 Task: Look for space in Lençóis Paulista, Brazil from 13th August, 2023 to 17th August, 2023 for 2 adults in price range Rs.10000 to Rs.16000. Place can be entire place with 2 bedrooms having 2 beds and 1 bathroom. Property type can be house, flat, guest house. Amenities needed are: wifi. Booking option can be shelf check-in. Required host language is Spanish.
Action: Mouse moved to (262, 779)
Screenshot: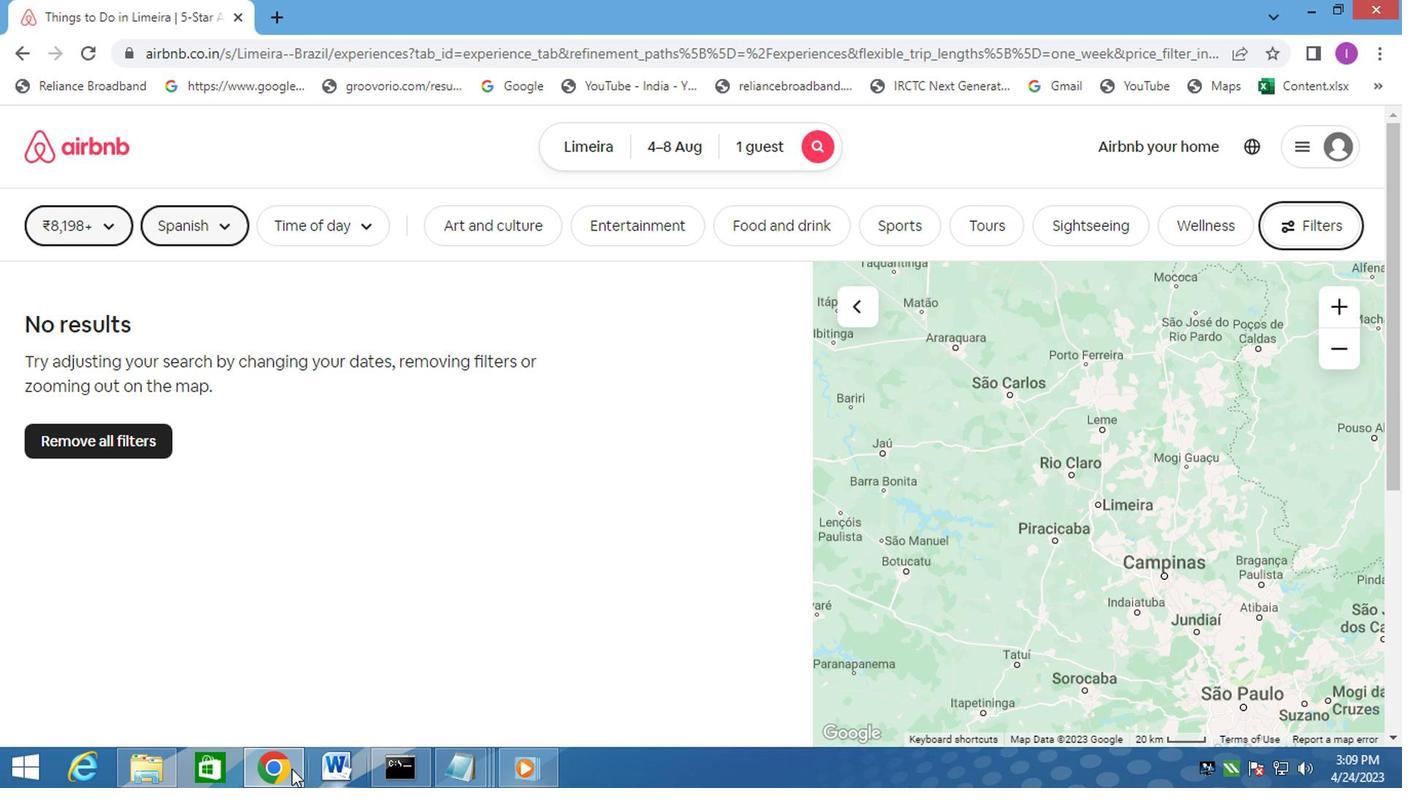 
Action: Mouse pressed left at (262, 779)
Screenshot: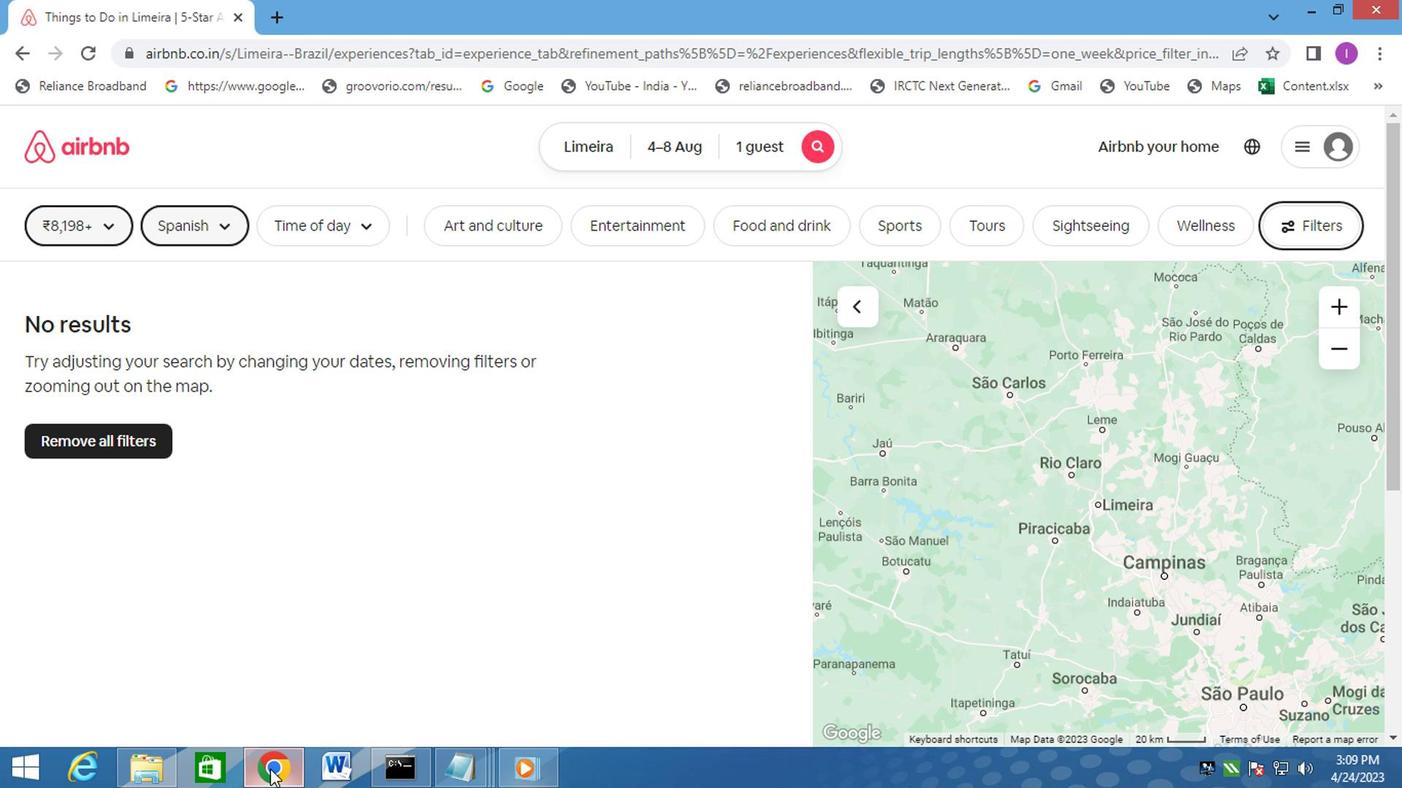 
Action: Mouse moved to (255, 772)
Screenshot: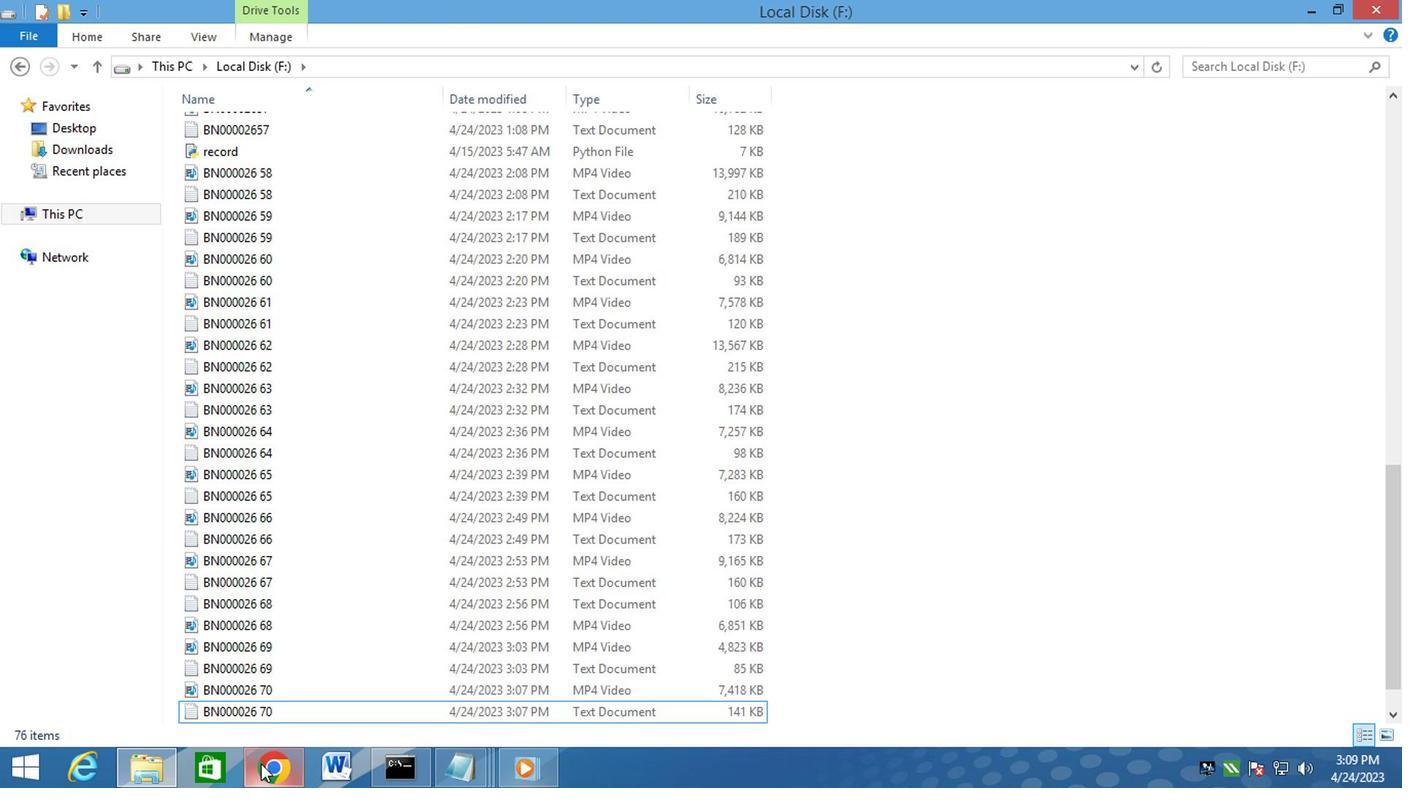 
Action: Mouse pressed left at (255, 772)
Screenshot: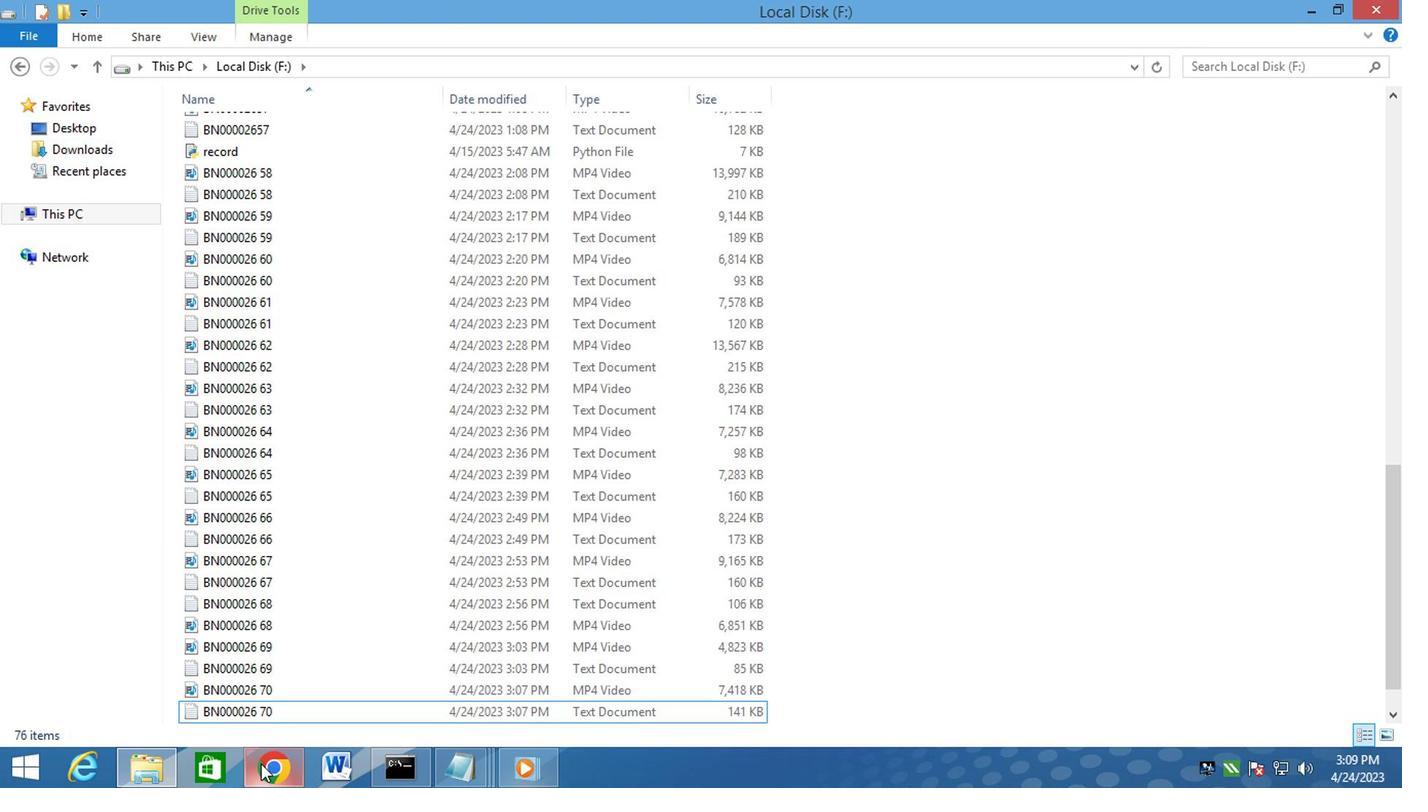 
Action: Mouse moved to (604, 142)
Screenshot: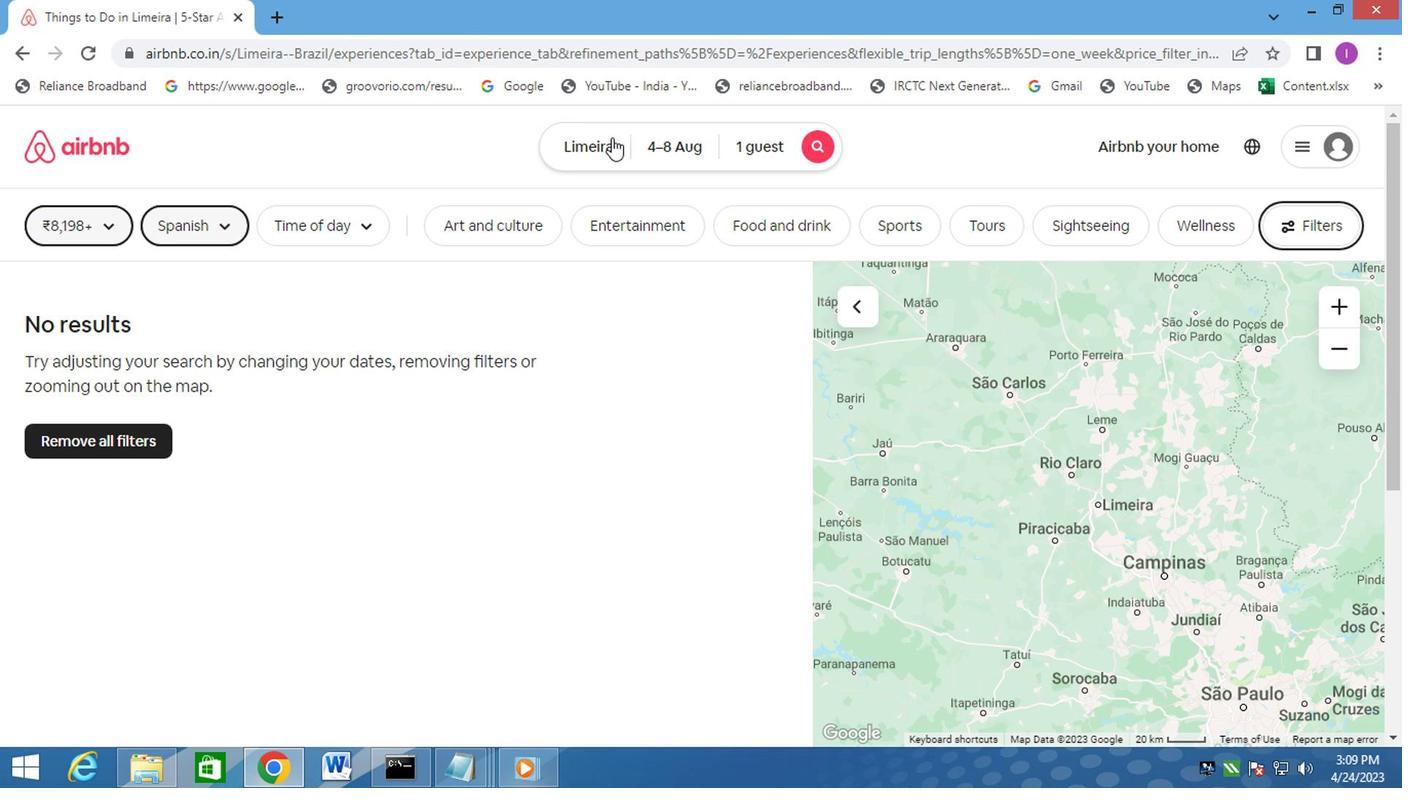 
Action: Mouse pressed left at (604, 142)
Screenshot: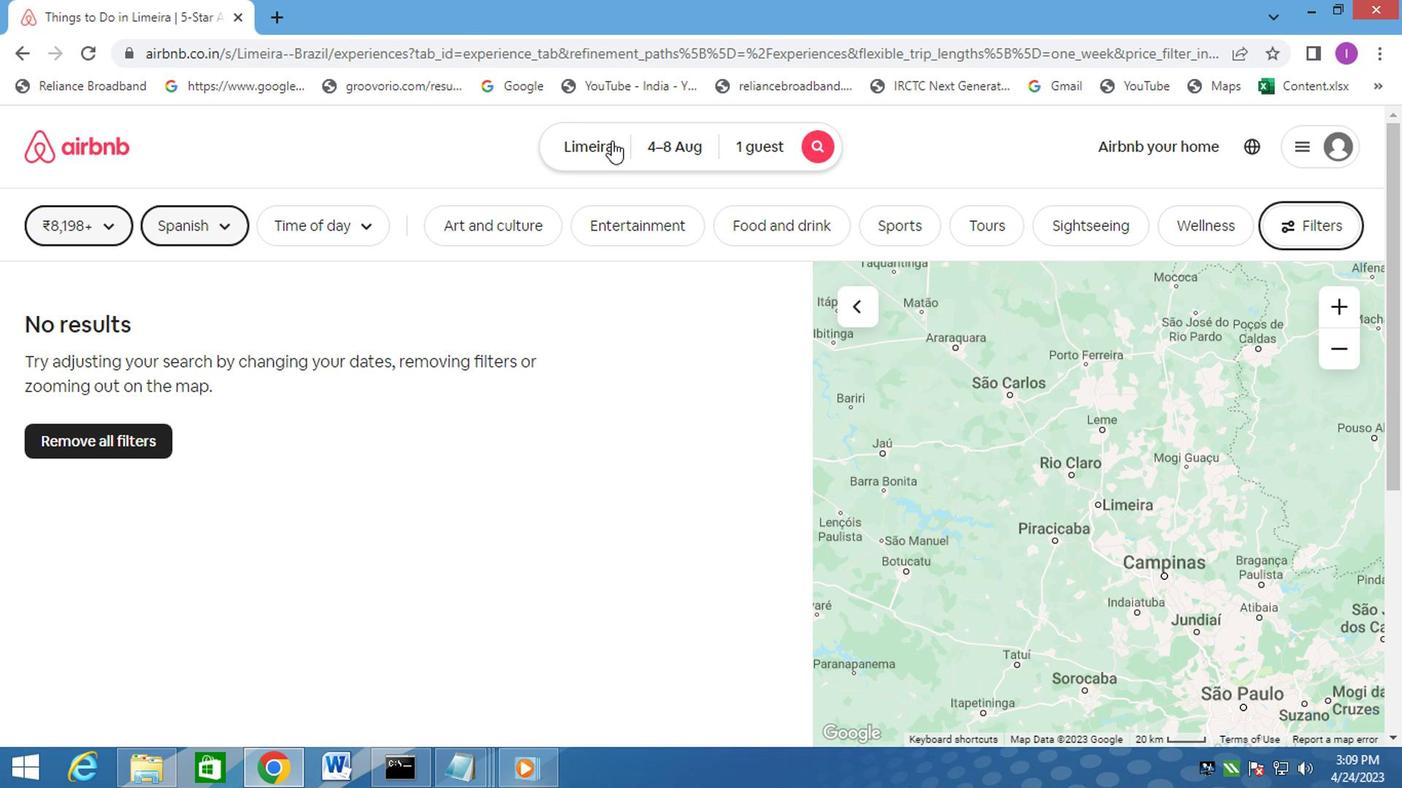 
Action: Mouse moved to (555, 226)
Screenshot: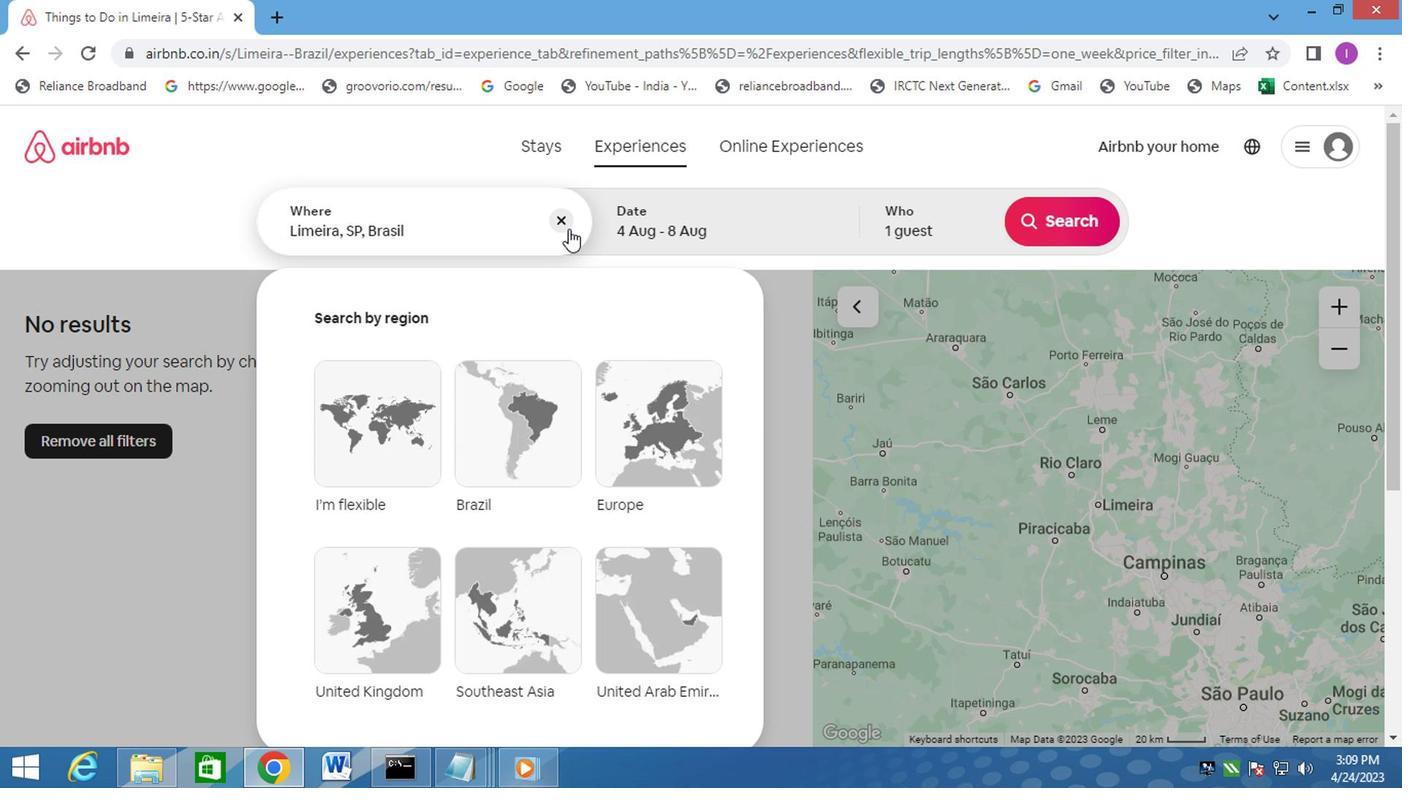 
Action: Mouse pressed left at (555, 226)
Screenshot: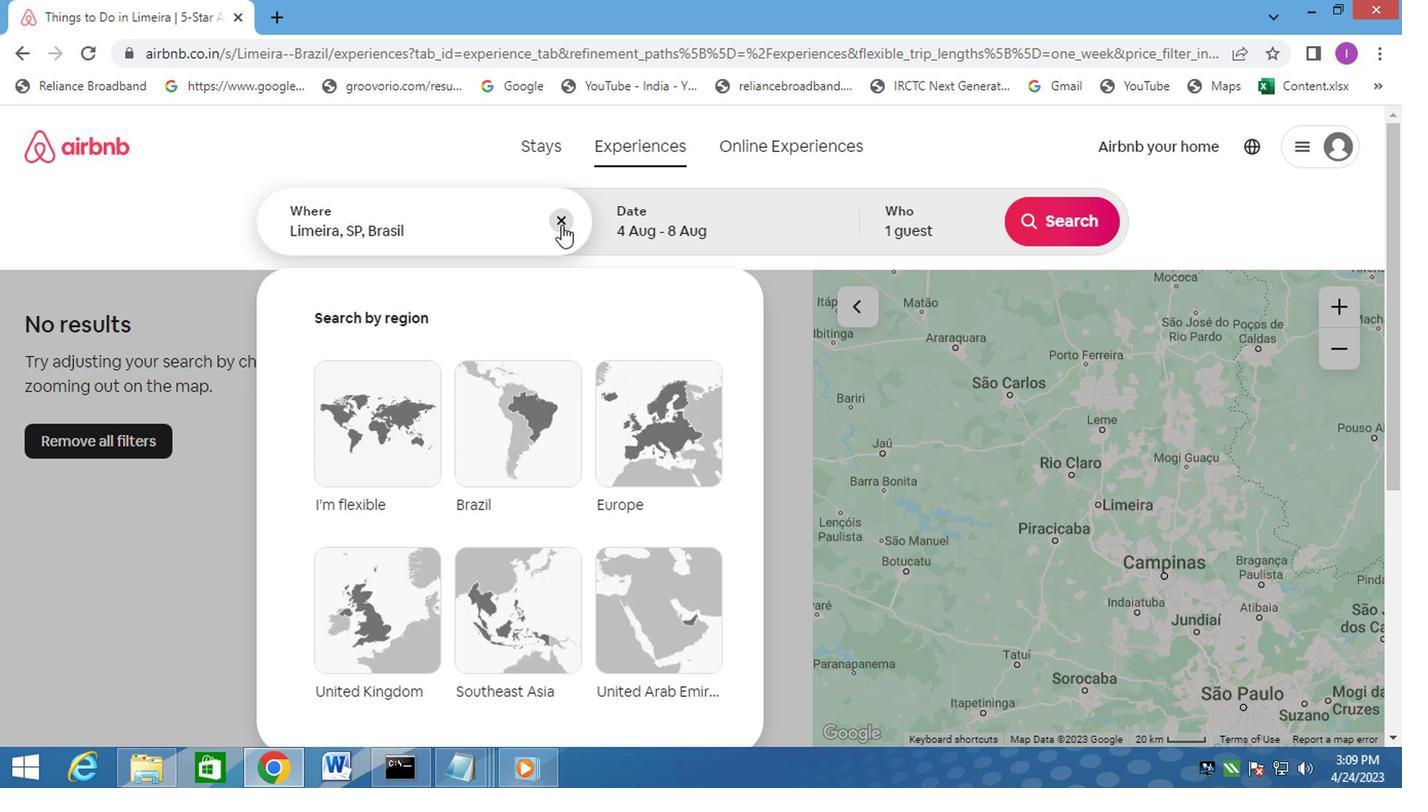 
Action: Mouse moved to (515, 210)
Screenshot: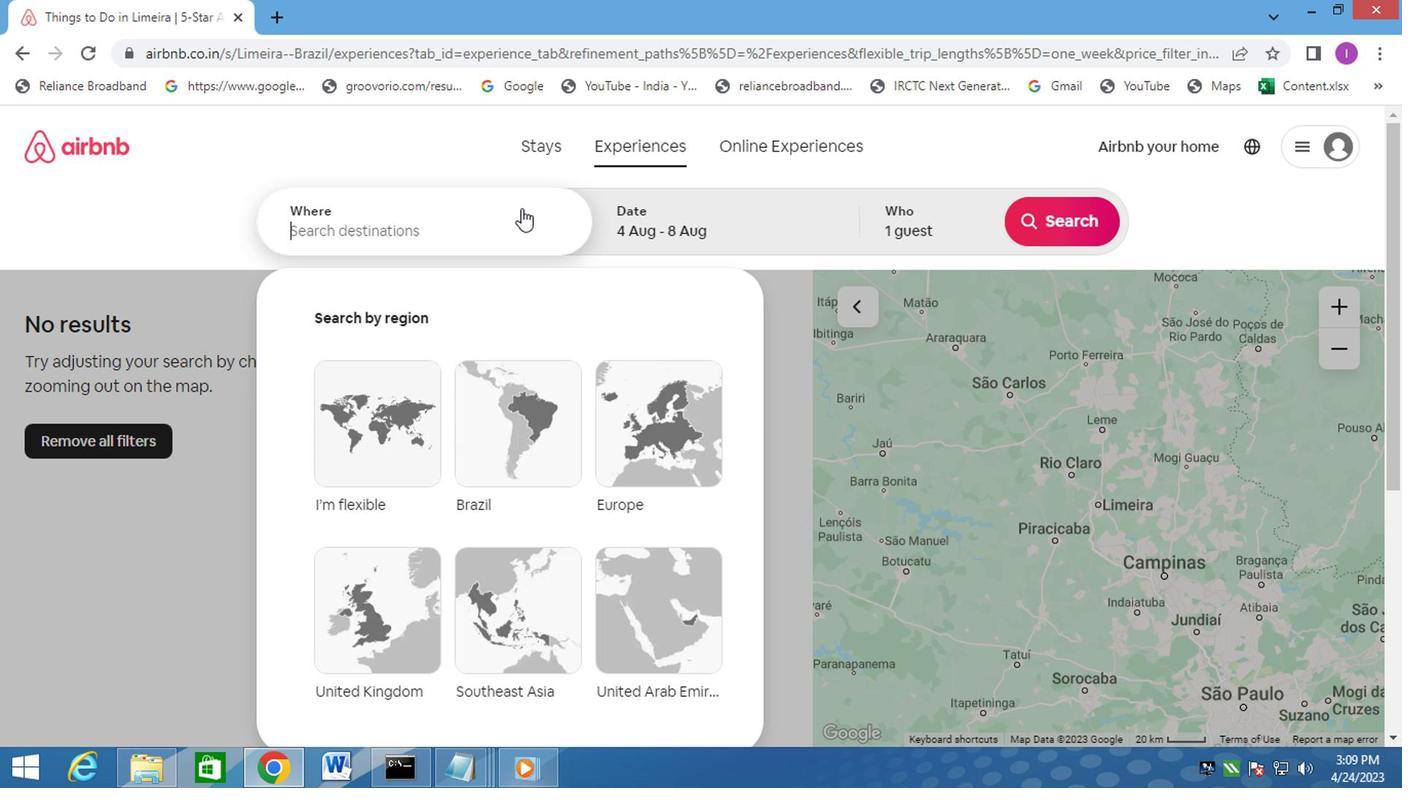 
Action: Key pressed <Key.shift>LENCOIS,<Key.shift>BRAZIL
Screenshot: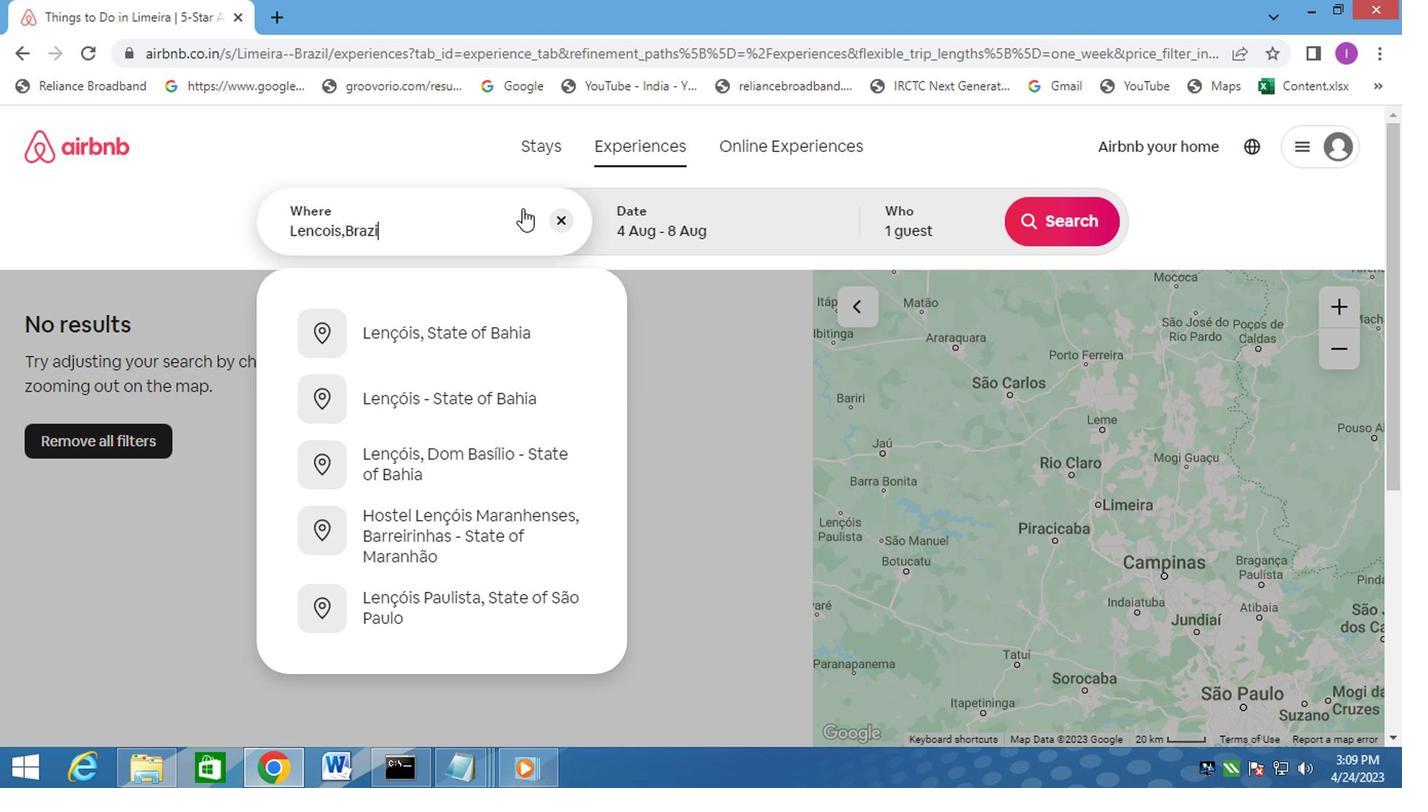 
Action: Mouse moved to (653, 220)
Screenshot: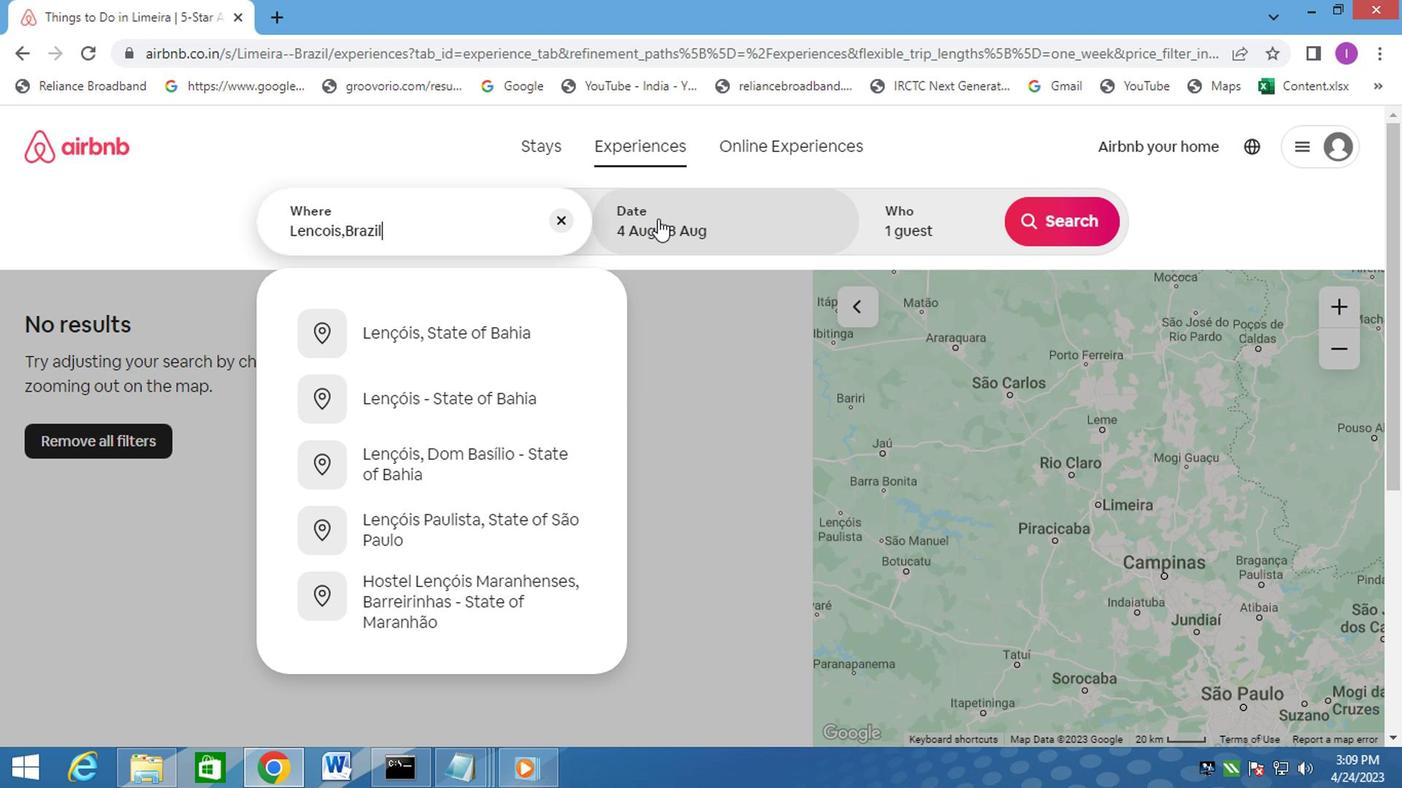 
Action: Mouse pressed left at (653, 220)
Screenshot: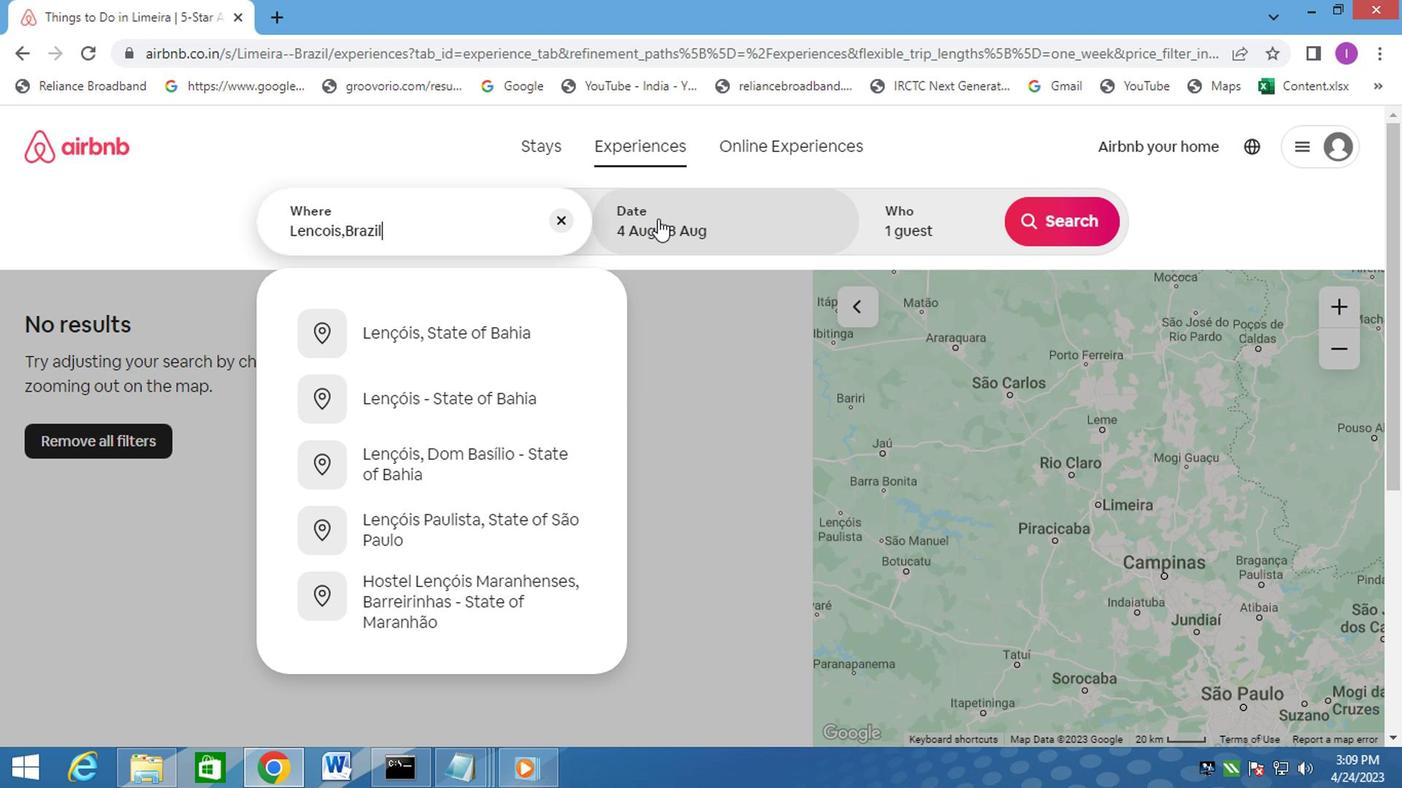
Action: Mouse moved to (341, 520)
Screenshot: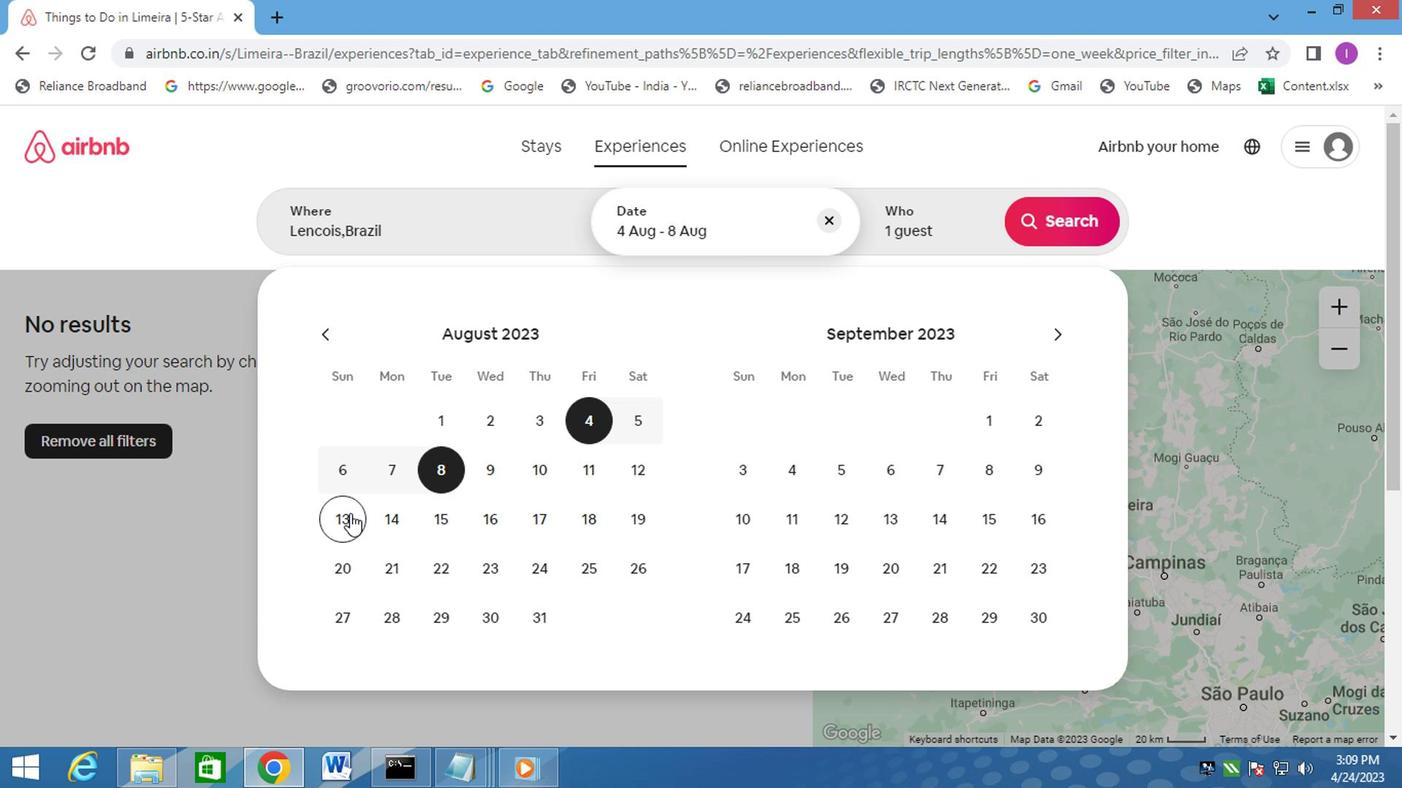 
Action: Mouse pressed left at (341, 520)
Screenshot: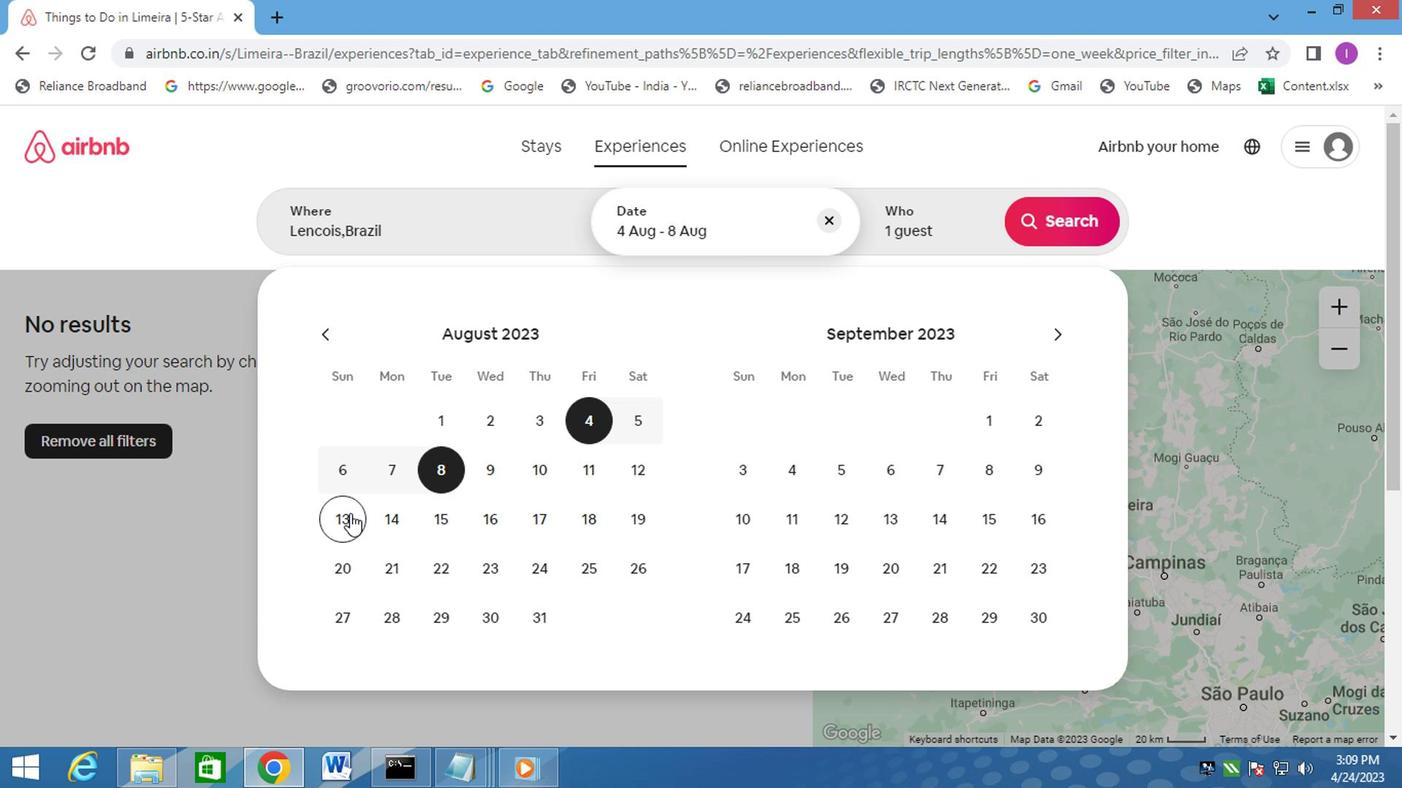 
Action: Mouse moved to (534, 525)
Screenshot: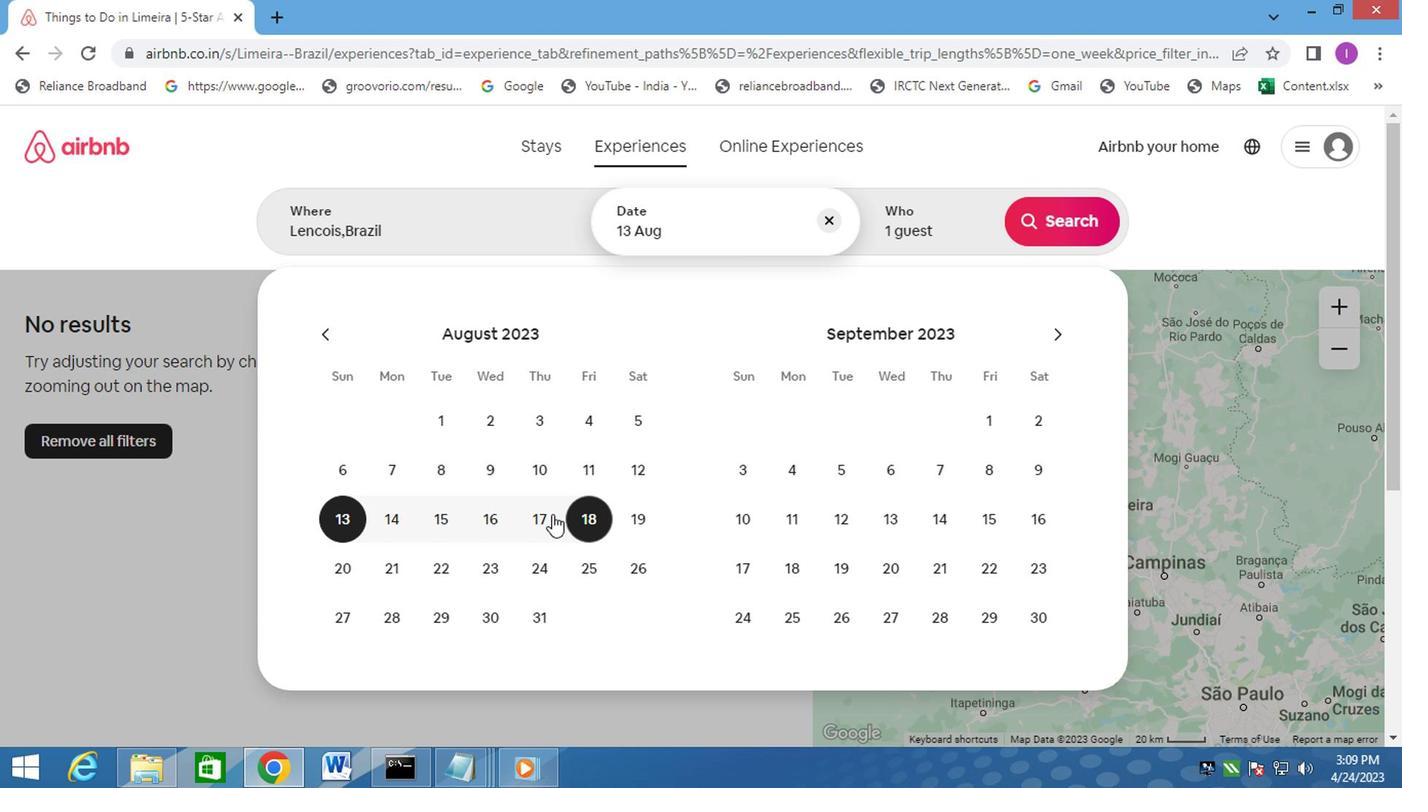
Action: Mouse pressed left at (534, 525)
Screenshot: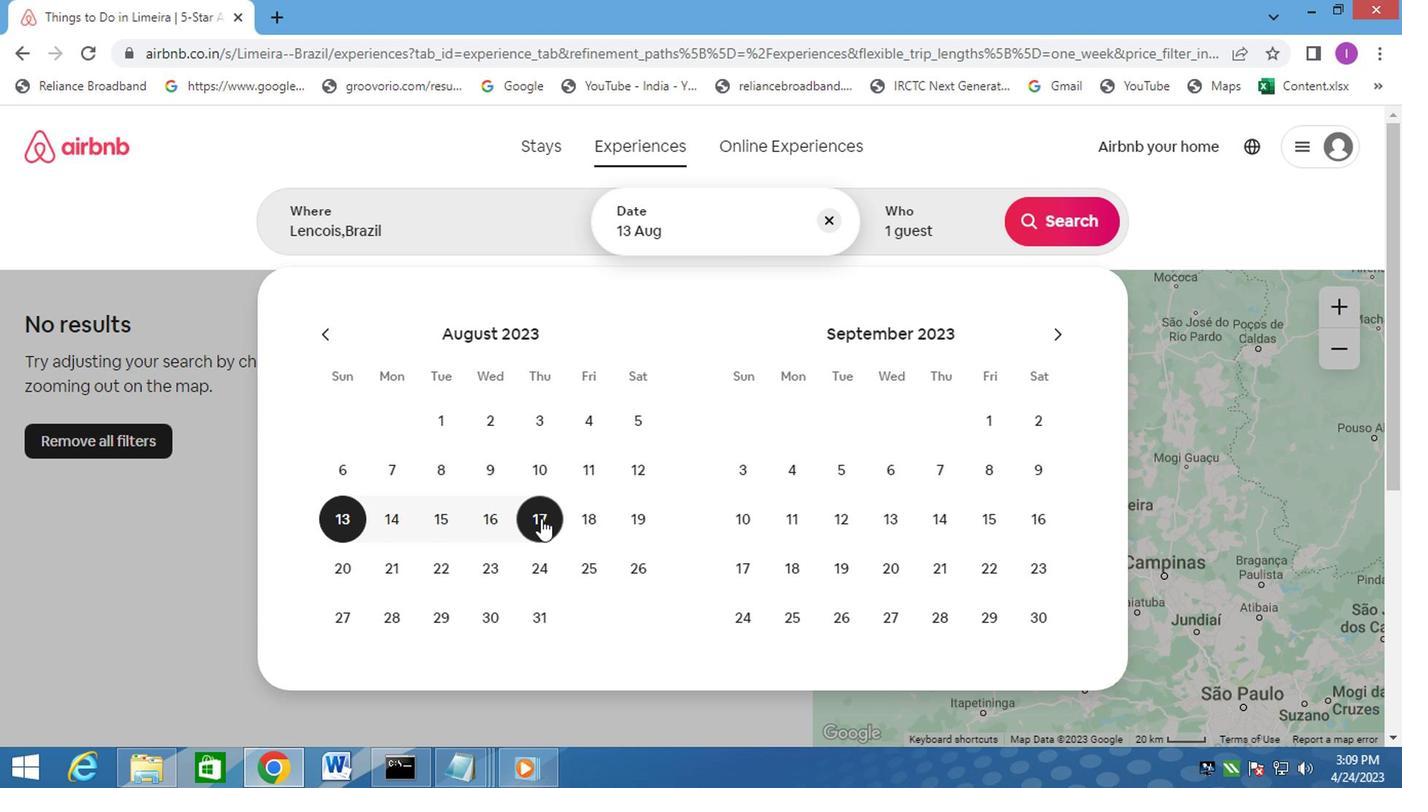 
Action: Mouse moved to (928, 233)
Screenshot: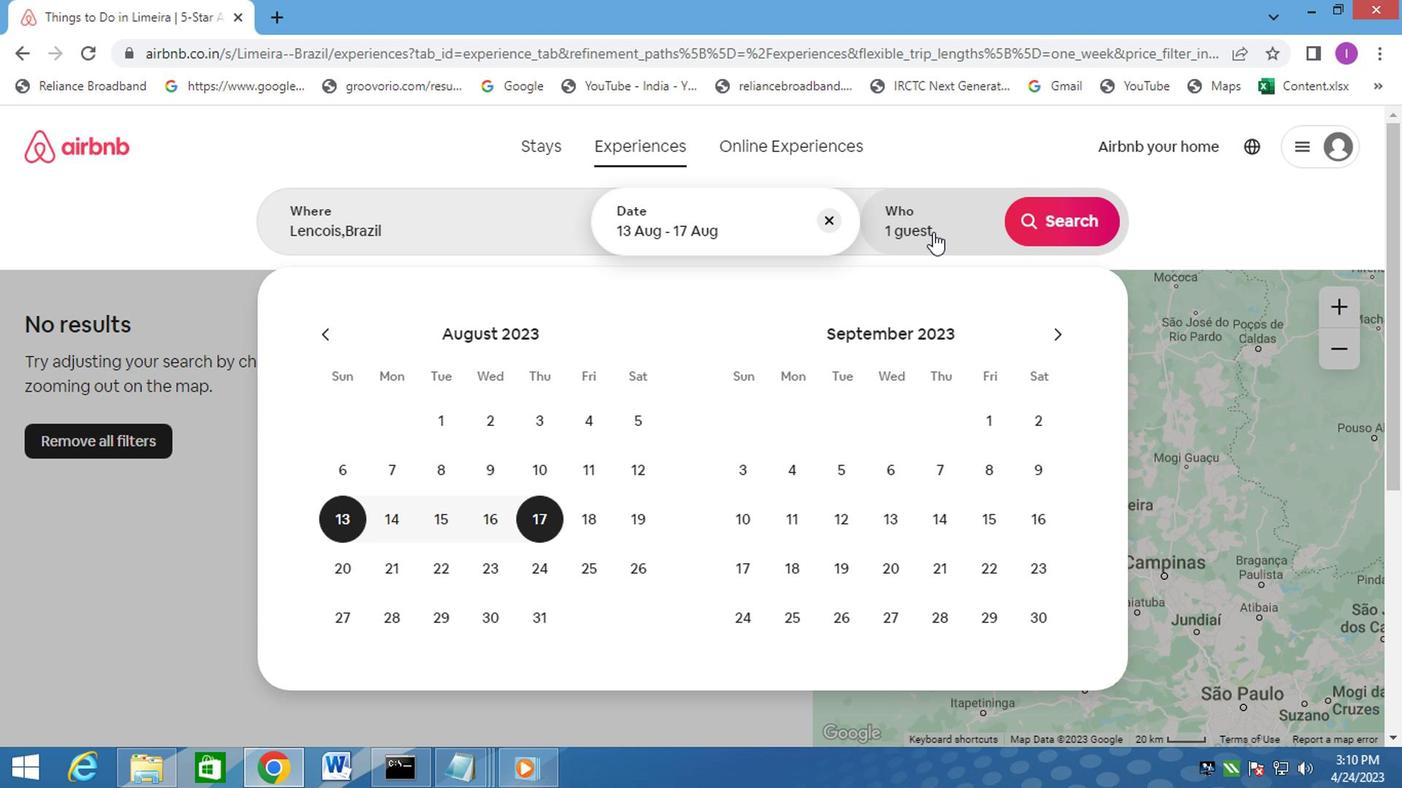 
Action: Mouse pressed left at (928, 233)
Screenshot: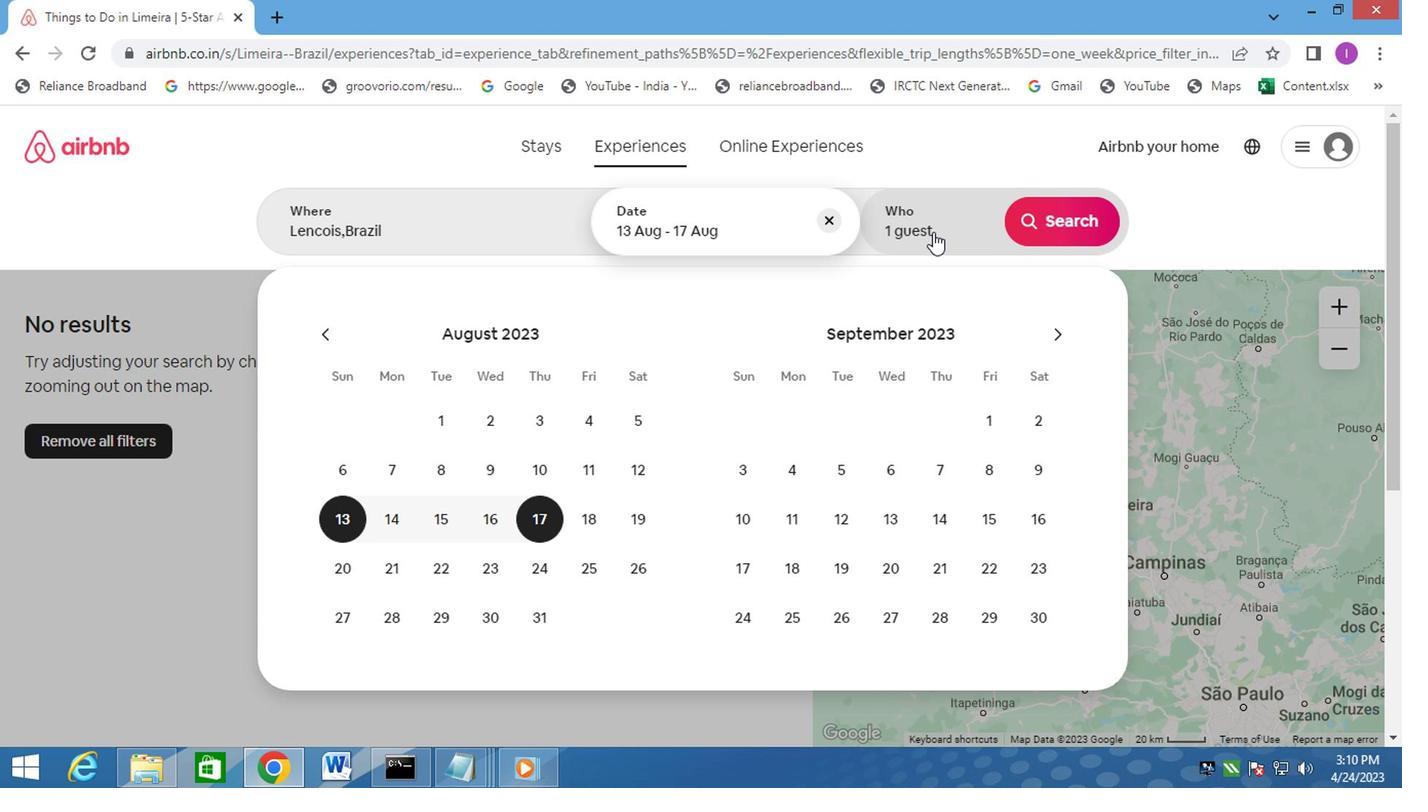 
Action: Mouse moved to (1057, 327)
Screenshot: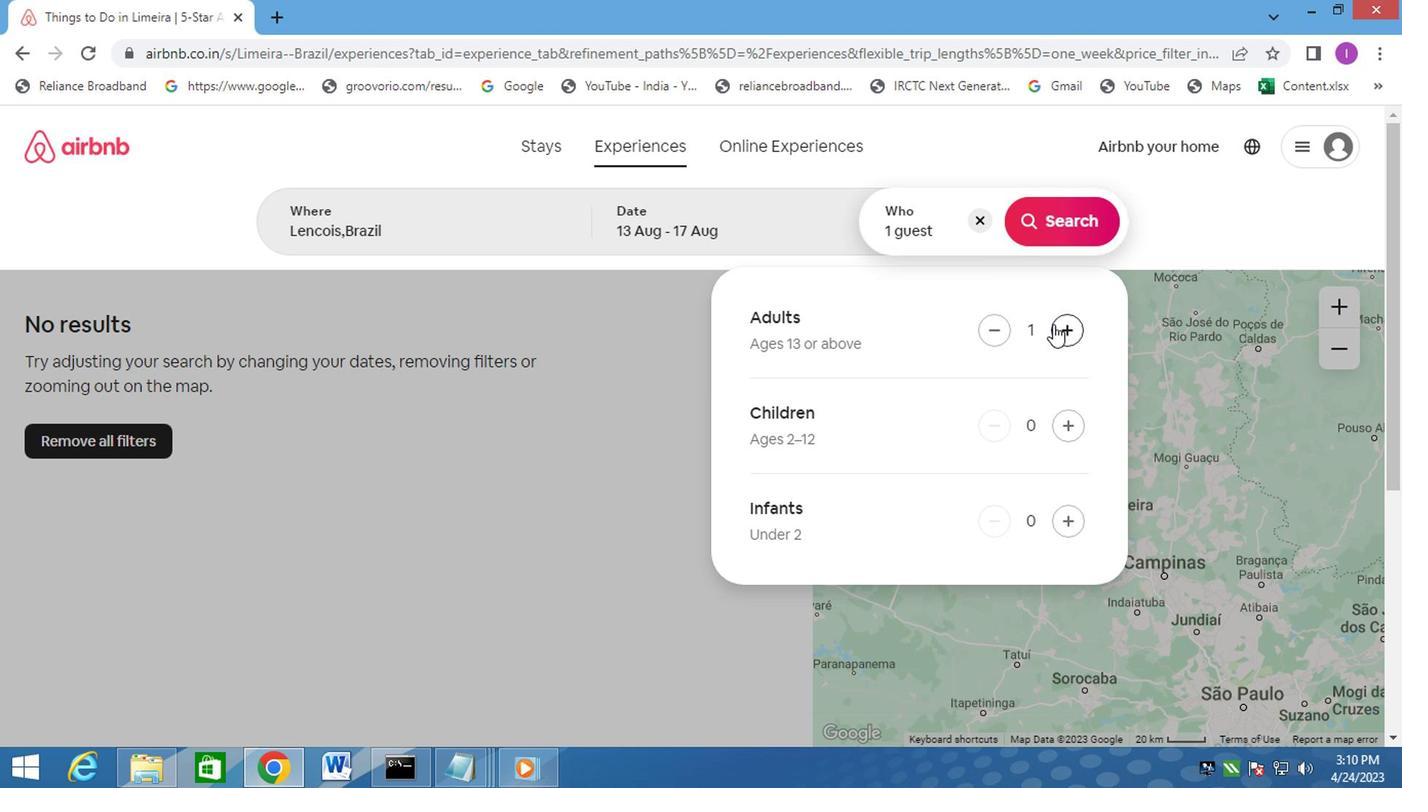 
Action: Mouse pressed left at (1057, 327)
Screenshot: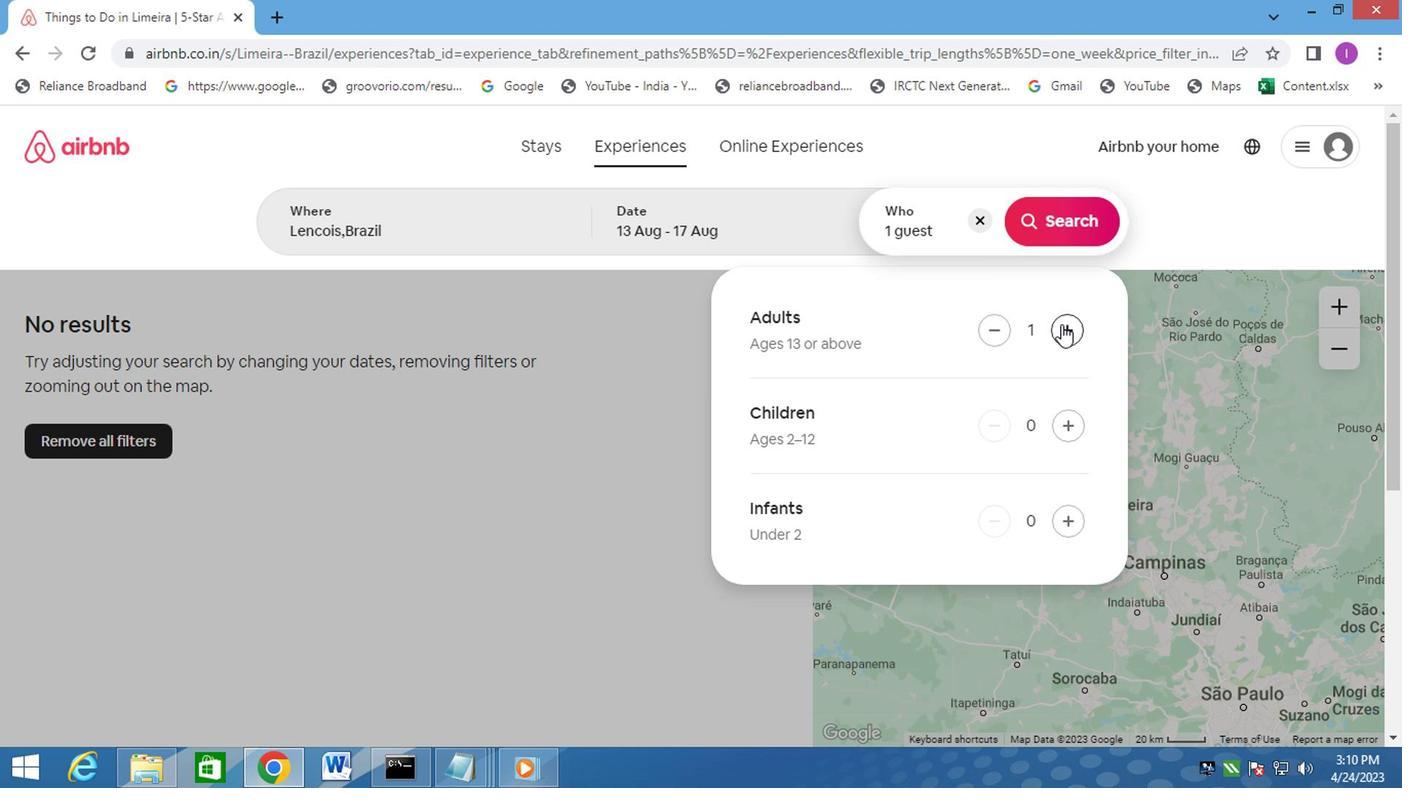 
Action: Mouse moved to (1089, 226)
Screenshot: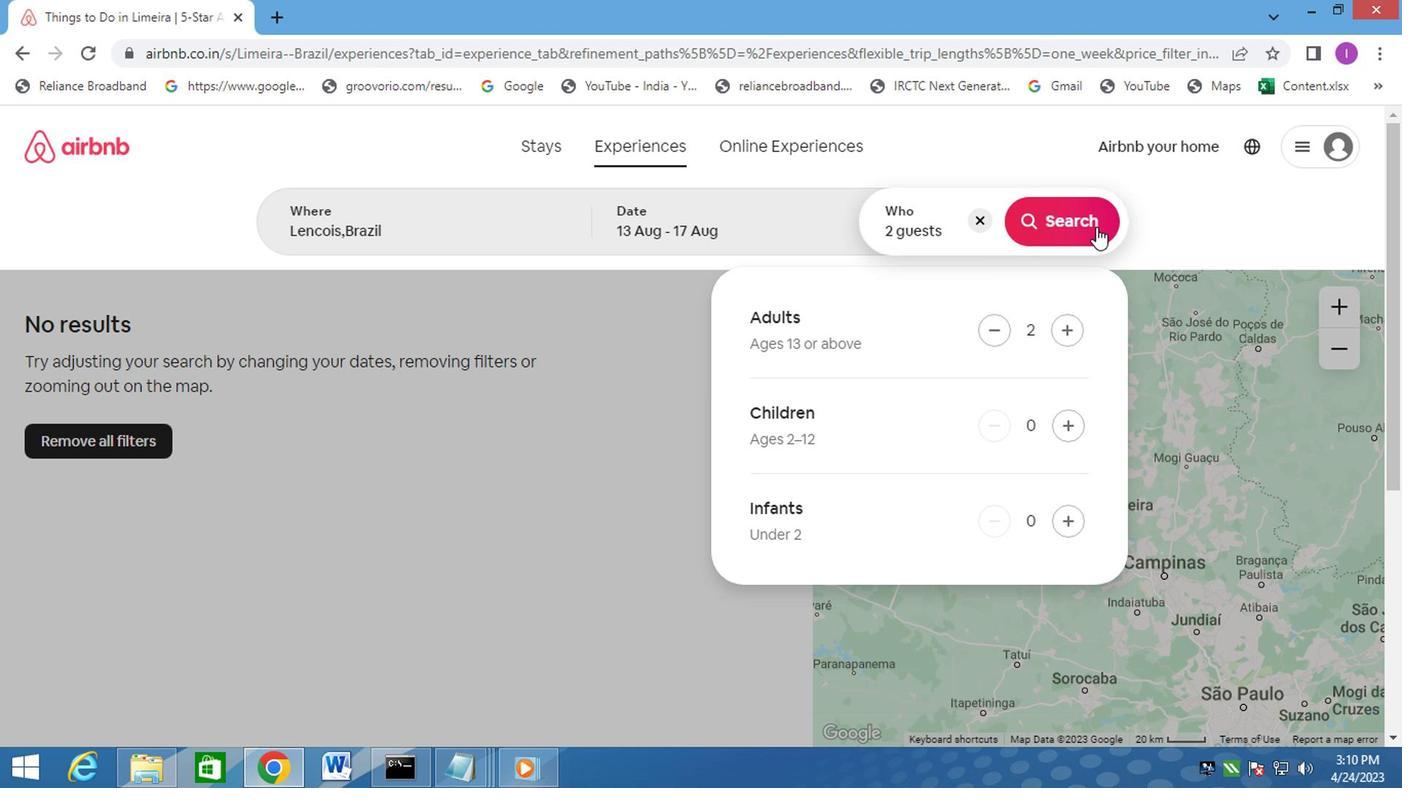 
Action: Mouse pressed left at (1089, 226)
Screenshot: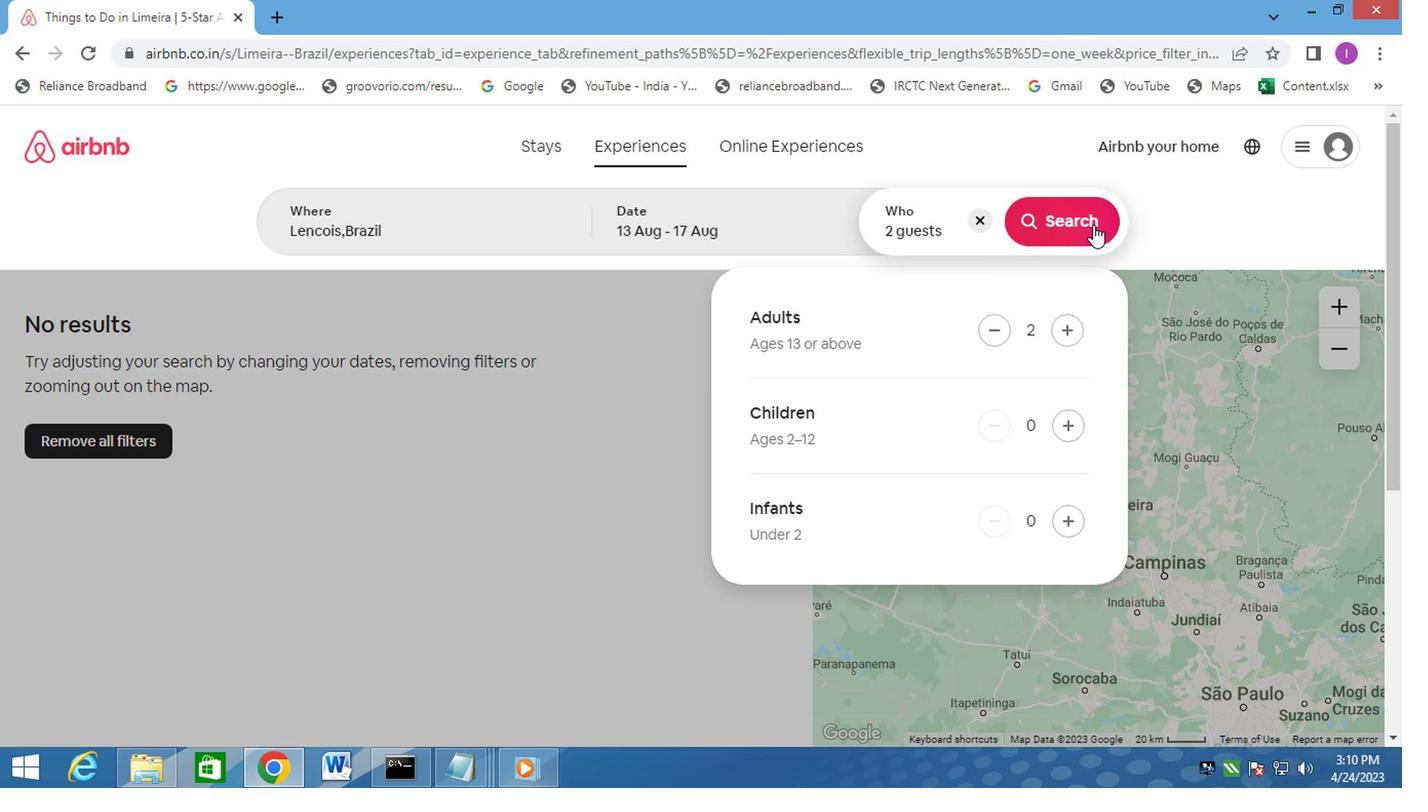 
Action: Mouse moved to (1304, 218)
Screenshot: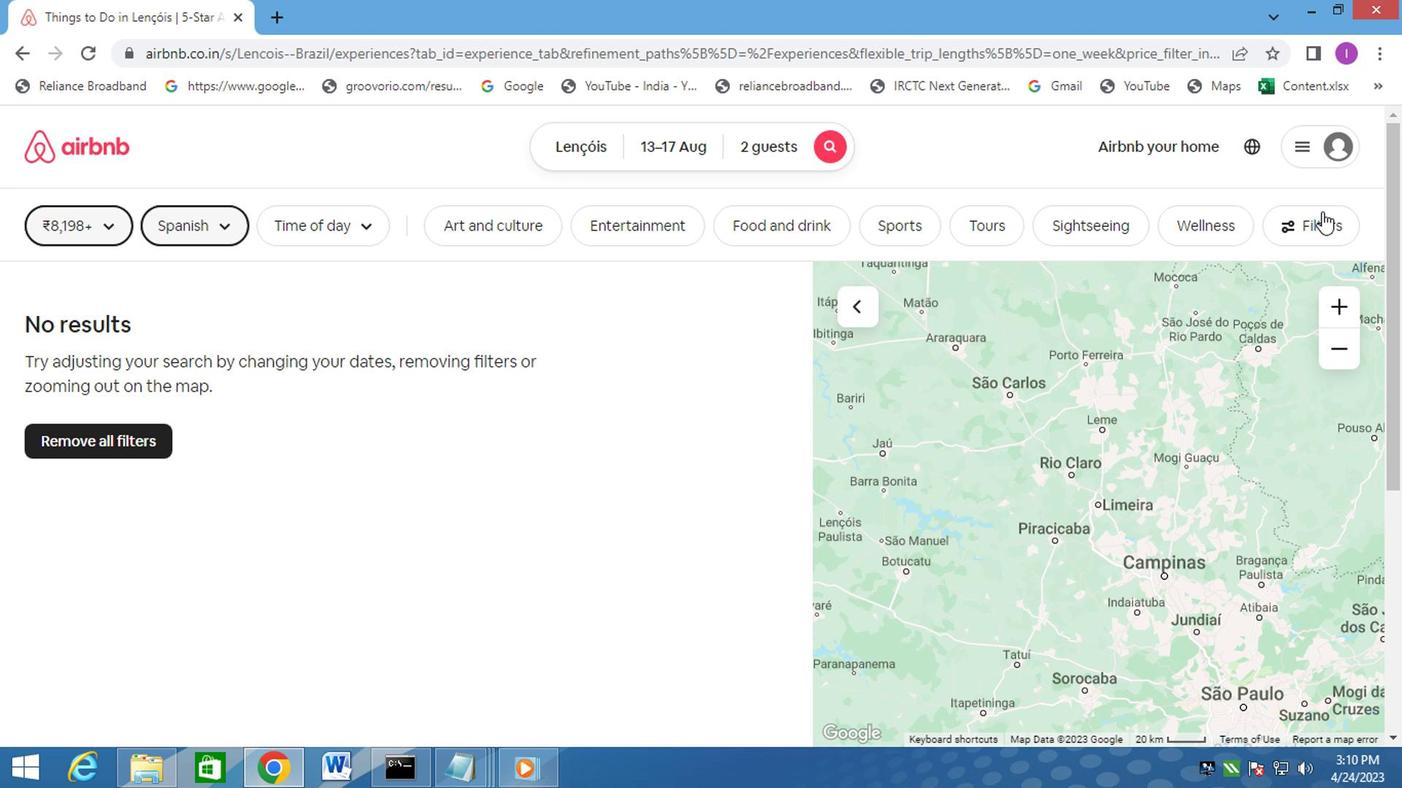 
Action: Mouse pressed left at (1304, 218)
Screenshot: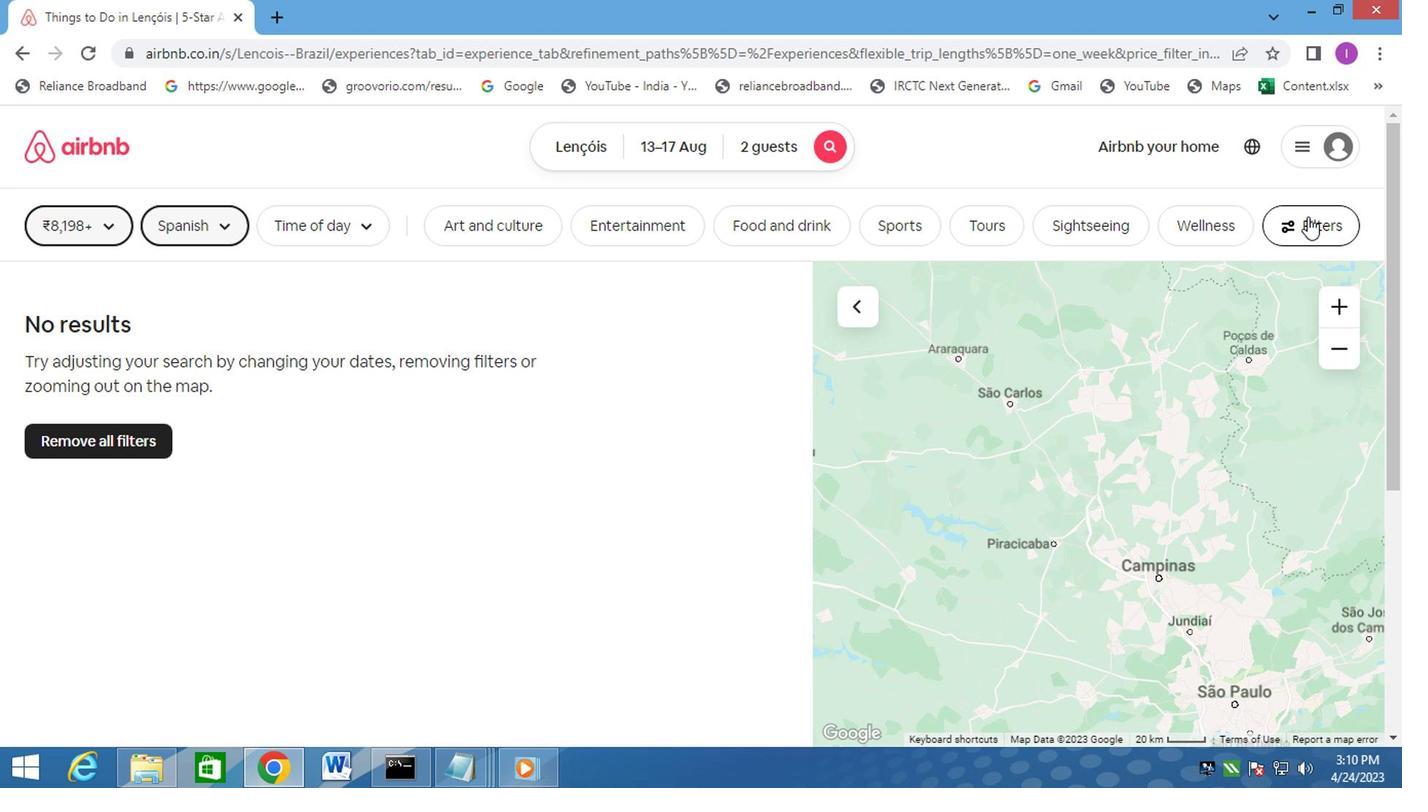 
Action: Mouse moved to (444, 598)
Screenshot: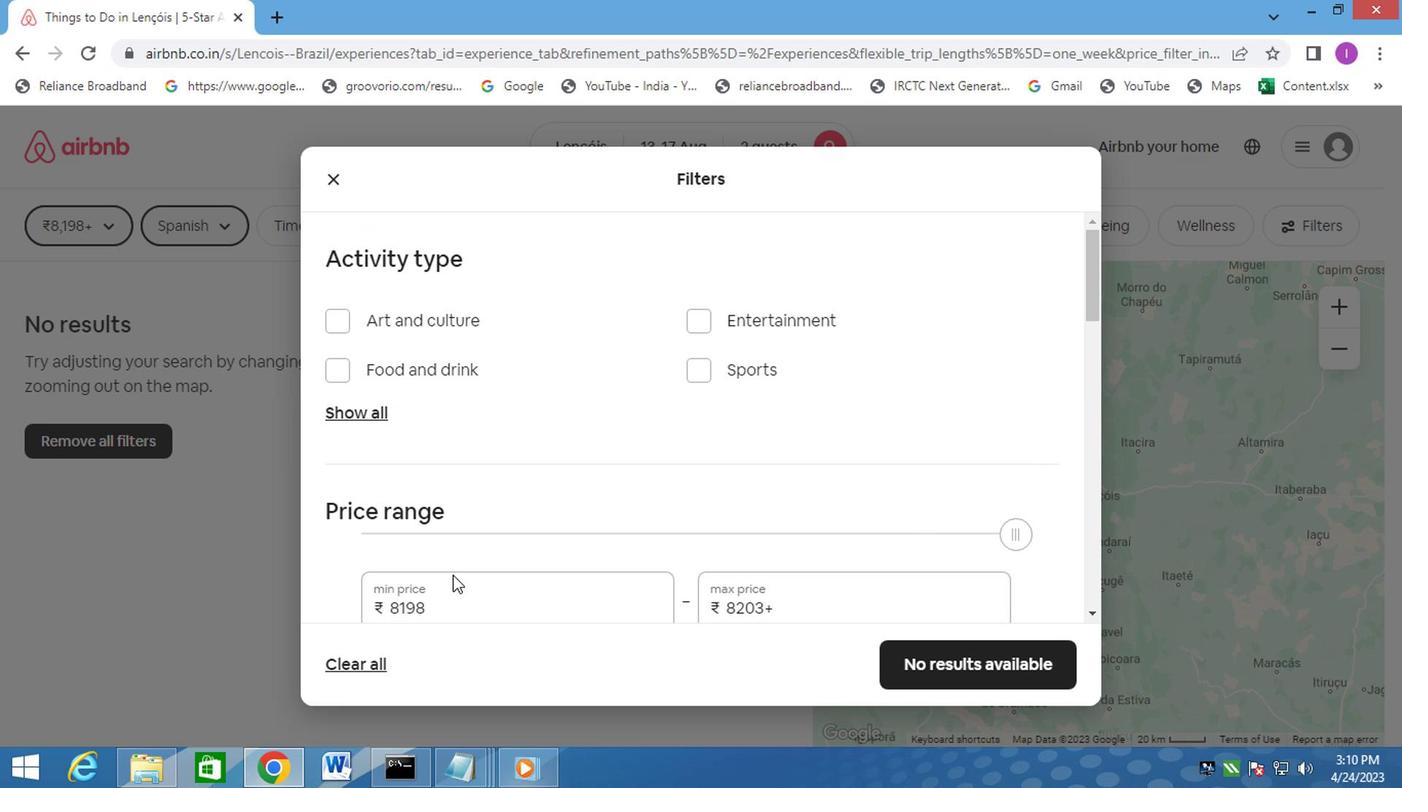 
Action: Mouse scrolled (444, 596) with delta (0, -1)
Screenshot: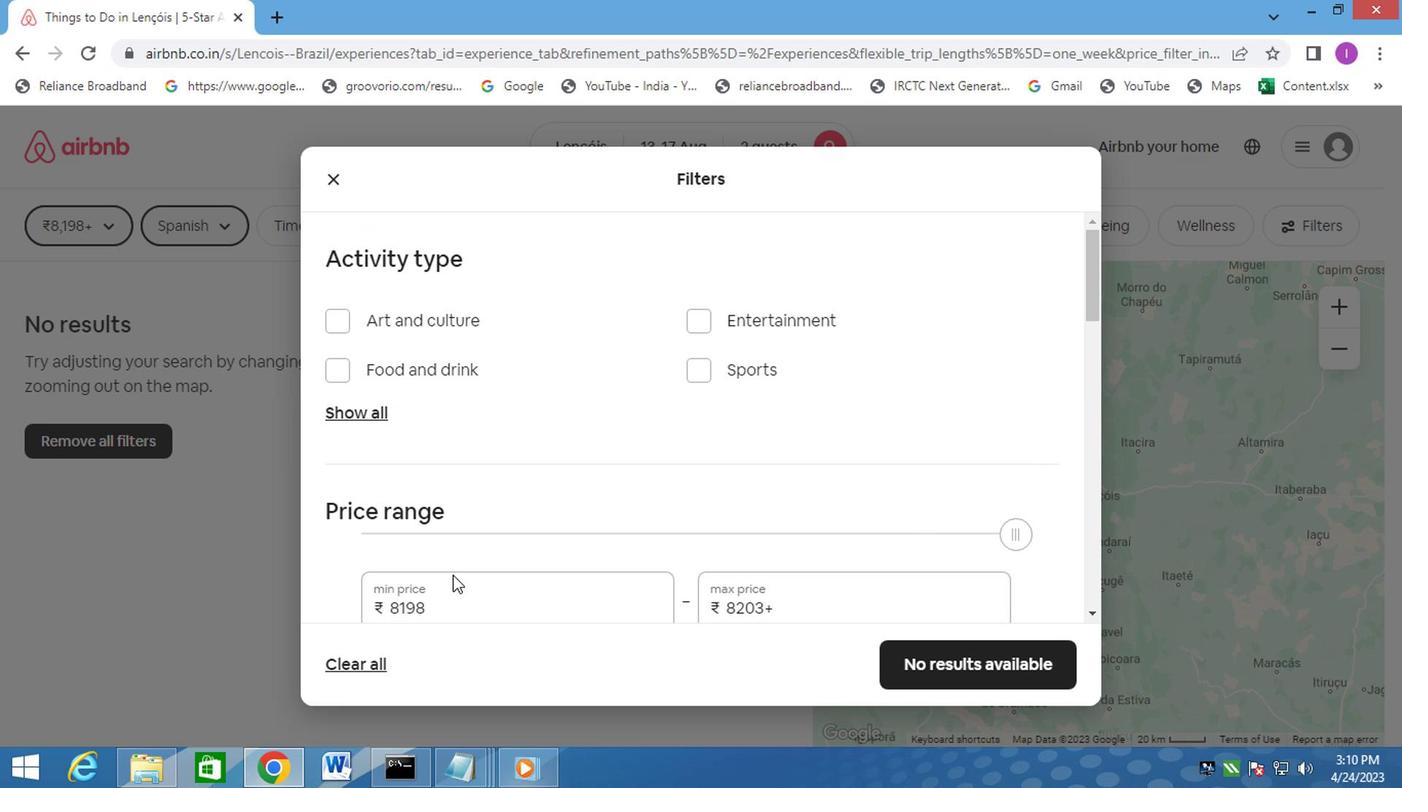
Action: Mouse moved to (444, 600)
Screenshot: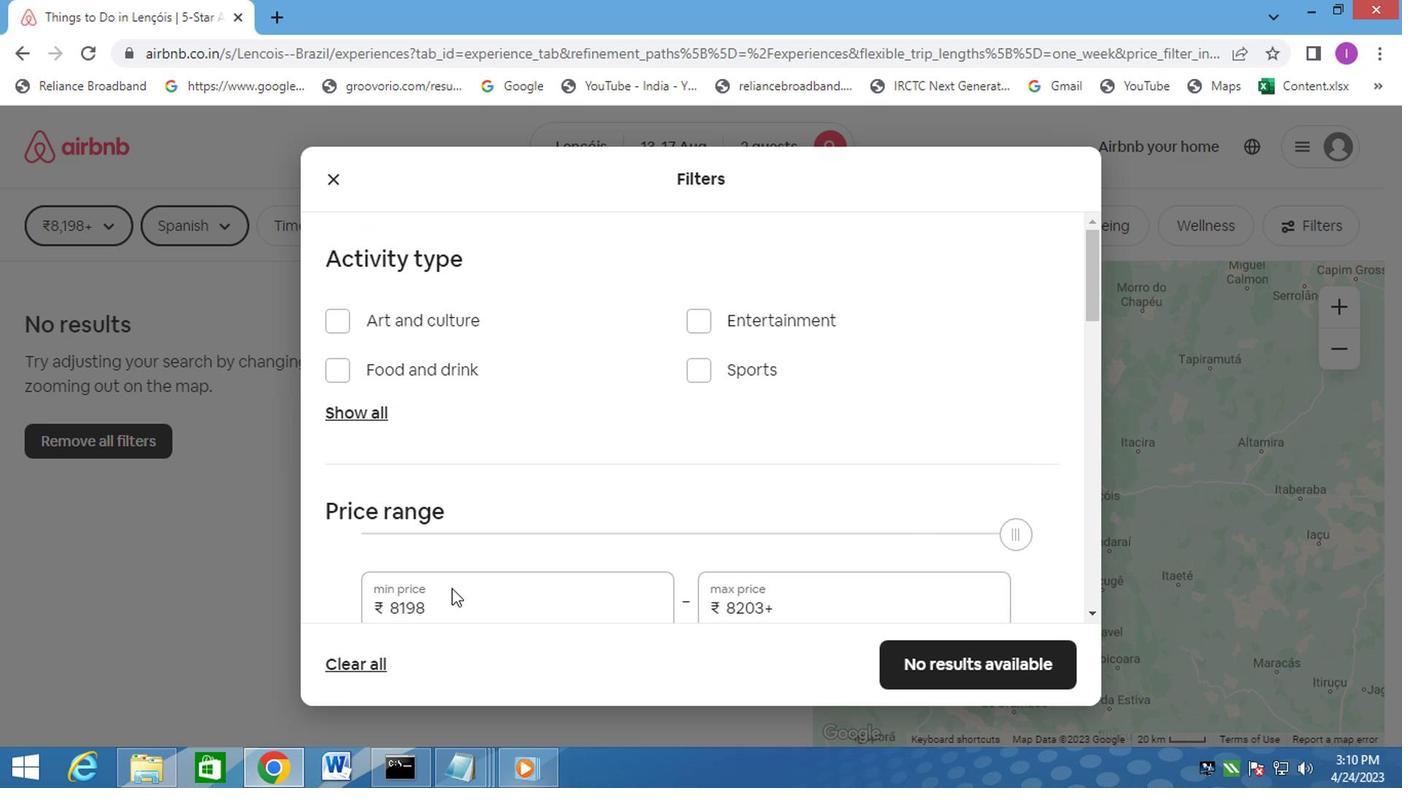 
Action: Mouse scrolled (444, 598) with delta (0, -1)
Screenshot: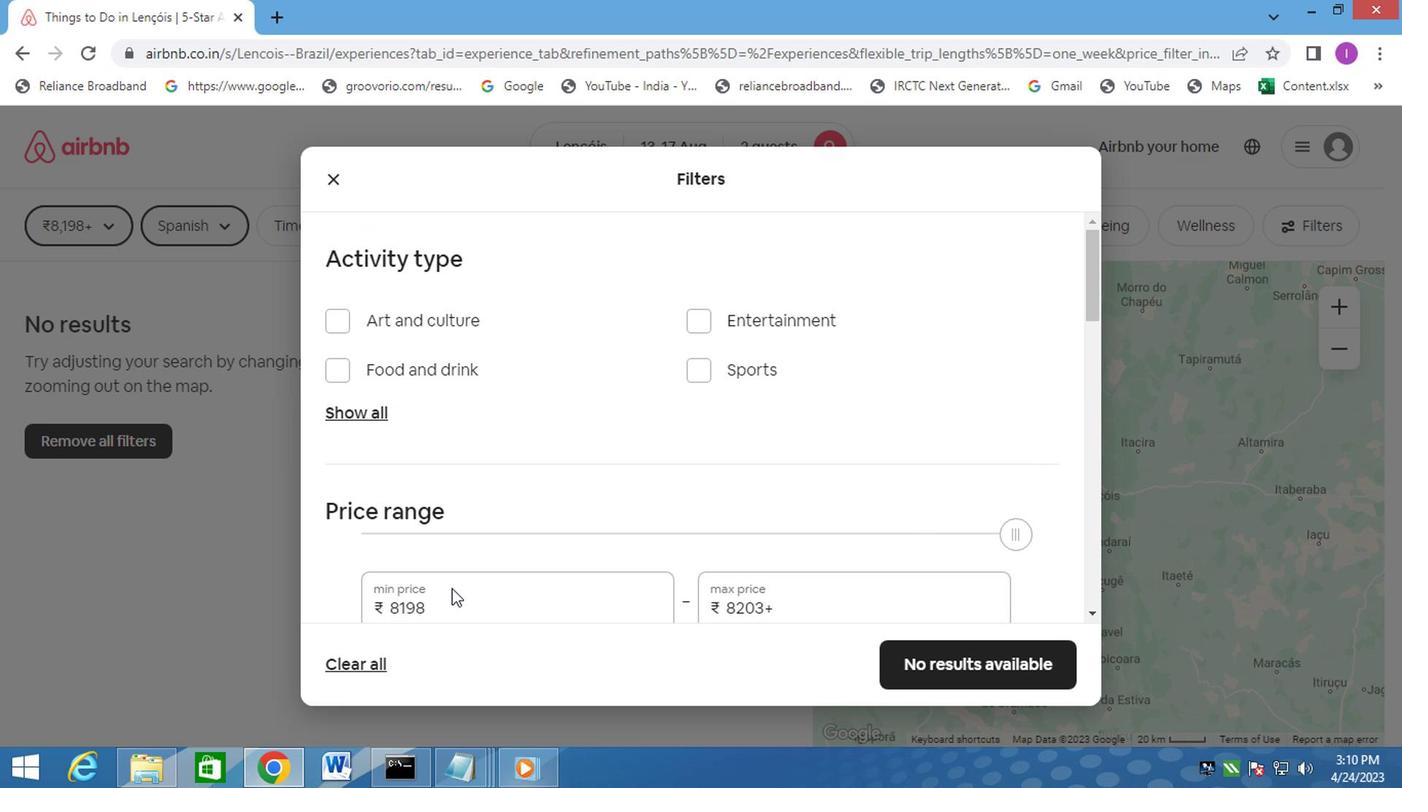 
Action: Mouse moved to (425, 399)
Screenshot: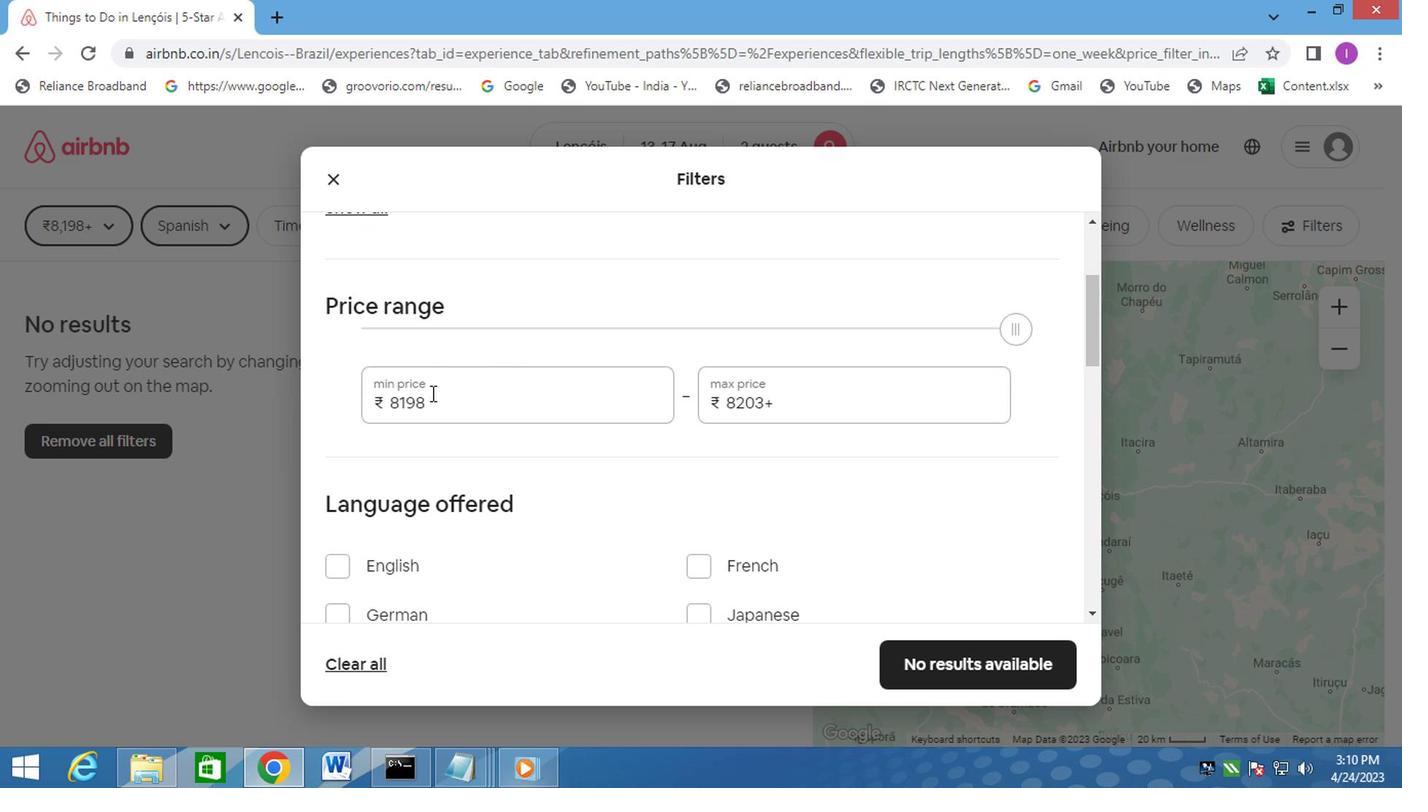 
Action: Mouse pressed left at (425, 399)
Screenshot: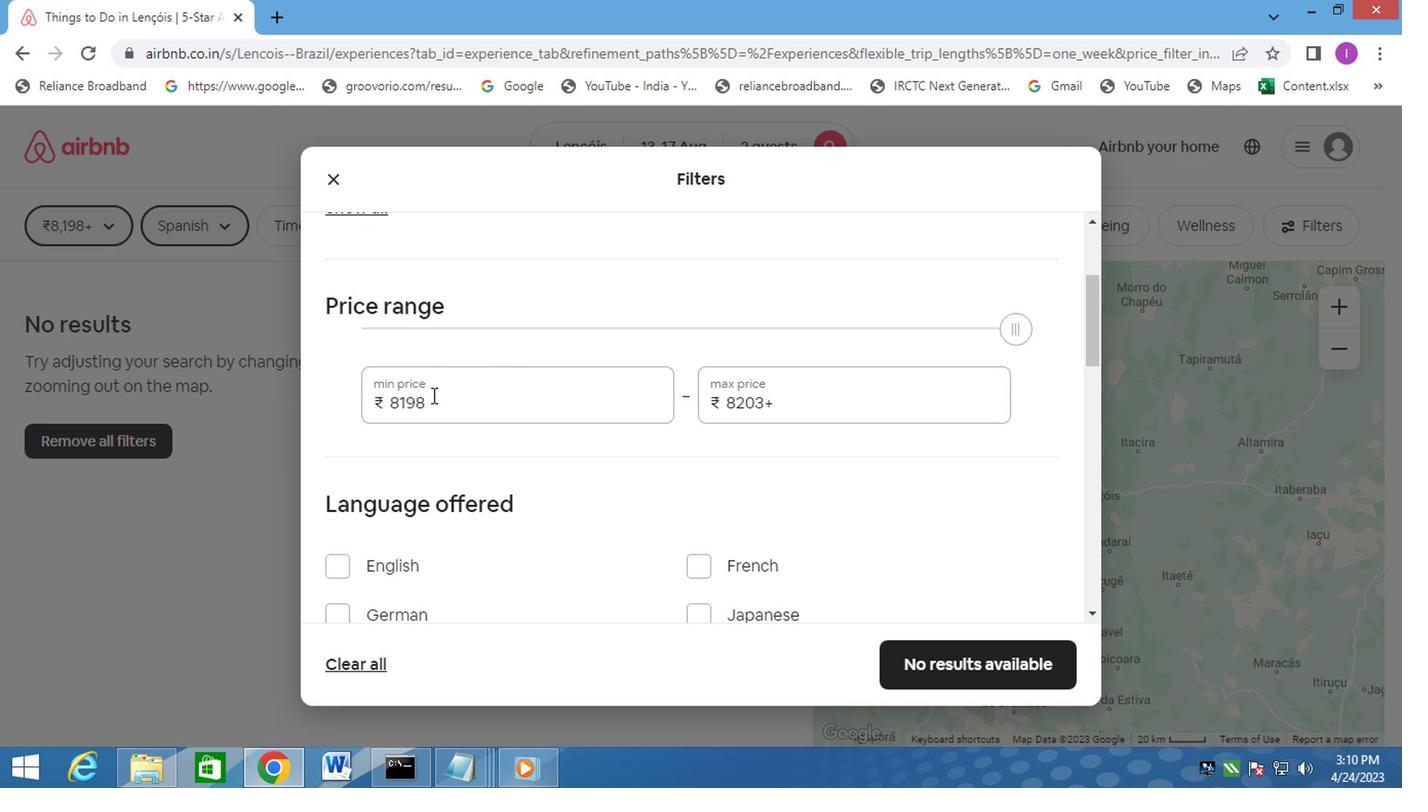 
Action: Mouse moved to (663, 465)
Screenshot: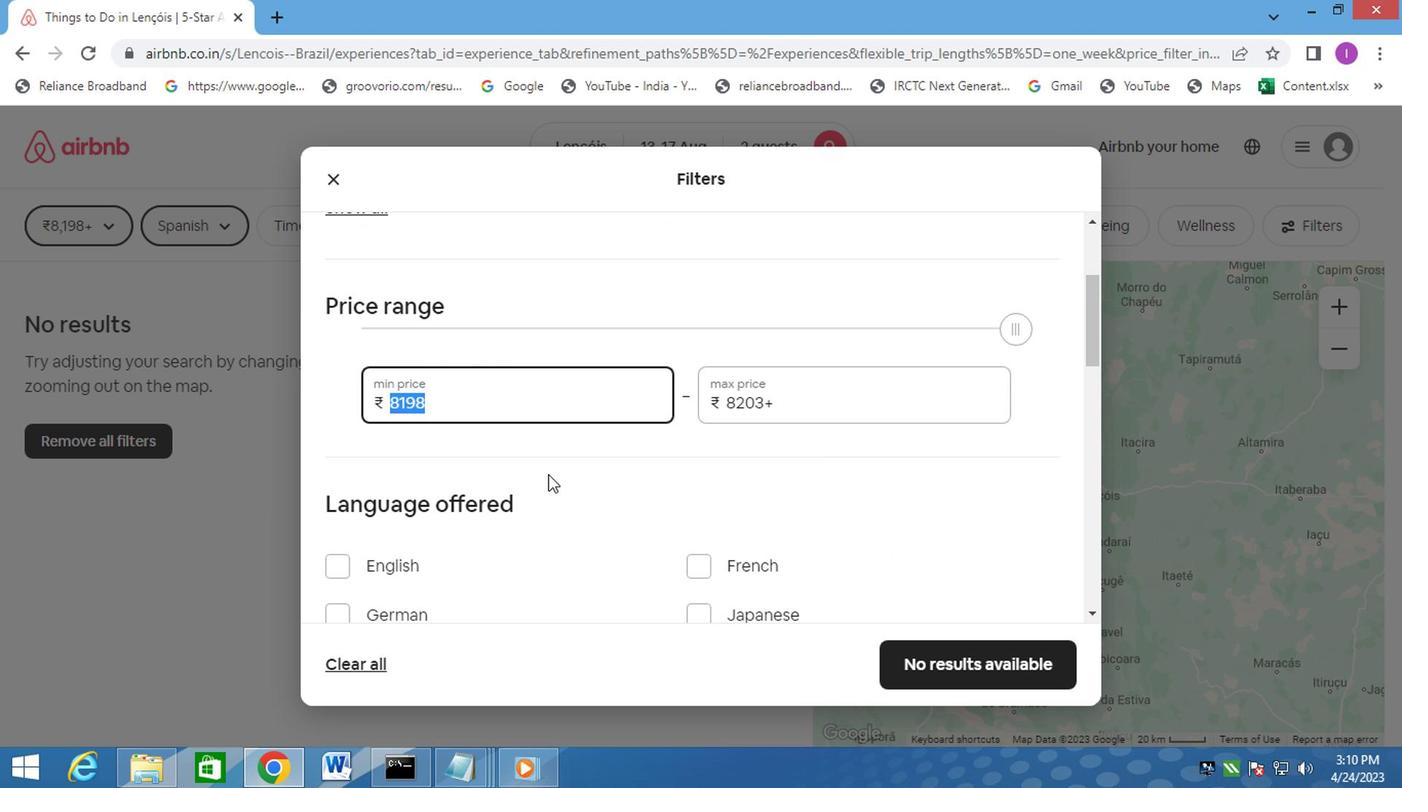 
Action: Key pressed 10000
Screenshot: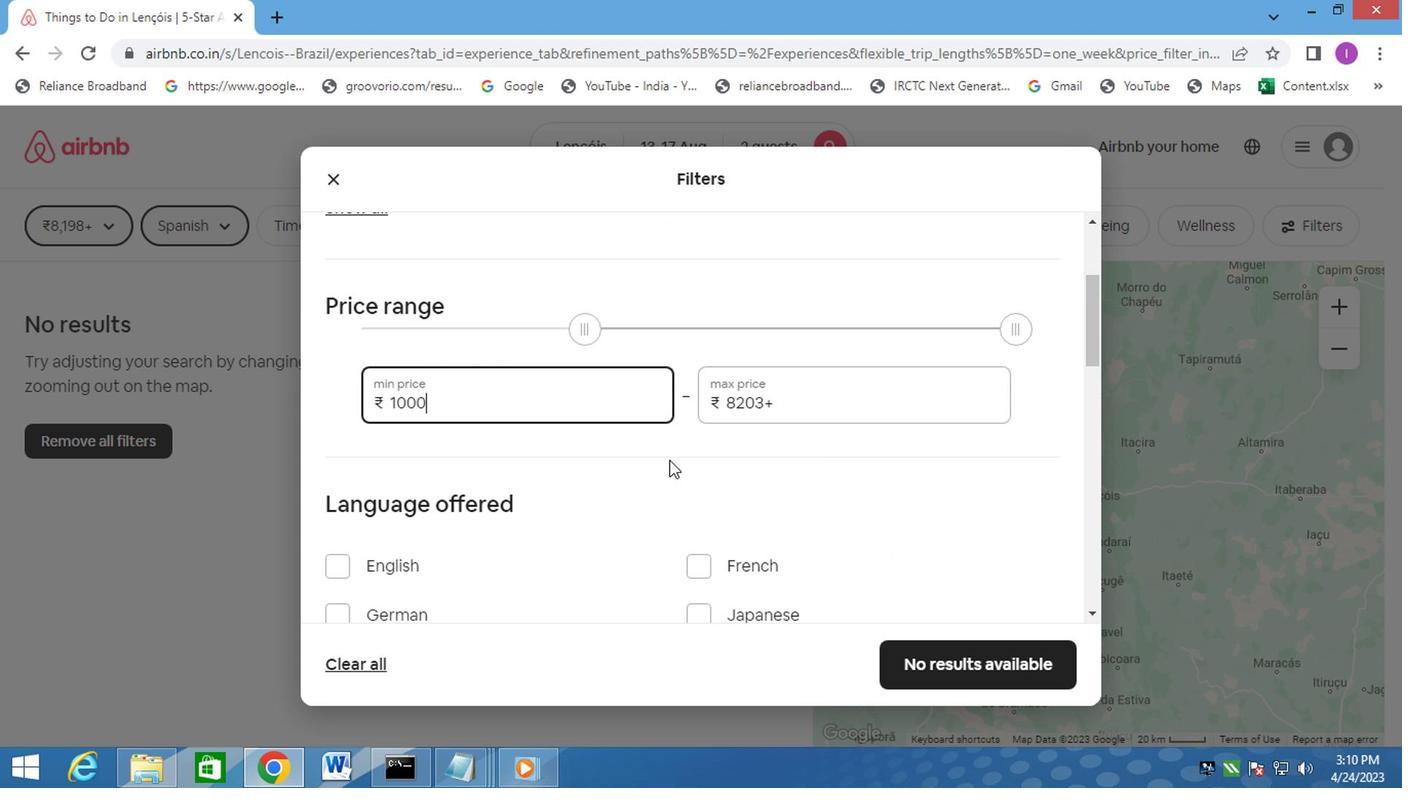 
Action: Mouse moved to (806, 408)
Screenshot: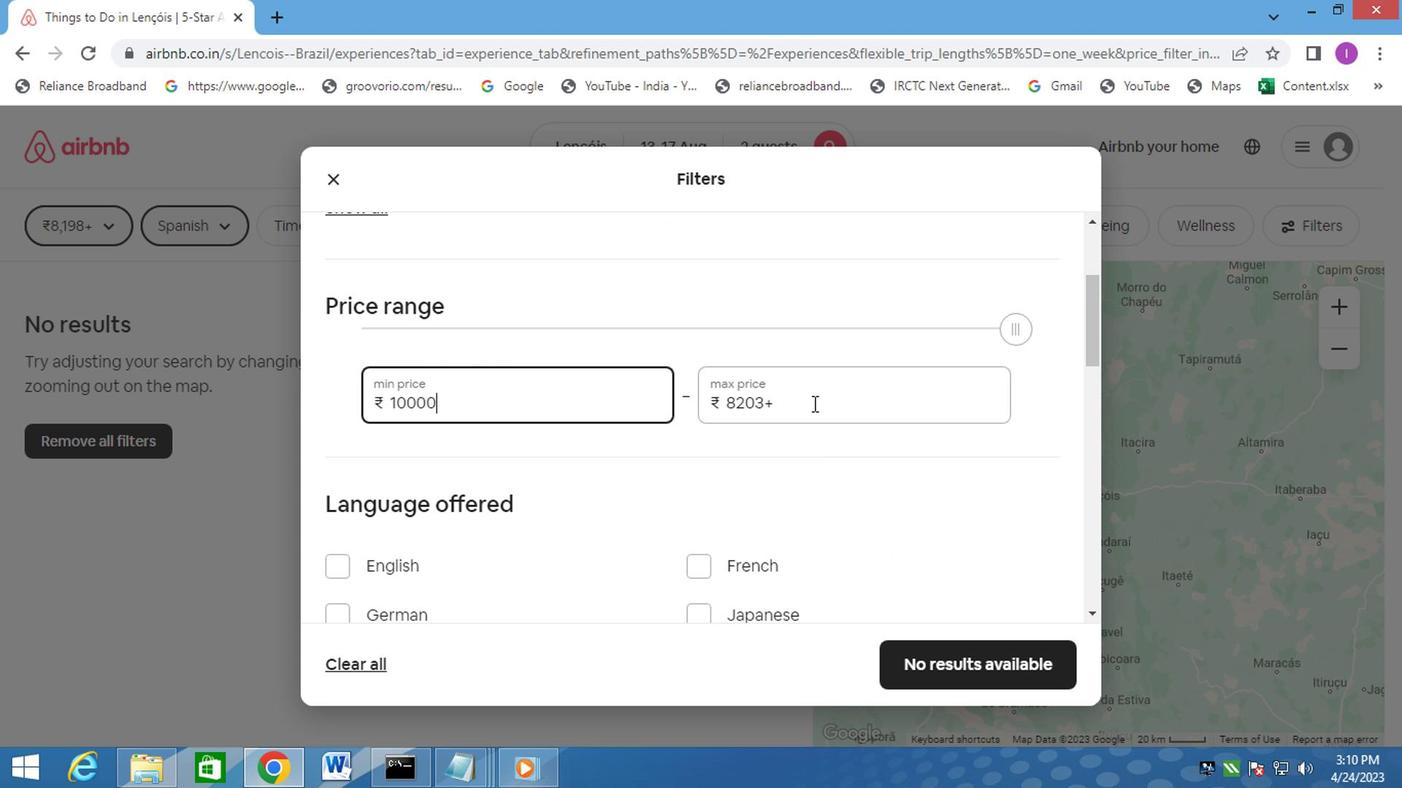 
Action: Mouse pressed left at (806, 408)
Screenshot: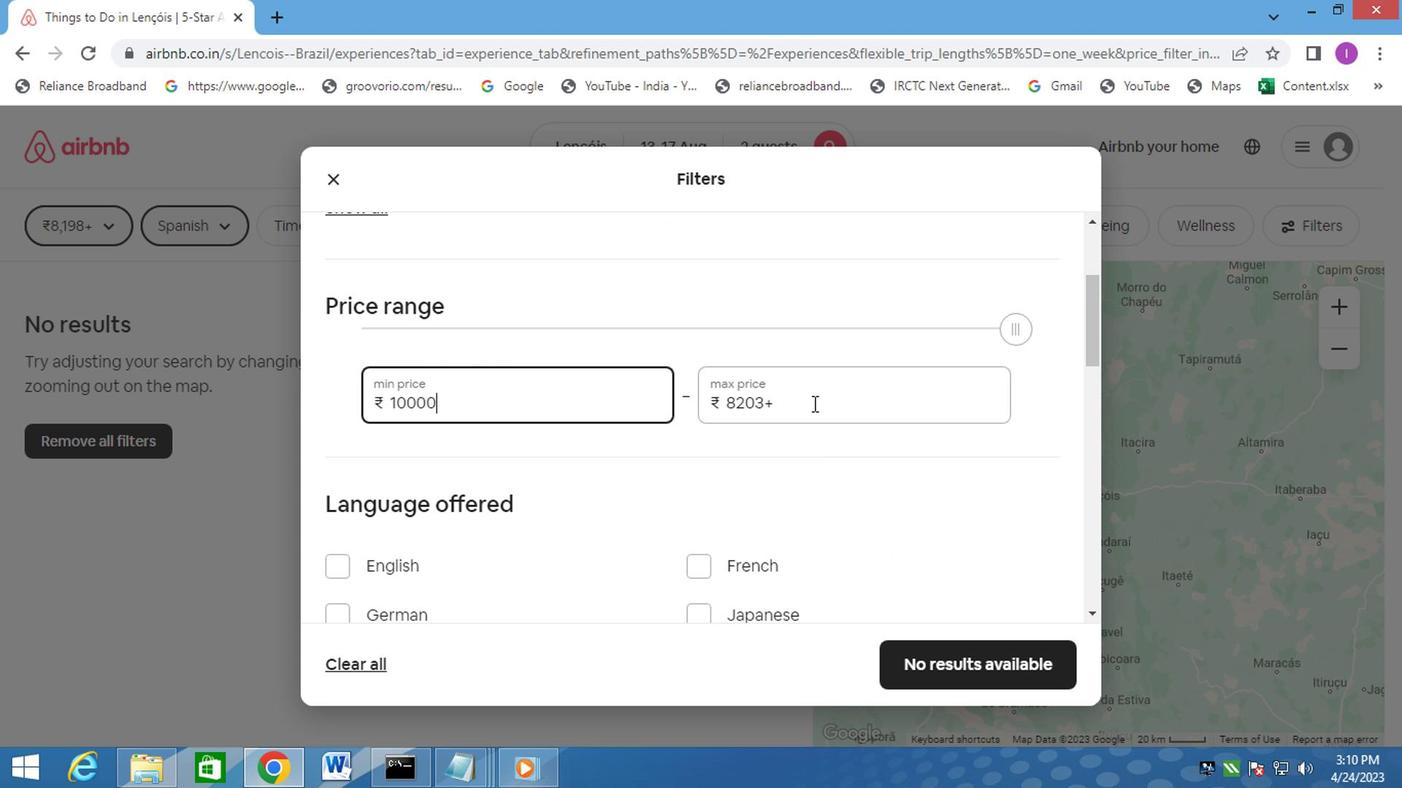 
Action: Mouse moved to (739, 433)
Screenshot: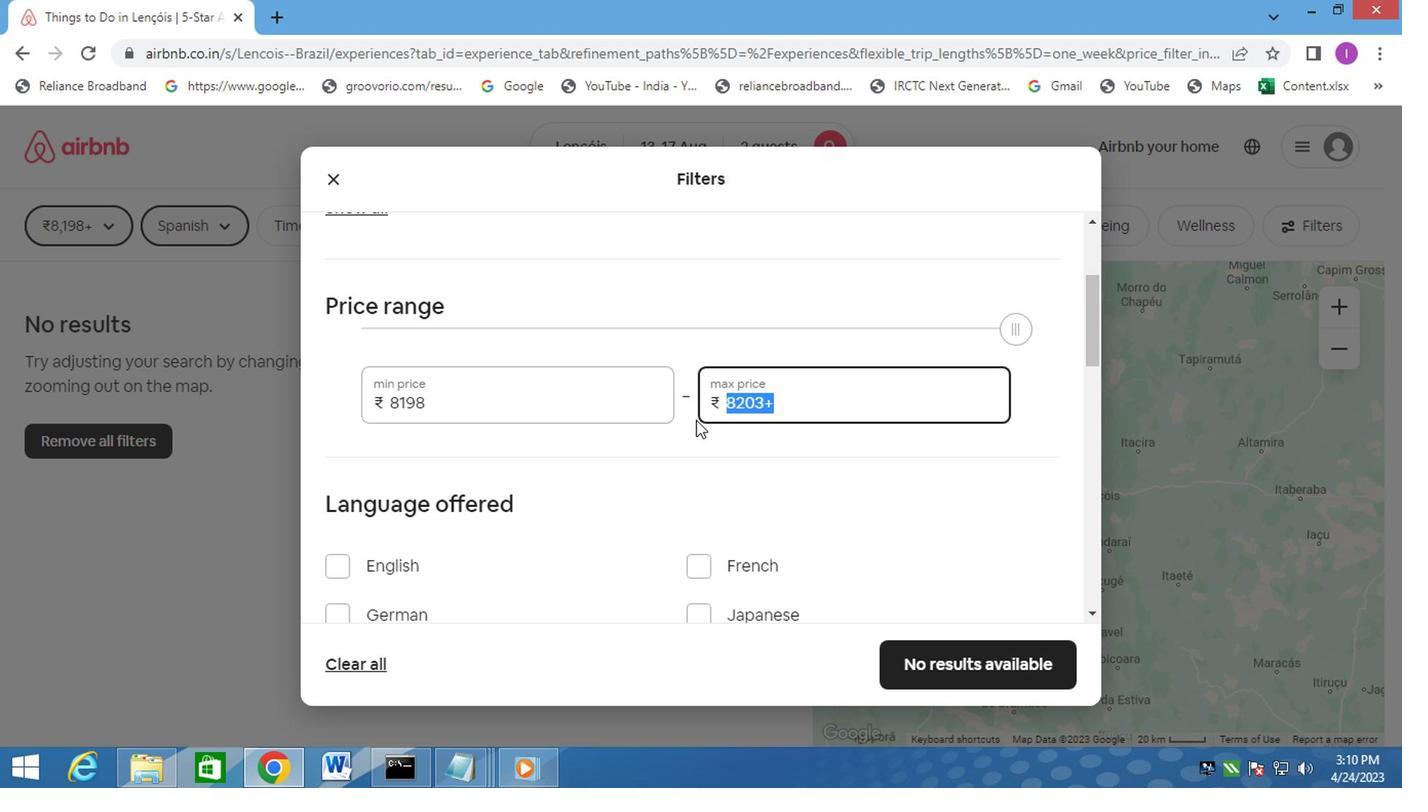 
Action: Key pressed 160000<Key.backspace>
Screenshot: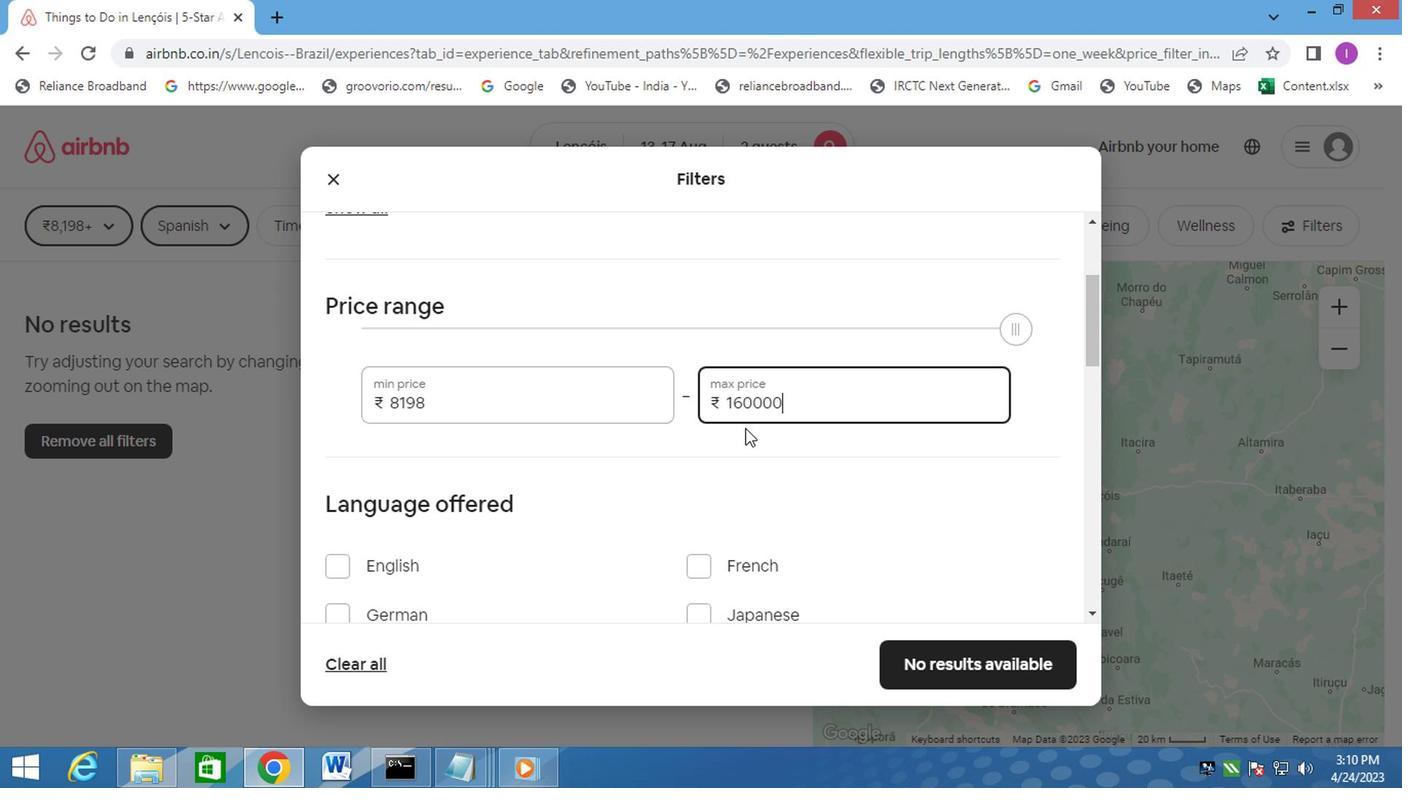 
Action: Mouse moved to (818, 542)
Screenshot: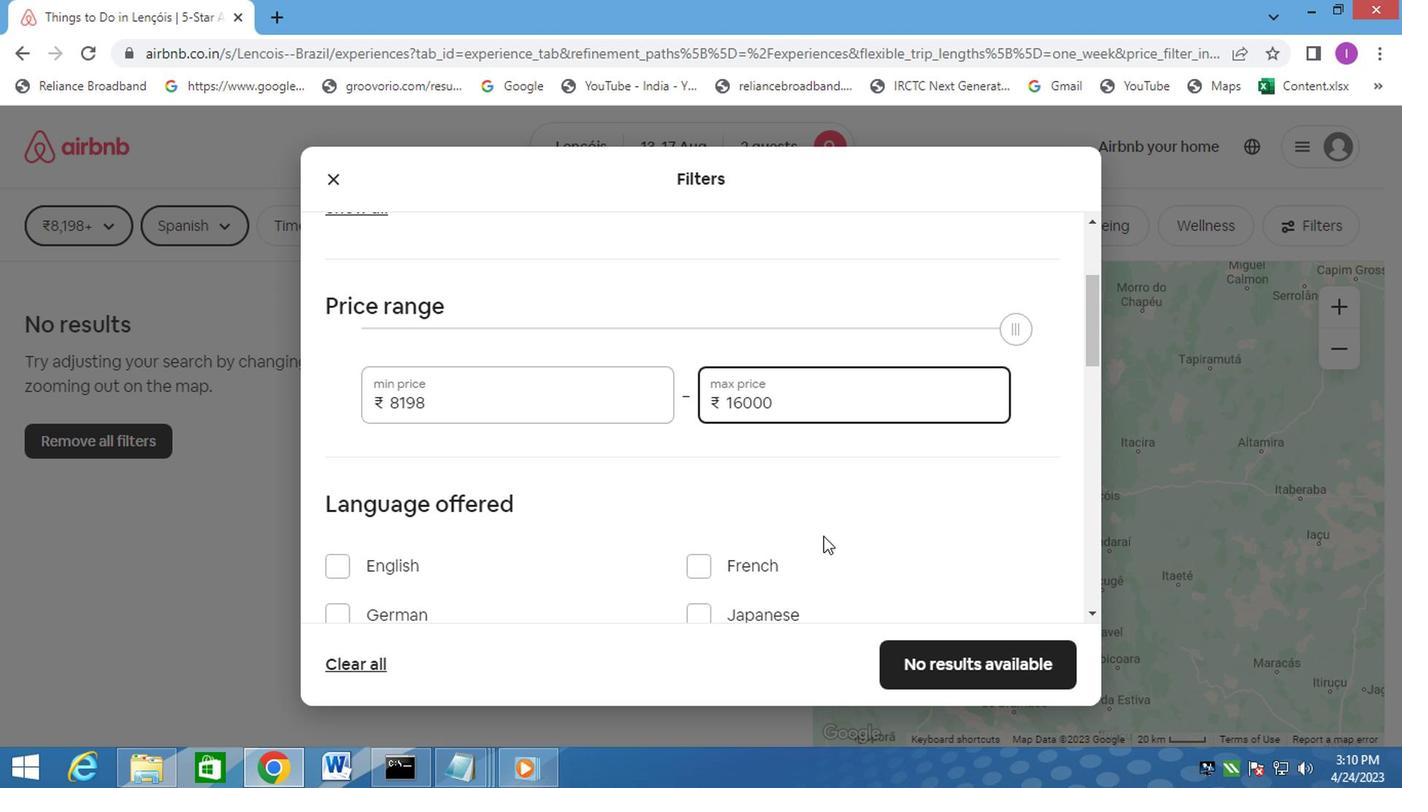 
Action: Mouse scrolled (818, 542) with delta (0, 0)
Screenshot: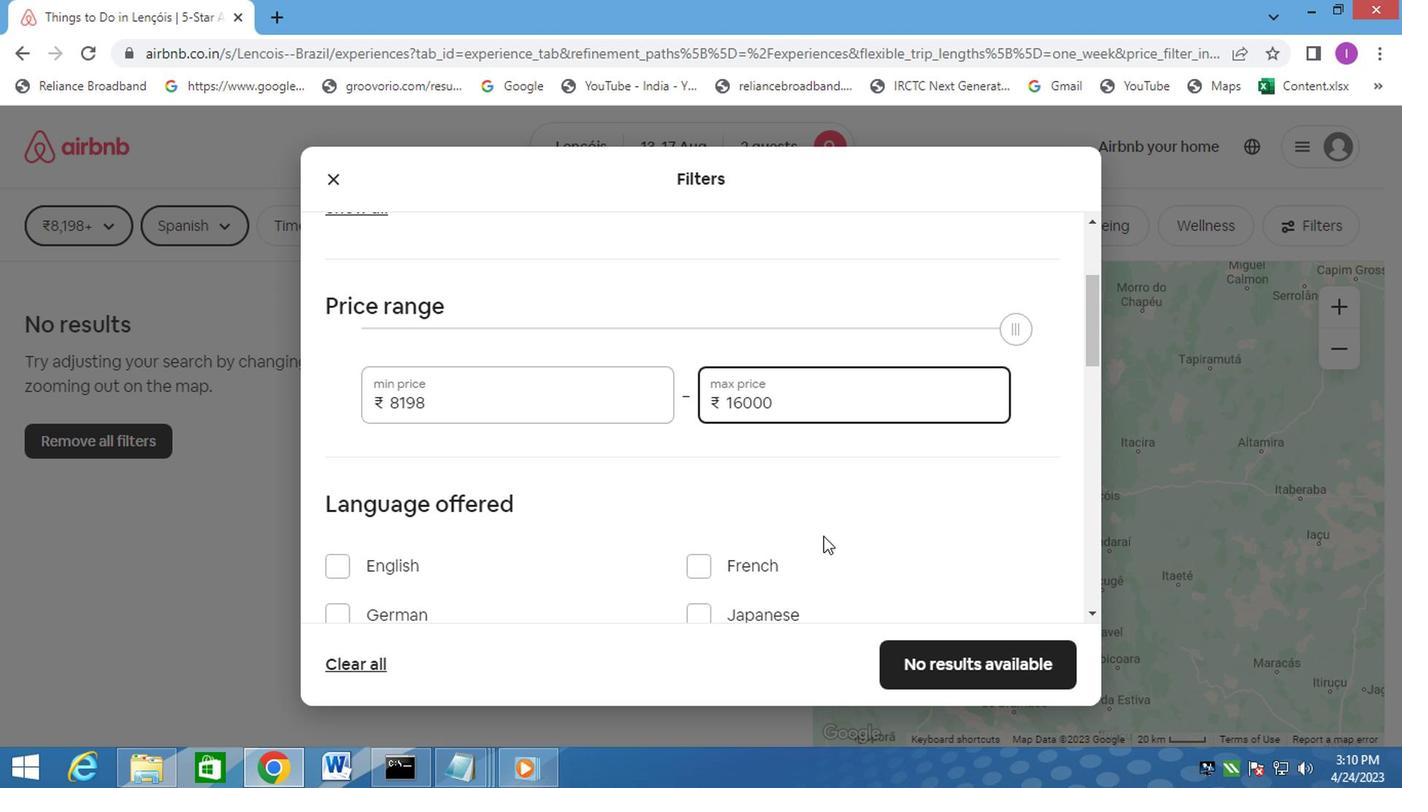 
Action: Mouse moved to (820, 542)
Screenshot: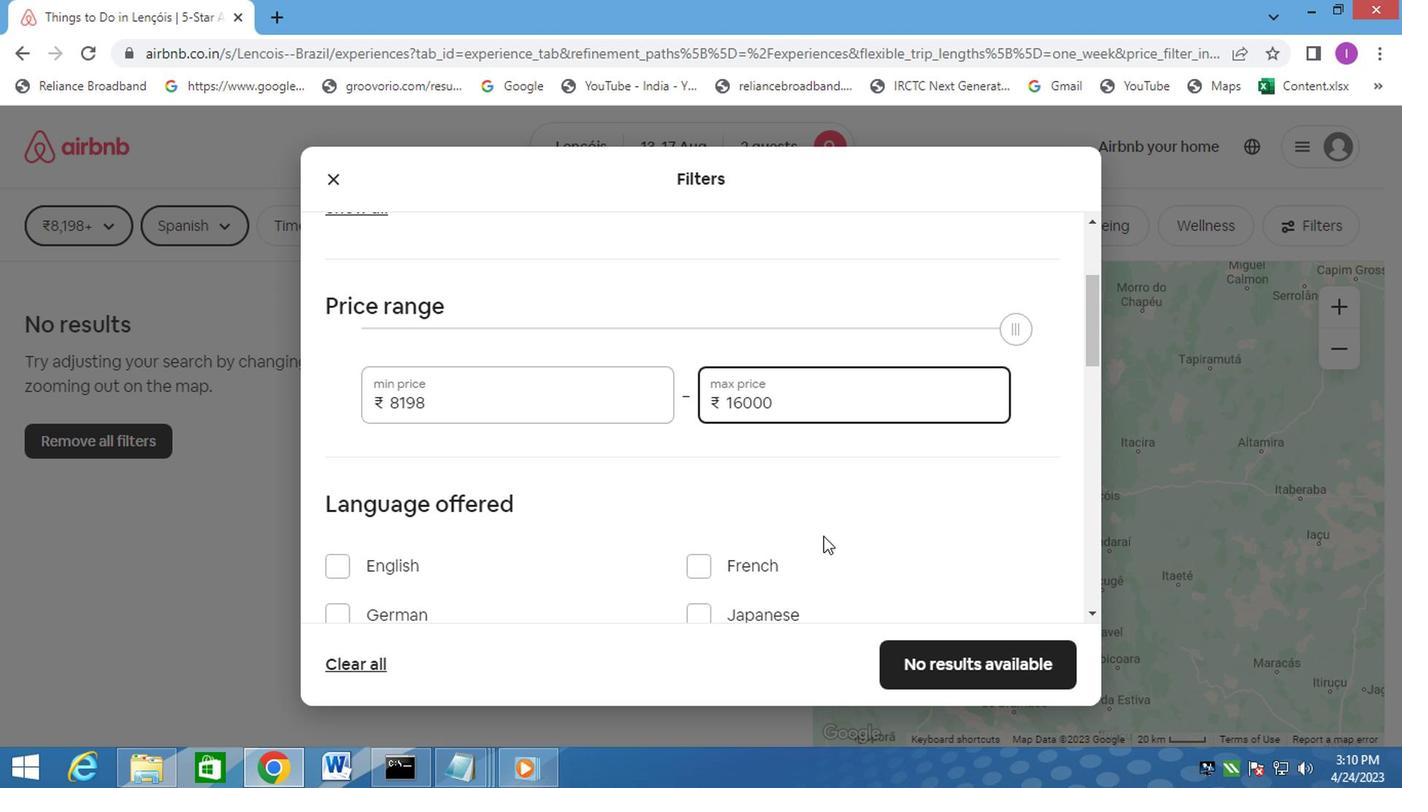 
Action: Mouse scrolled (820, 542) with delta (0, 0)
Screenshot: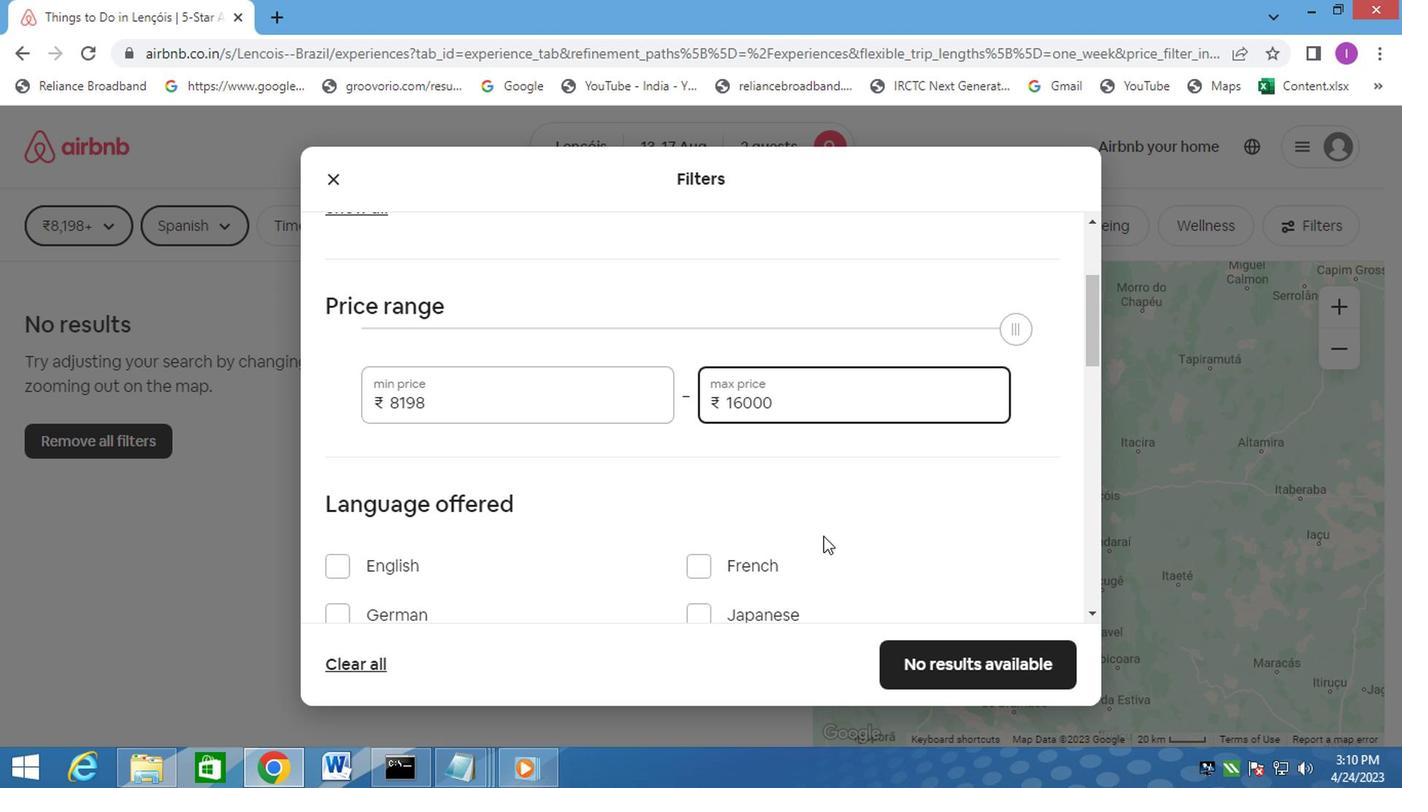 
Action: Mouse scrolled (820, 542) with delta (0, 0)
Screenshot: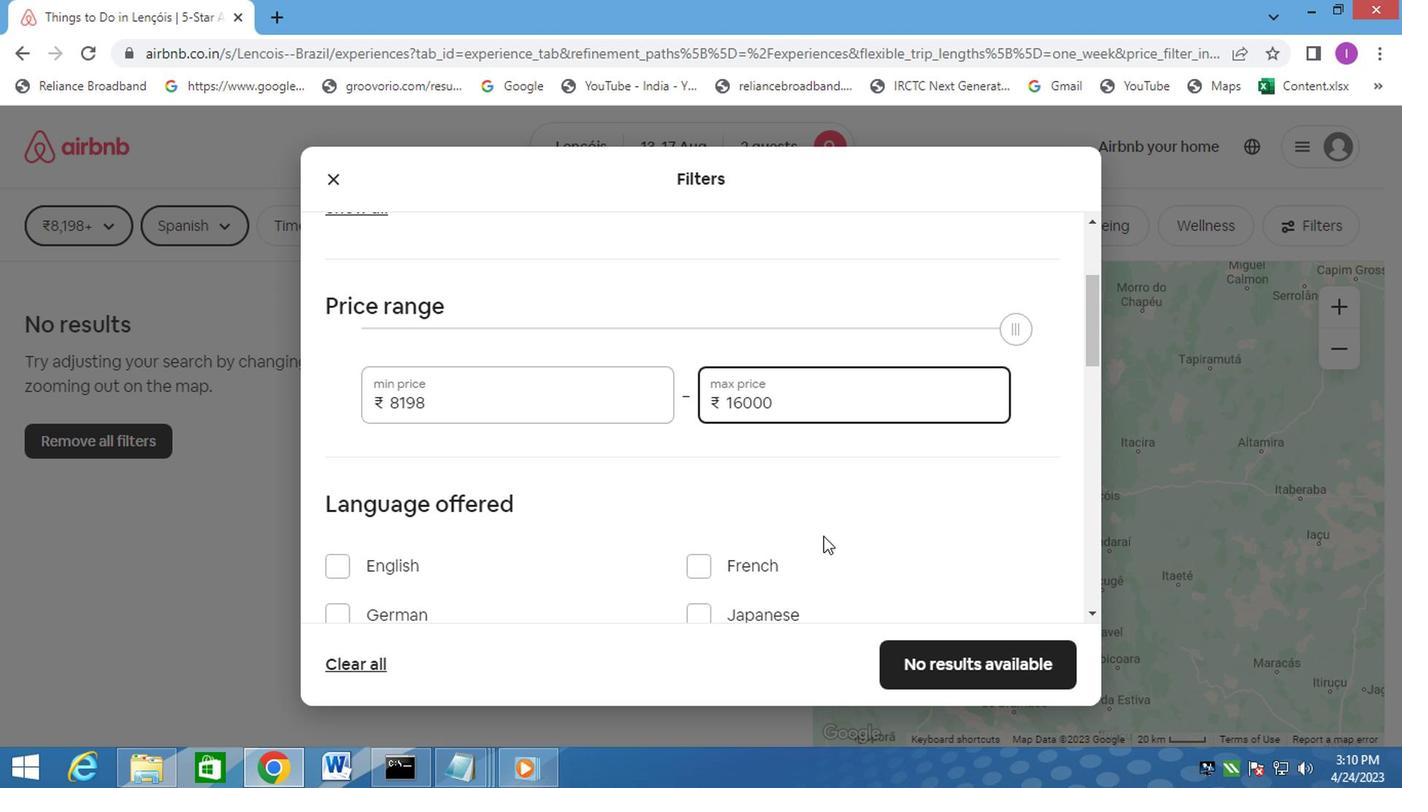 
Action: Mouse moved to (830, 536)
Screenshot: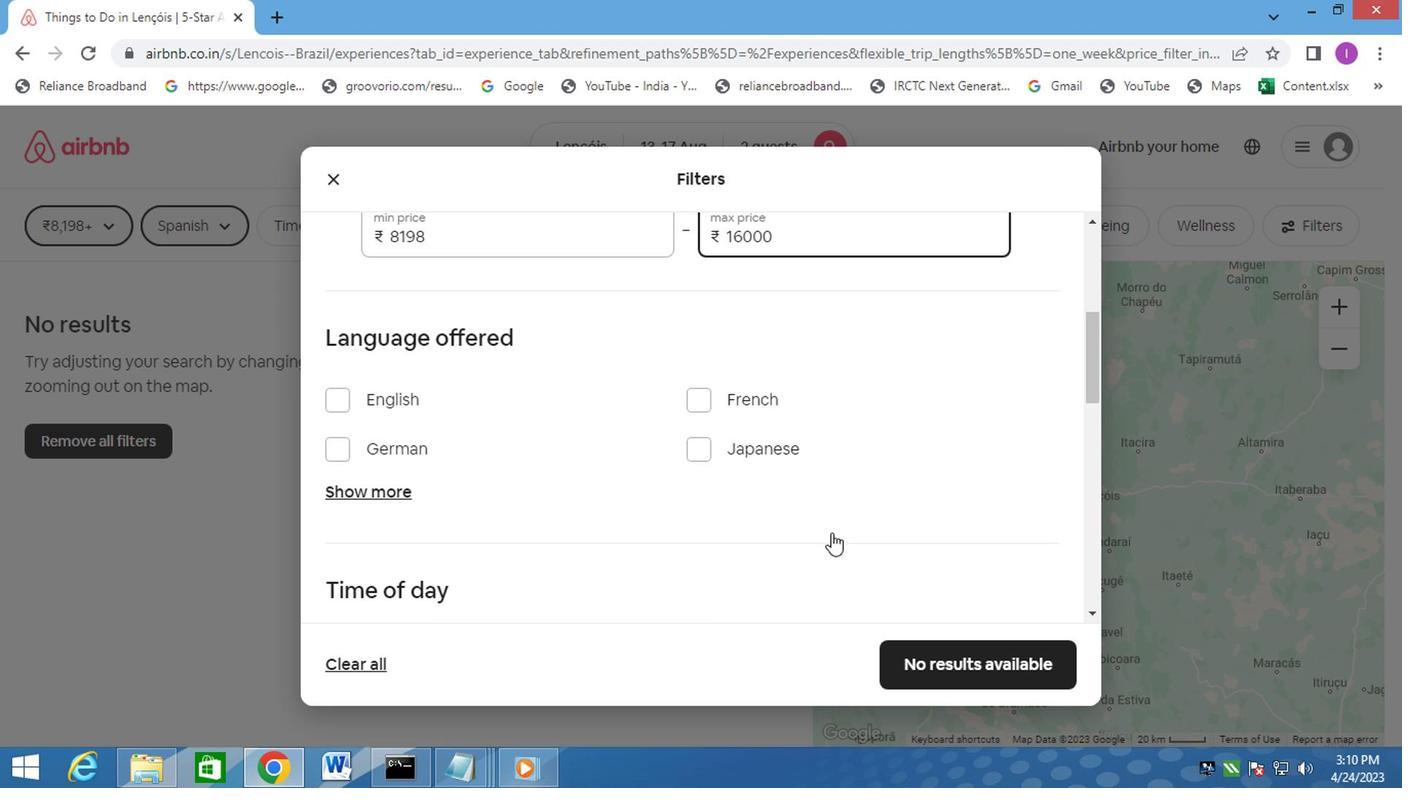 
Action: Mouse scrolled (830, 535) with delta (0, -1)
Screenshot: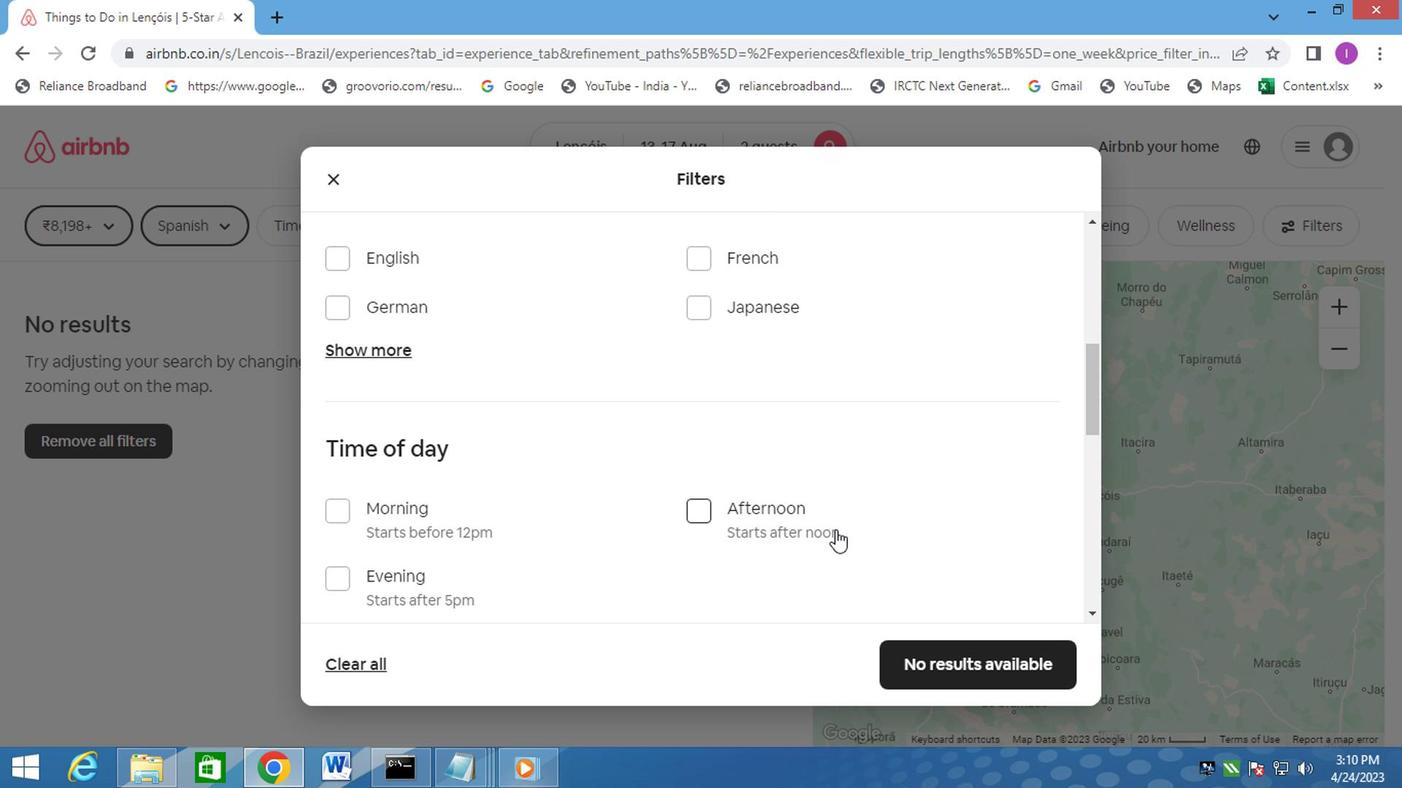 
Action: Mouse scrolled (830, 535) with delta (0, -1)
Screenshot: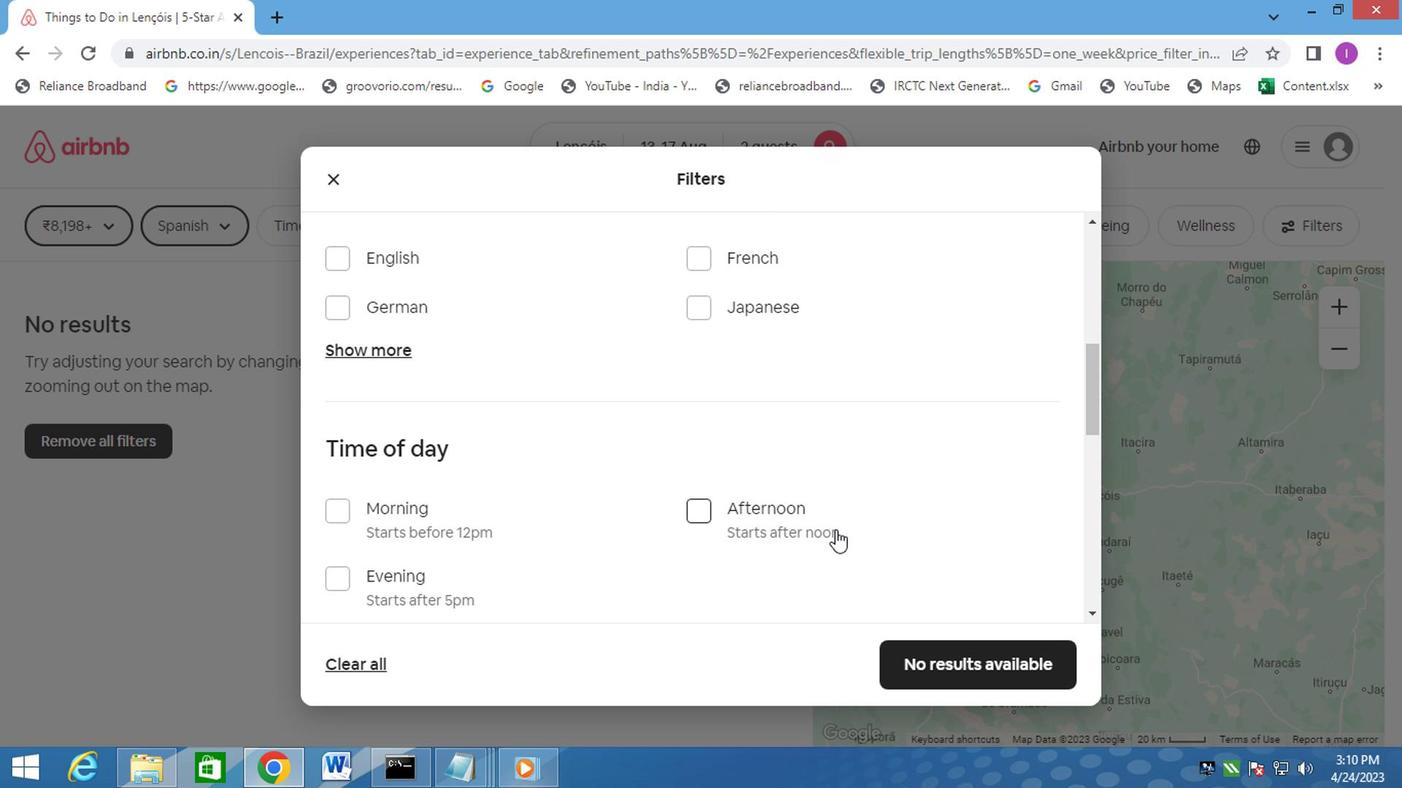 
Action: Mouse scrolled (830, 535) with delta (0, -1)
Screenshot: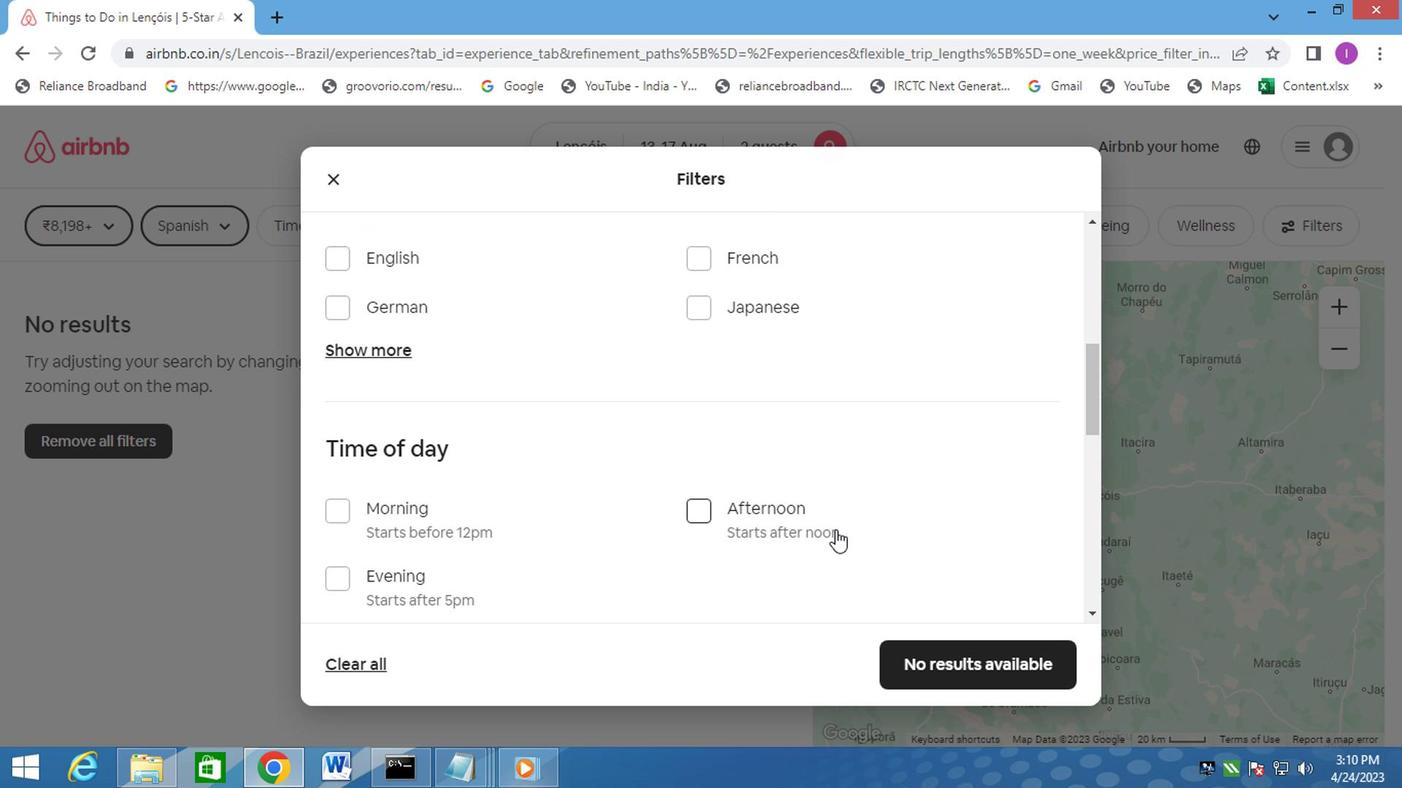 
Action: Mouse moved to (842, 535)
Screenshot: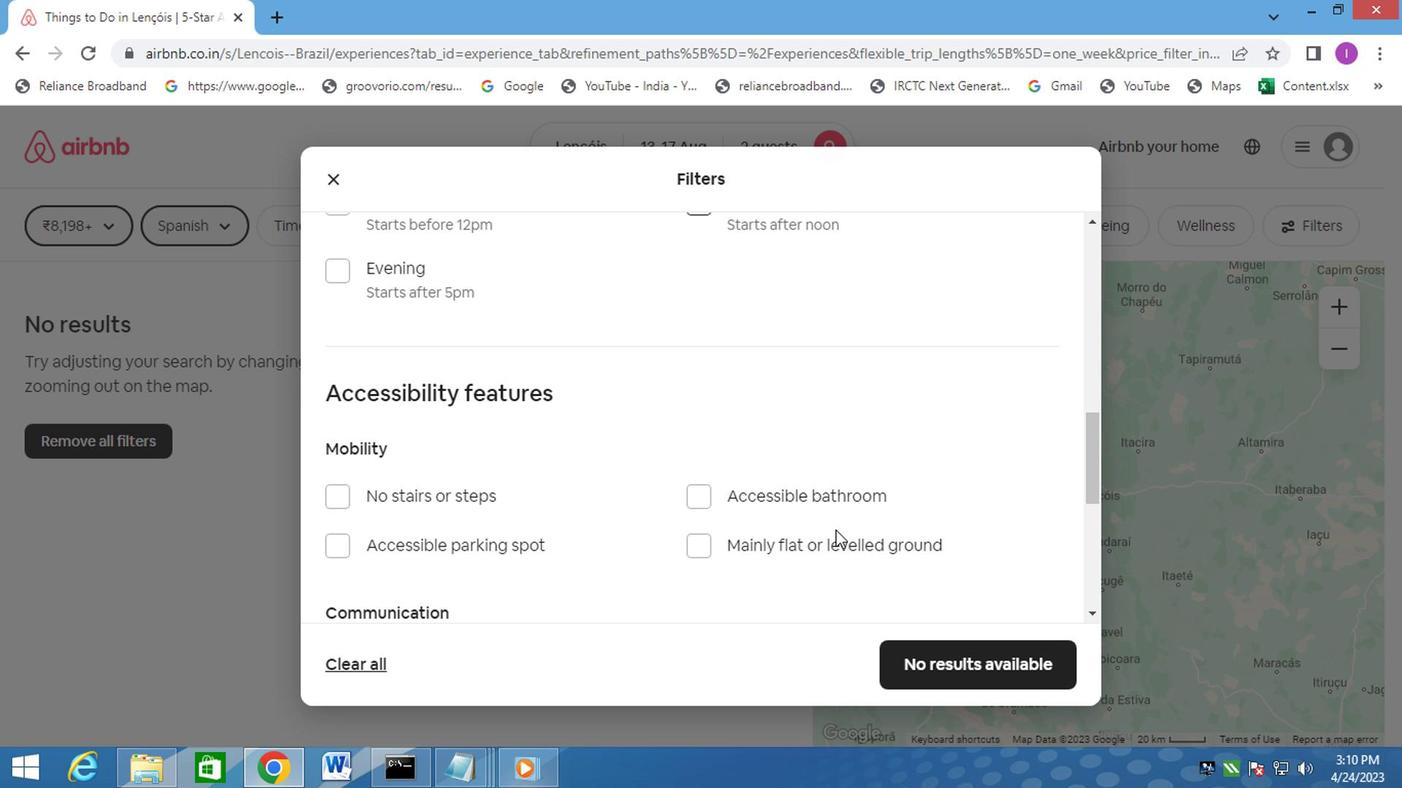 
Action: Mouse scrolled (842, 534) with delta (0, 0)
Screenshot: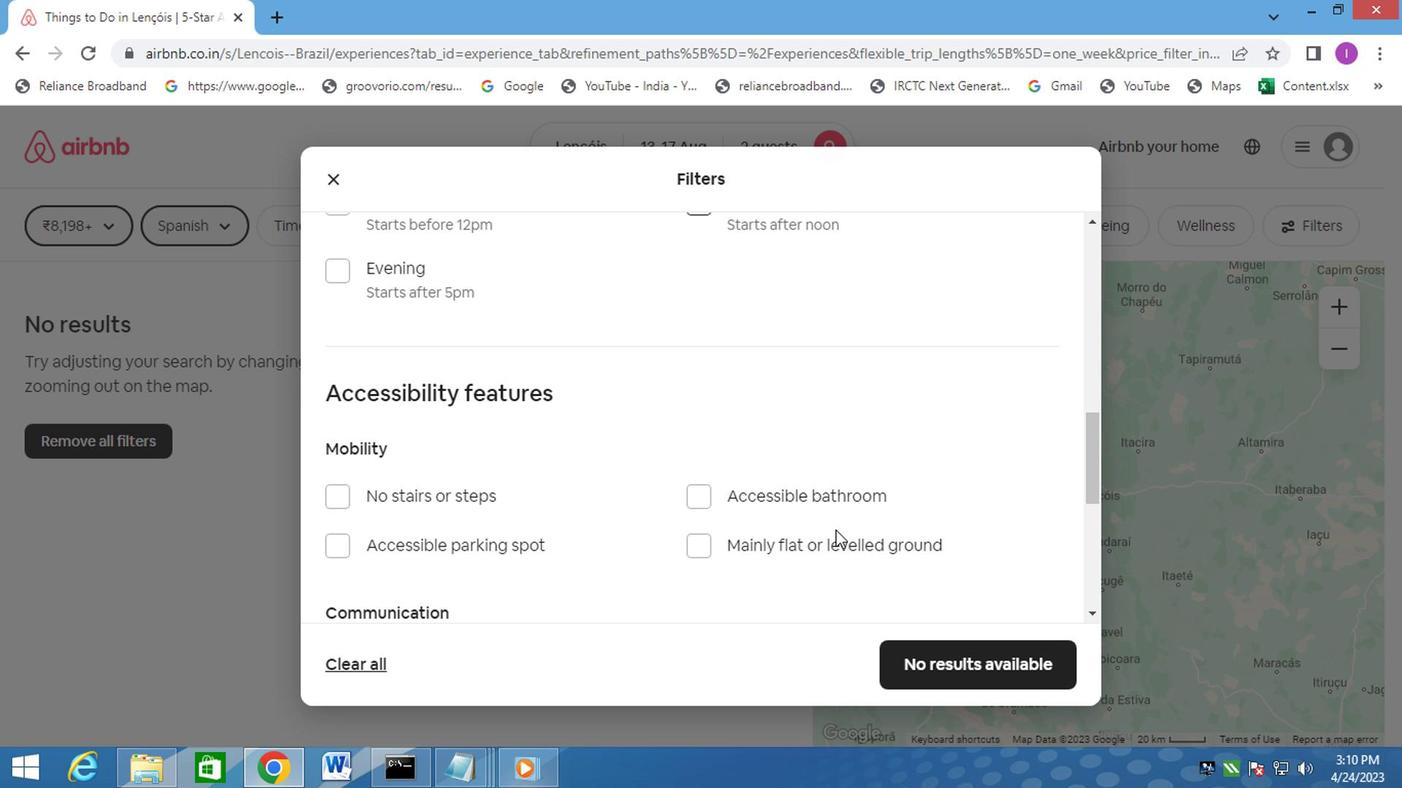 
Action: Mouse moved to (851, 535)
Screenshot: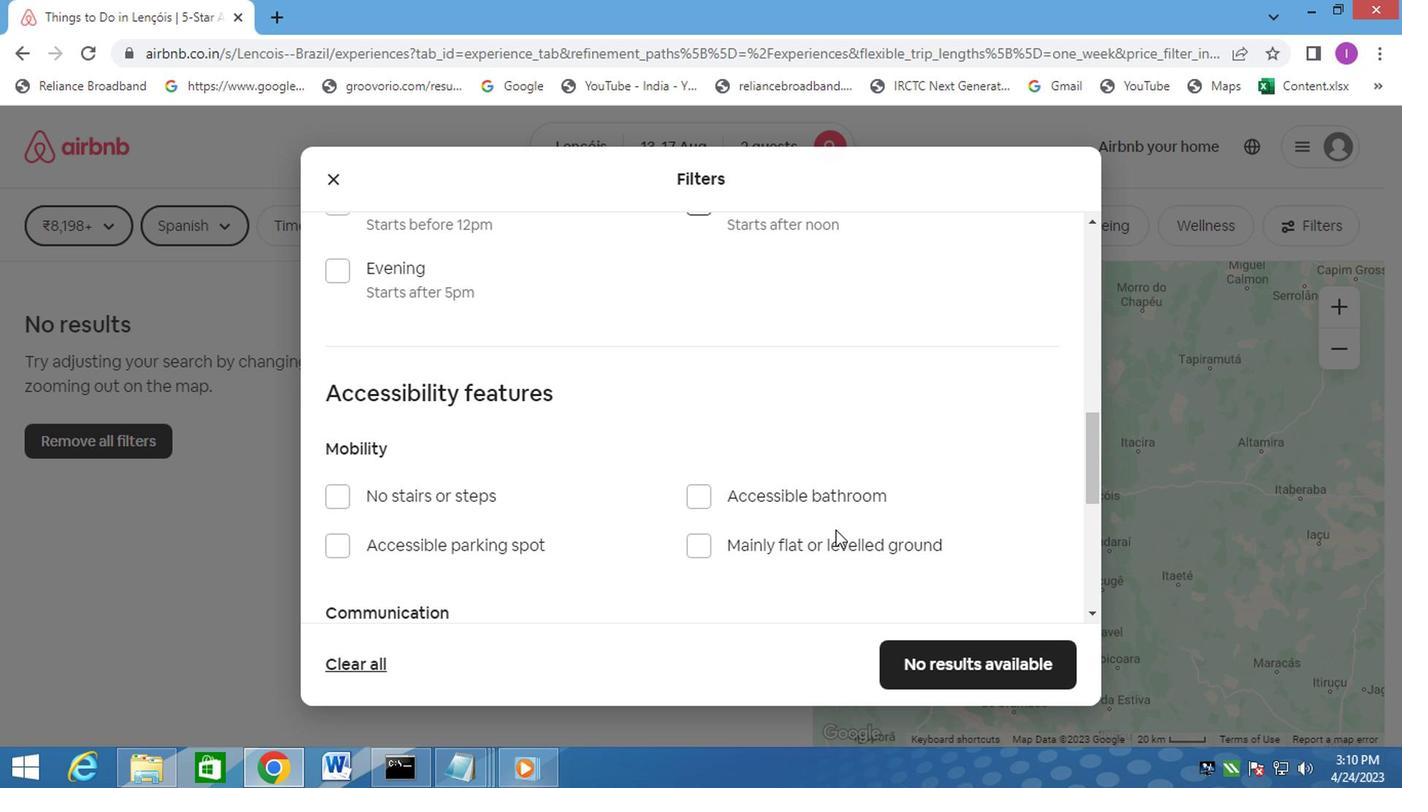 
Action: Mouse scrolled (851, 534) with delta (0, 0)
Screenshot: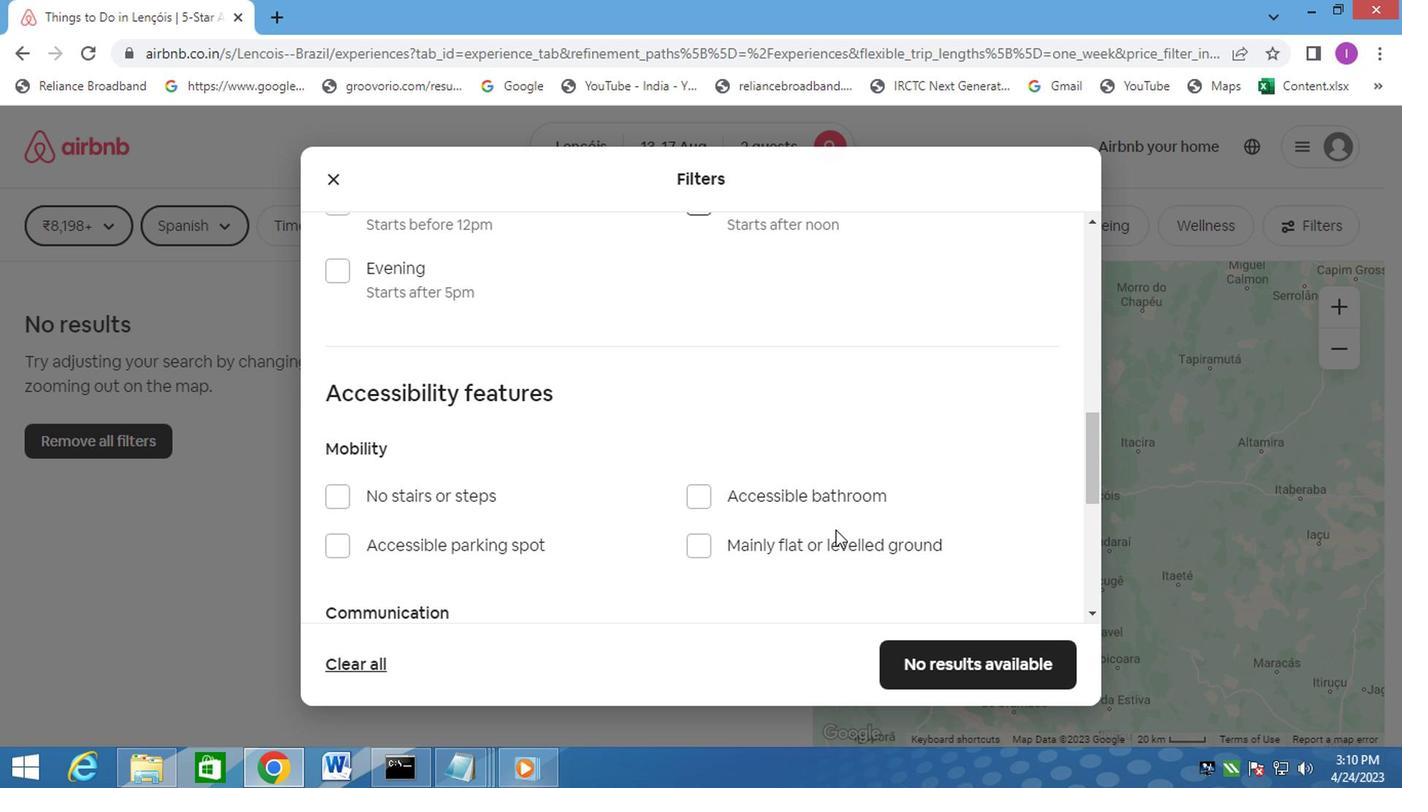 
Action: Mouse moved to (874, 540)
Screenshot: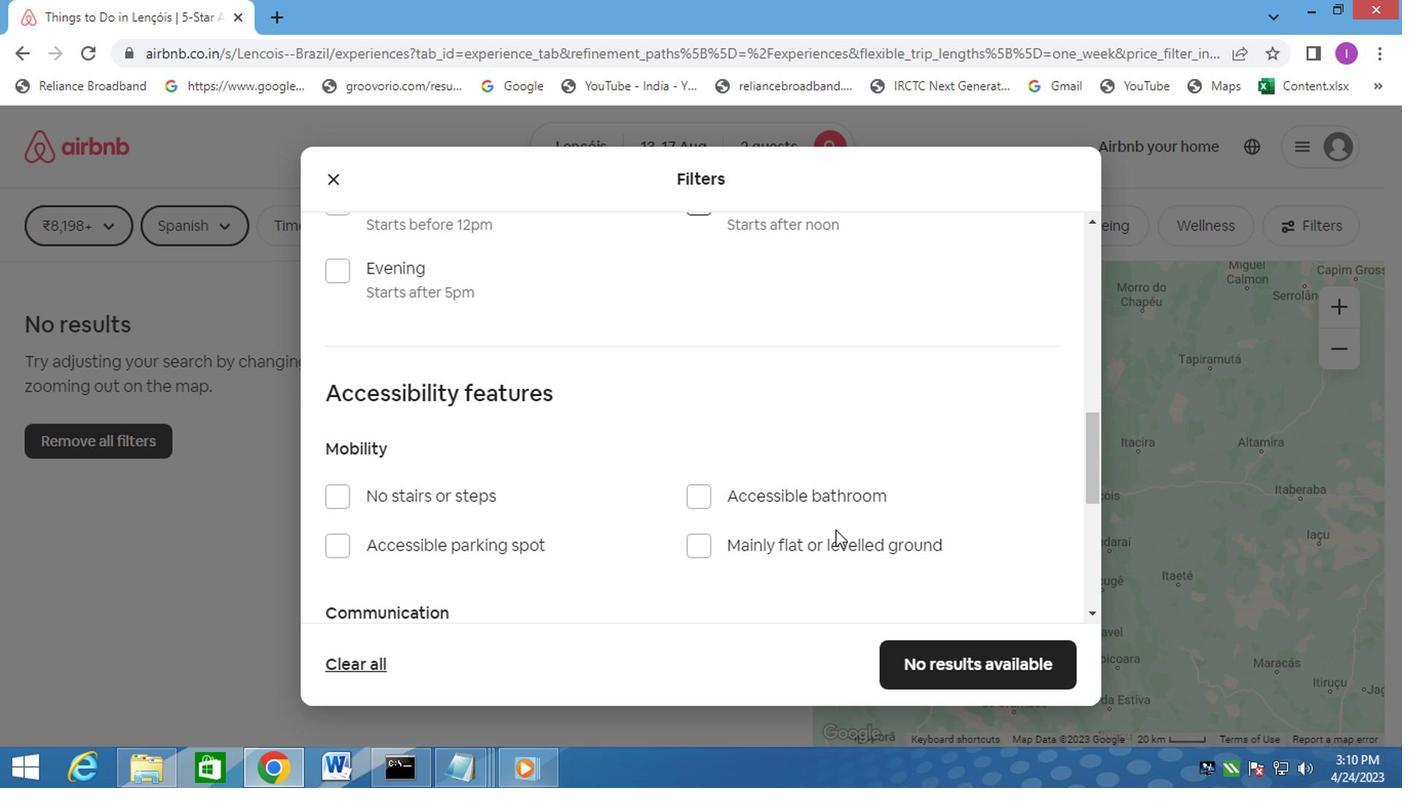 
Action: Mouse scrolled (874, 539) with delta (0, 0)
Screenshot: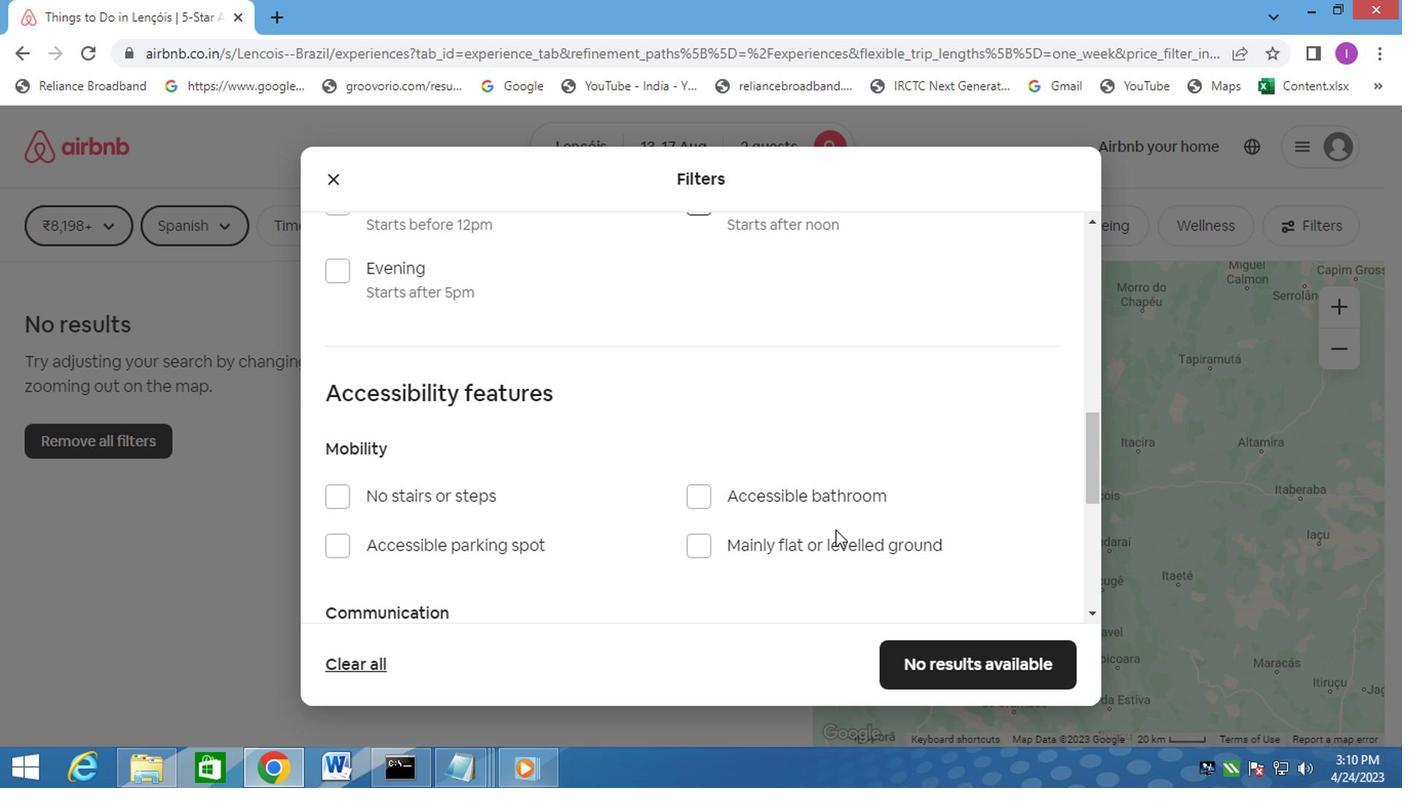 
Action: Mouse moved to (904, 545)
Screenshot: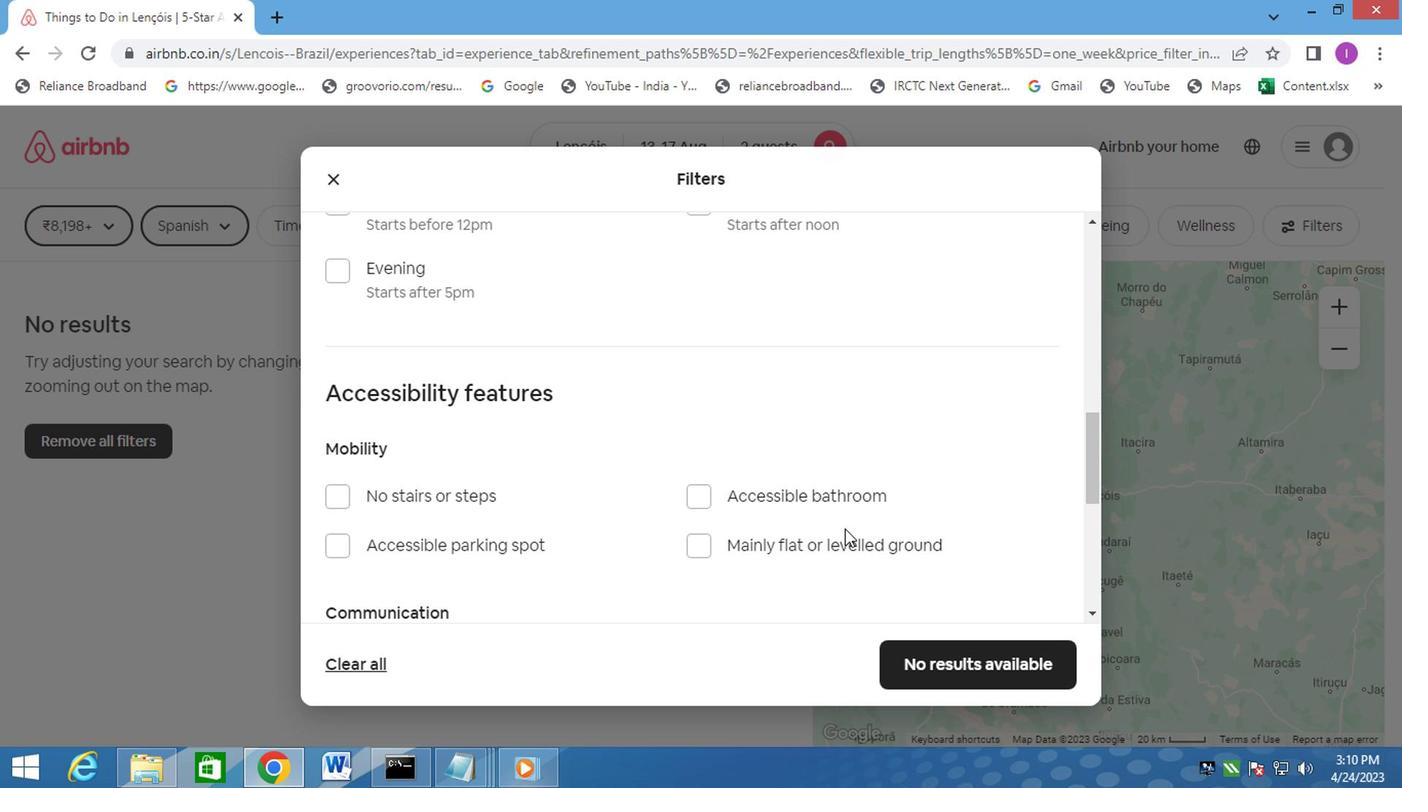 
Action: Mouse scrolled (904, 544) with delta (0, 0)
Screenshot: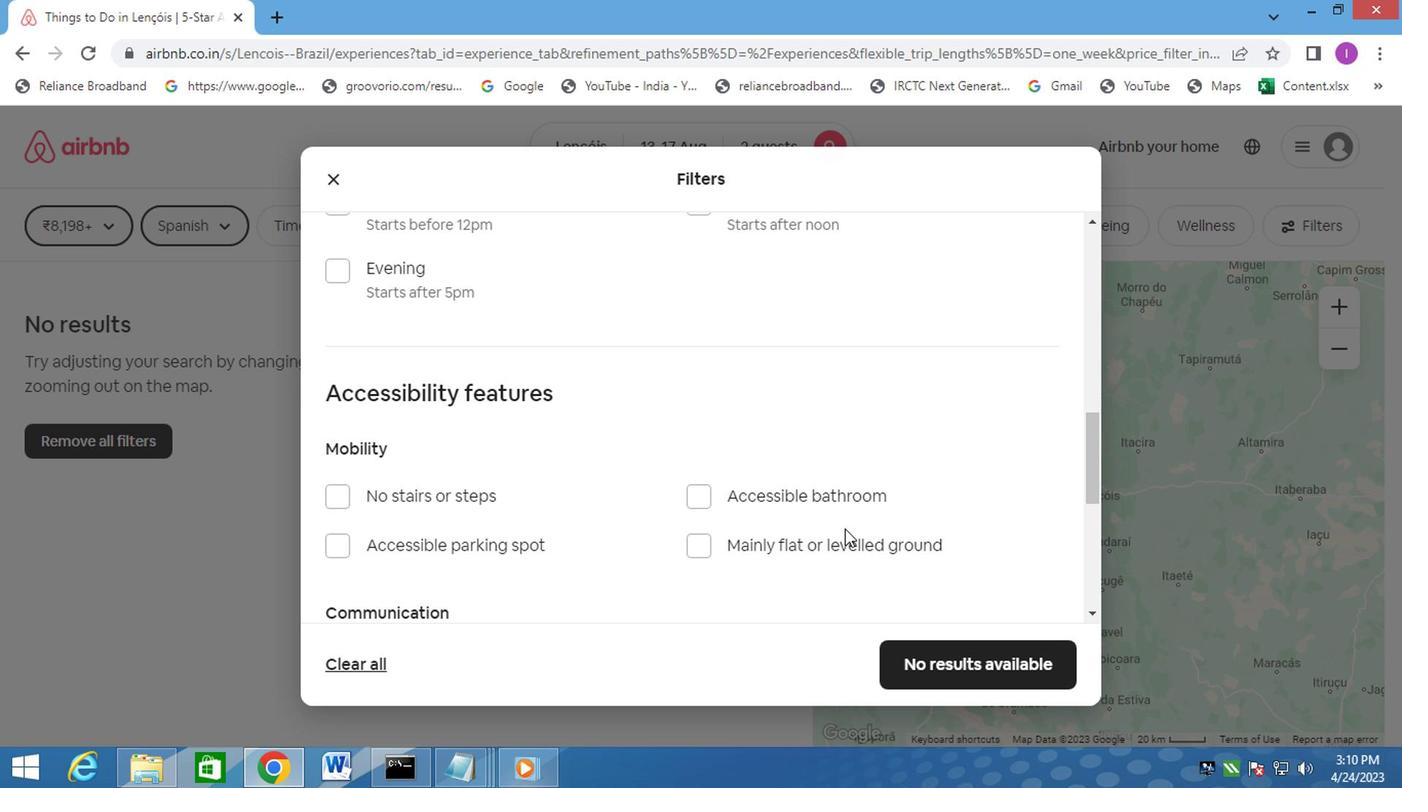 
Action: Mouse moved to (322, 178)
Screenshot: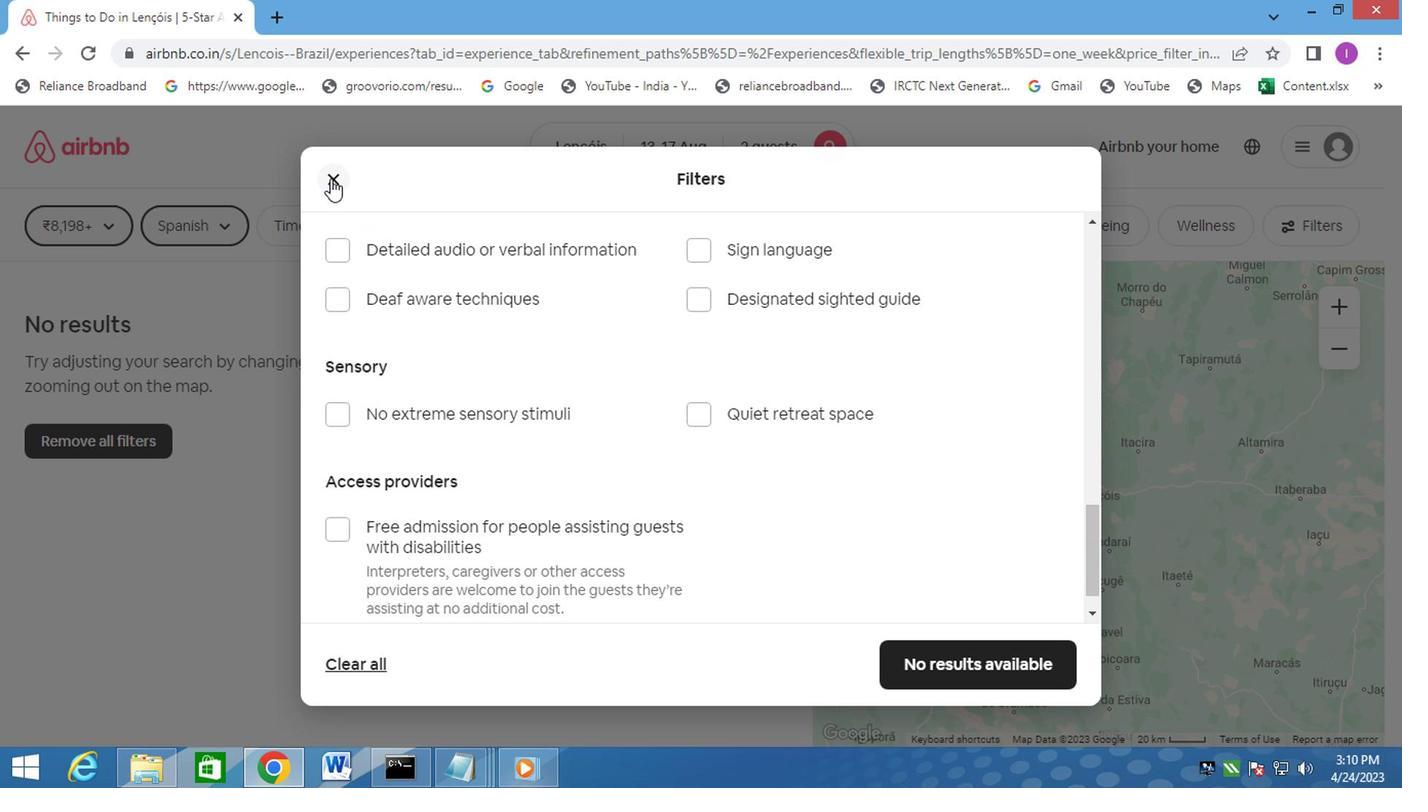 
Action: Mouse pressed left at (322, 178)
Screenshot: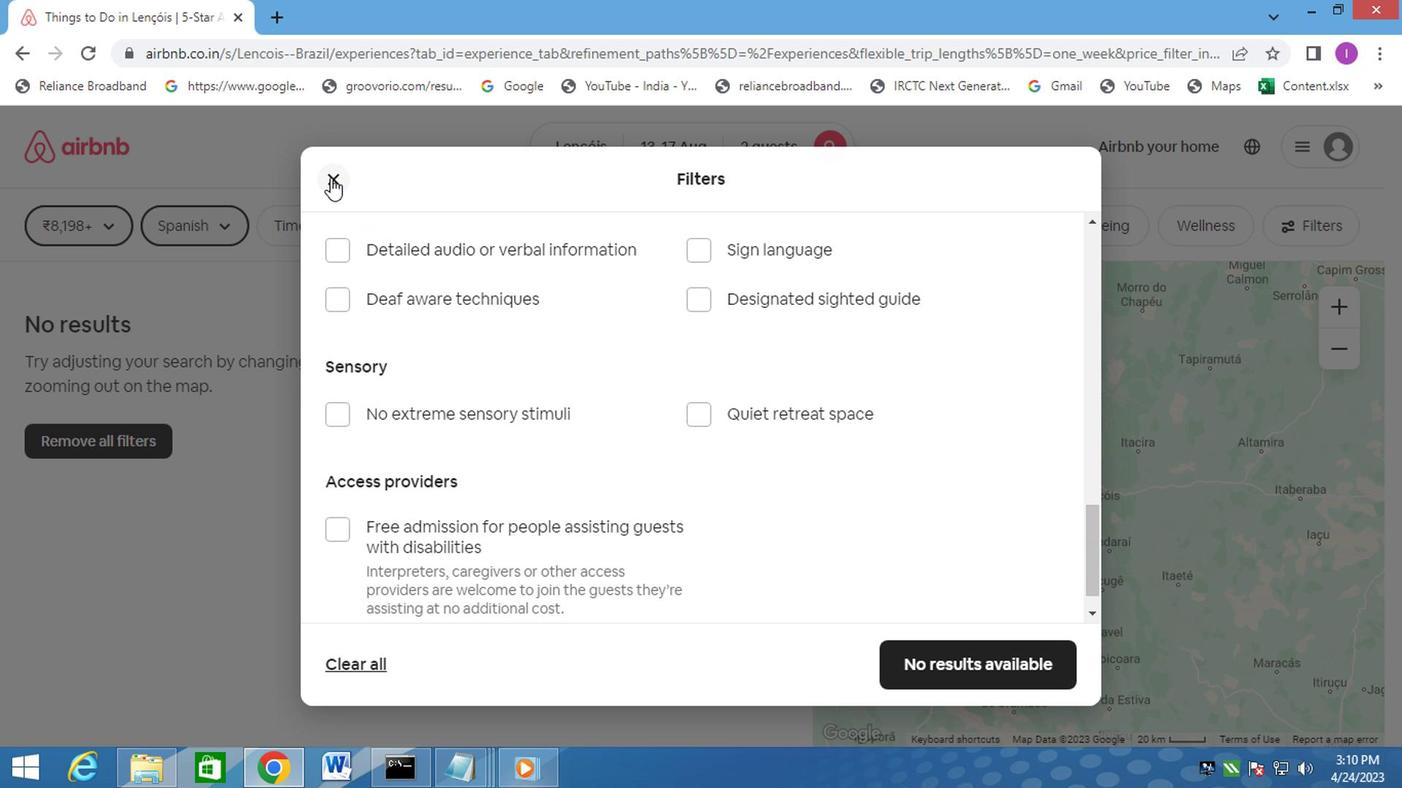 
Action: Mouse moved to (598, 147)
Screenshot: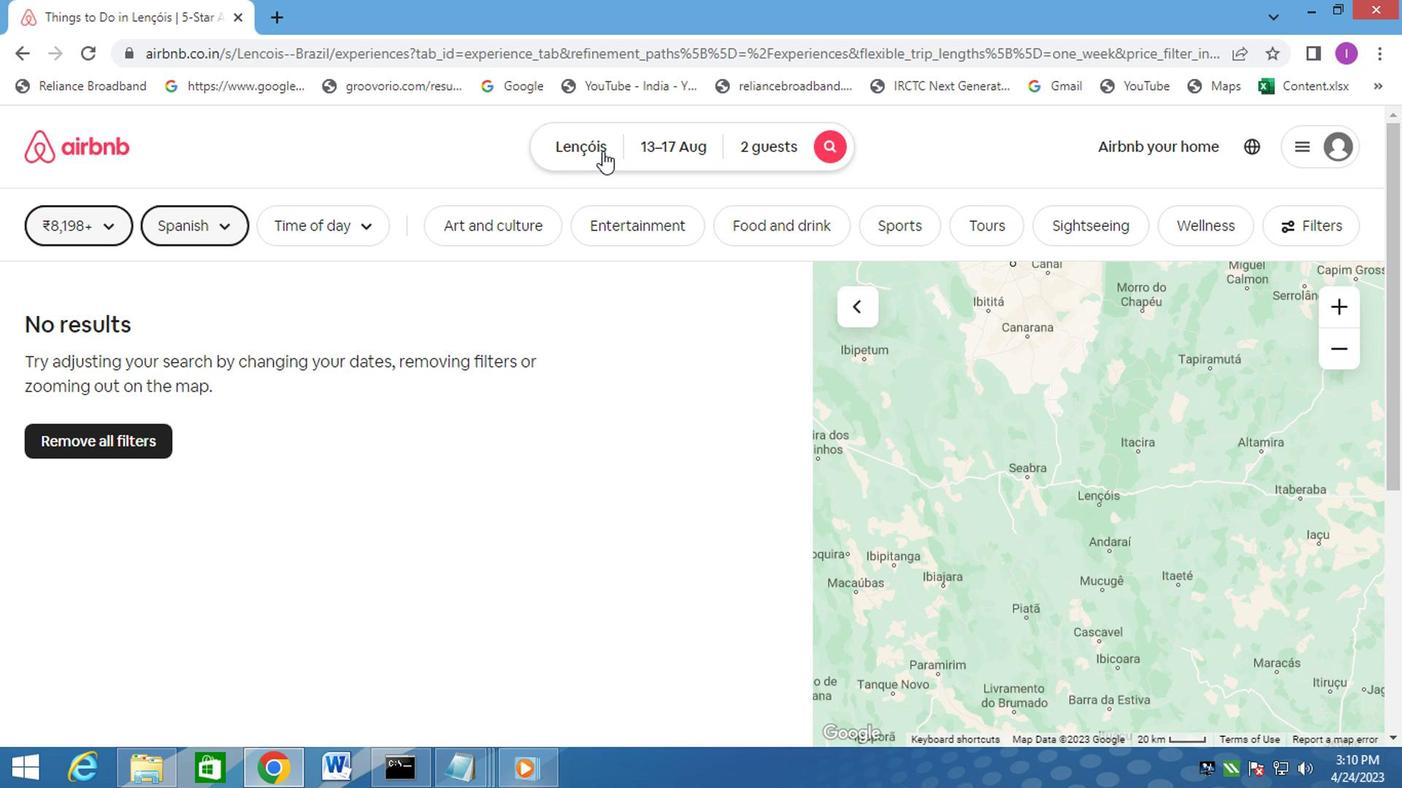 
Action: Mouse pressed left at (598, 147)
Screenshot: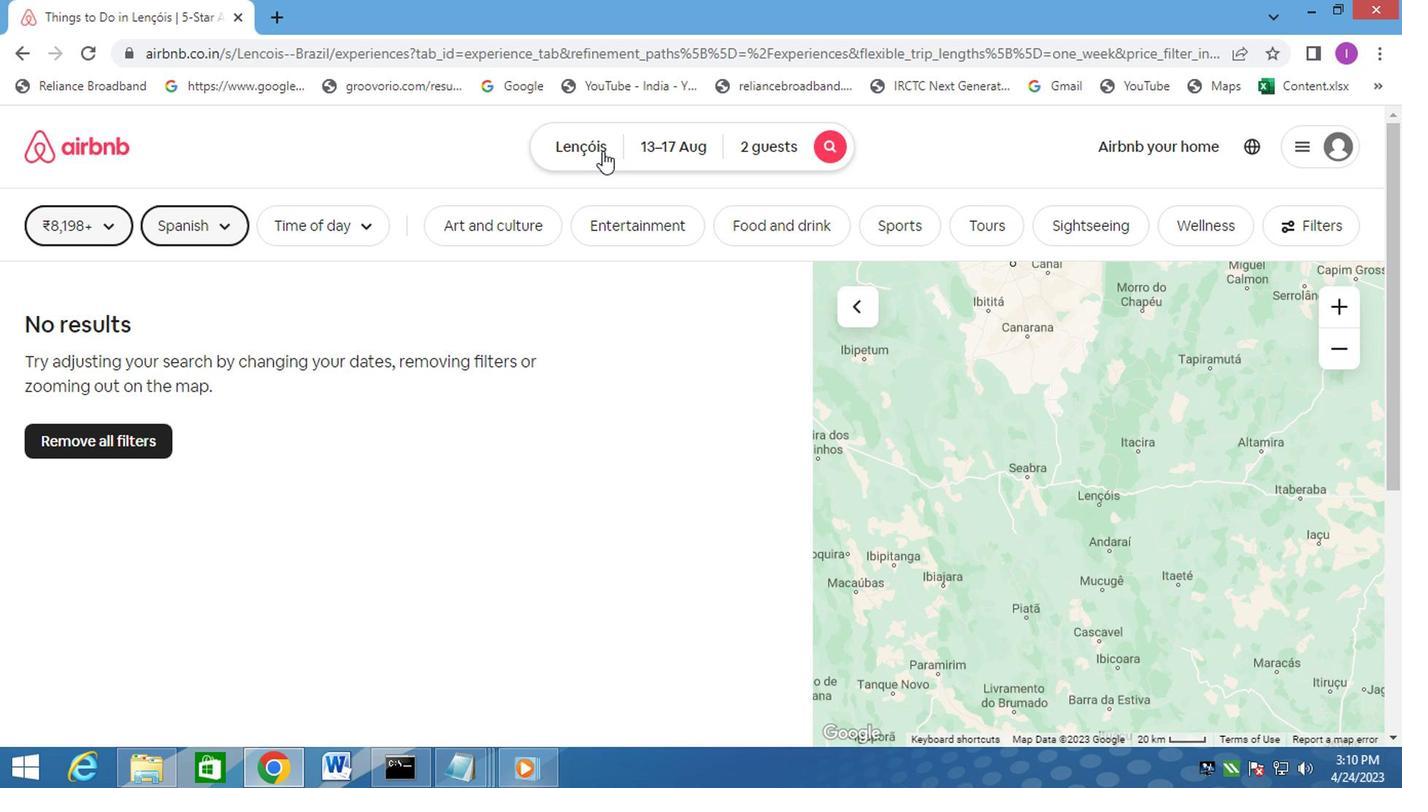 
Action: Mouse moved to (1065, 211)
Screenshot: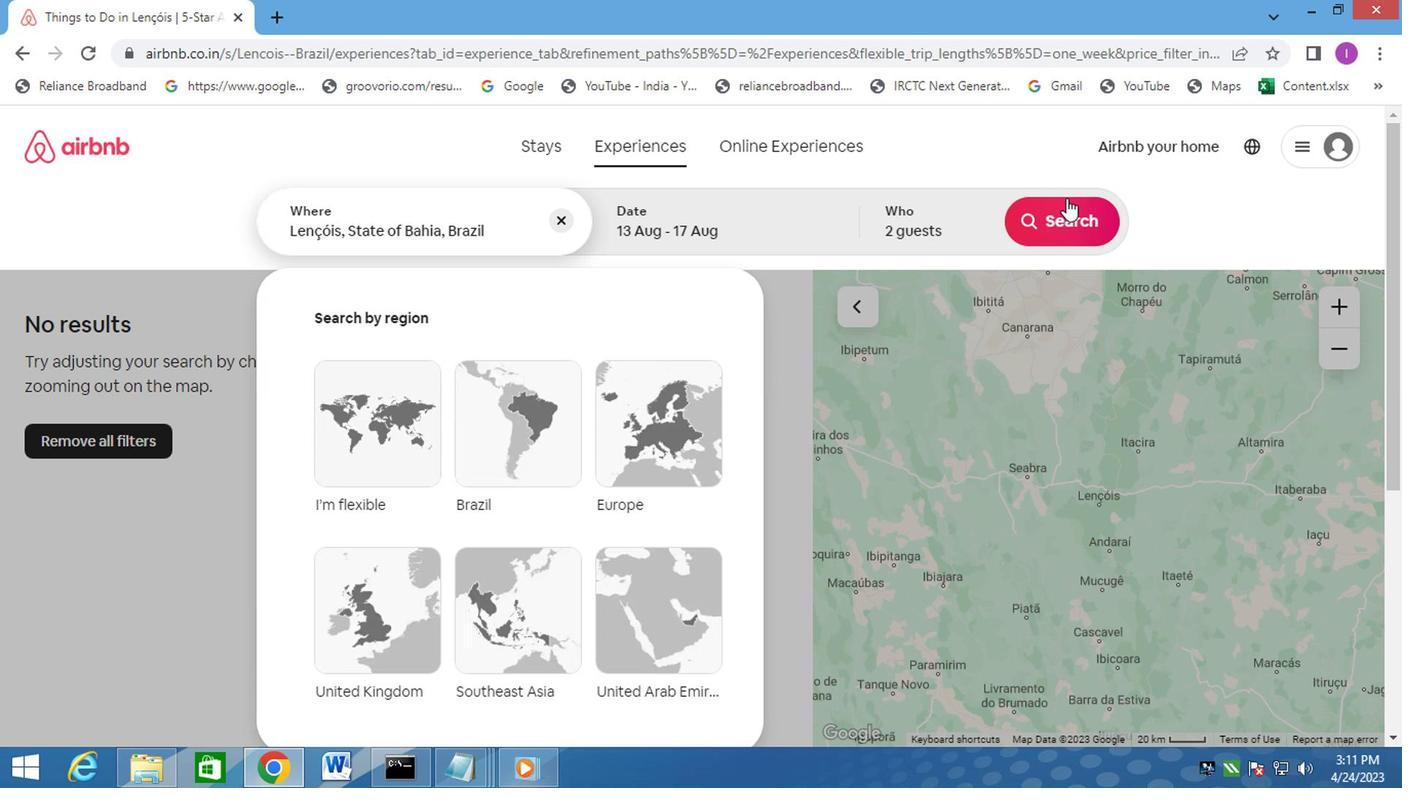 
Action: Mouse pressed left at (1065, 211)
Screenshot: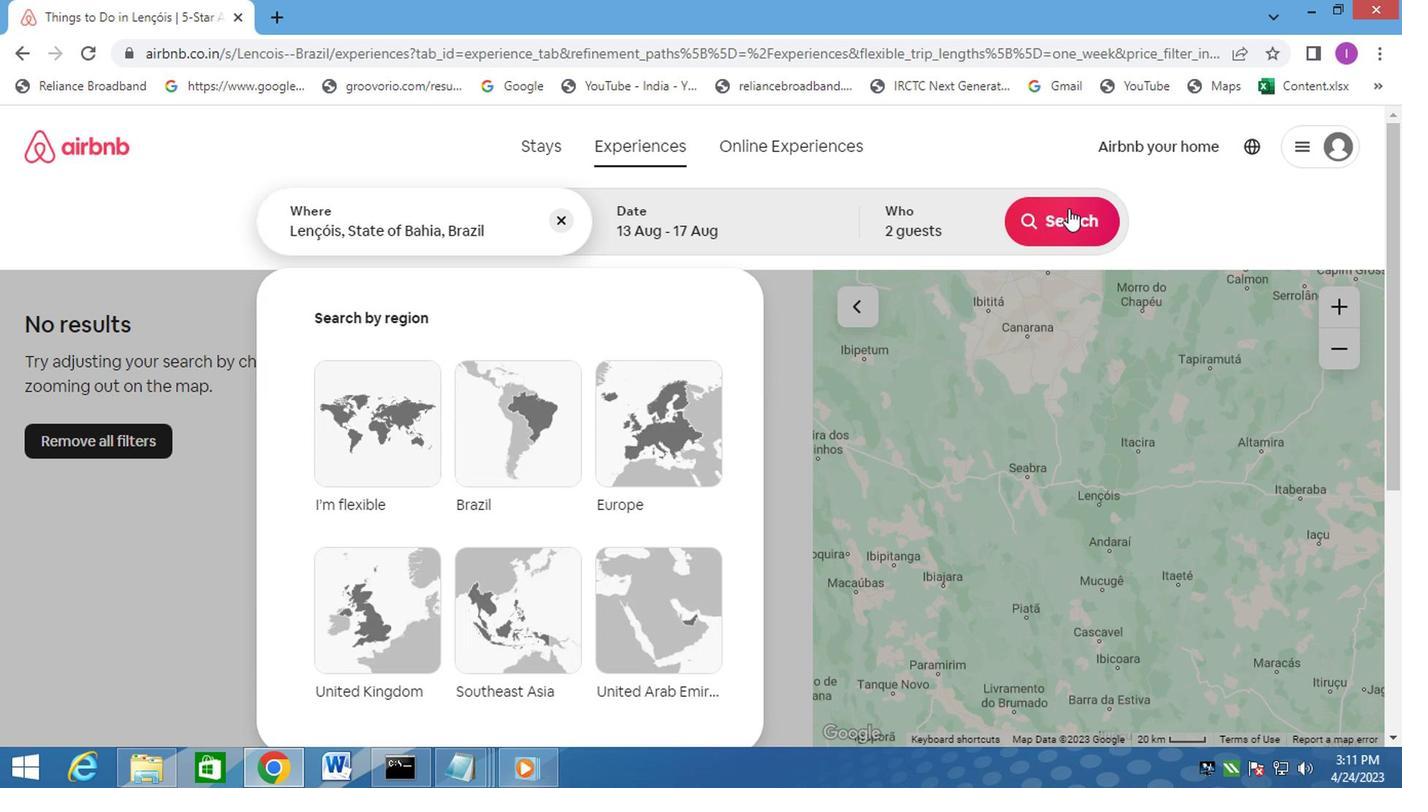 
Action: Mouse moved to (1309, 223)
Screenshot: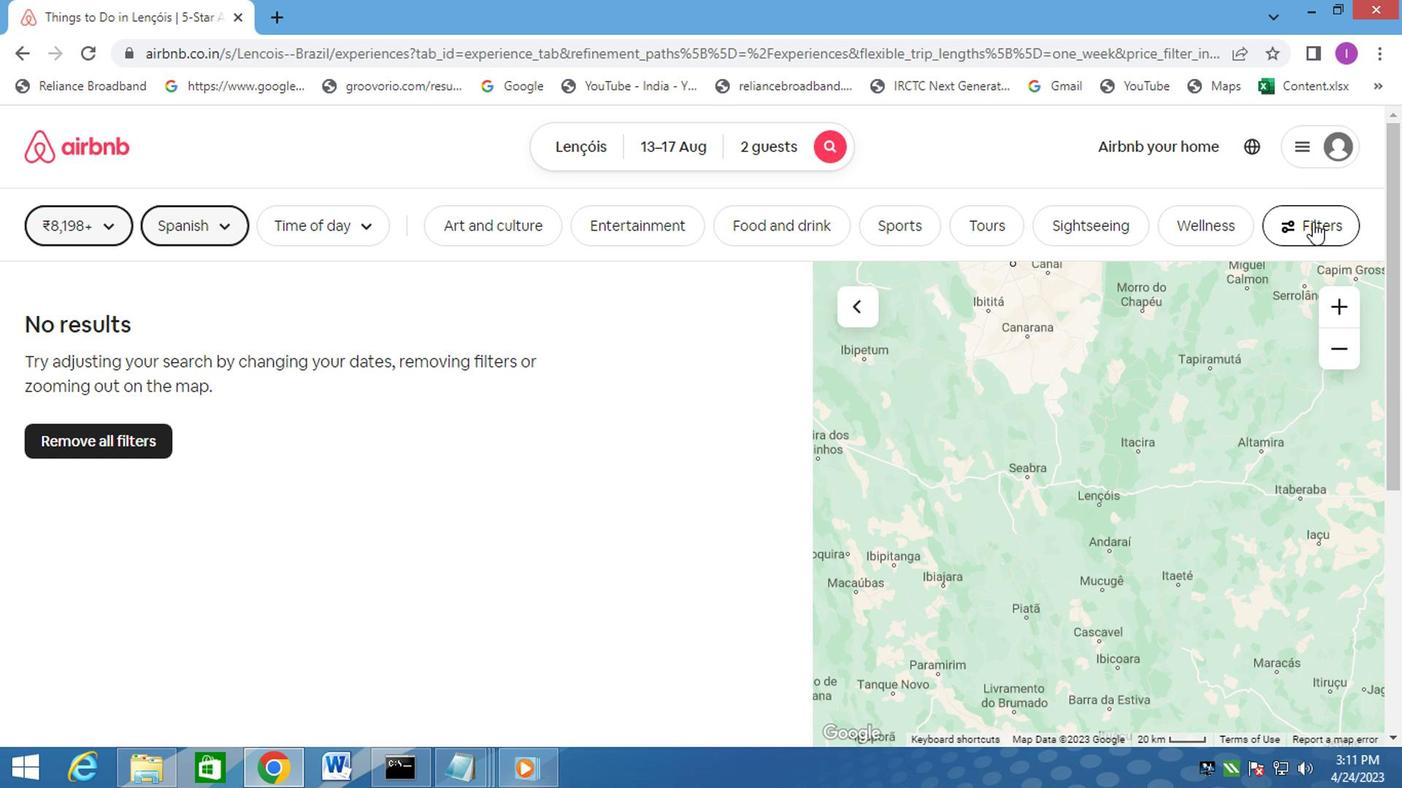 
Action: Mouse pressed left at (1309, 223)
Screenshot: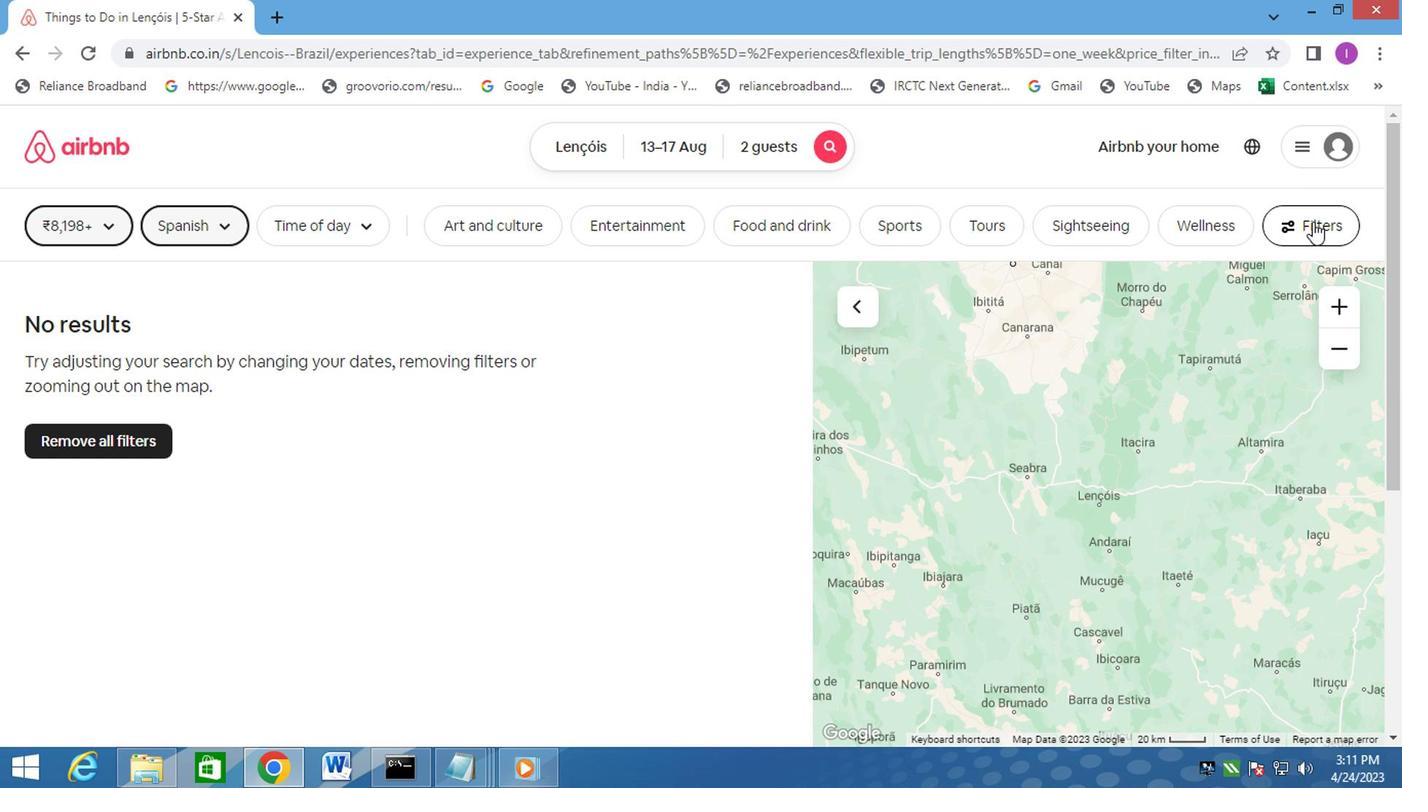 
Action: Mouse moved to (690, 428)
Screenshot: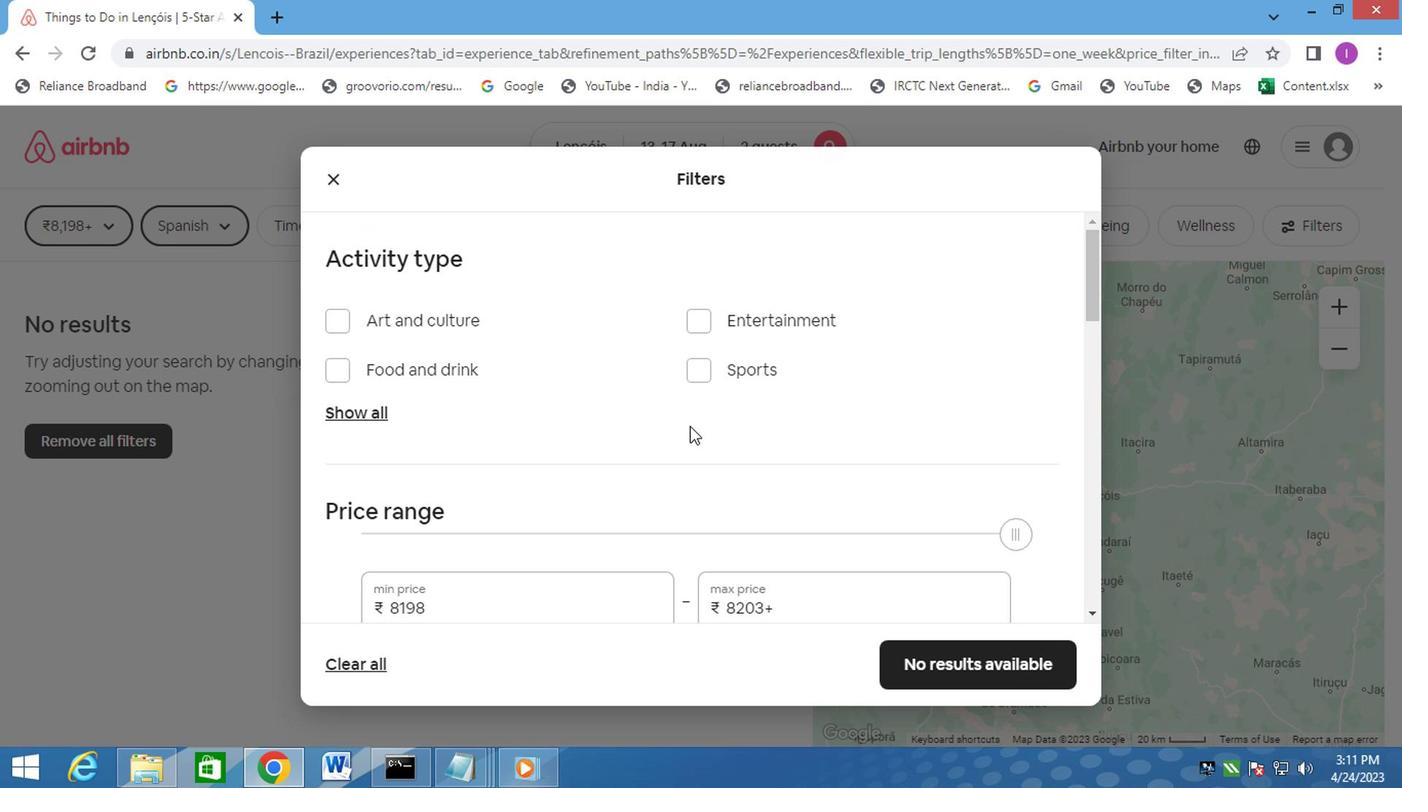
Action: Mouse scrolled (690, 428) with delta (0, 0)
Screenshot: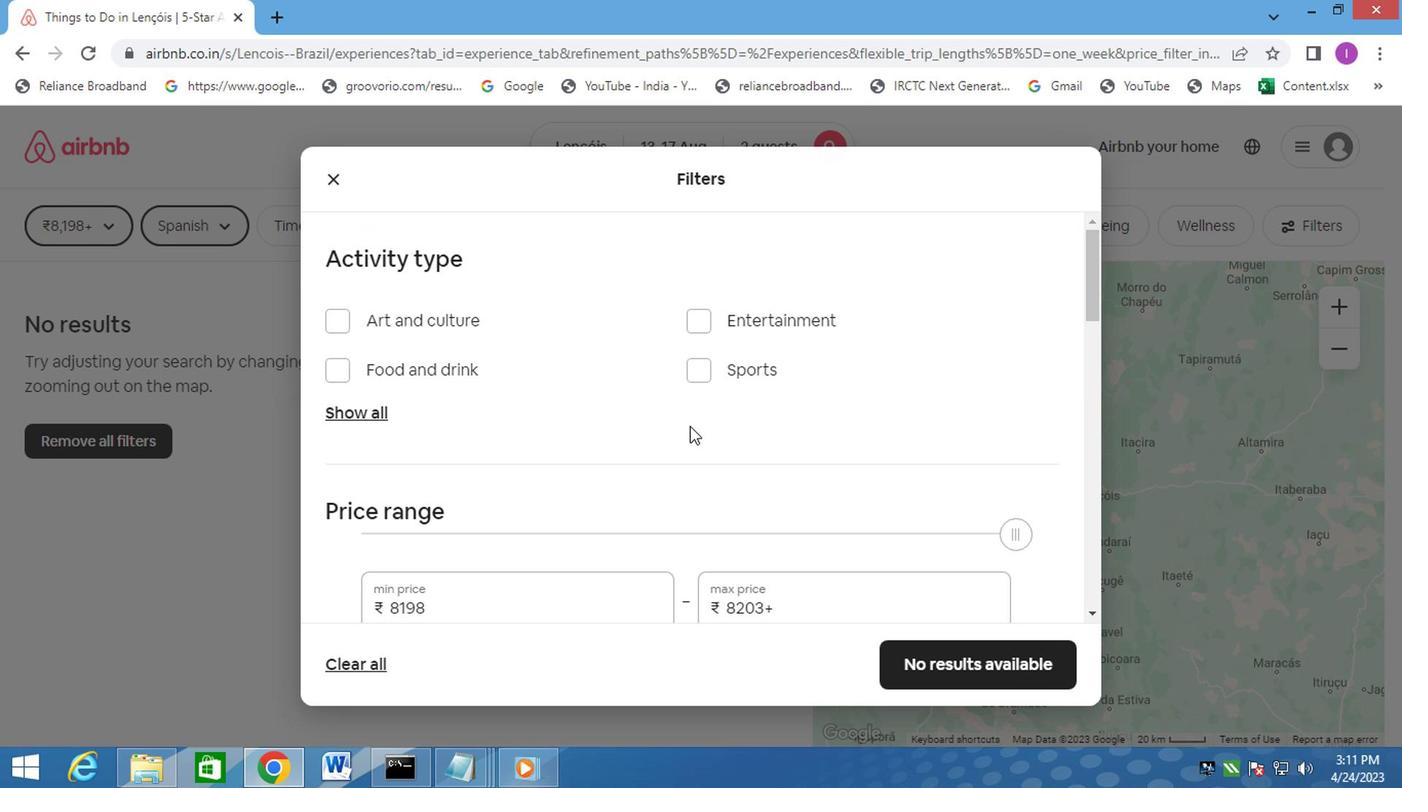 
Action: Mouse scrolled (690, 428) with delta (0, 0)
Screenshot: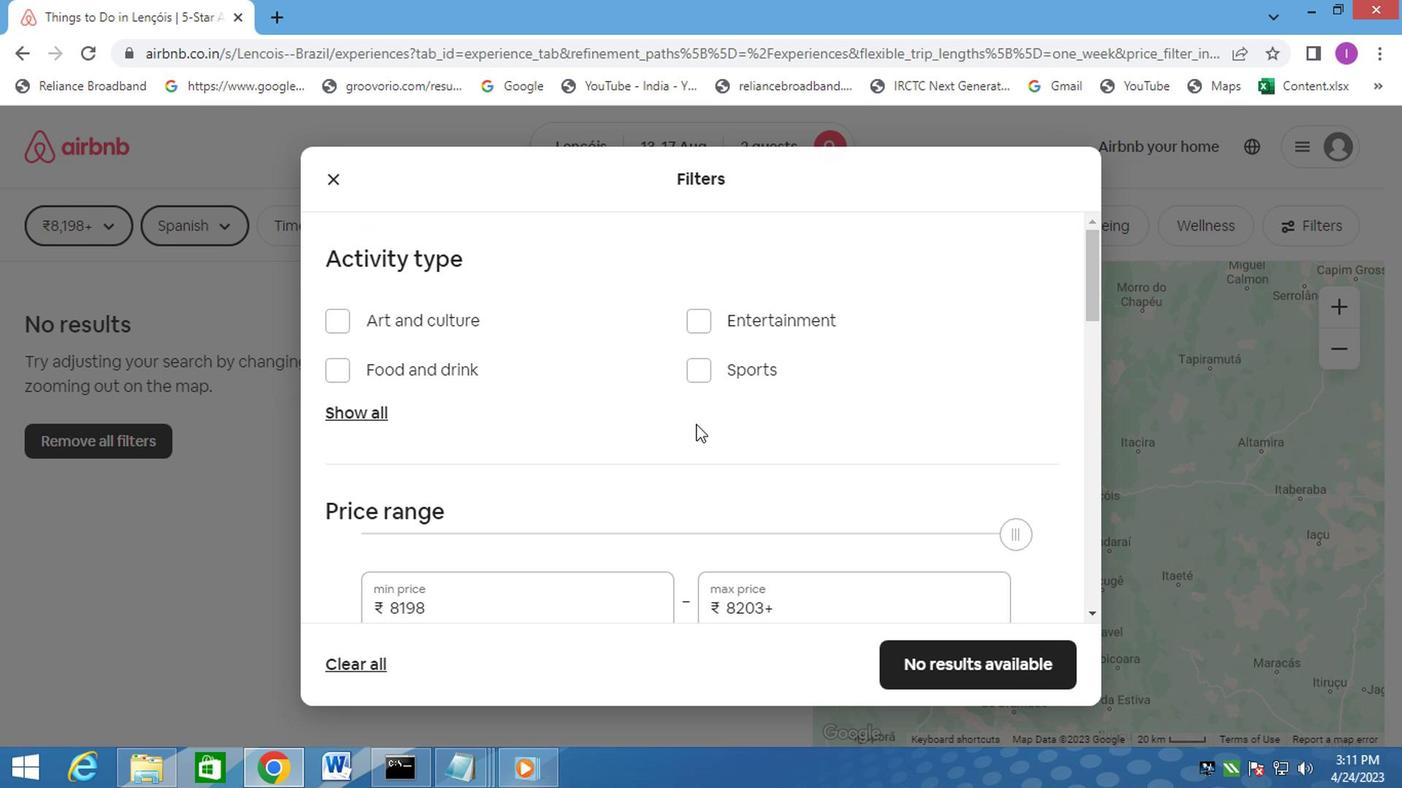 
Action: Mouse moved to (430, 395)
Screenshot: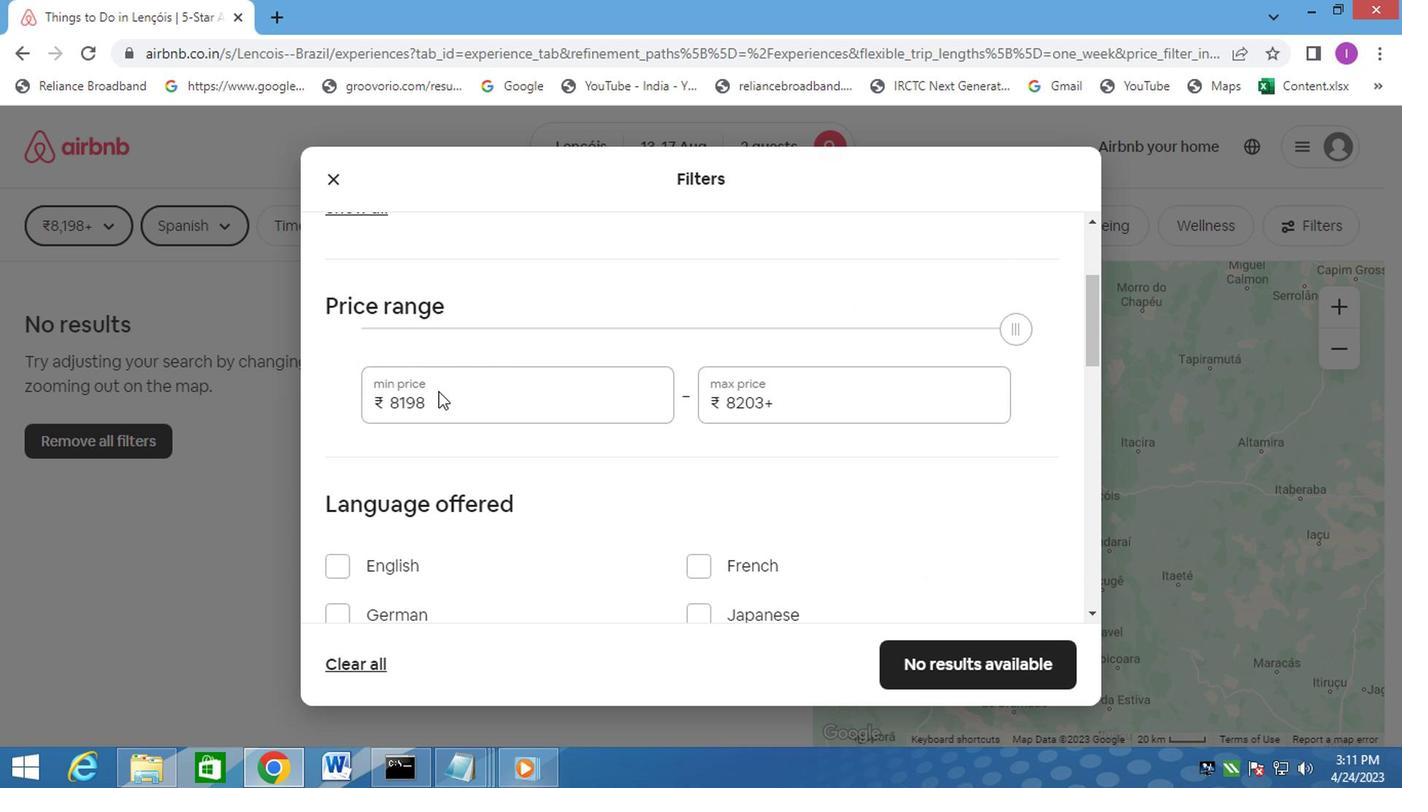 
Action: Mouse pressed left at (430, 395)
Screenshot: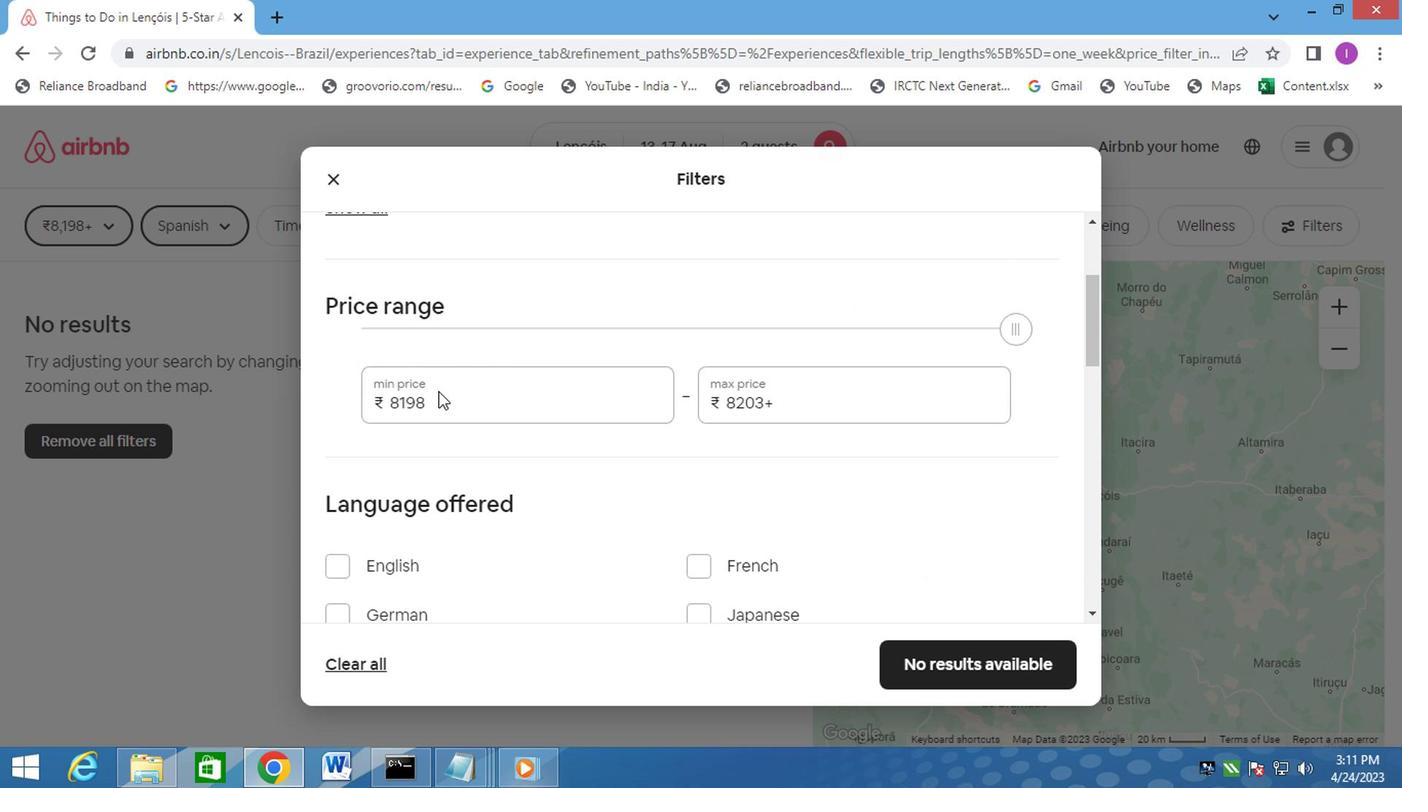 
Action: Mouse moved to (422, 409)
Screenshot: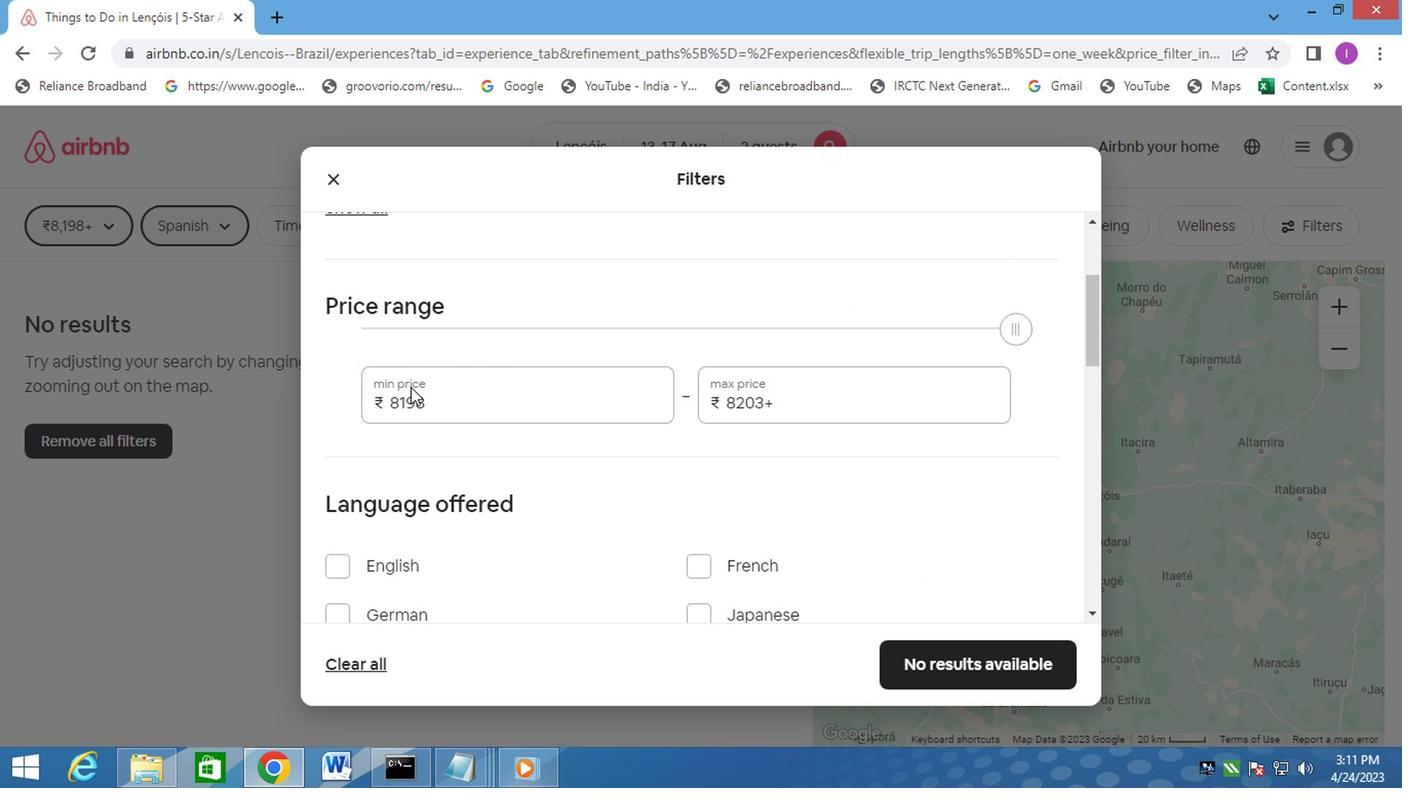 
Action: Mouse pressed left at (422, 409)
Screenshot: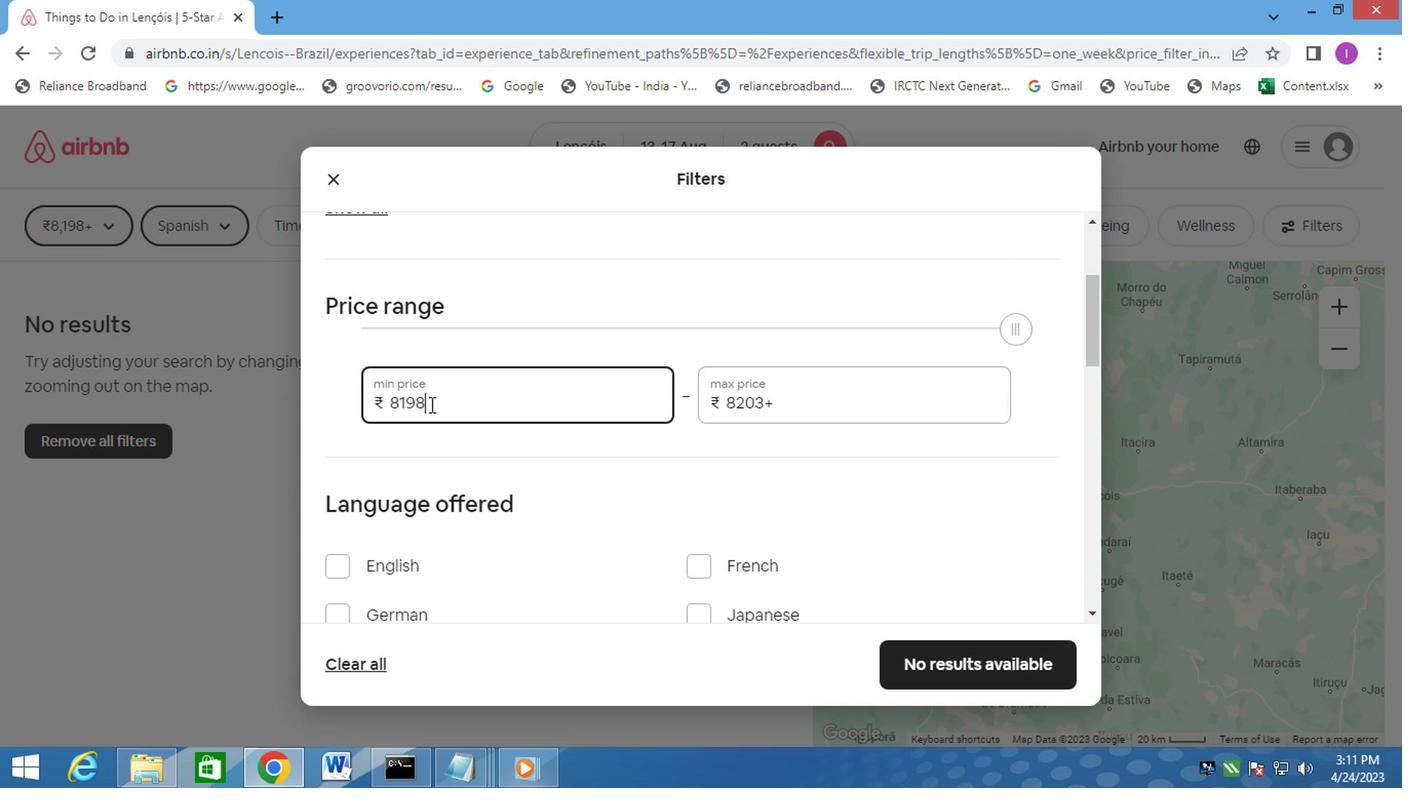 
Action: Mouse moved to (454, 411)
Screenshot: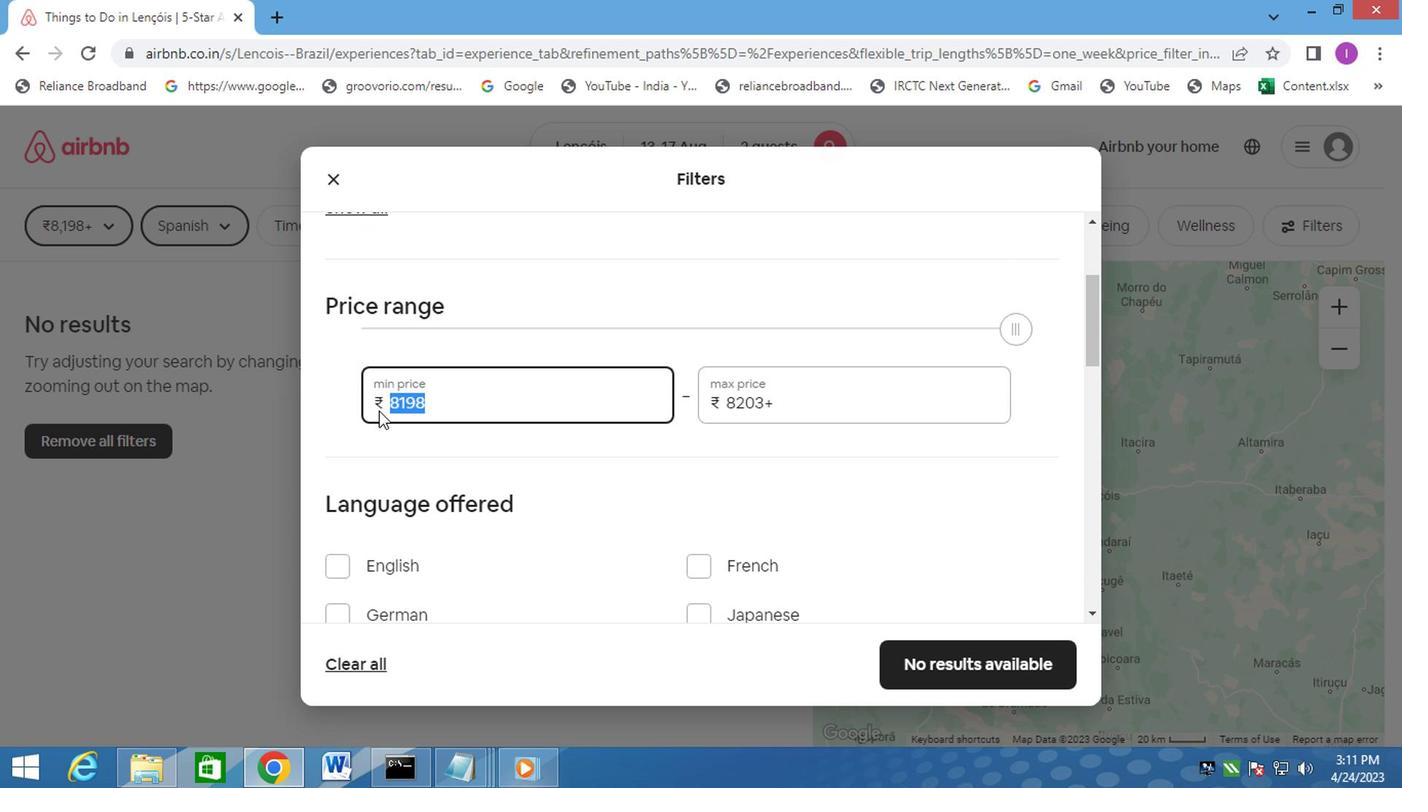 
Action: Key pressed 10000
Screenshot: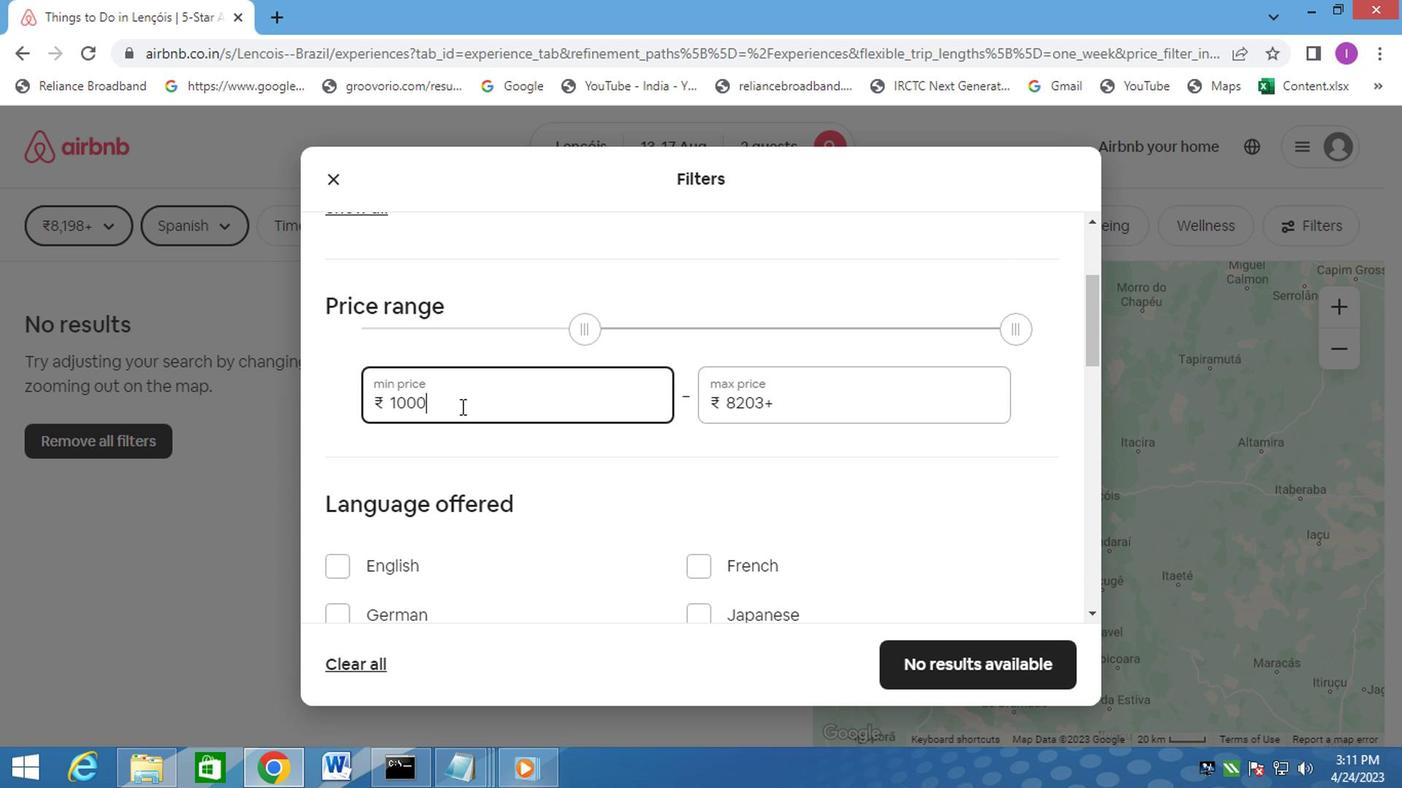 
Action: Mouse moved to (783, 411)
Screenshot: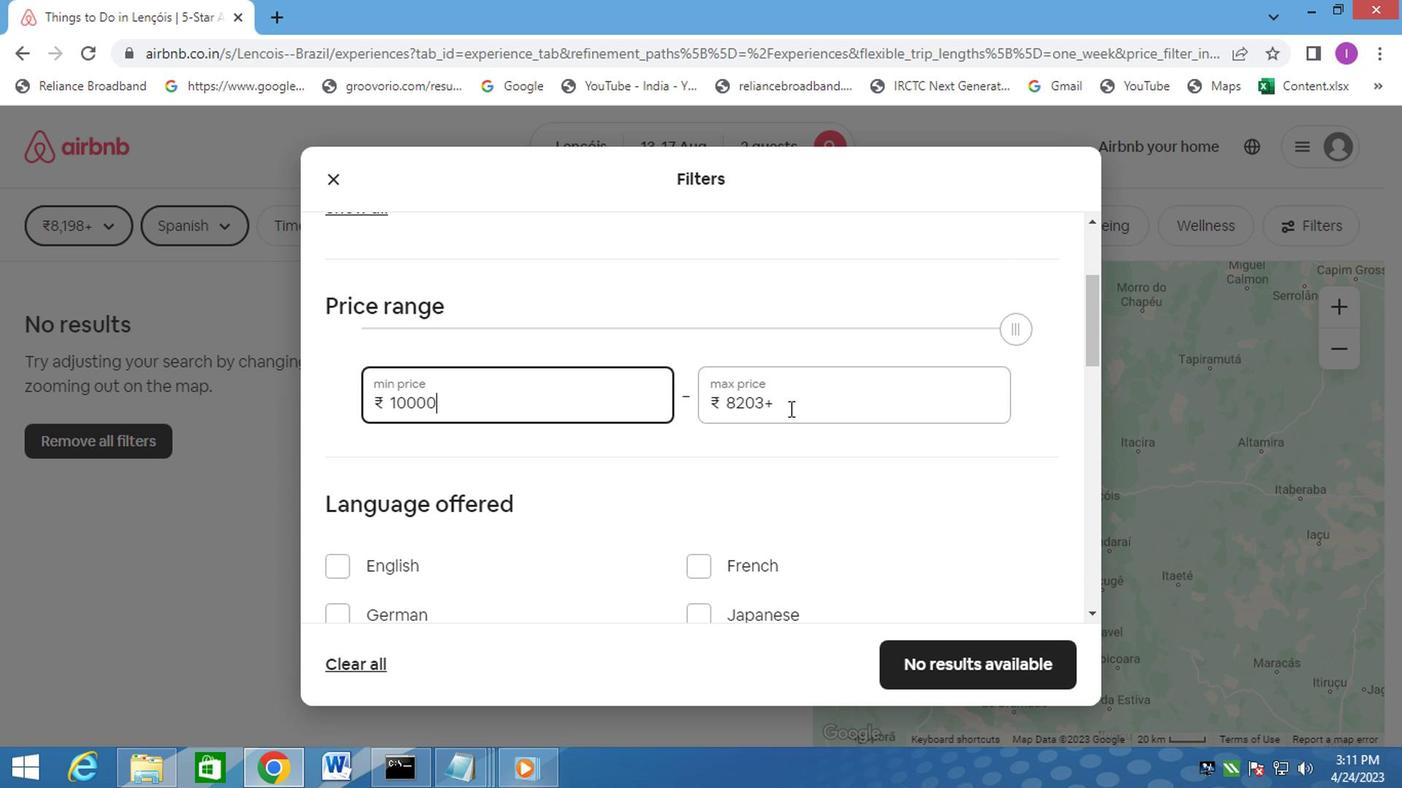
Action: Mouse pressed left at (783, 411)
Screenshot: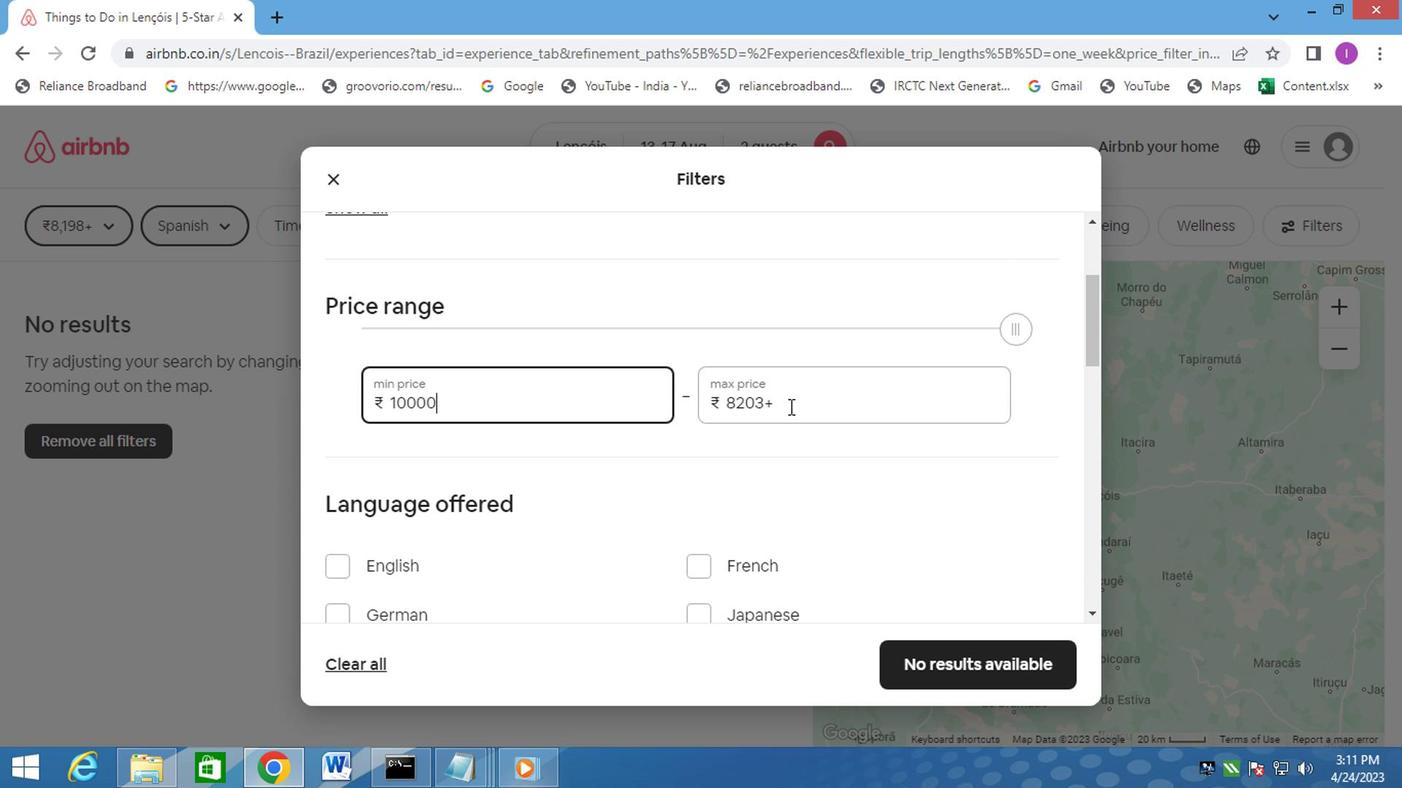 
Action: Mouse moved to (723, 410)
Screenshot: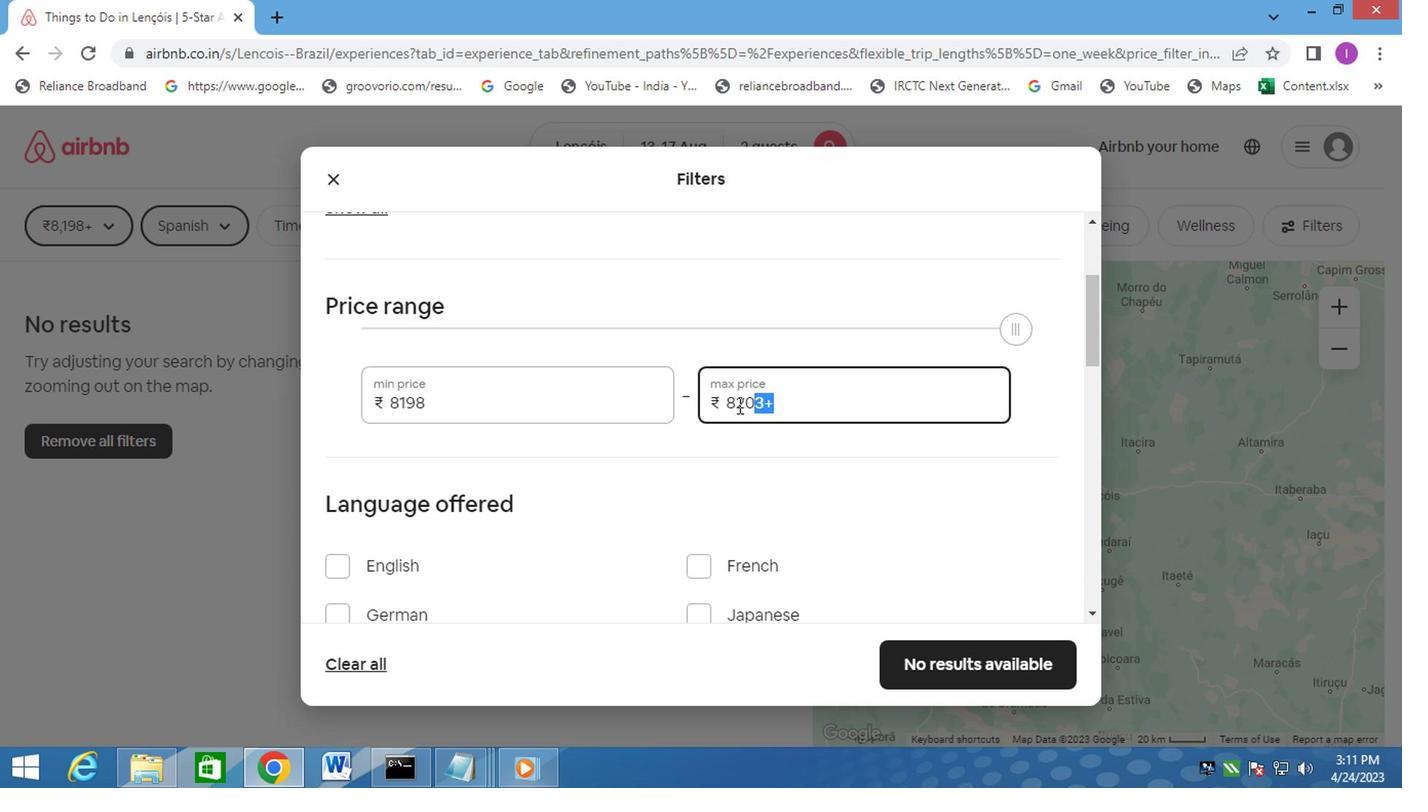
Action: Mouse pressed left at (723, 410)
Screenshot: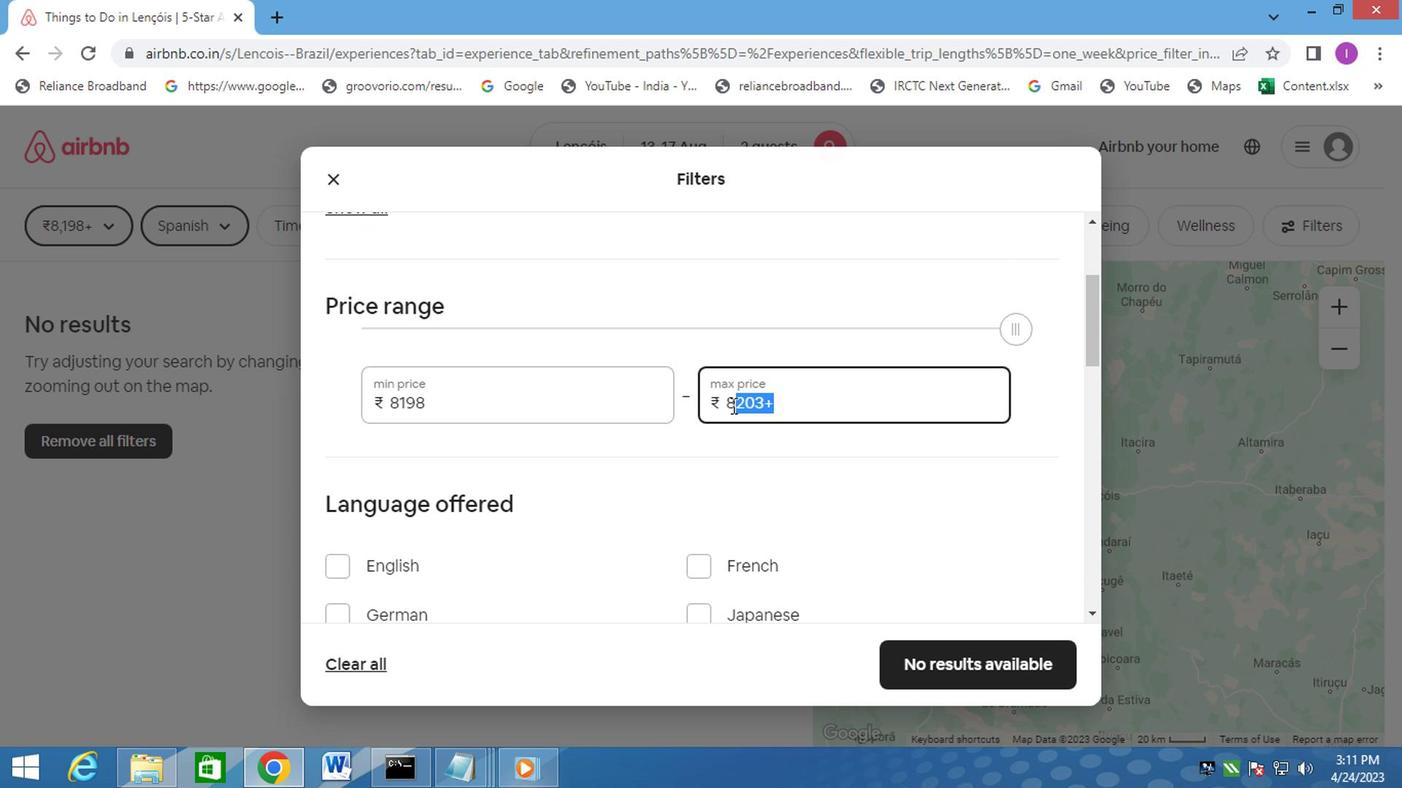 
Action: Mouse moved to (770, 401)
Screenshot: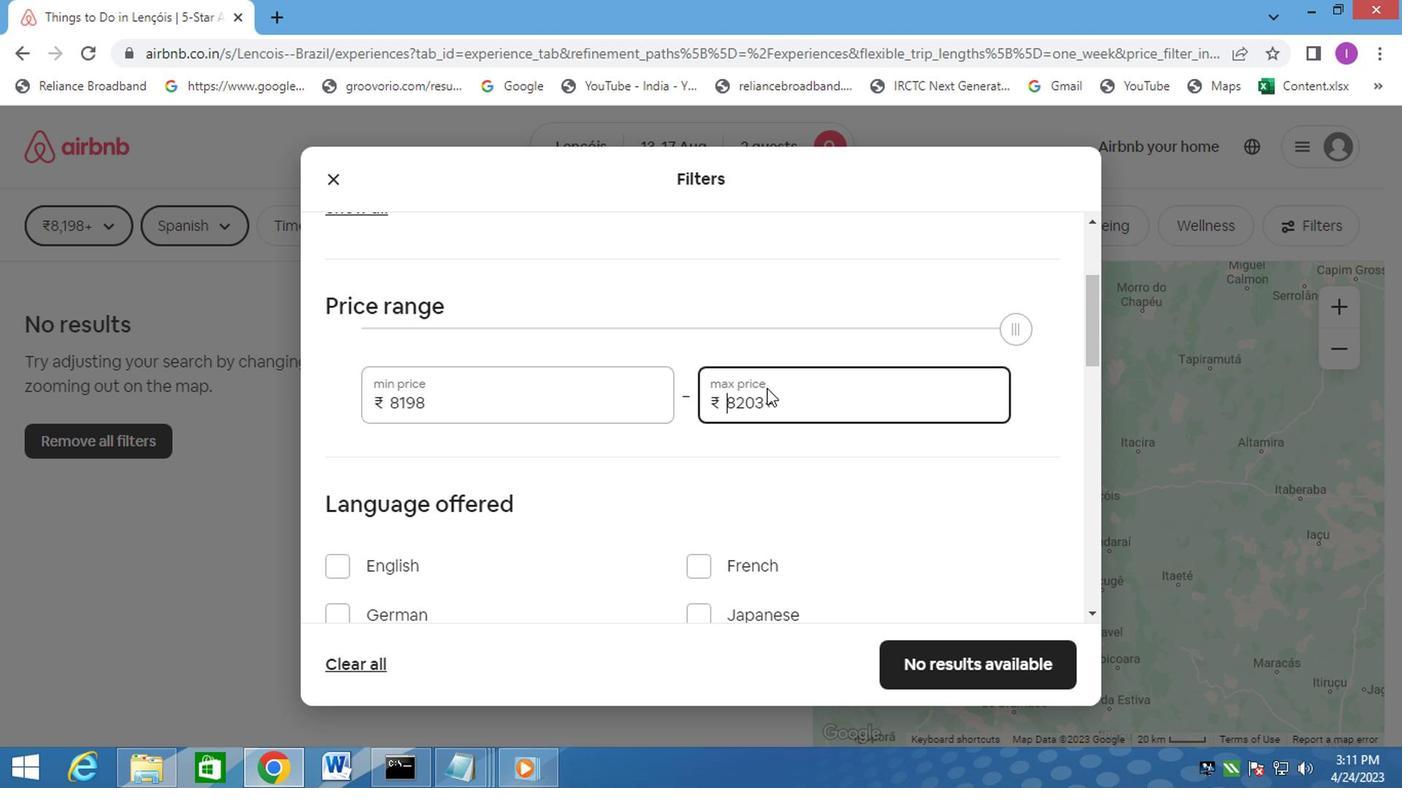 
Action: Mouse pressed left at (770, 401)
Screenshot: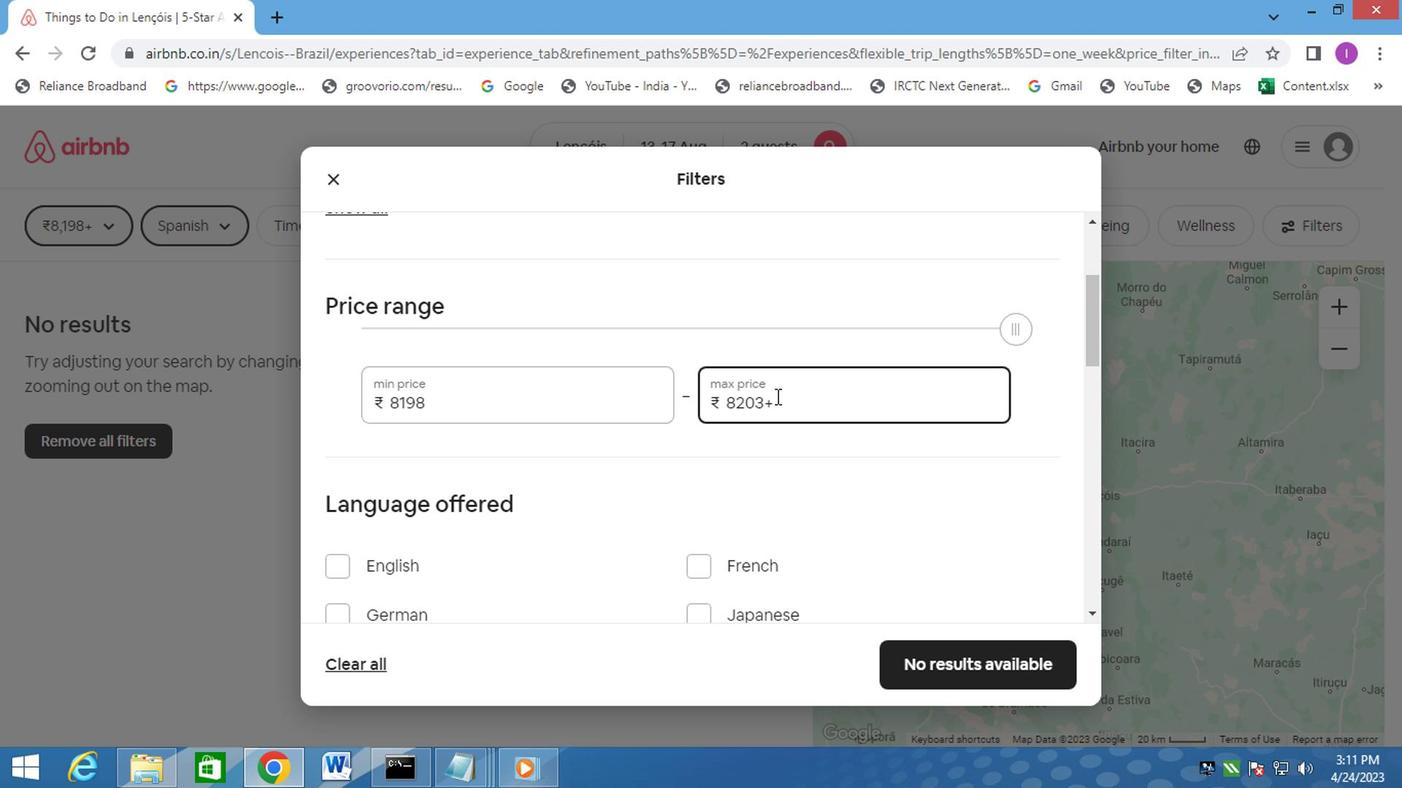 
Action: Mouse moved to (756, 437)
Screenshot: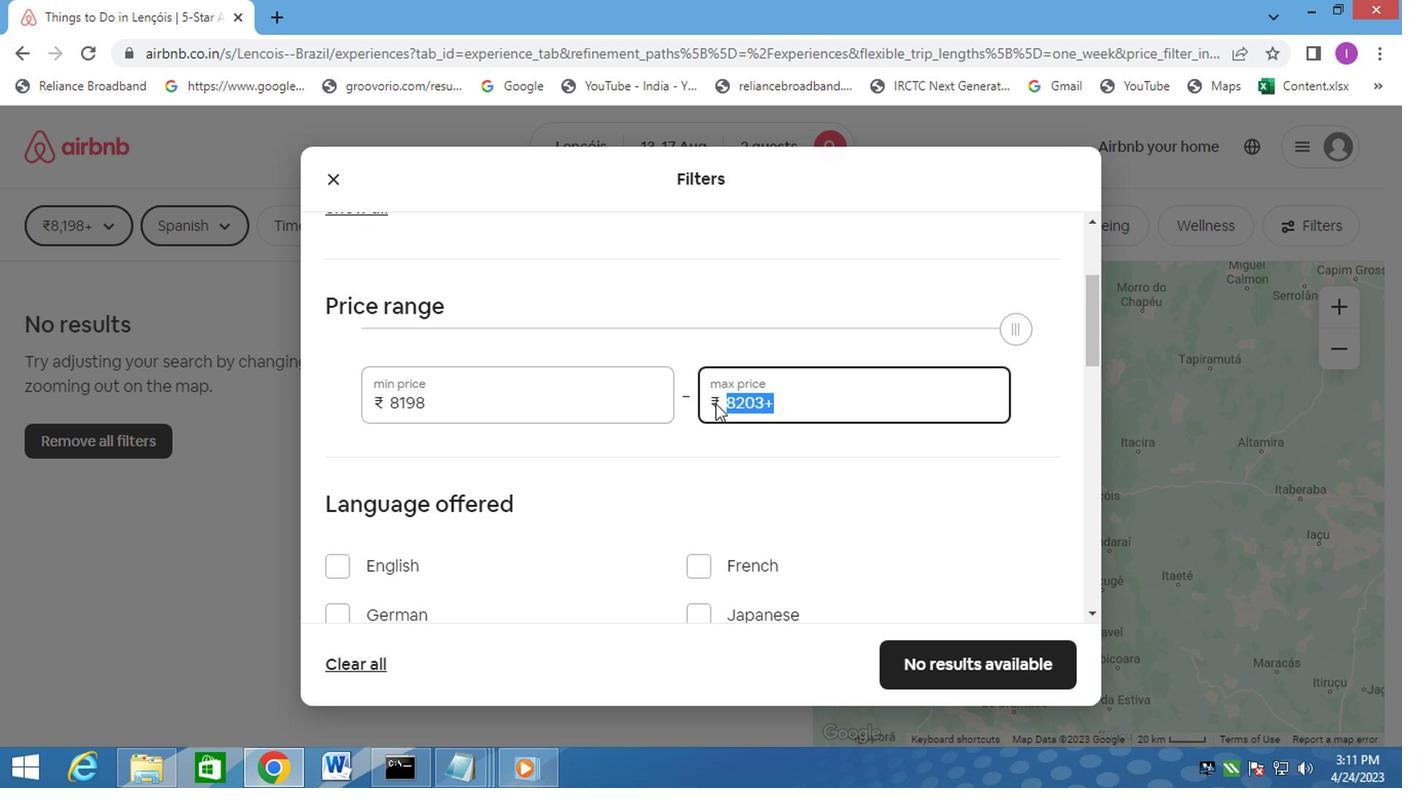 
Action: Key pressed 16000
Screenshot: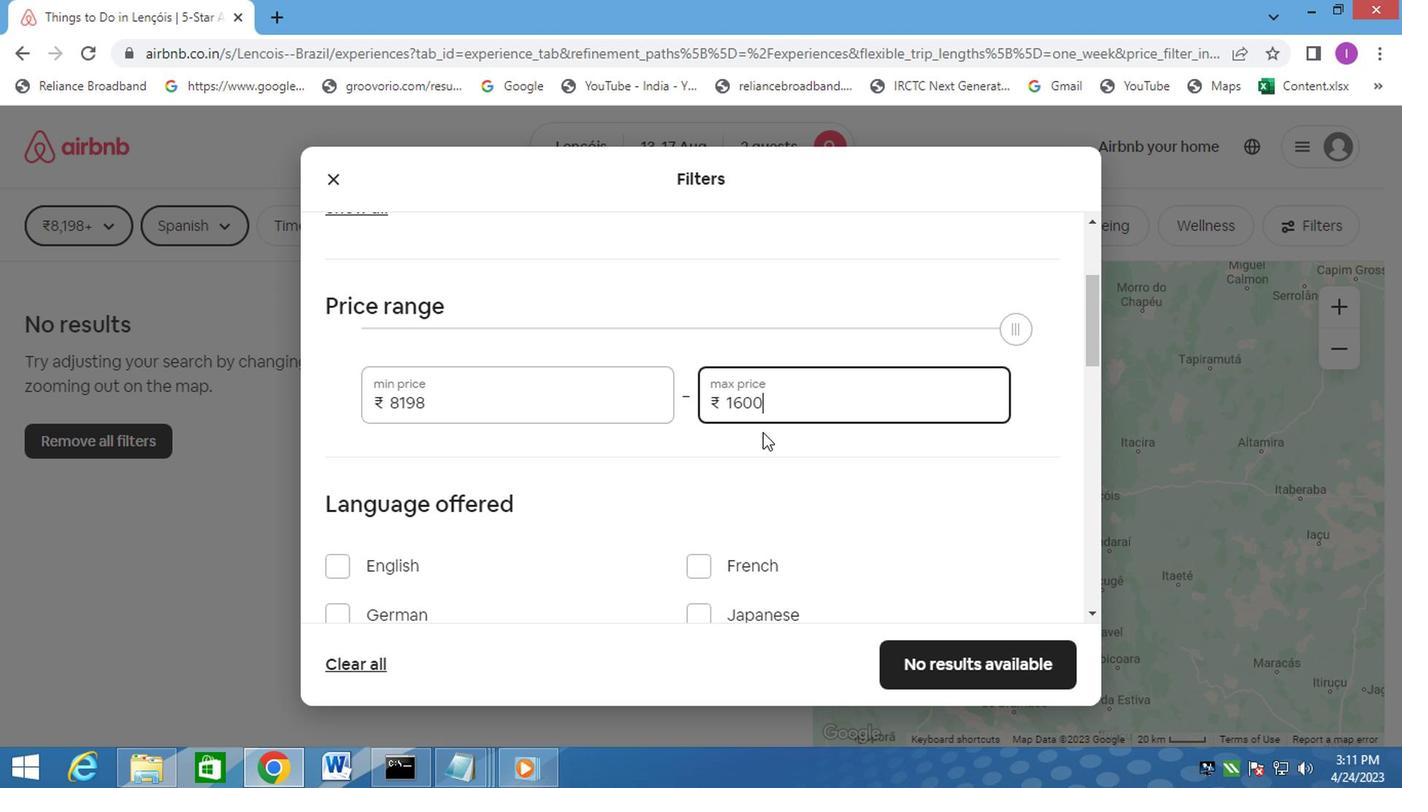 
Action: Mouse moved to (764, 439)
Screenshot: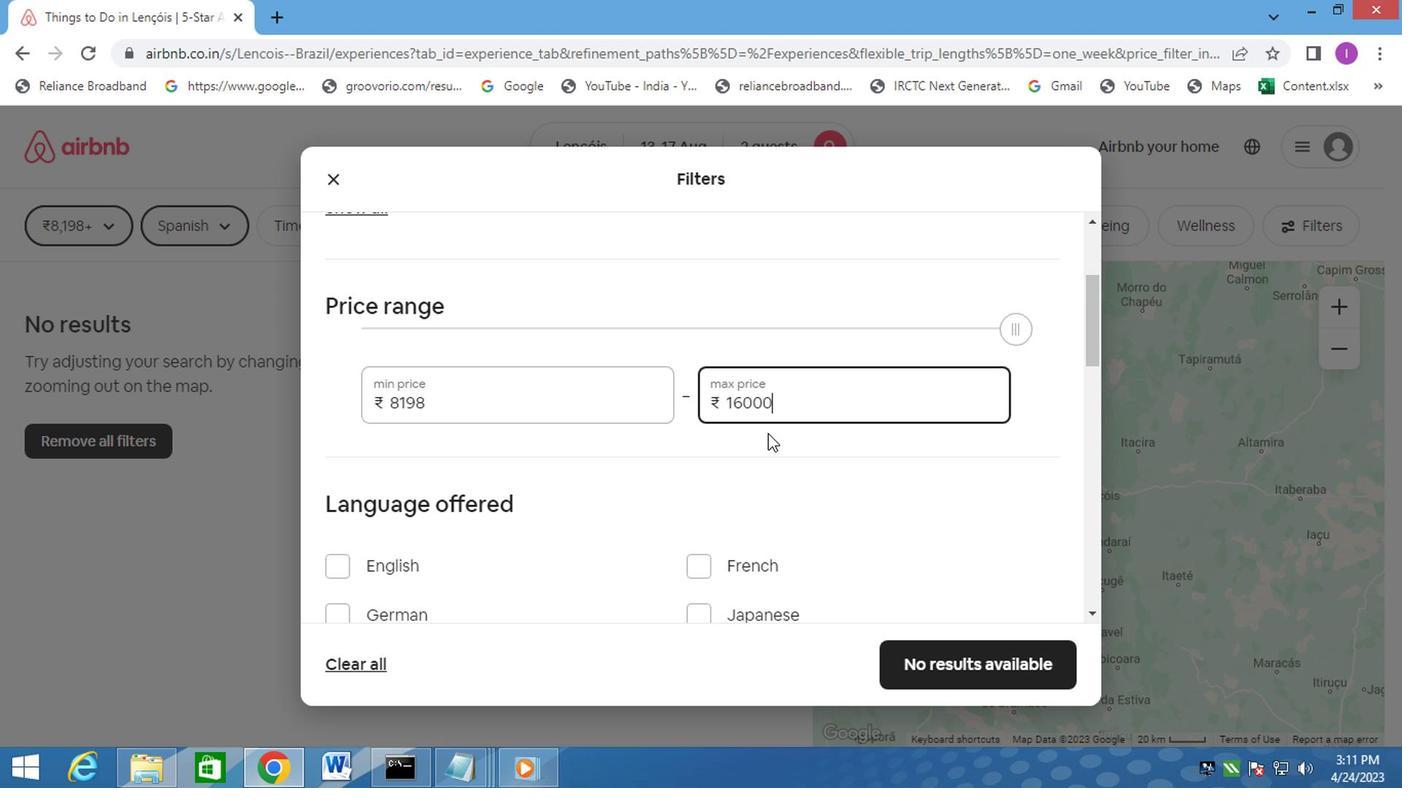 
Action: Mouse scrolled (764, 438) with delta (0, -1)
Screenshot: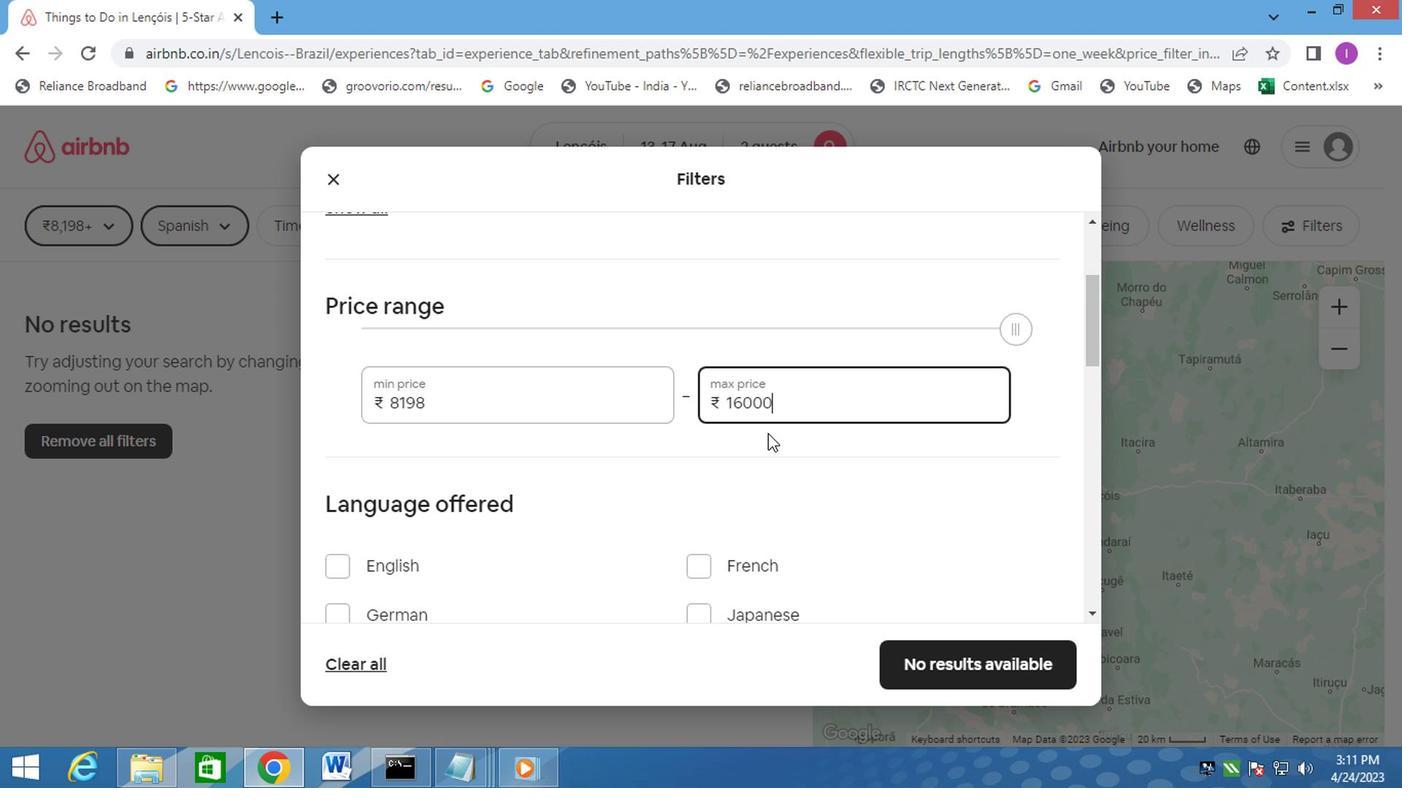 
Action: Mouse moved to (770, 454)
Screenshot: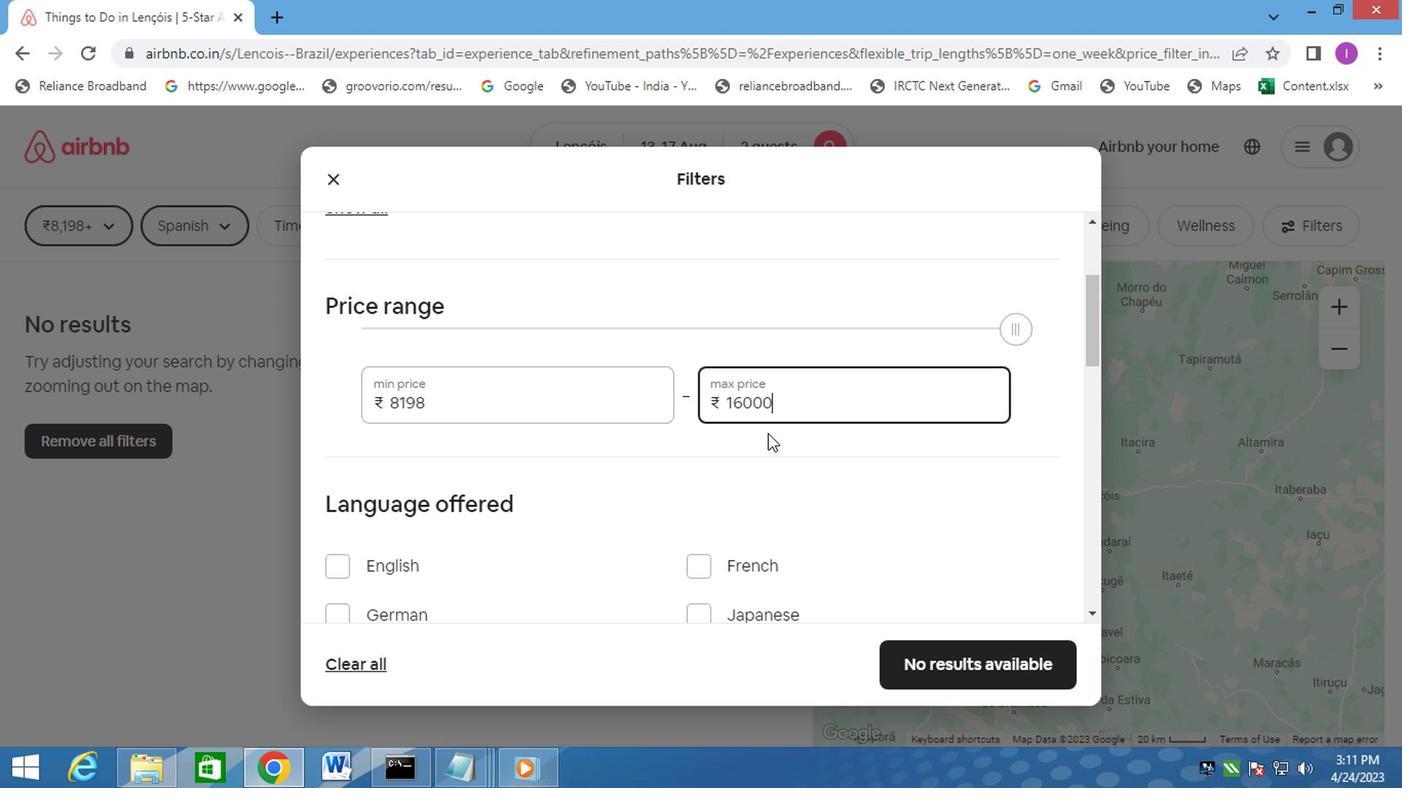 
Action: Mouse scrolled (770, 452) with delta (0, -1)
Screenshot: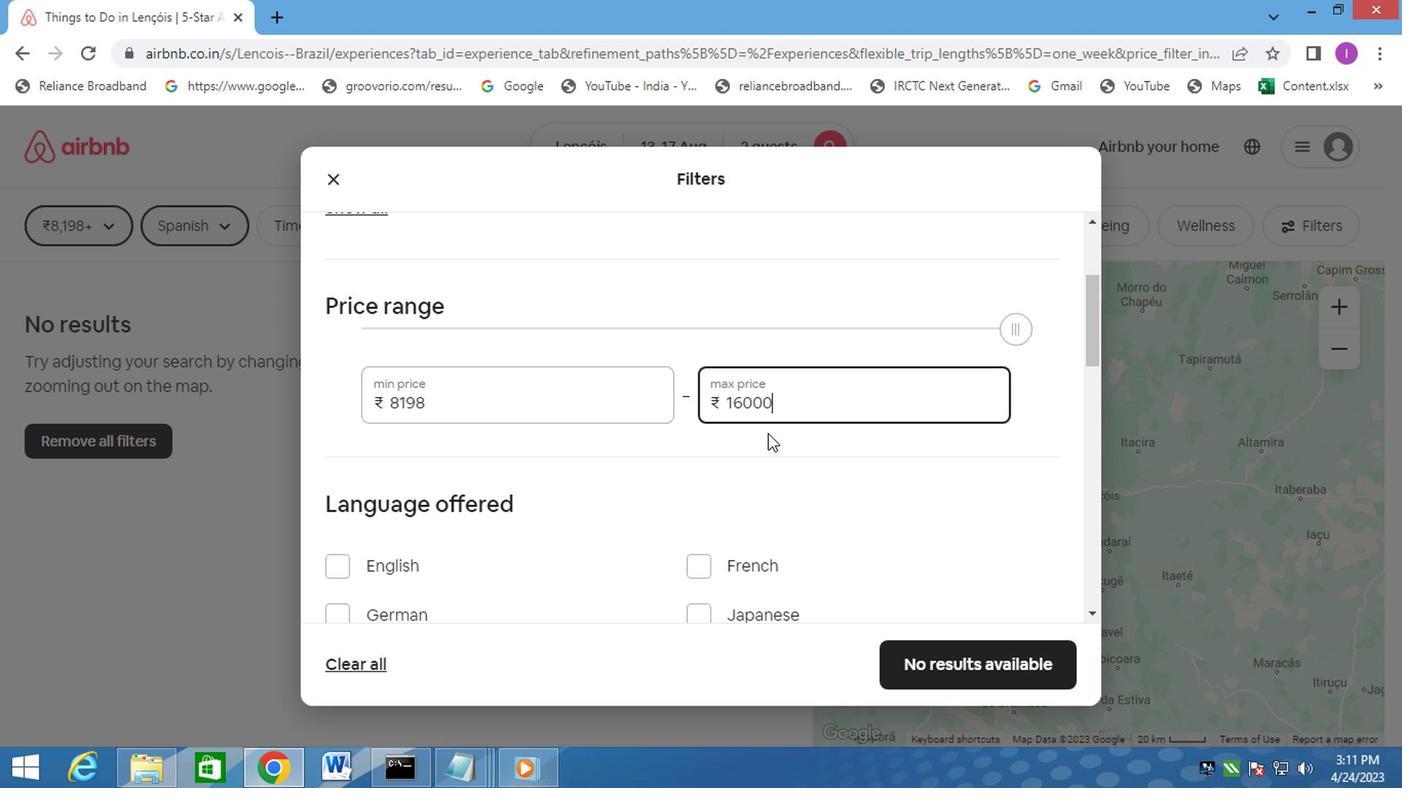 
Action: Mouse moved to (770, 459)
Screenshot: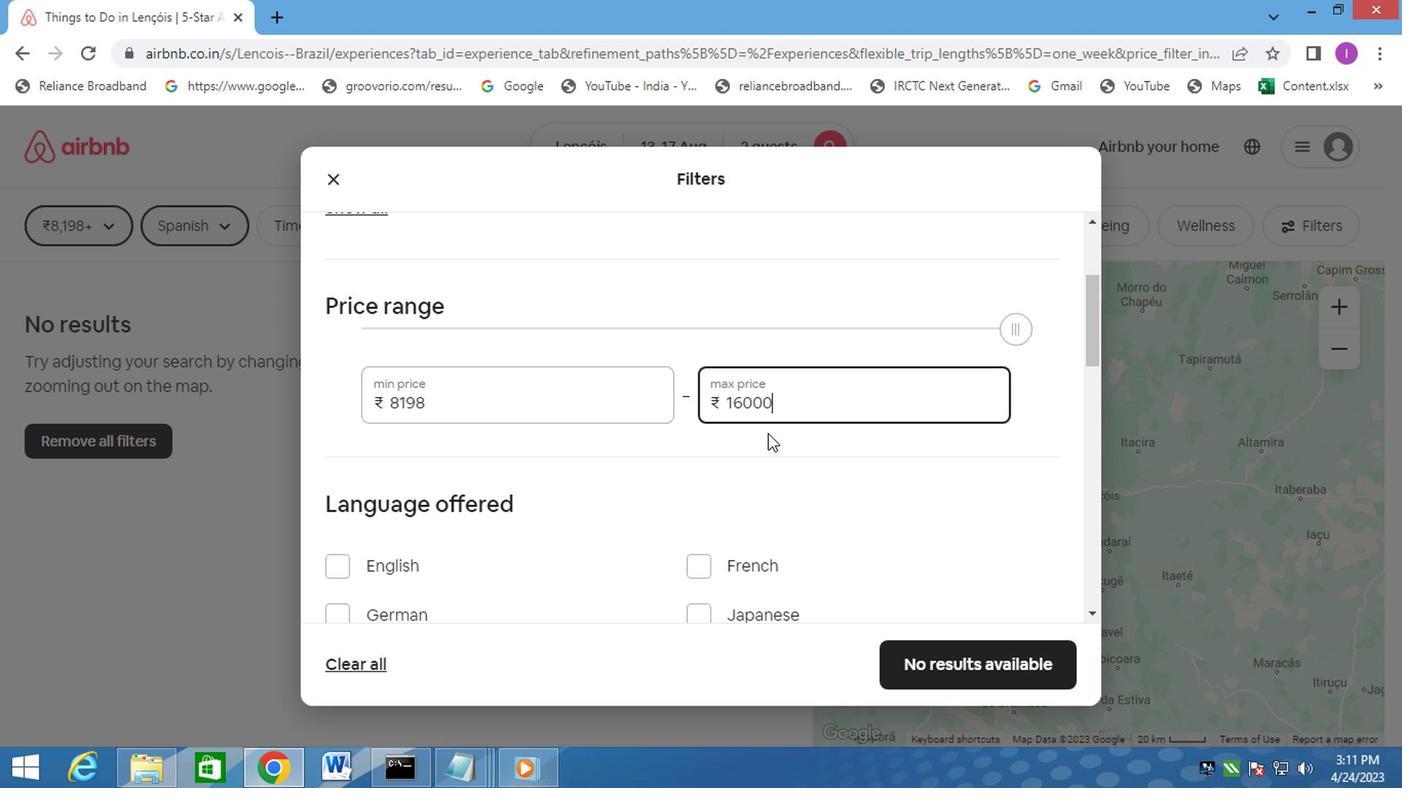 
Action: Mouse scrolled (770, 458) with delta (0, -1)
Screenshot: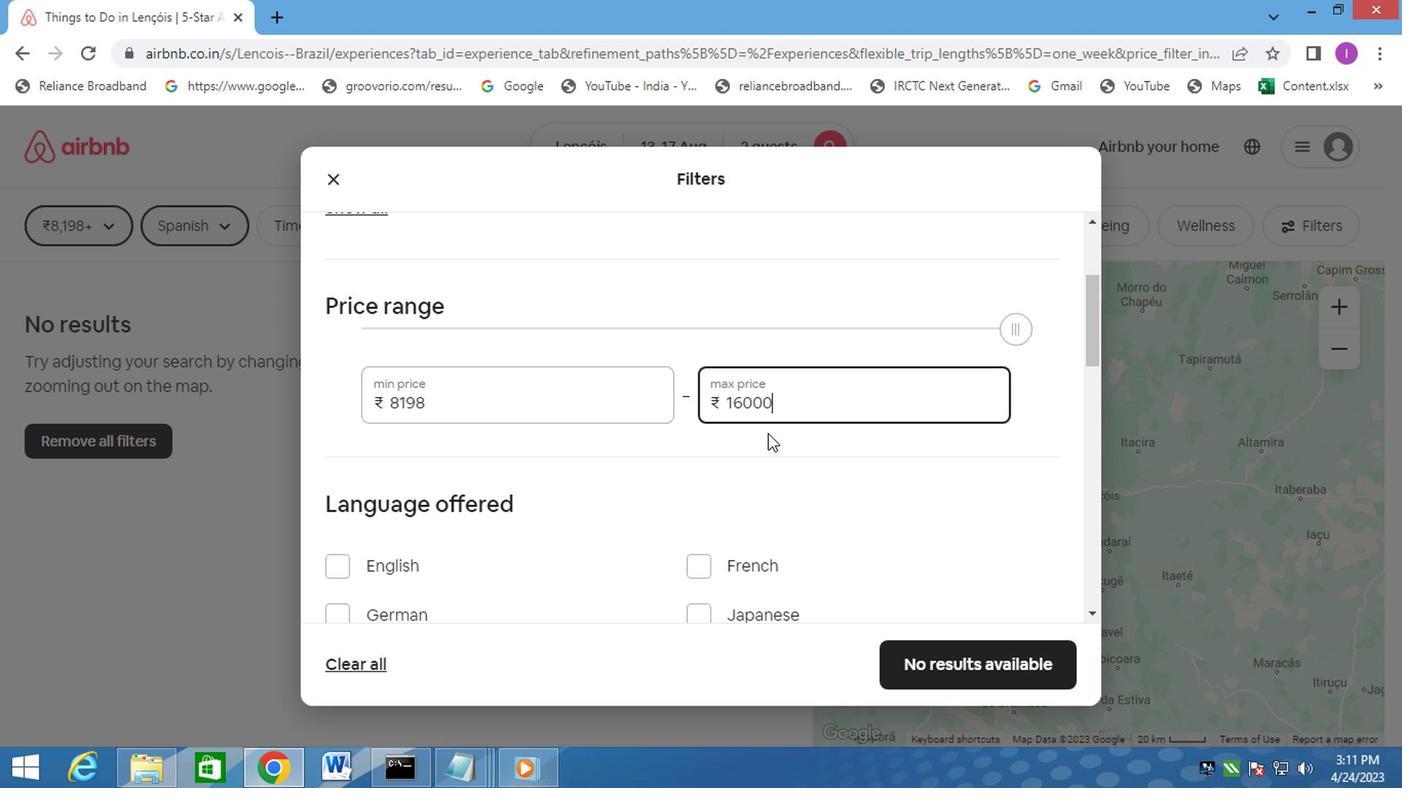
Action: Mouse moved to (772, 461)
Screenshot: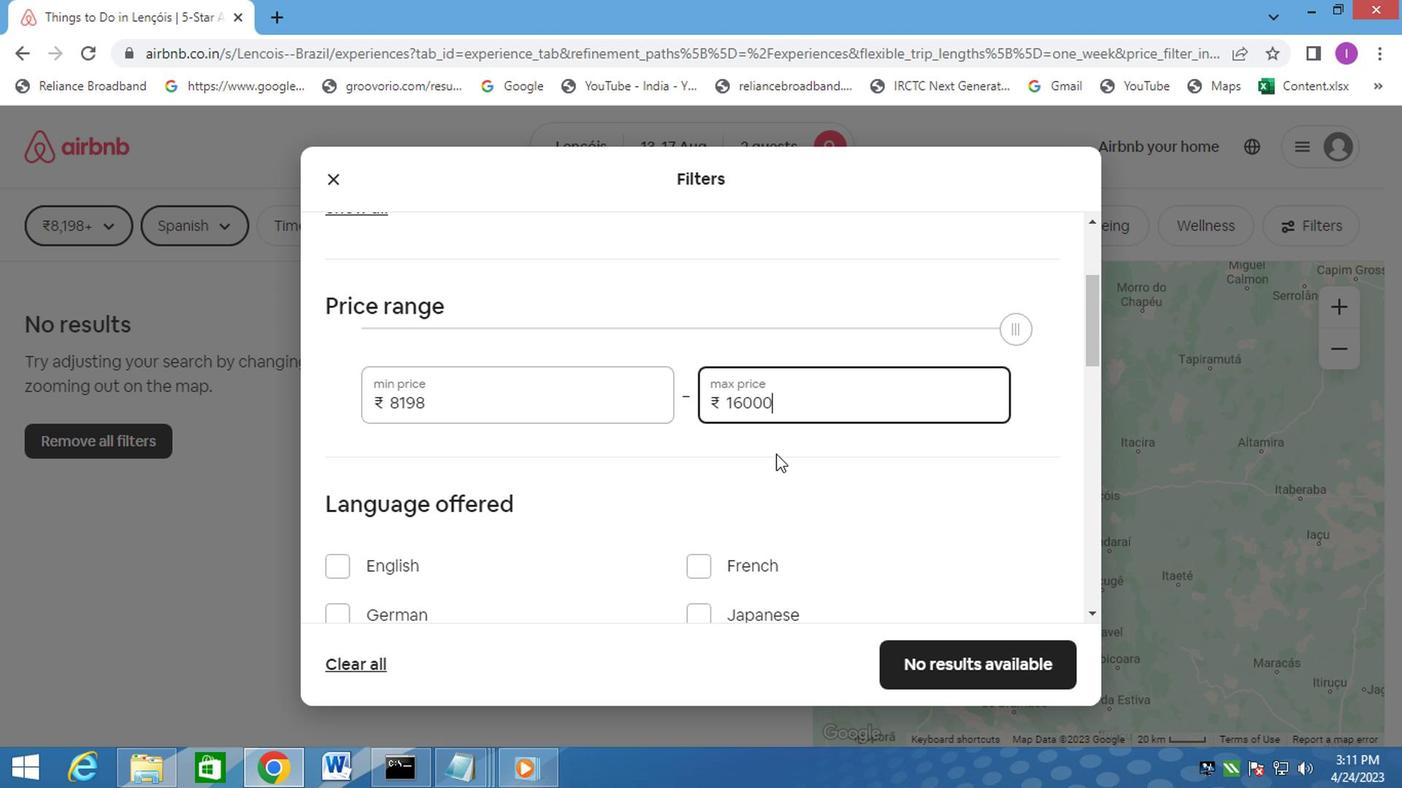
Action: Mouse scrolled (772, 460) with delta (0, -1)
Screenshot: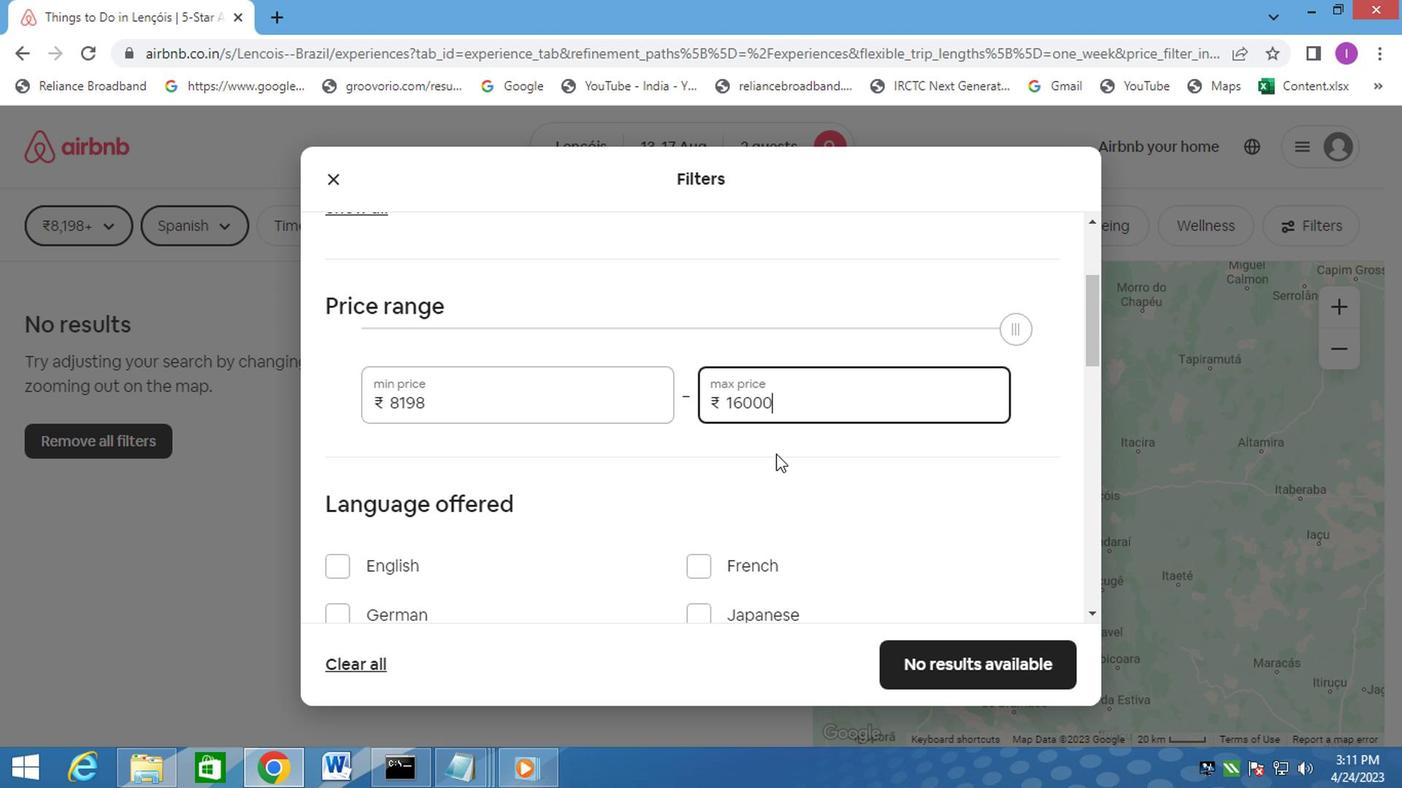 
Action: Mouse scrolled (772, 460) with delta (0, -1)
Screenshot: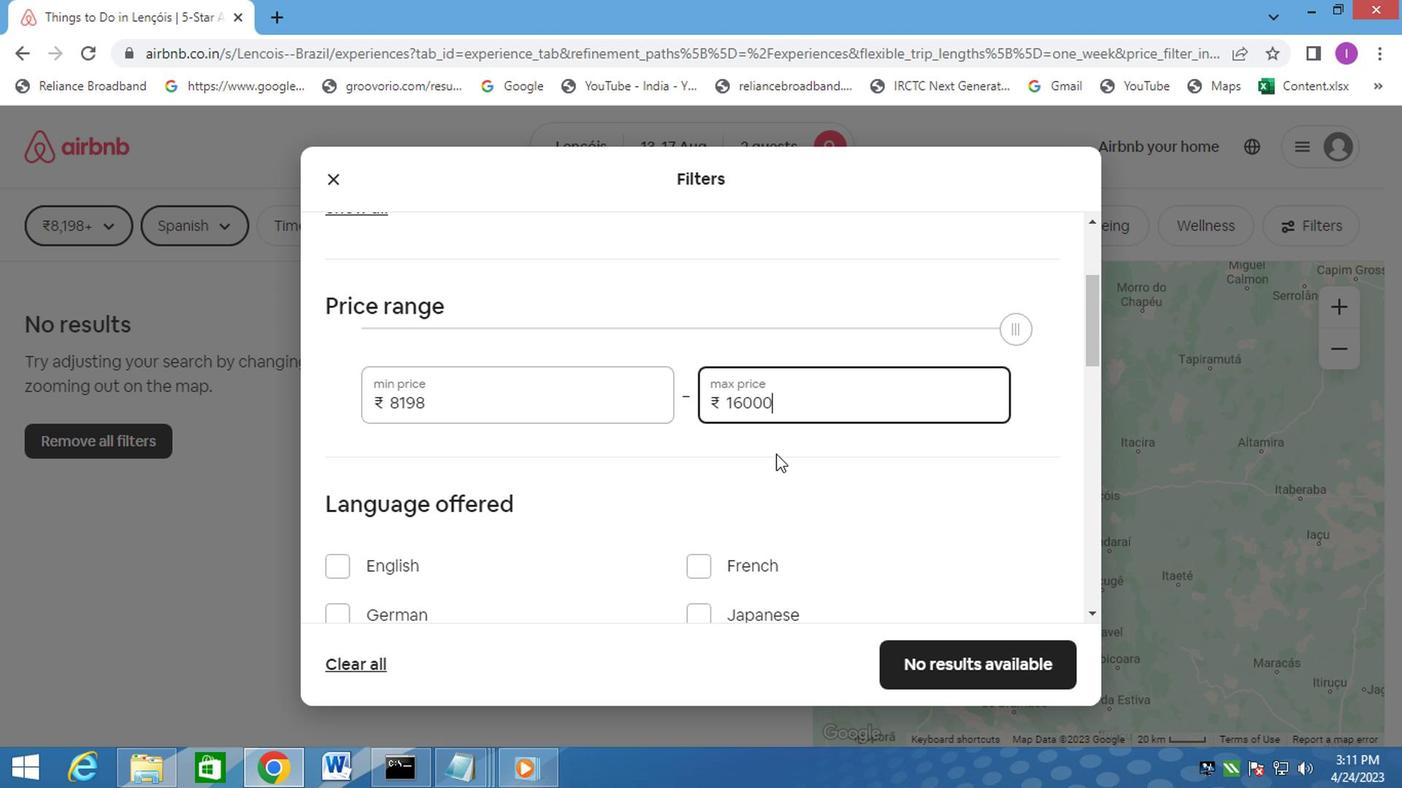 
Action: Mouse moved to (448, 349)
Screenshot: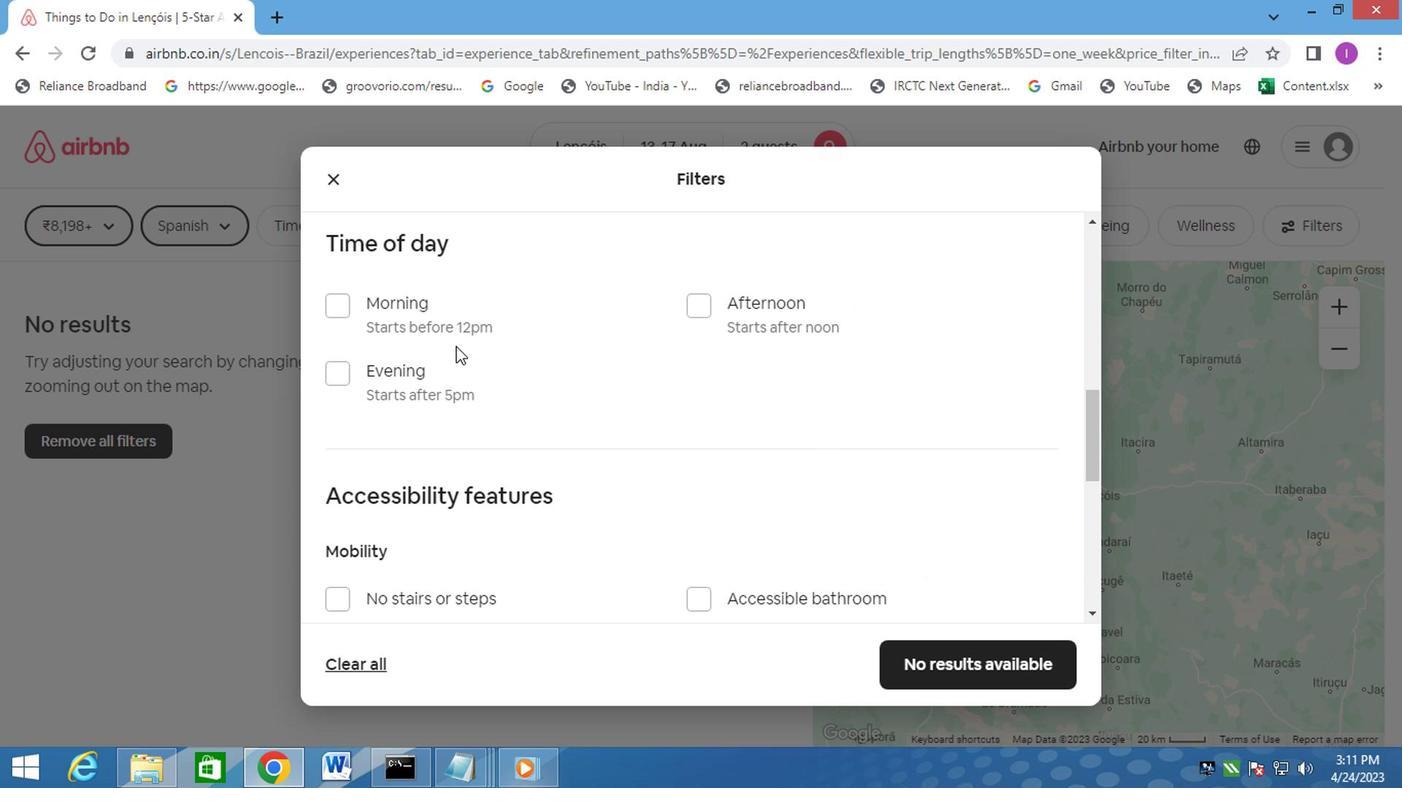 
Action: Mouse scrolled (448, 350) with delta (0, 0)
Screenshot: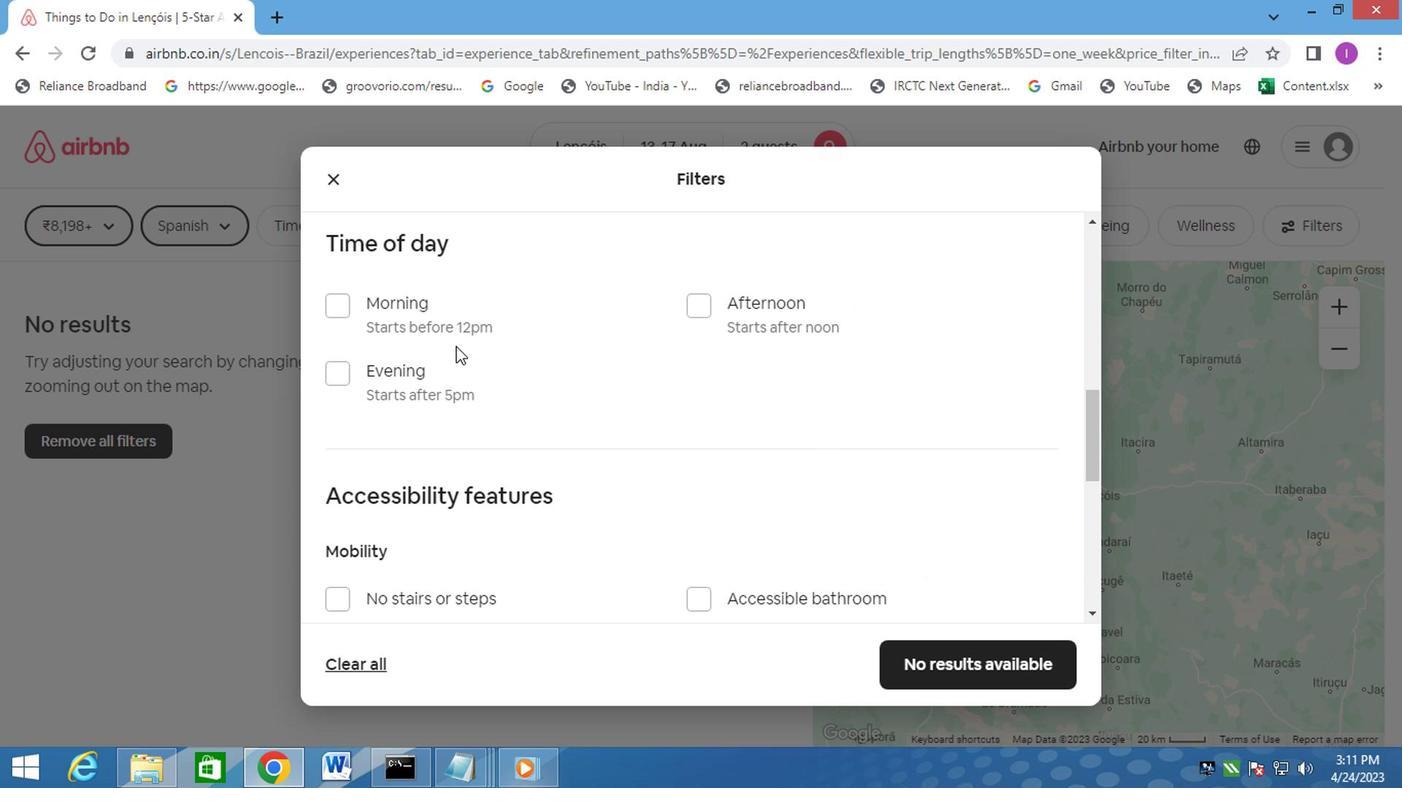 
Action: Mouse scrolled (448, 350) with delta (0, 0)
Screenshot: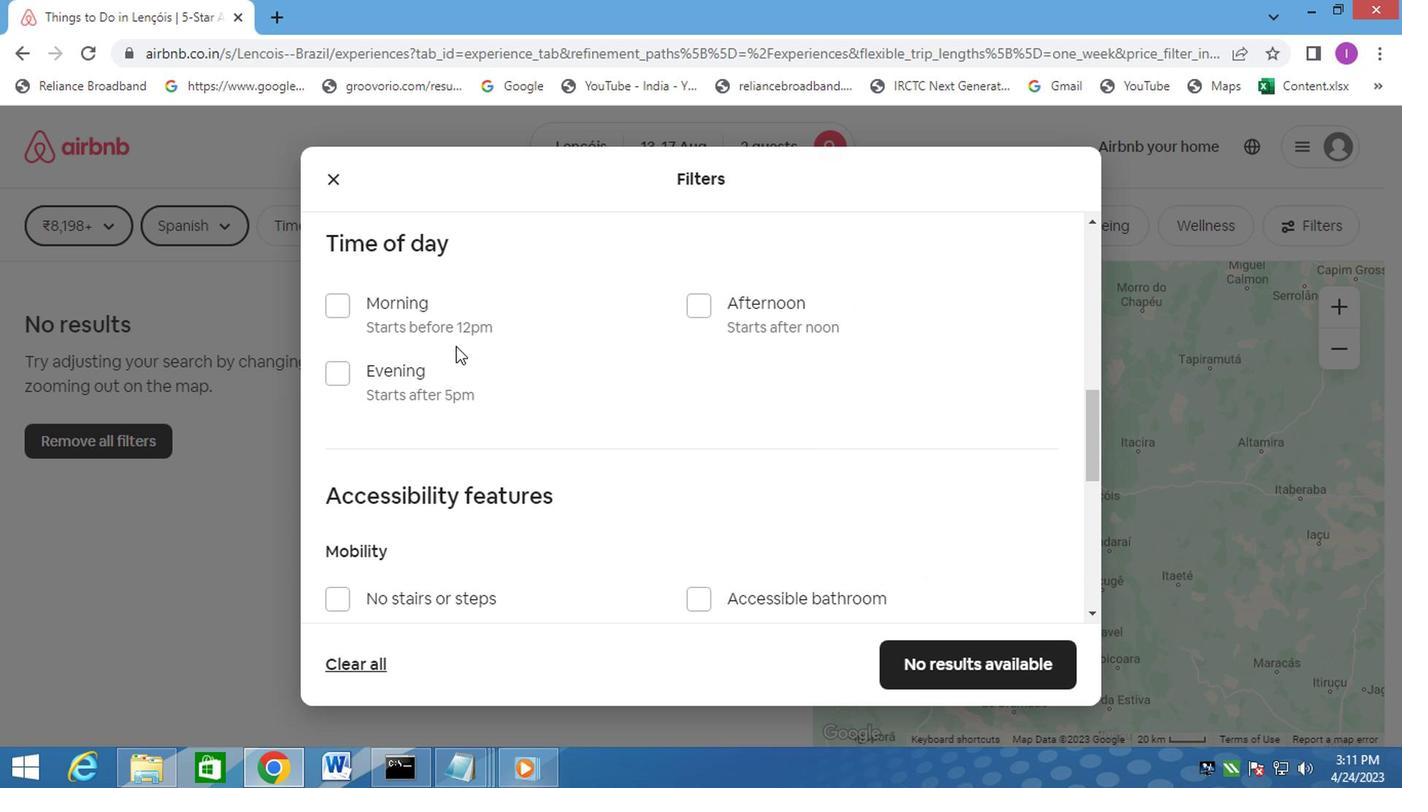 
Action: Mouse scrolled (448, 349) with delta (0, 0)
Screenshot: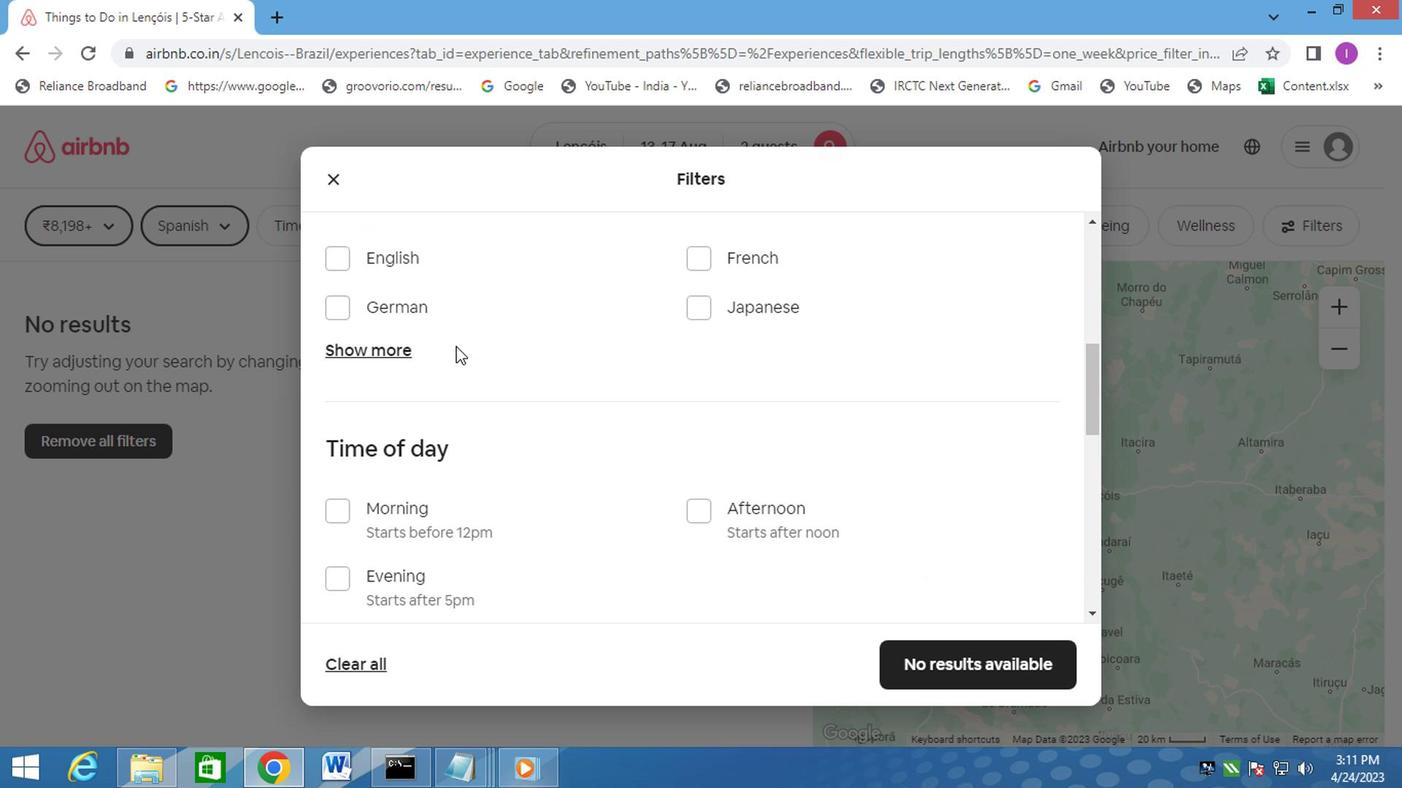 
Action: Mouse scrolled (448, 349) with delta (0, 0)
Screenshot: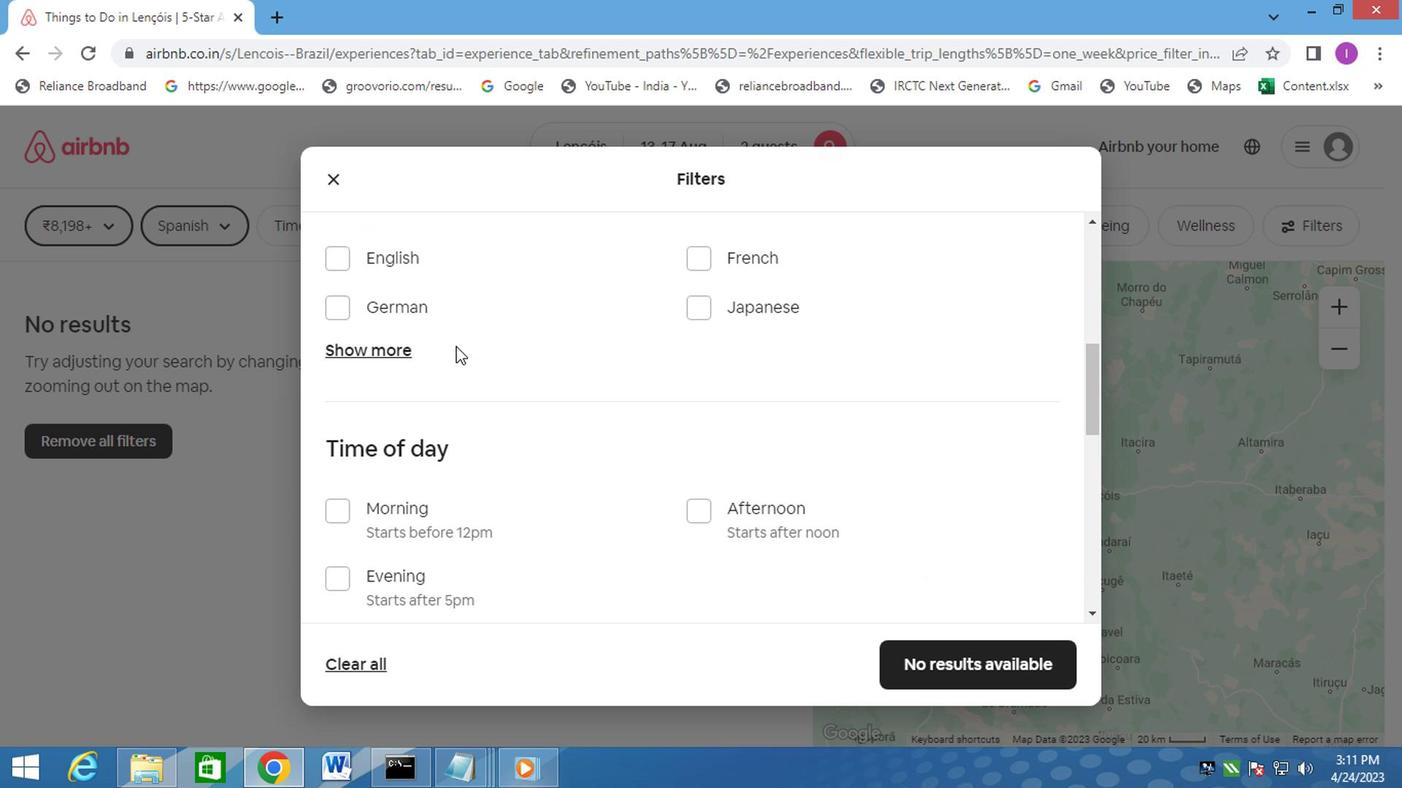 
Action: Mouse scrolled (448, 349) with delta (0, 0)
Screenshot: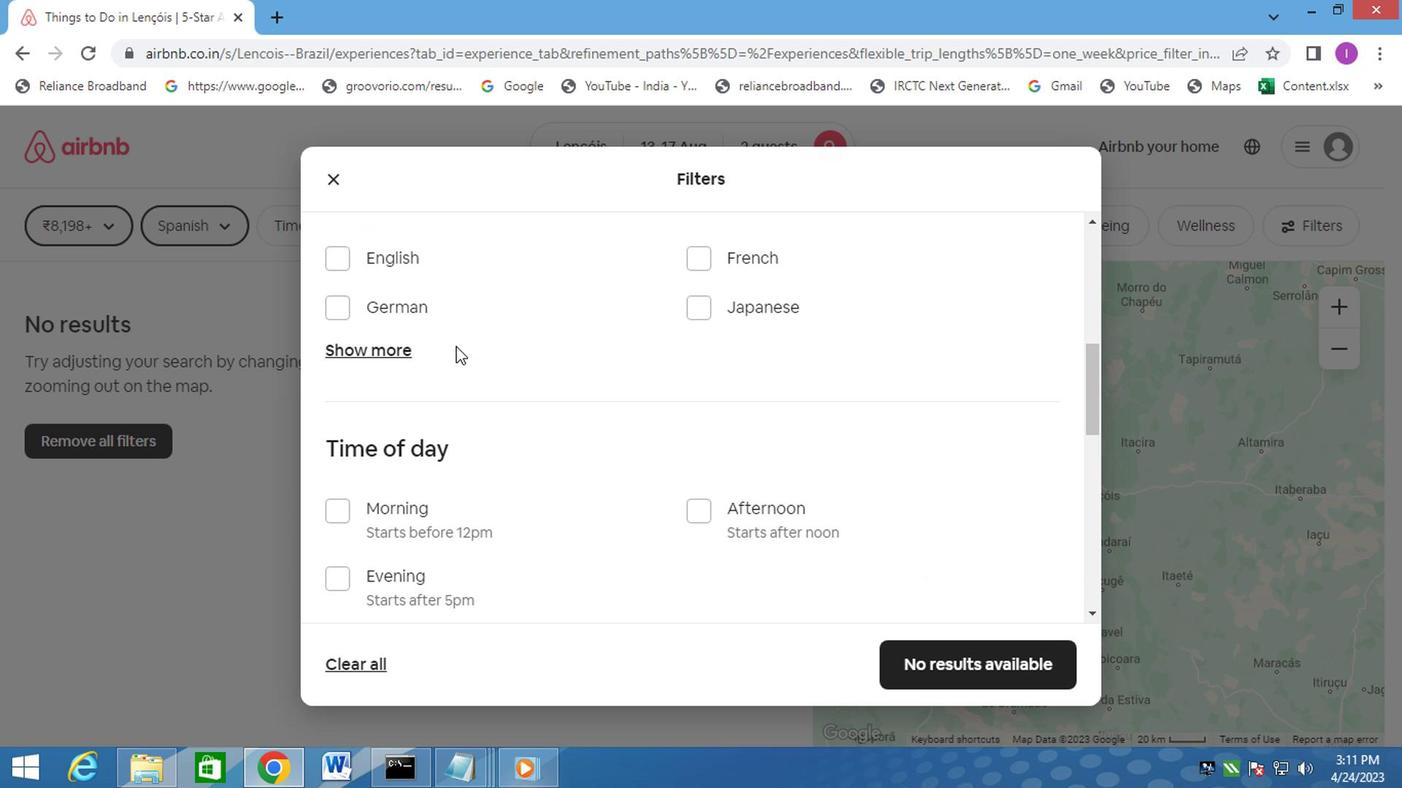 
Action: Mouse scrolled (448, 350) with delta (0, 0)
Screenshot: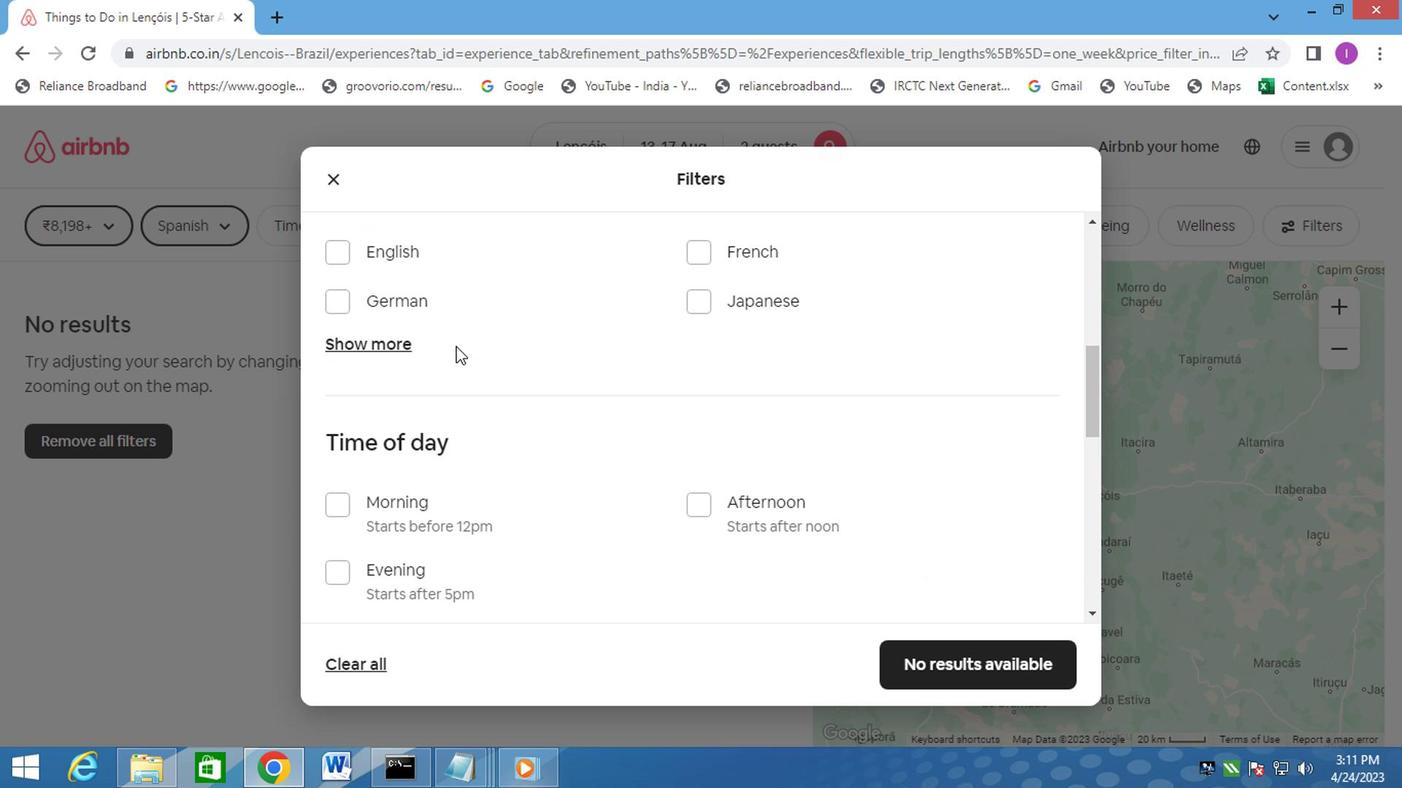 
Action: Mouse scrolled (448, 350) with delta (0, 0)
Screenshot: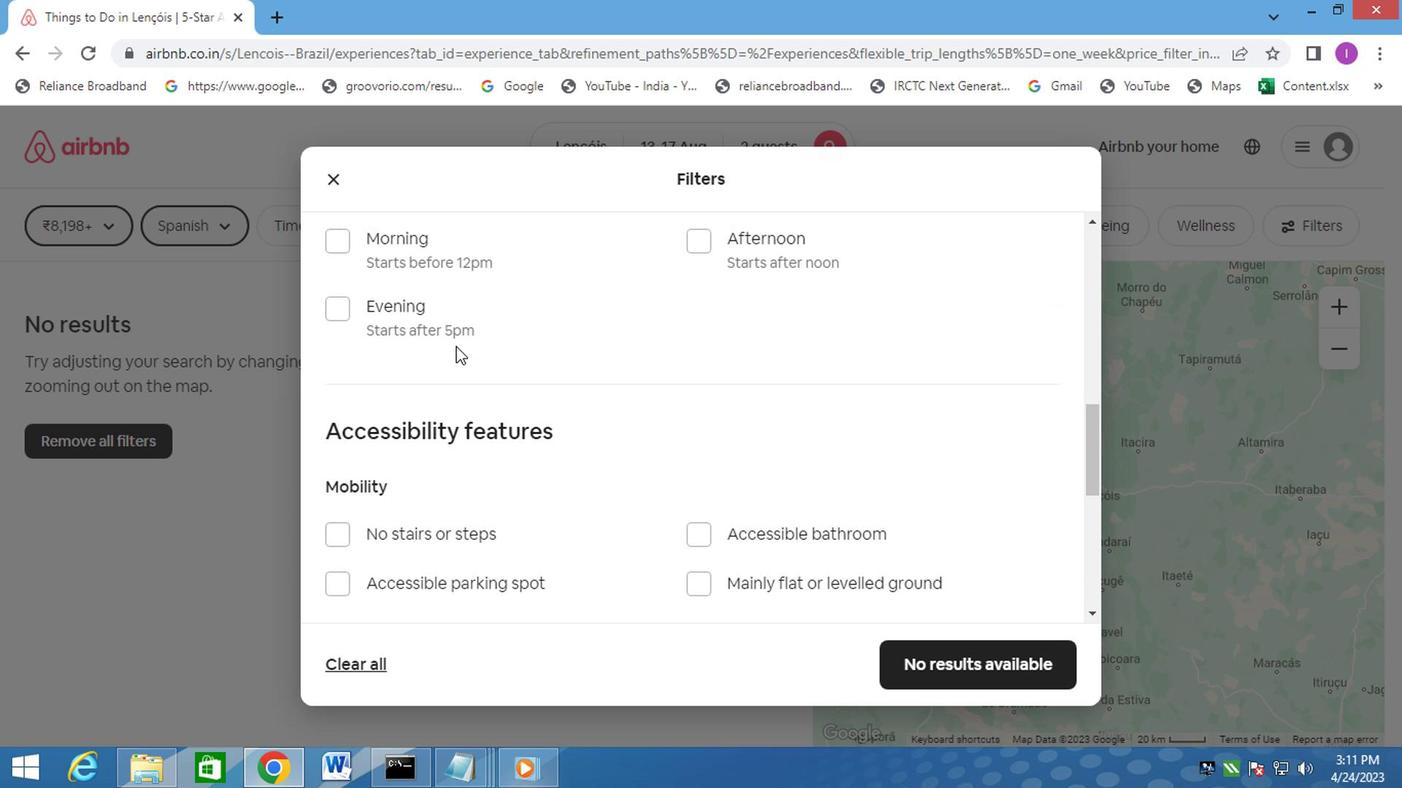 
Action: Mouse moved to (399, 539)
Screenshot: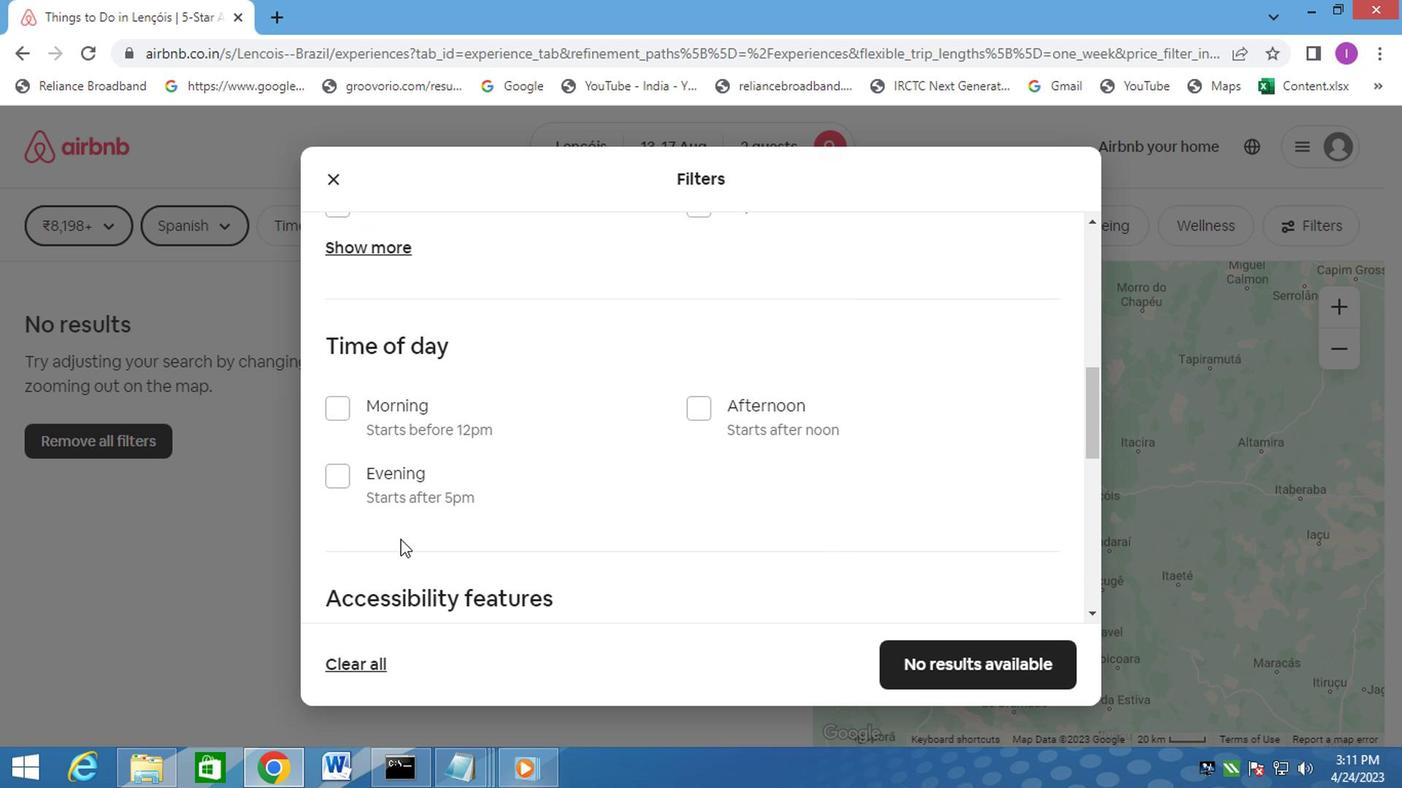 
Action: Mouse scrolled (399, 538) with delta (0, -1)
Screenshot: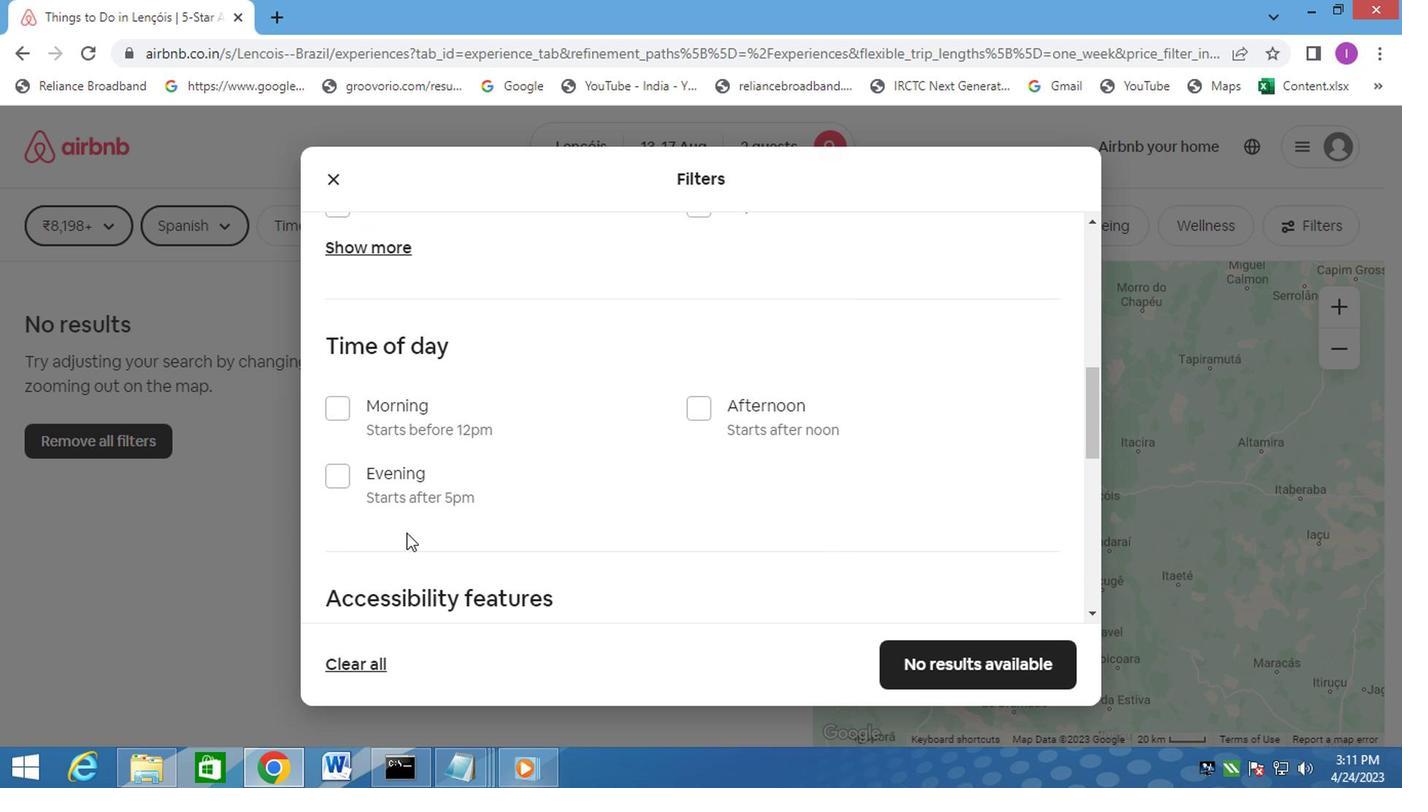 
Action: Mouse scrolled (399, 538) with delta (0, -1)
Screenshot: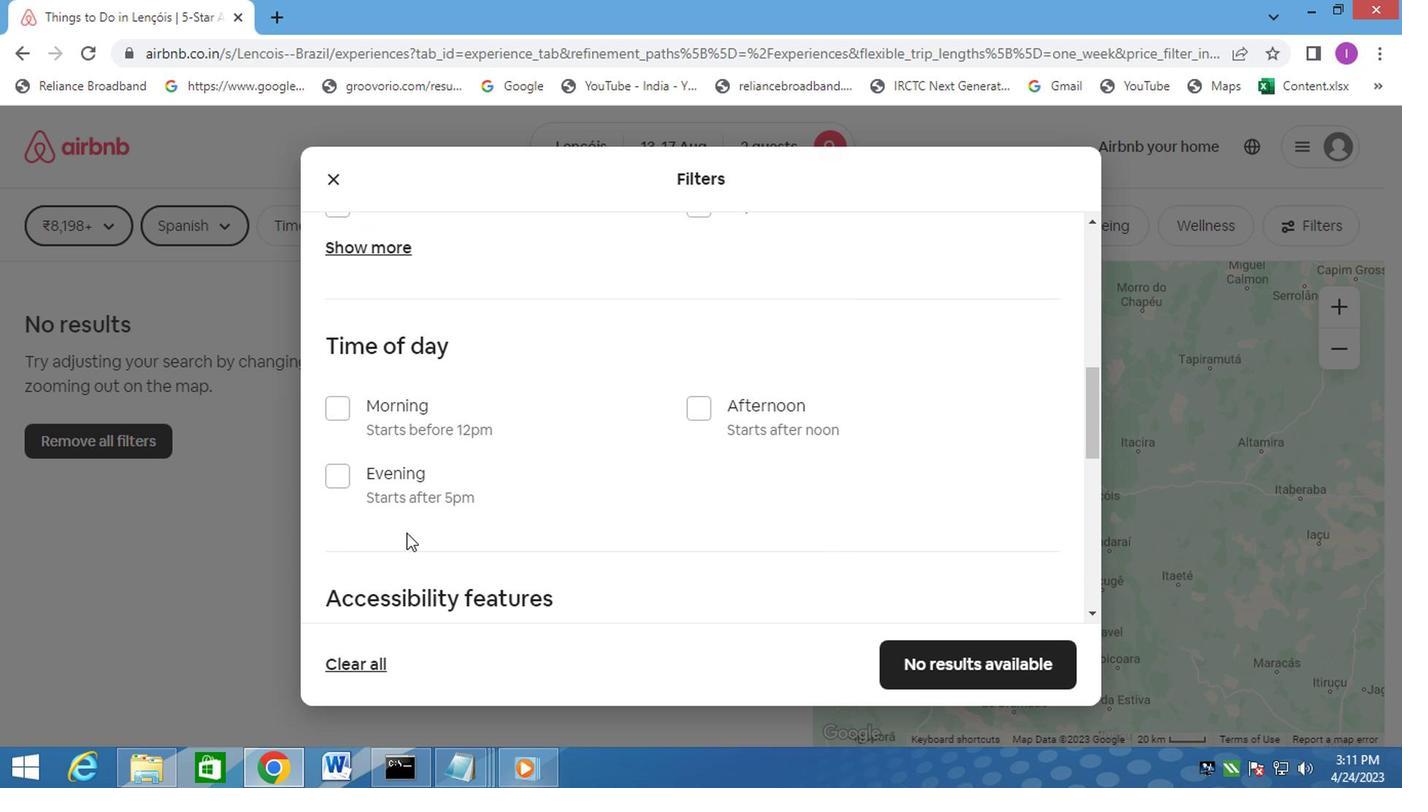 
Action: Mouse moved to (382, 534)
Screenshot: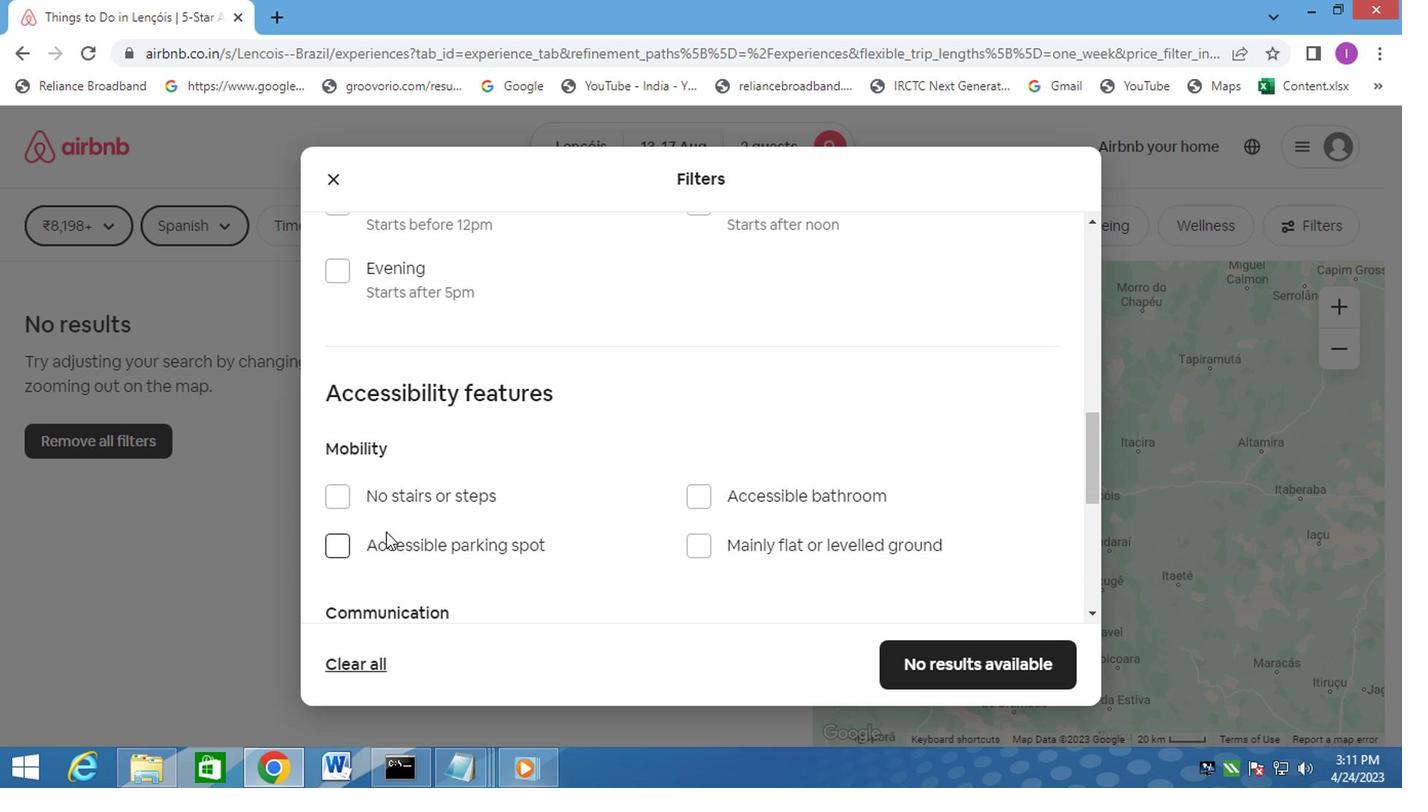 
Action: Mouse scrolled (382, 533) with delta (0, -1)
Screenshot: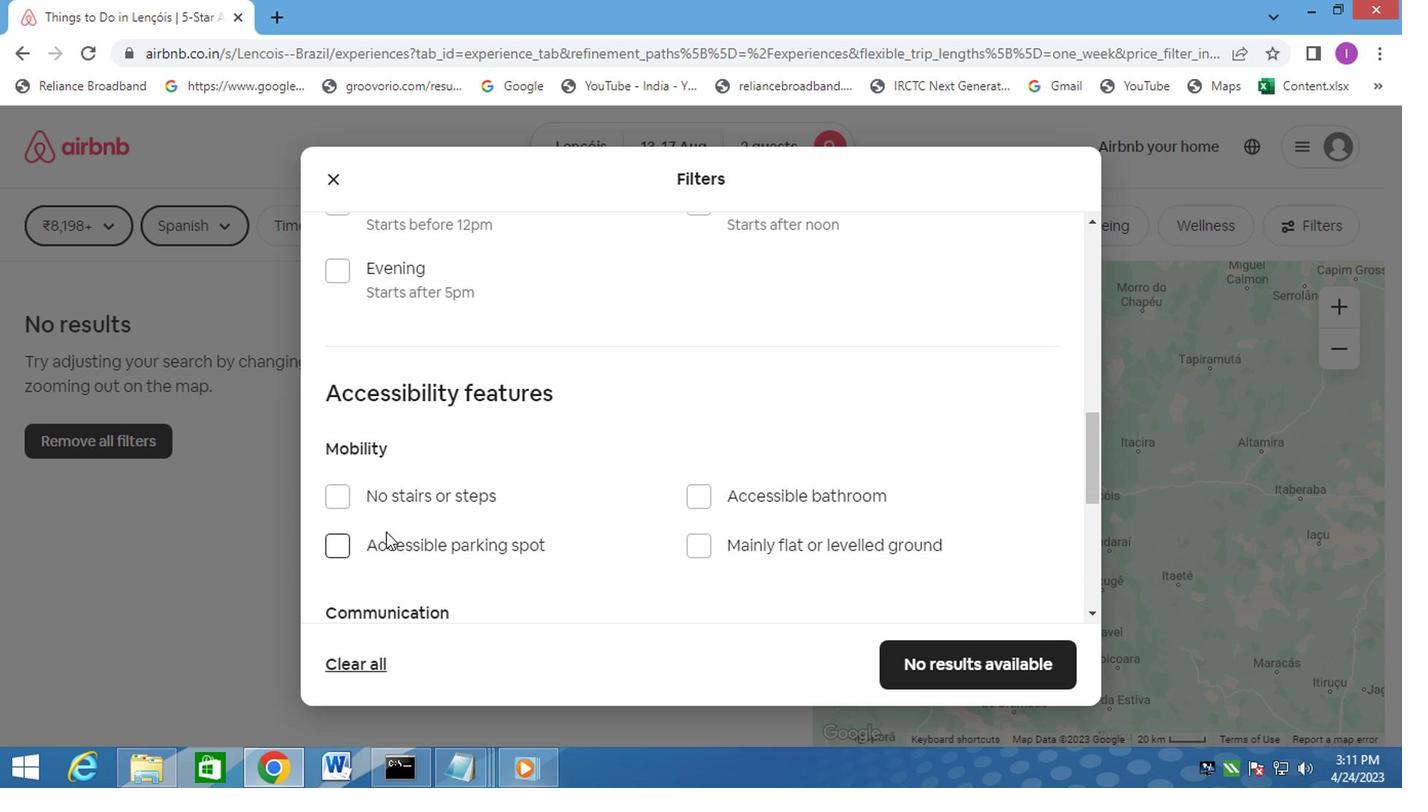 
Action: Mouse moved to (385, 532)
Screenshot: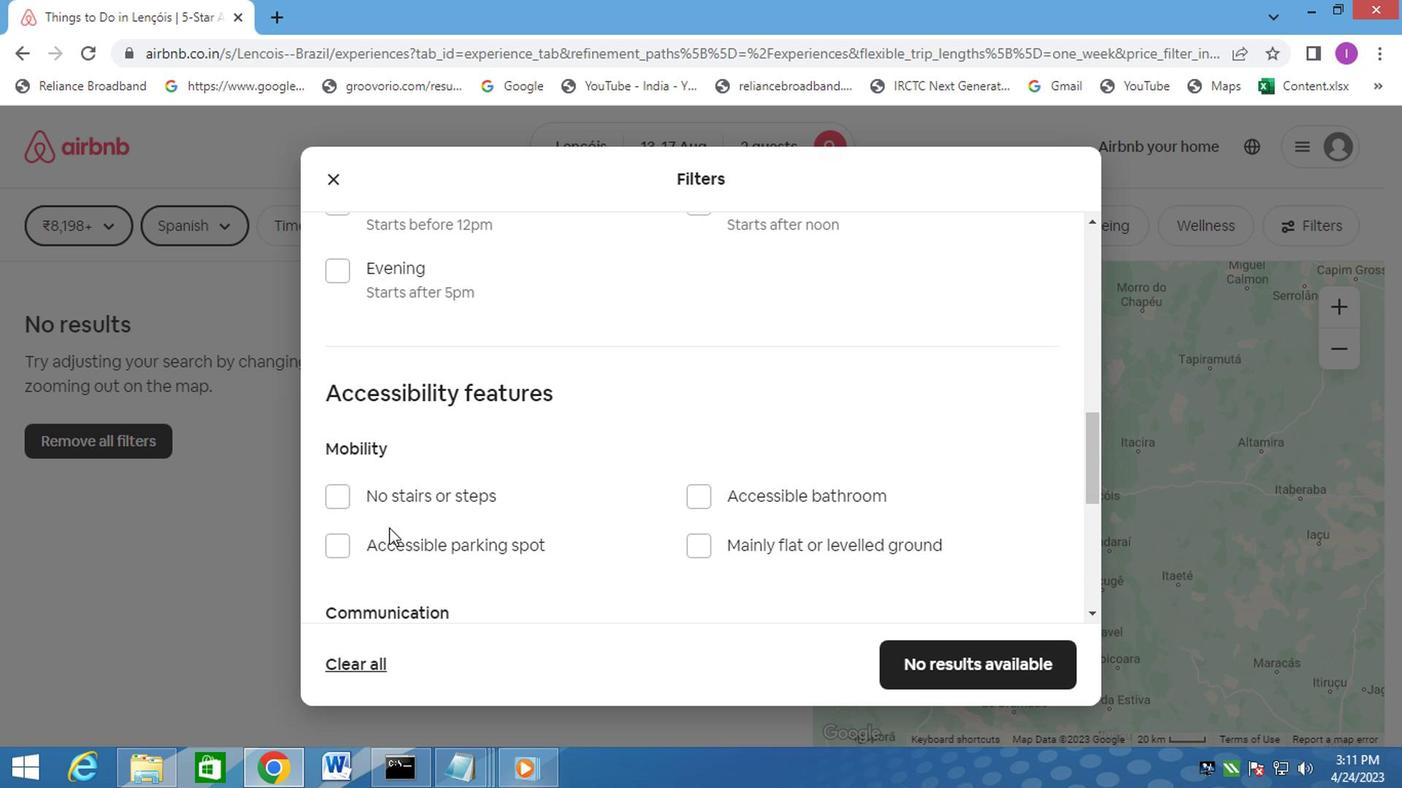 
Action: Mouse scrolled (385, 531) with delta (0, -1)
Screenshot: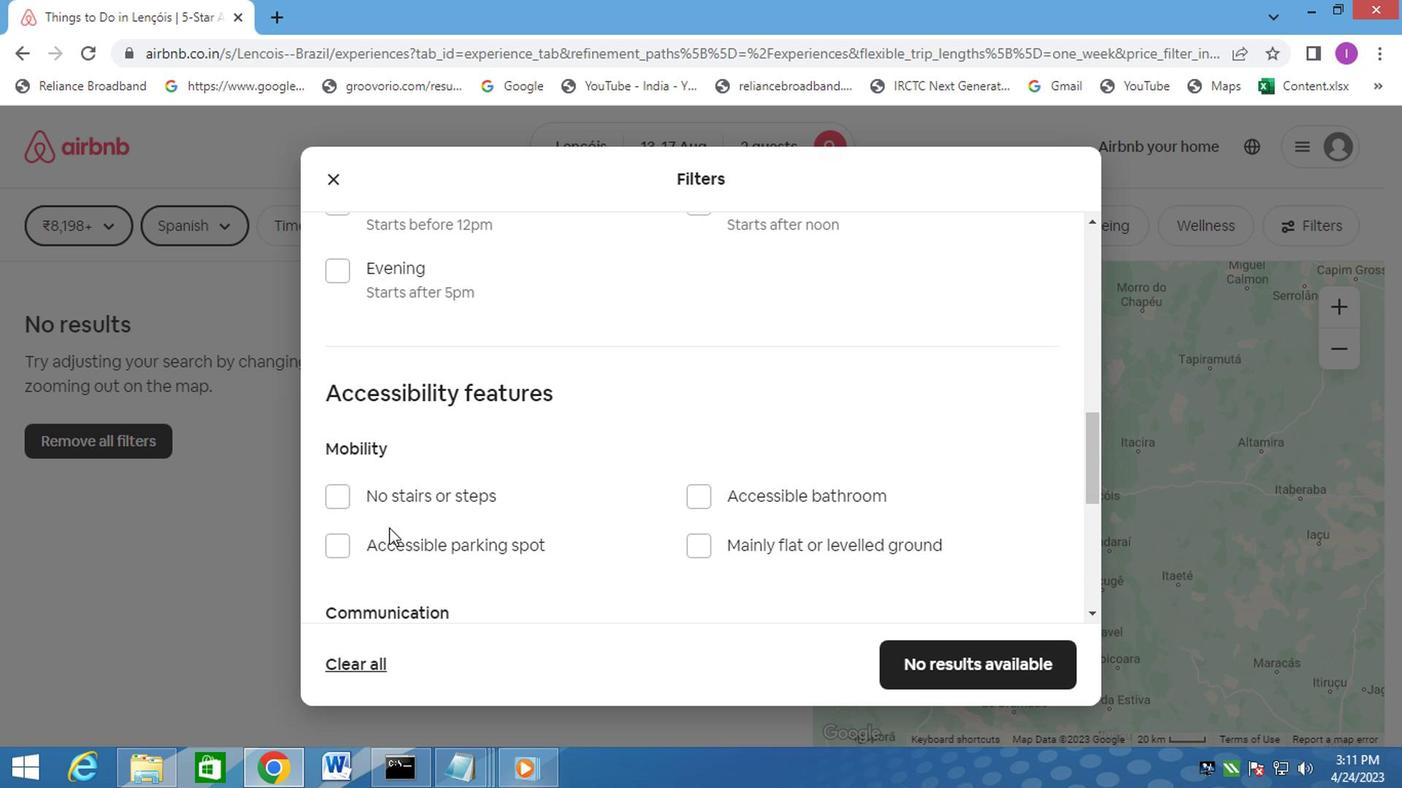 
Action: Mouse moved to (387, 496)
Screenshot: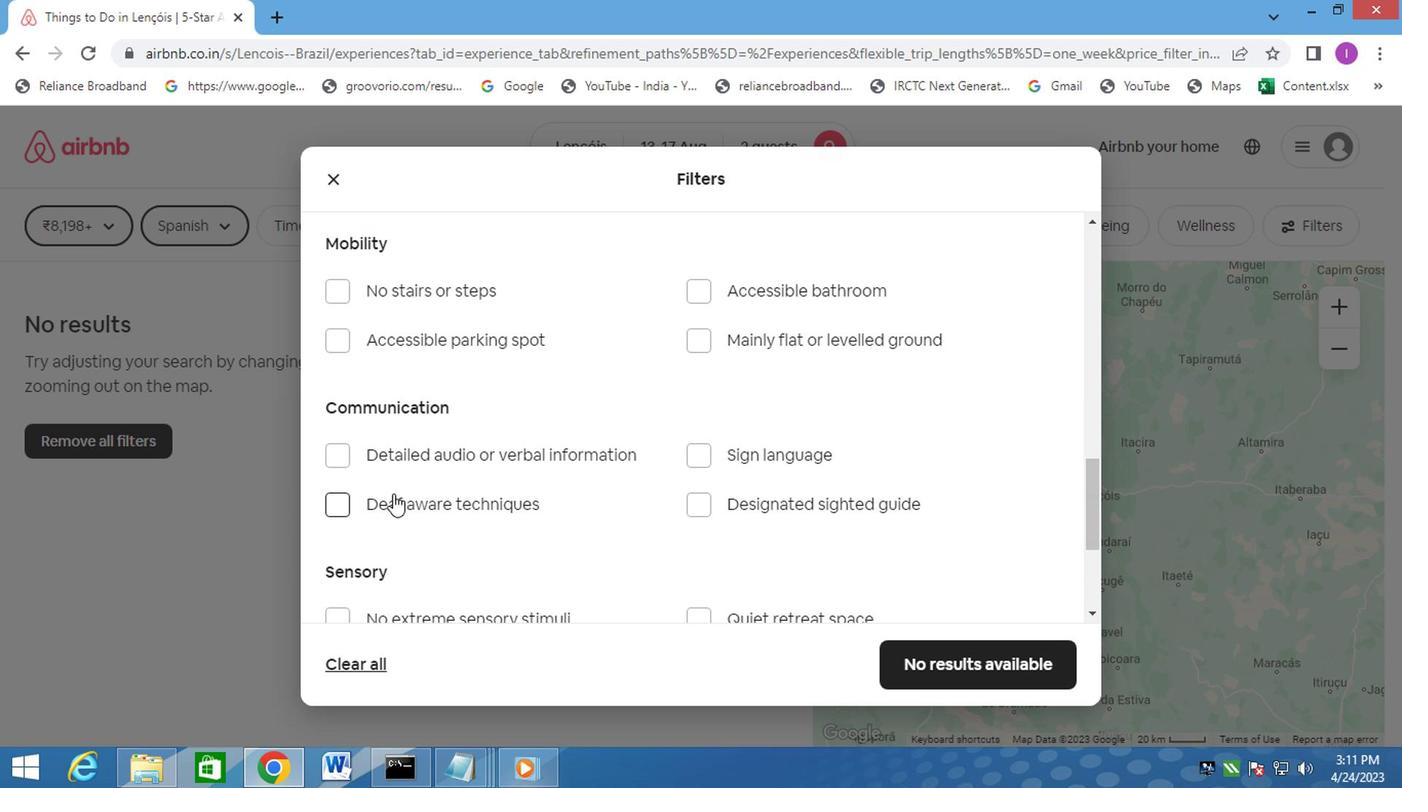 
Action: Mouse scrolled (387, 498) with delta (0, 1)
Screenshot: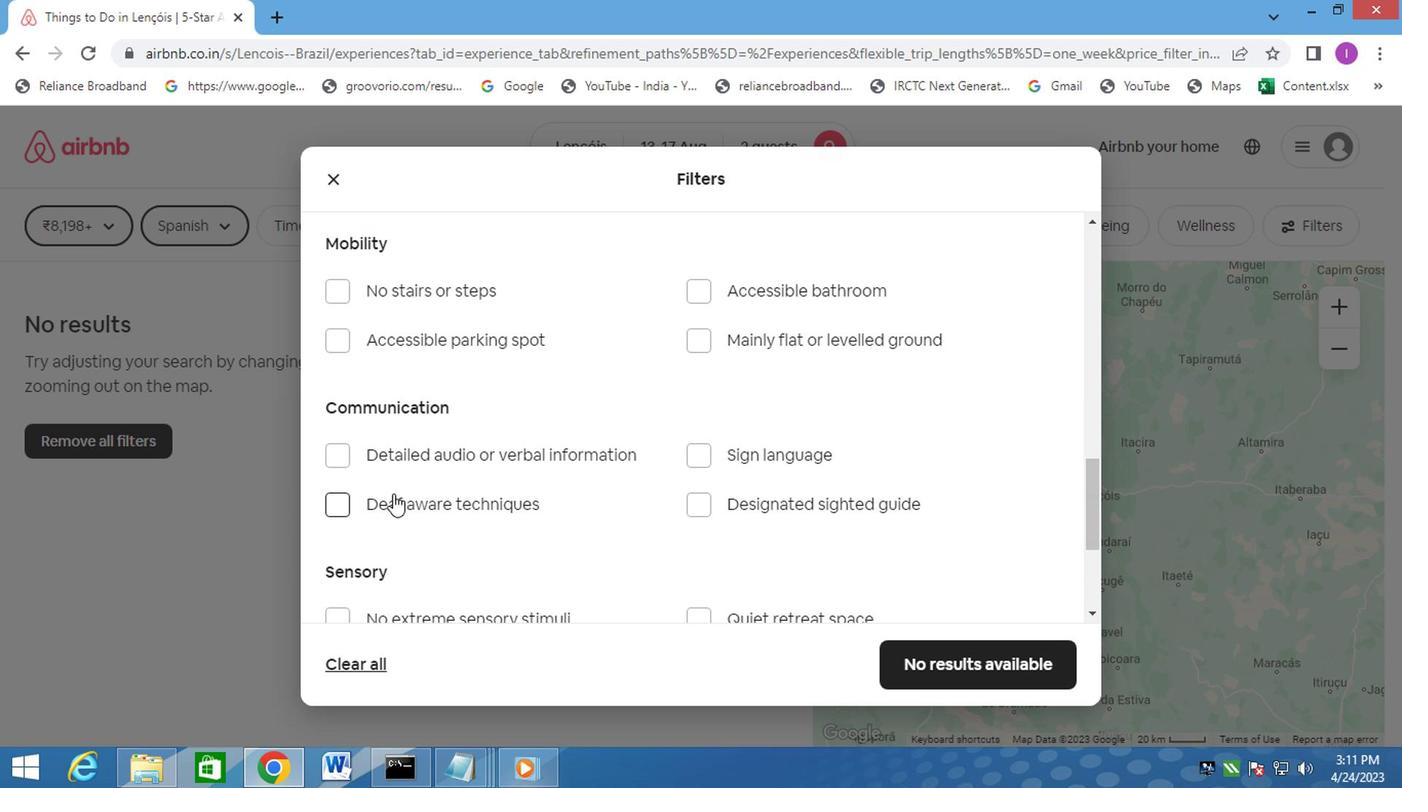 
Action: Mouse moved to (389, 493)
Screenshot: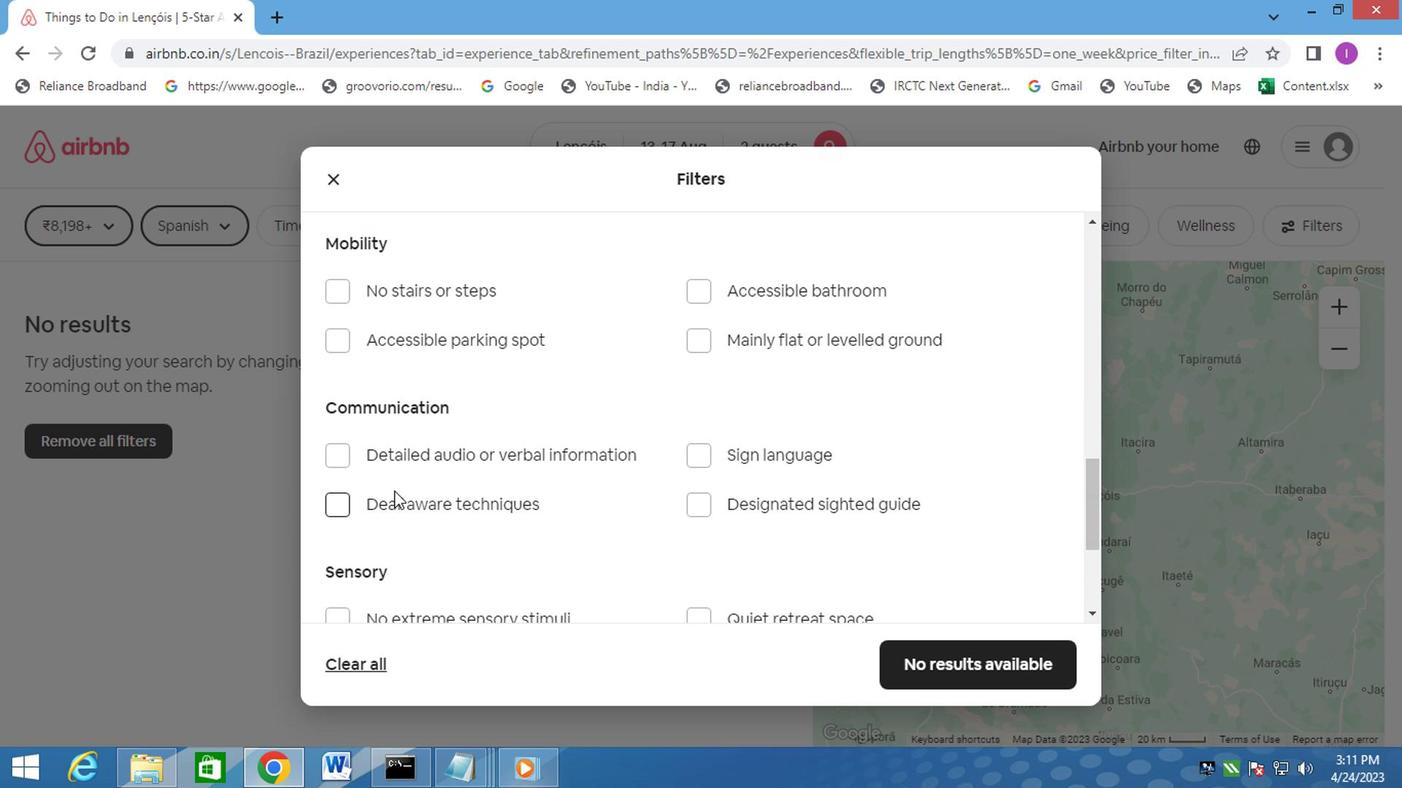 
Action: Mouse scrolled (389, 494) with delta (0, 0)
Screenshot: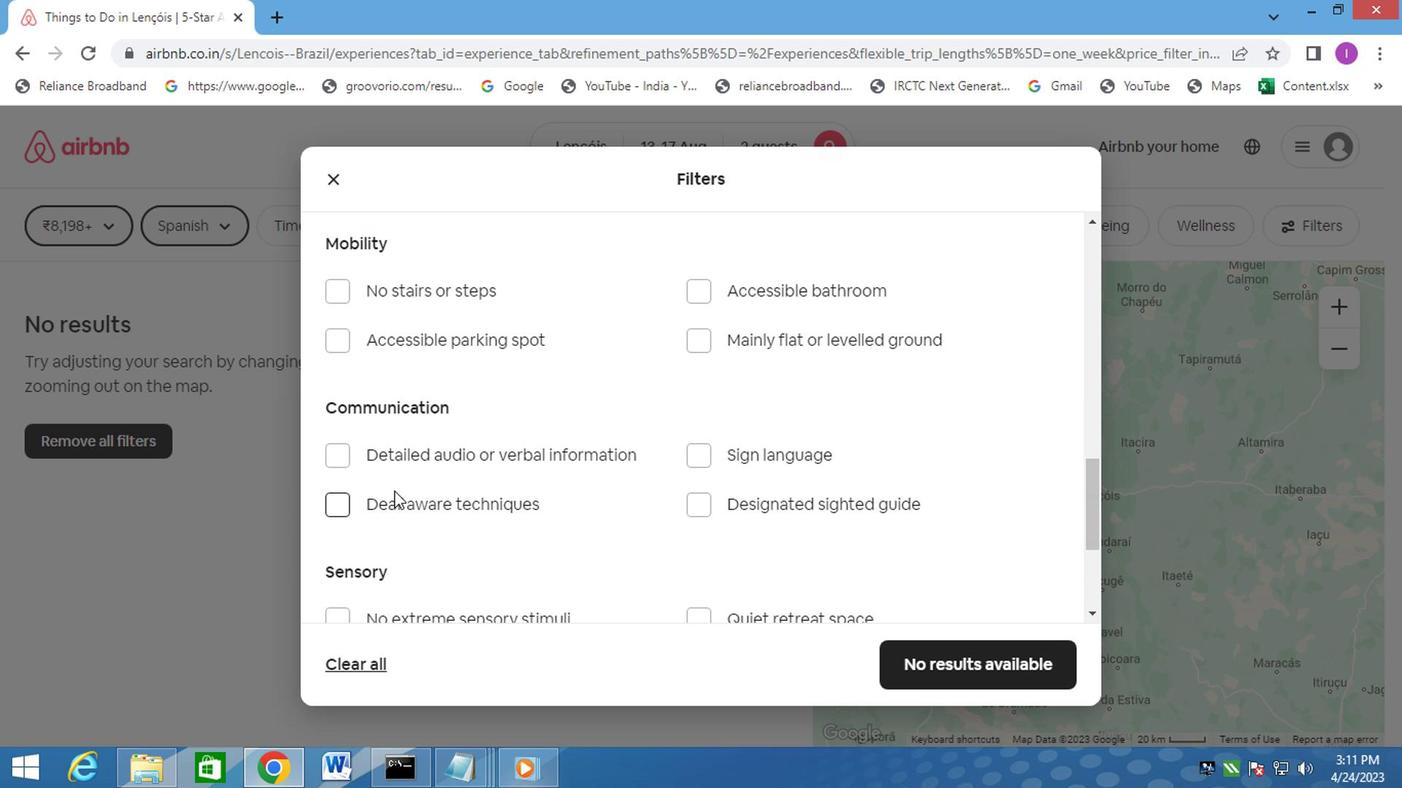 
Action: Mouse moved to (395, 479)
Screenshot: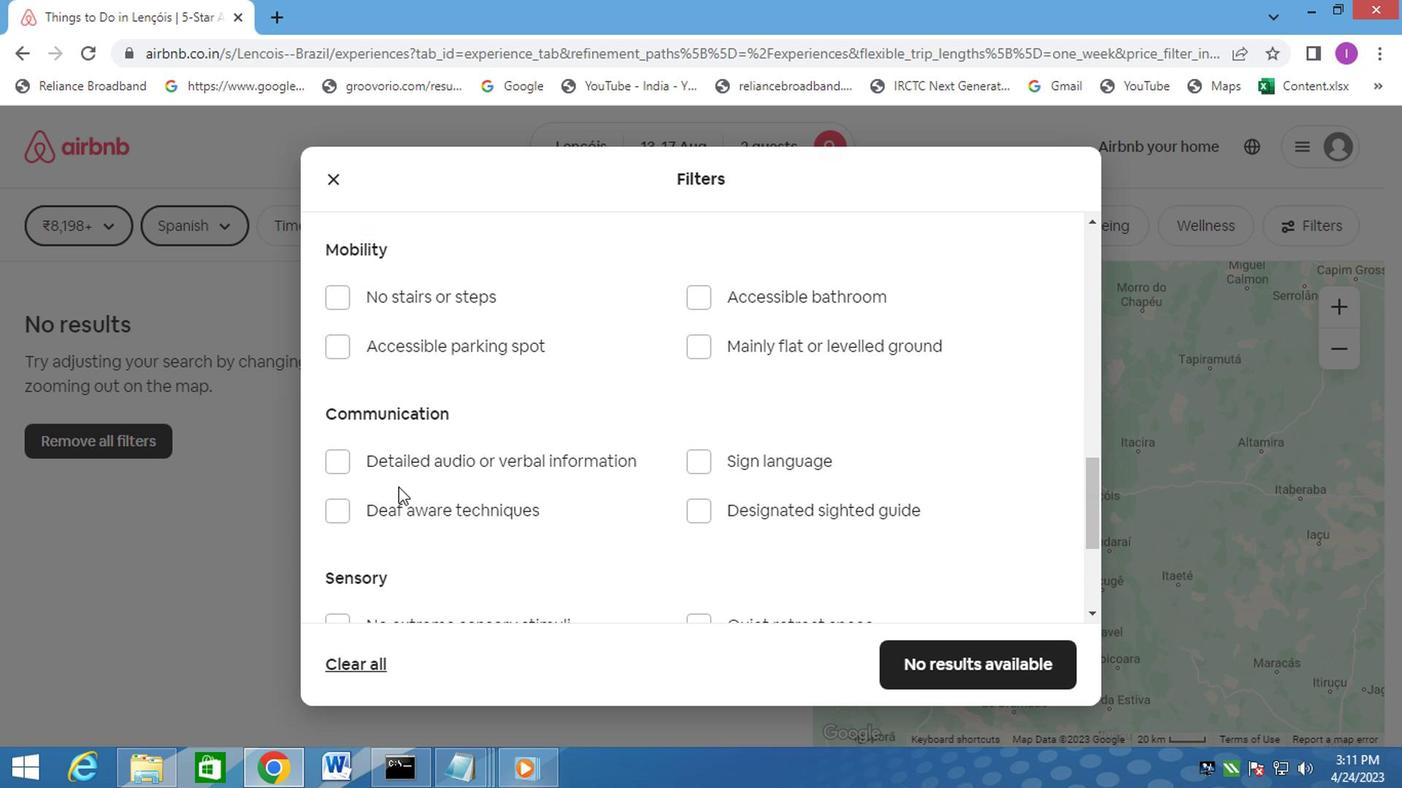 
Action: Mouse scrolled (395, 481) with delta (0, 1)
Screenshot: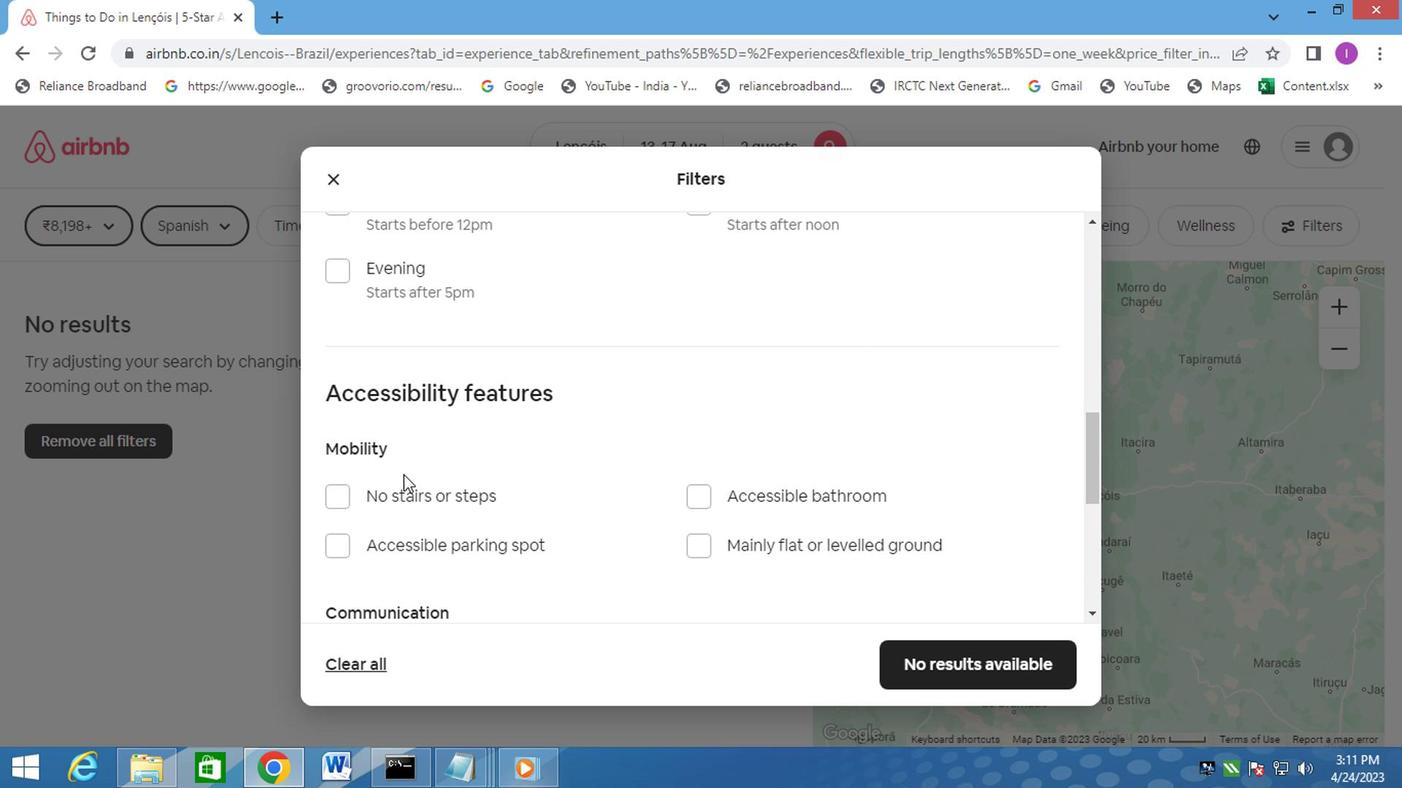 
Action: Mouse moved to (398, 477)
Screenshot: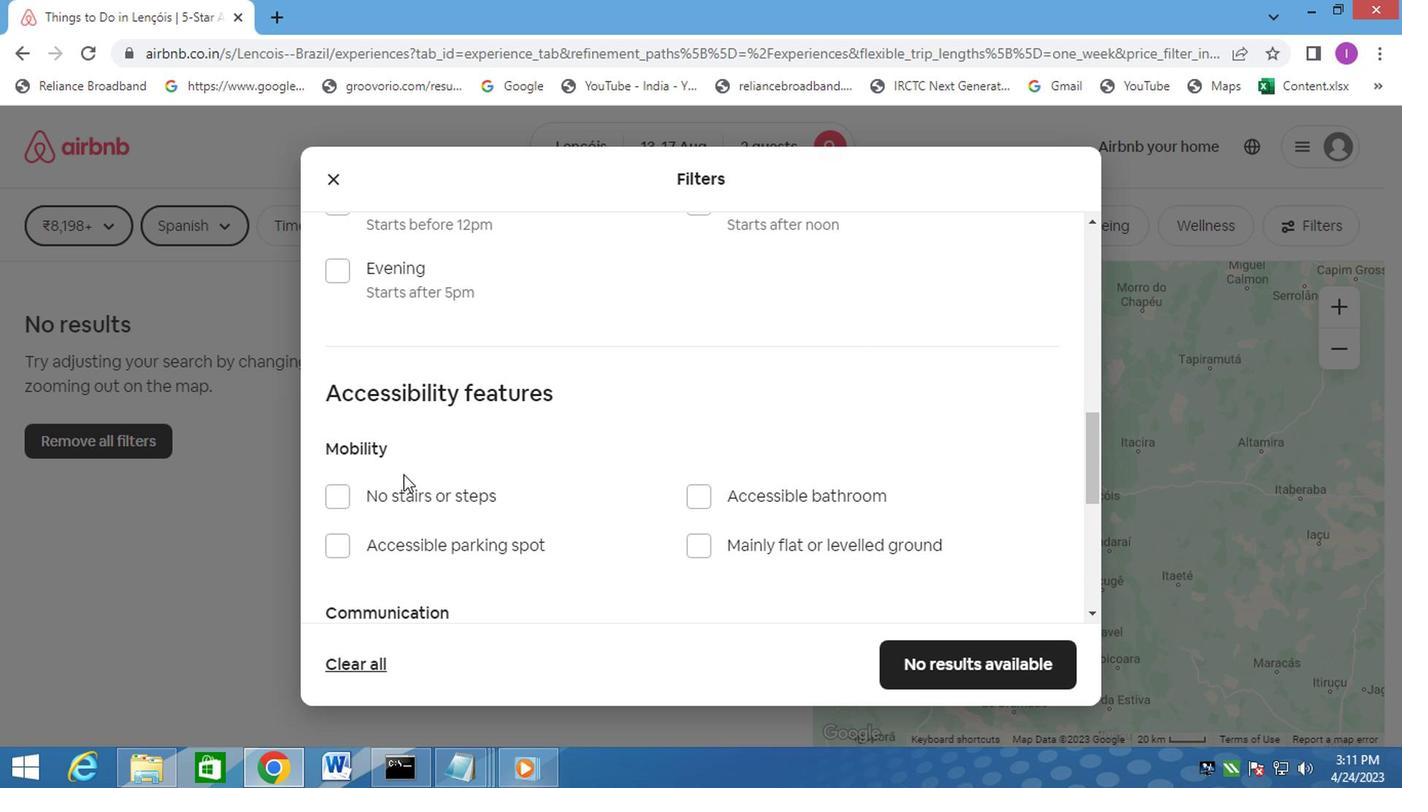
Action: Mouse scrolled (398, 478) with delta (0, 1)
Screenshot: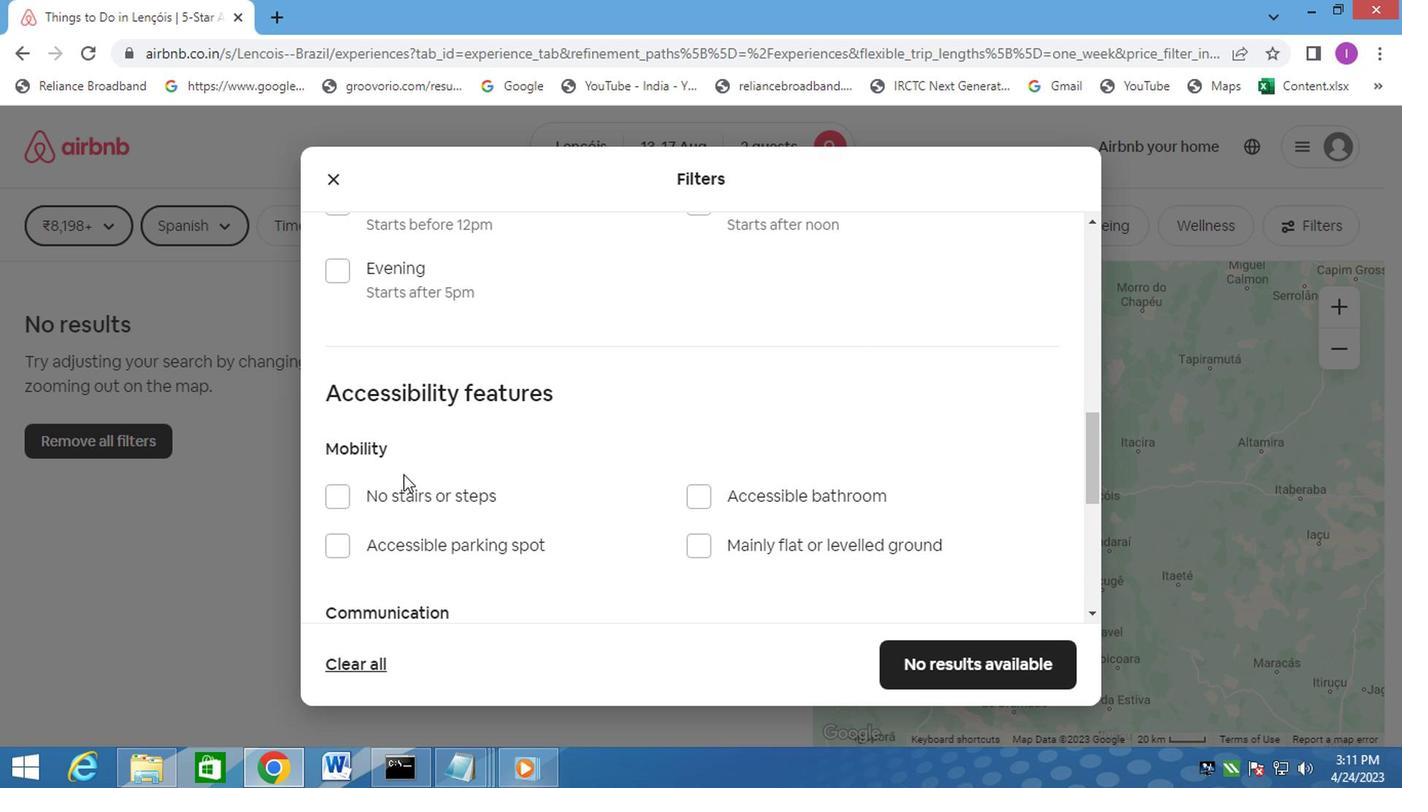 
Action: Mouse moved to (399, 476)
Screenshot: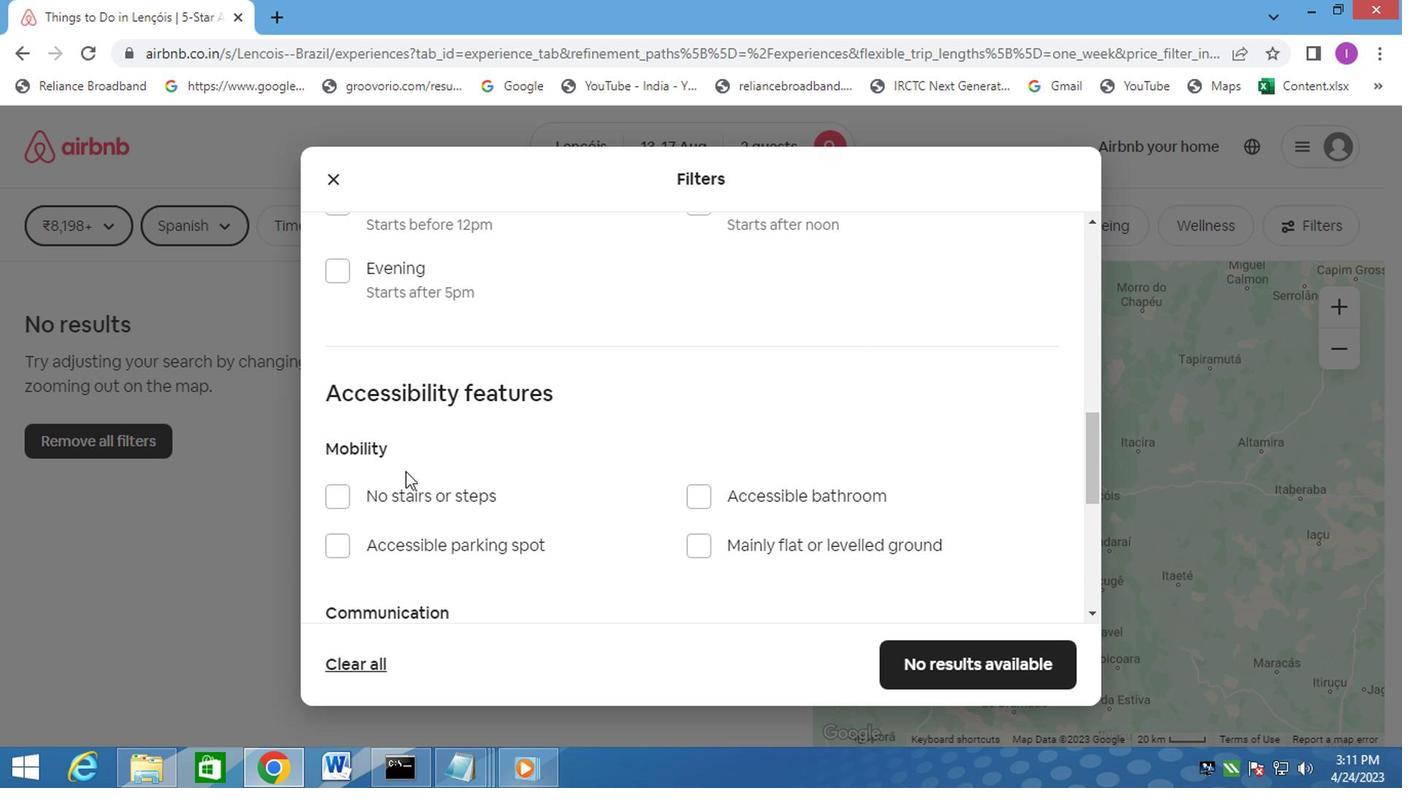 
Action: Mouse scrolled (399, 477) with delta (0, 0)
Screenshot: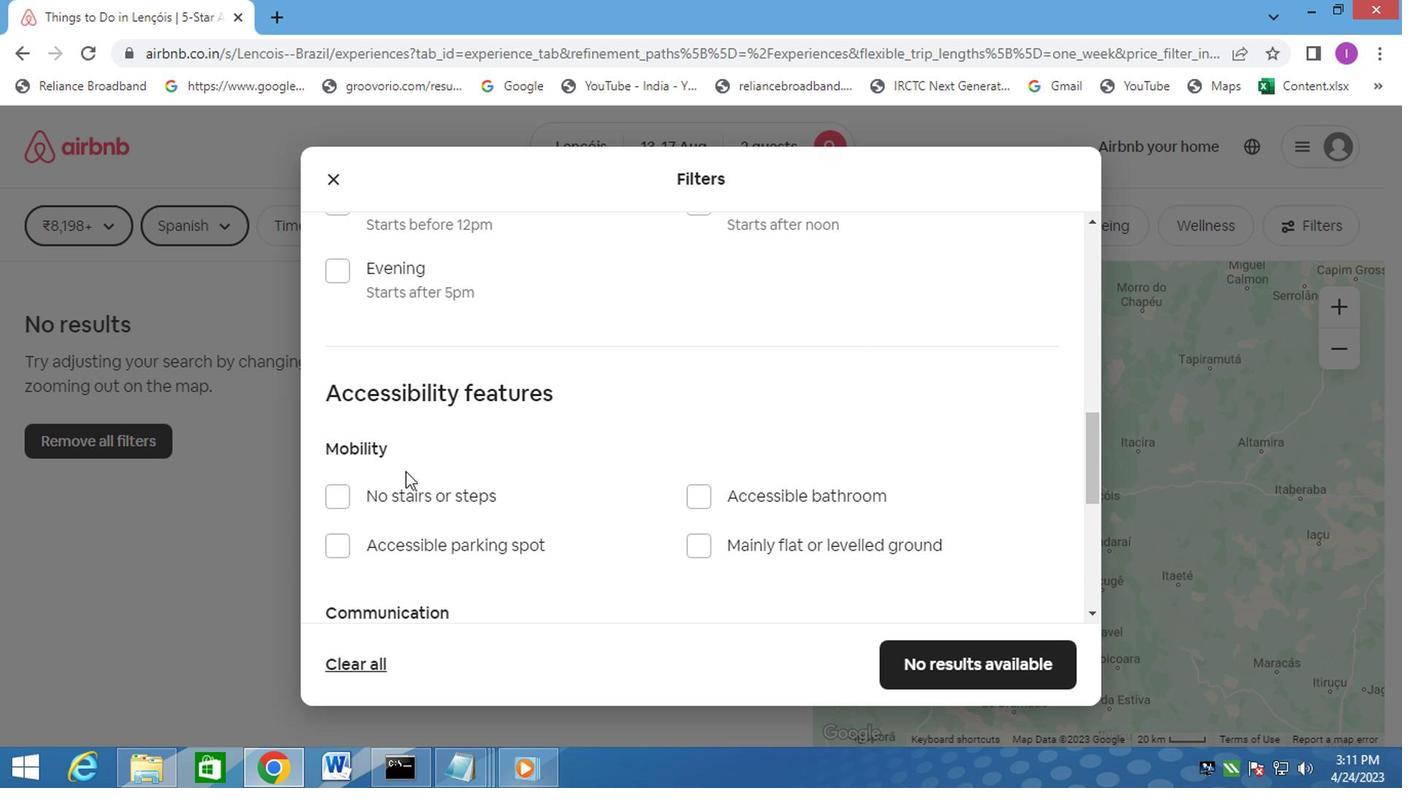 
Action: Mouse moved to (400, 474)
Screenshot: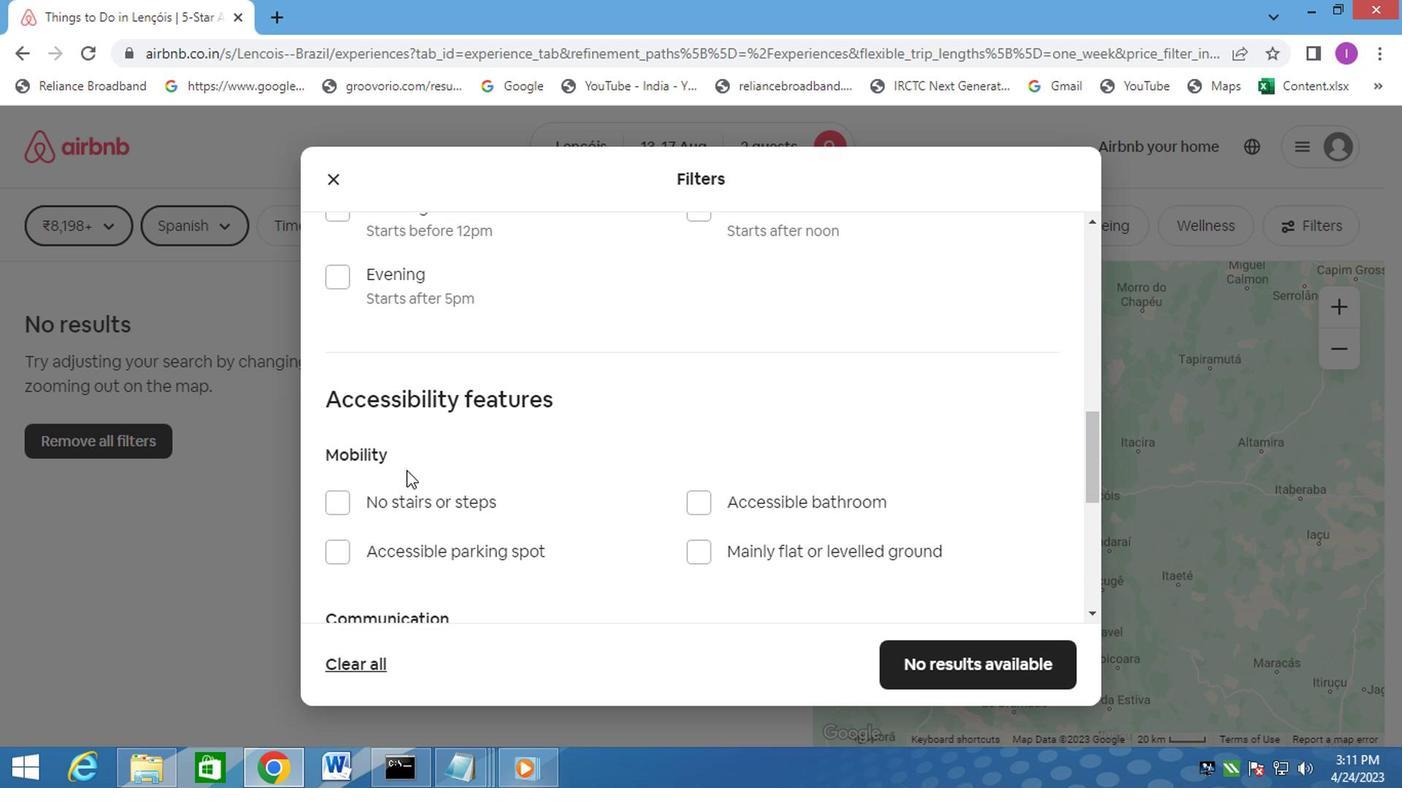 
Action: Mouse scrolled (400, 474) with delta (0, 0)
Screenshot: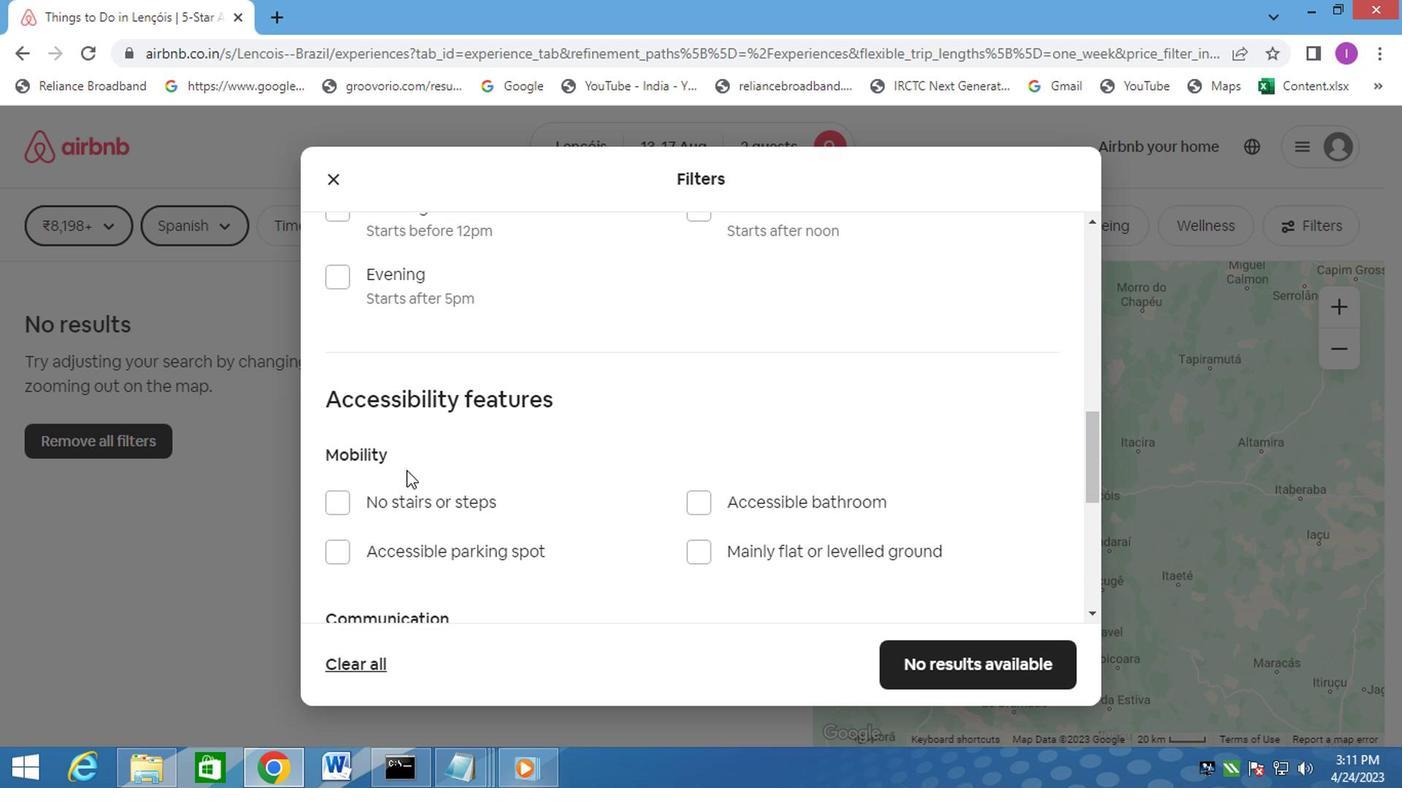 
Action: Mouse moved to (329, 450)
Screenshot: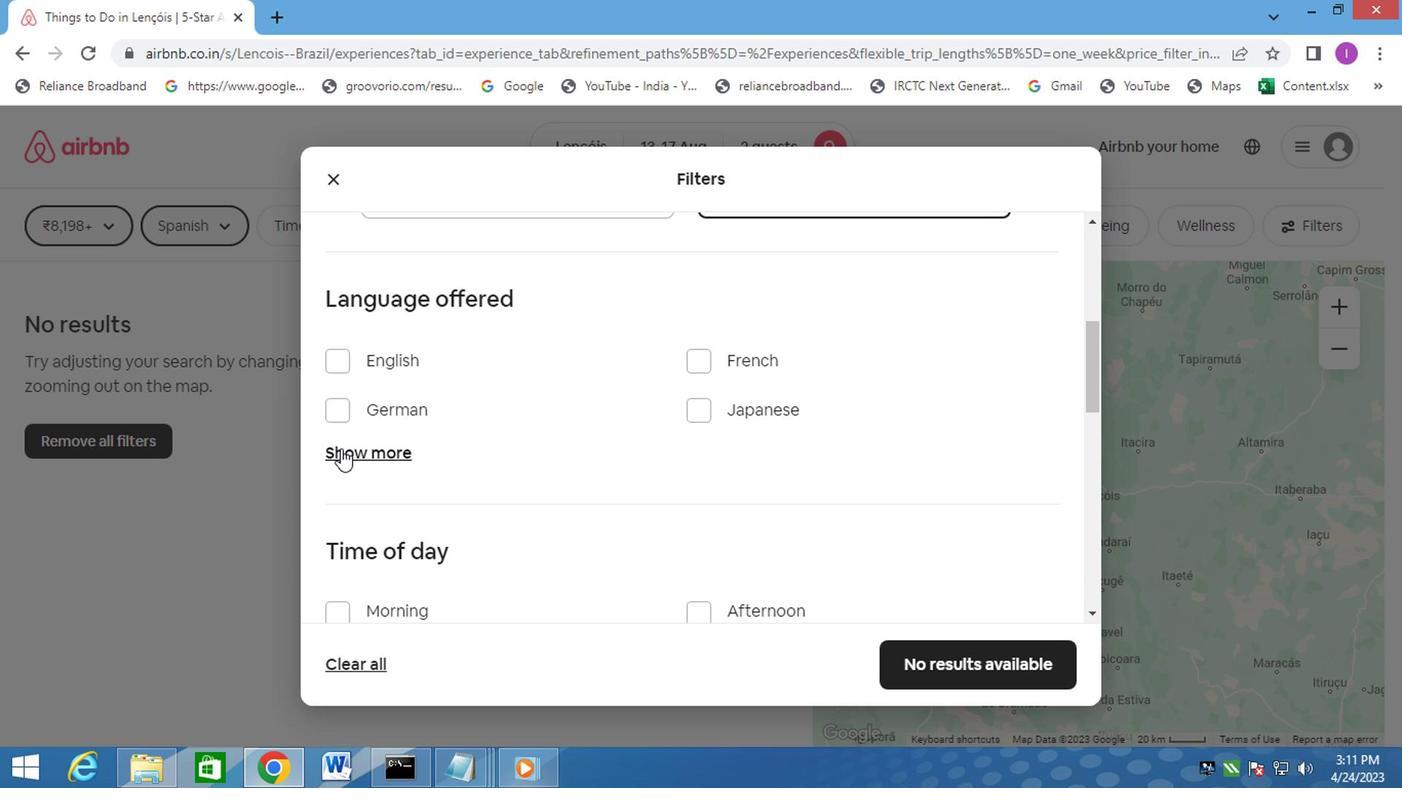 
Action: Mouse pressed left at (329, 450)
Screenshot: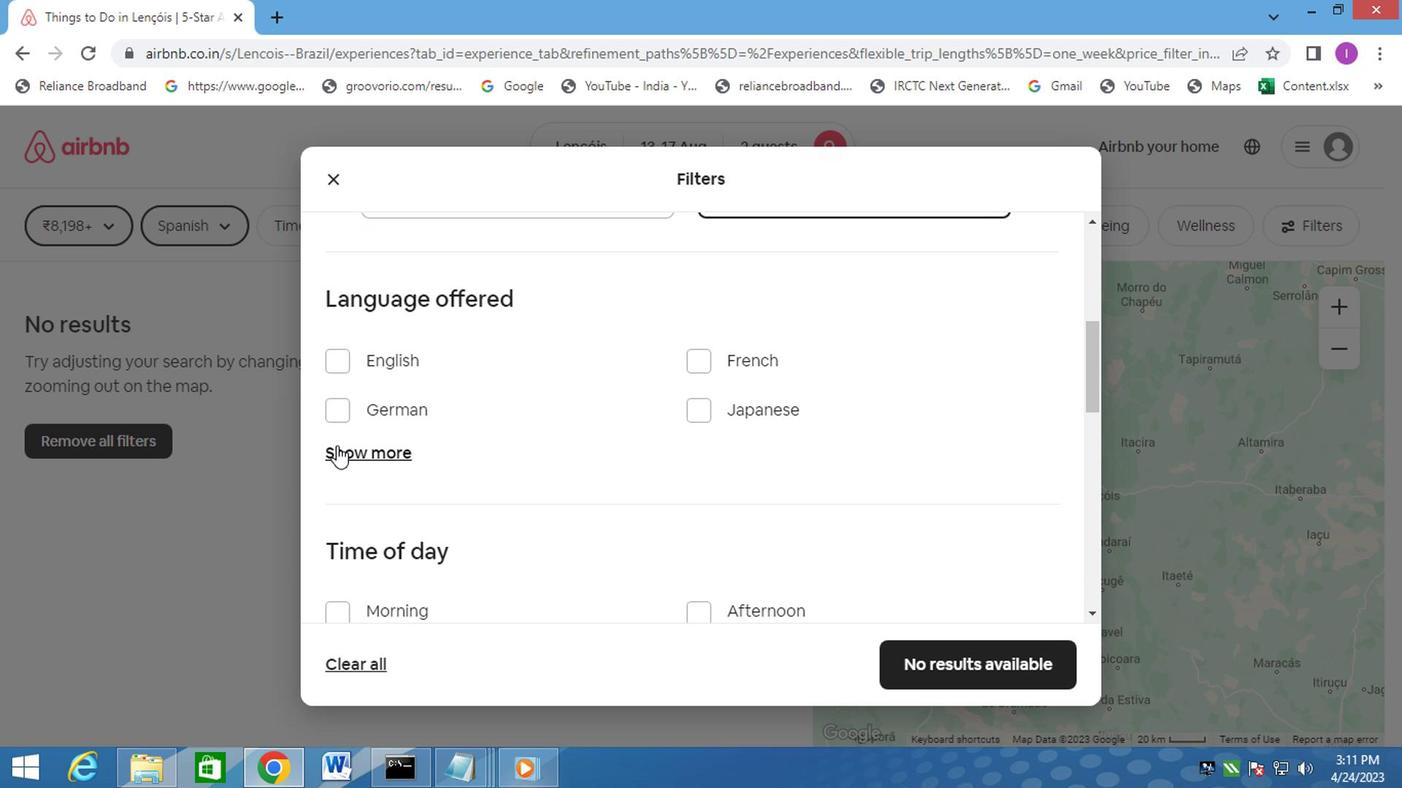 
Action: Mouse moved to (627, 482)
Screenshot: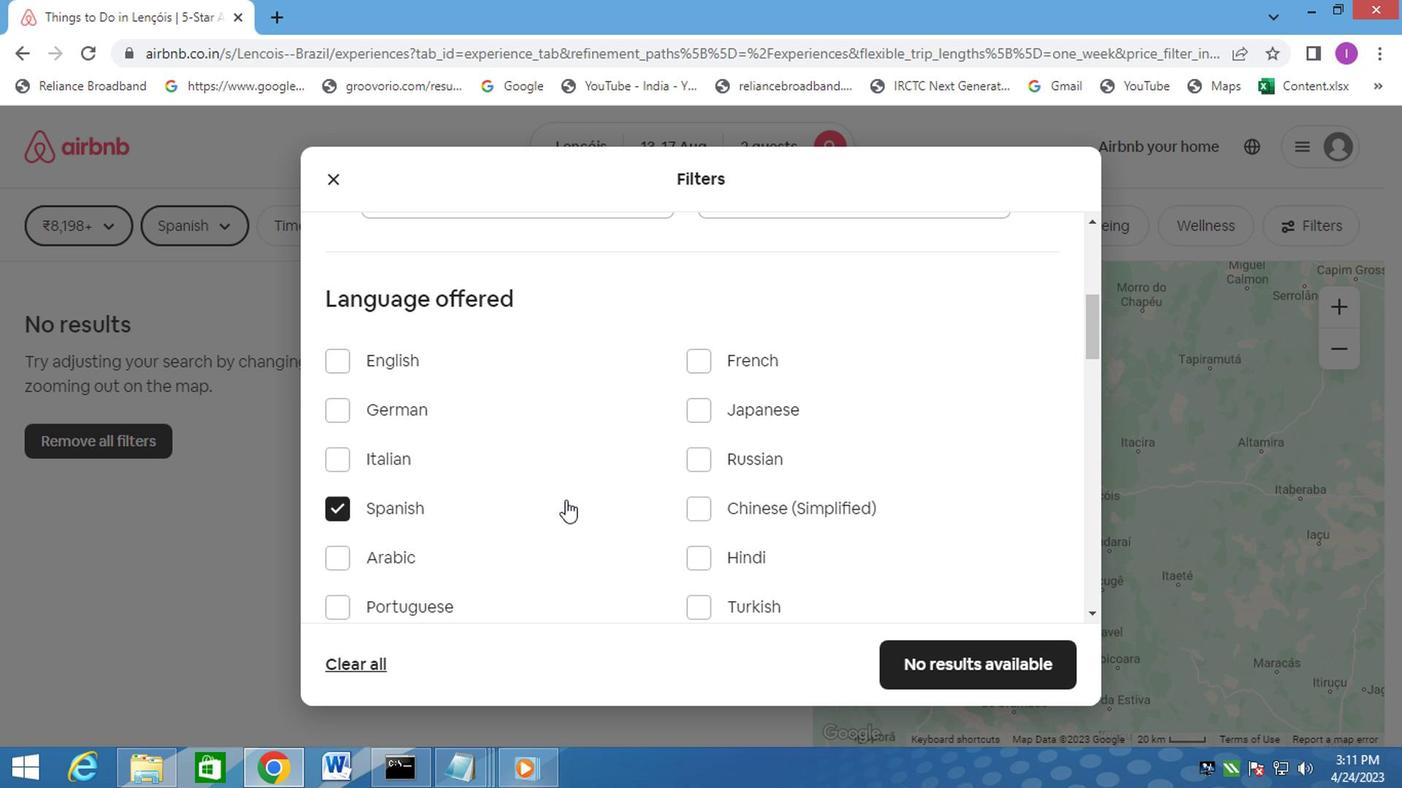 
Action: Mouse scrolled (627, 481) with delta (0, 0)
Screenshot: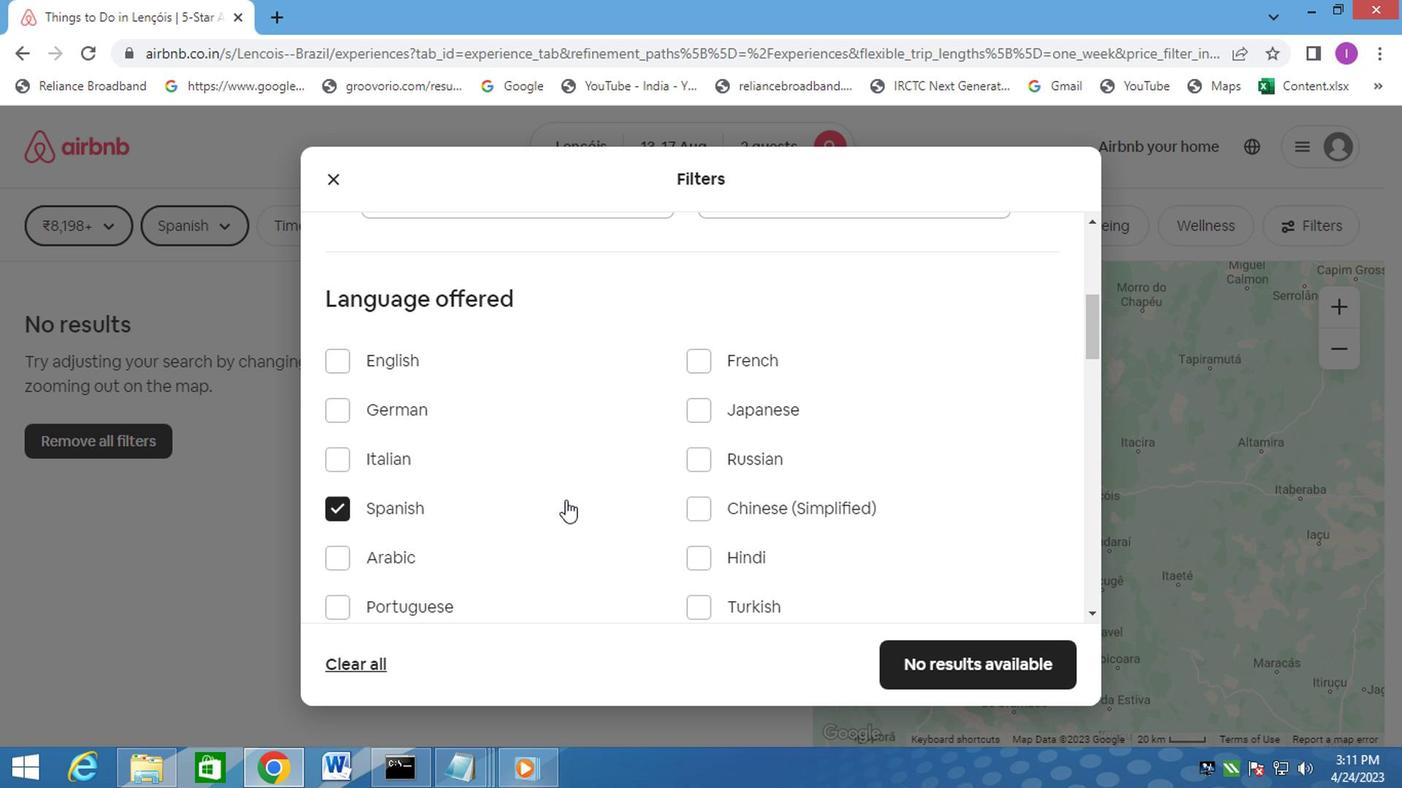 
Action: Mouse moved to (634, 482)
Screenshot: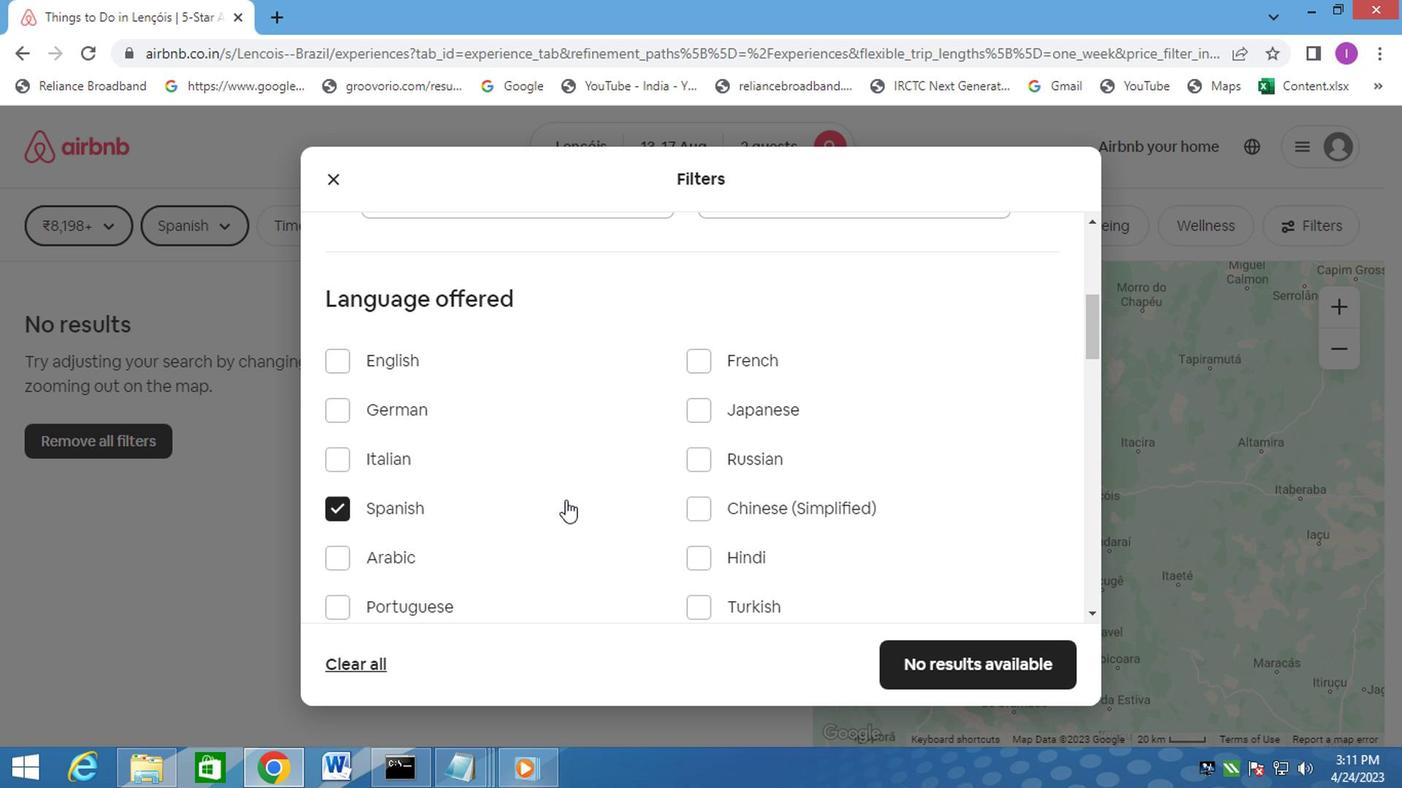 
Action: Mouse scrolled (634, 481) with delta (0, 0)
Screenshot: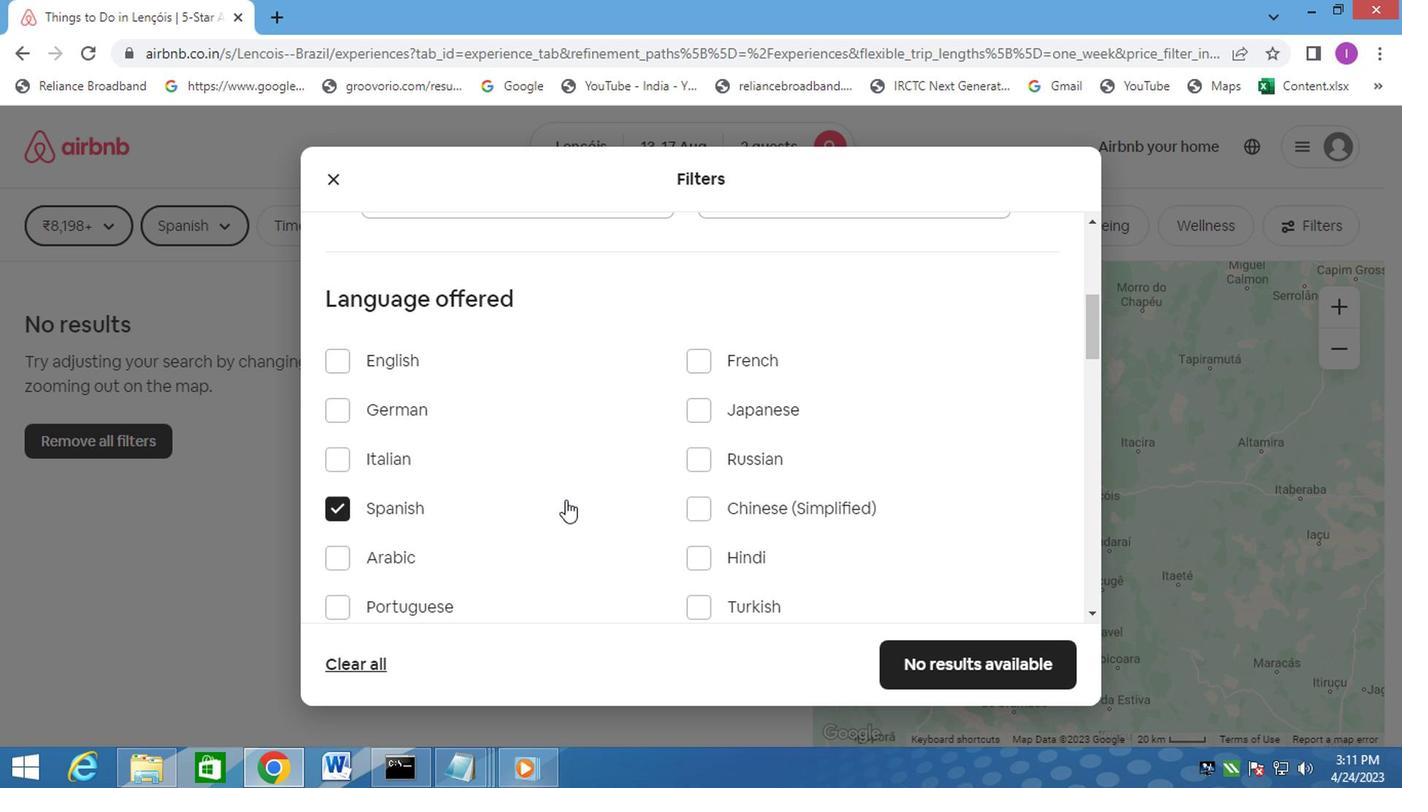 
Action: Mouse scrolled (634, 481) with delta (0, 0)
Screenshot: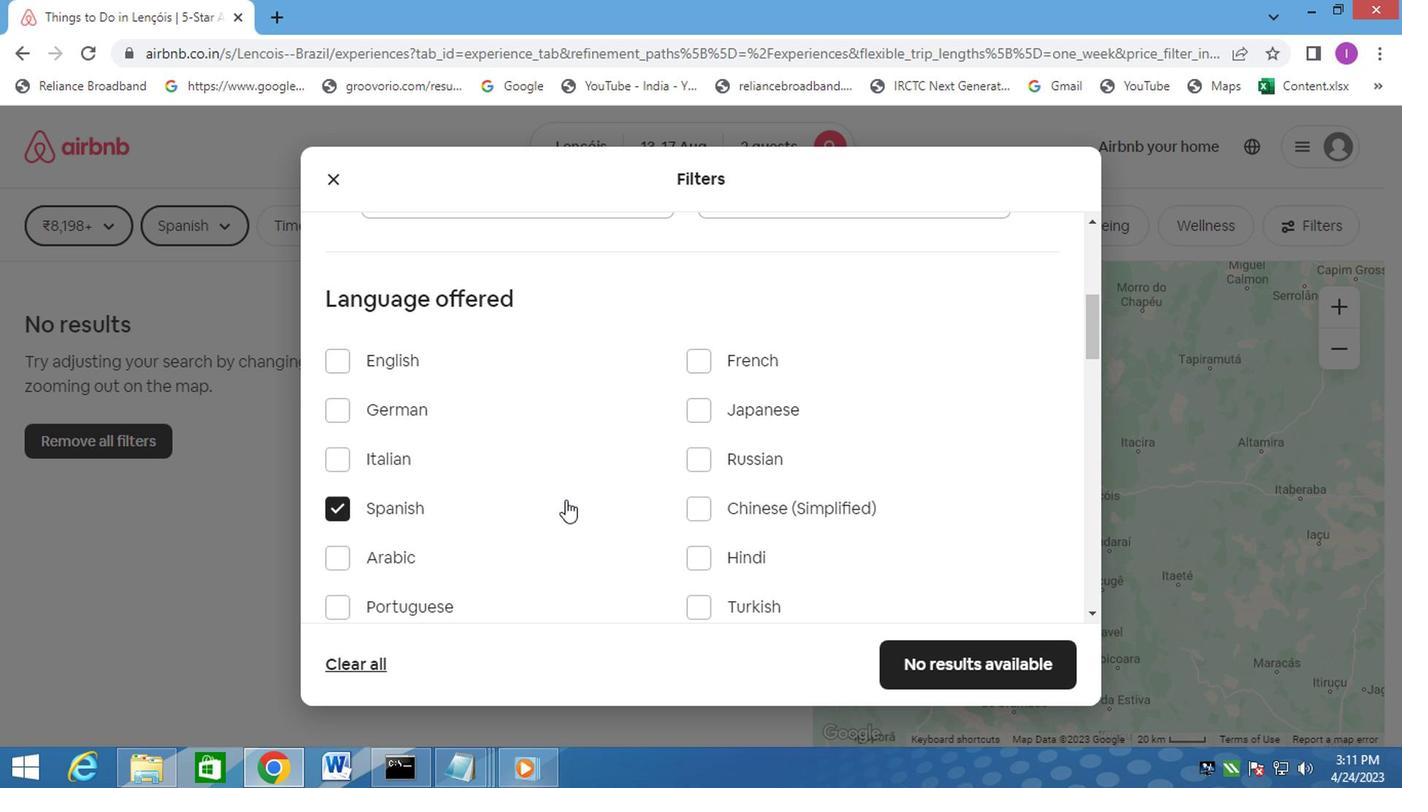 
Action: Mouse scrolled (634, 481) with delta (0, 0)
Screenshot: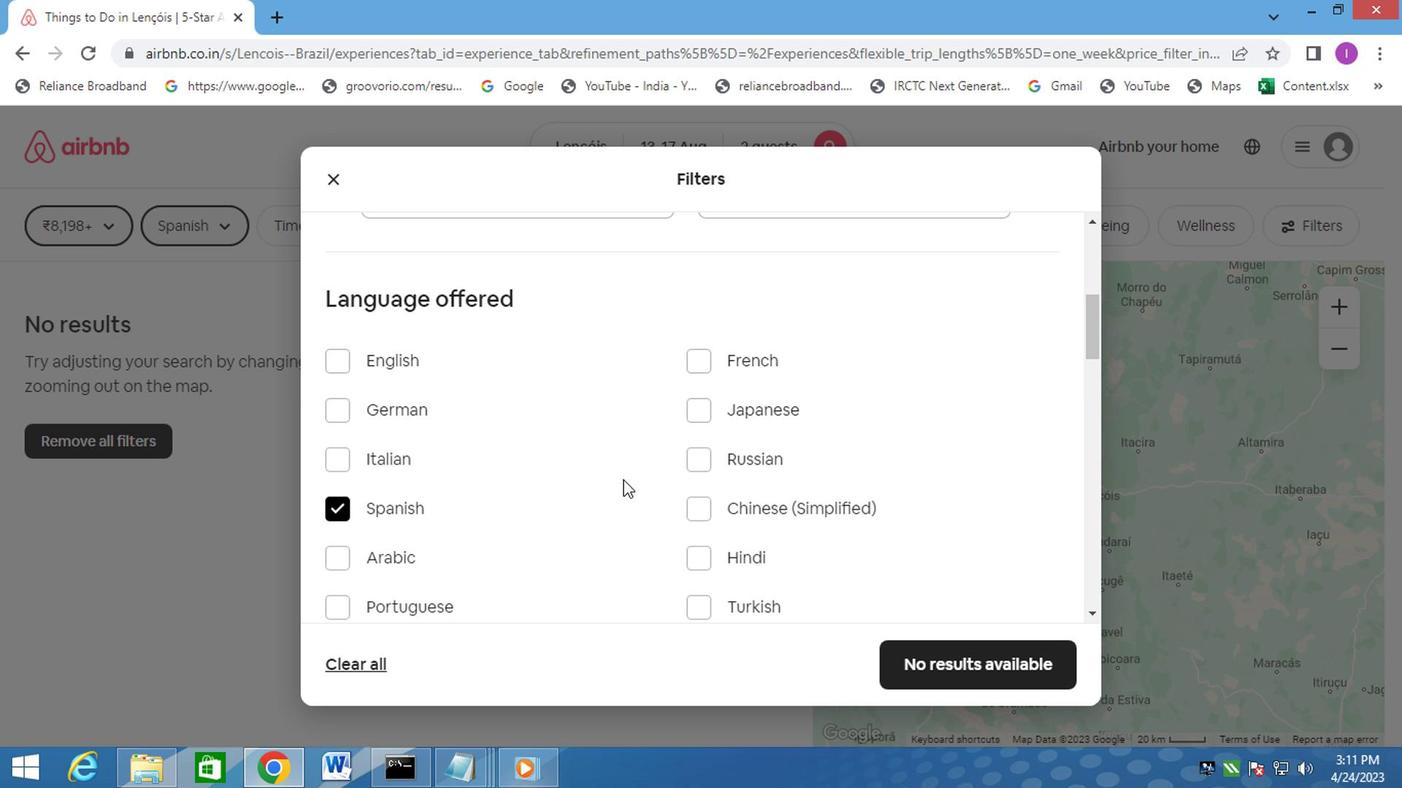 
Action: Mouse moved to (634, 479)
Screenshot: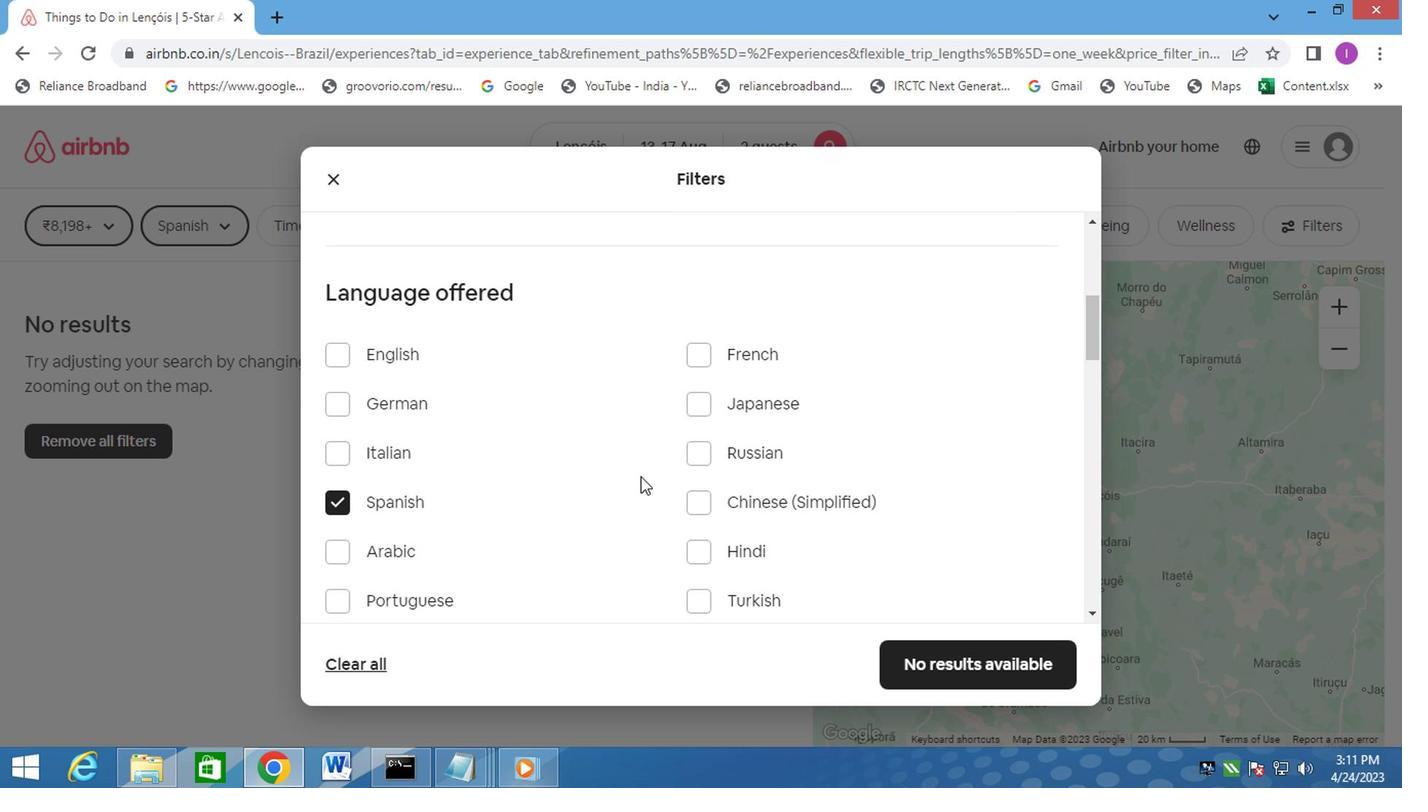 
Action: Mouse scrolled (634, 479) with delta (0, 0)
Screenshot: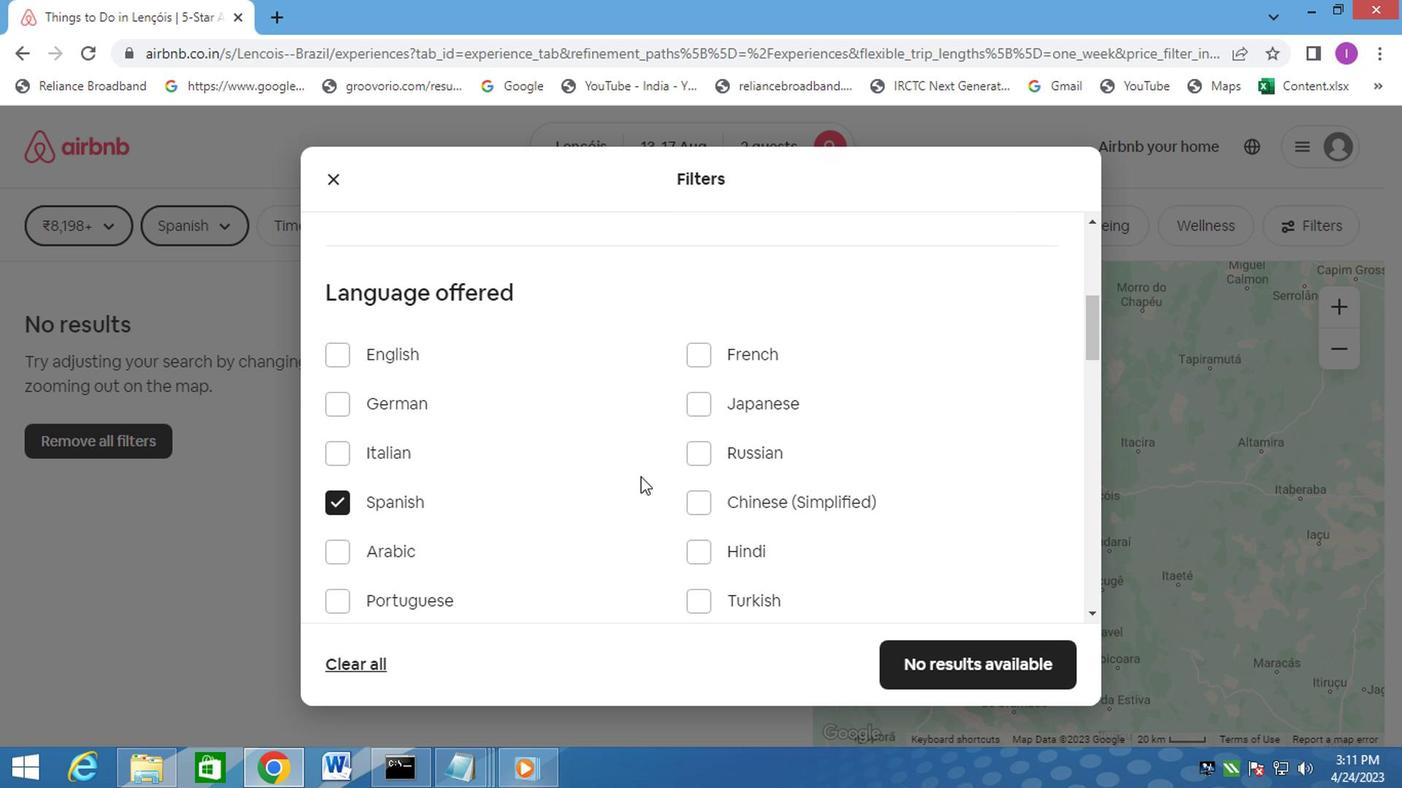 
Action: Mouse scrolled (634, 479) with delta (0, 0)
Screenshot: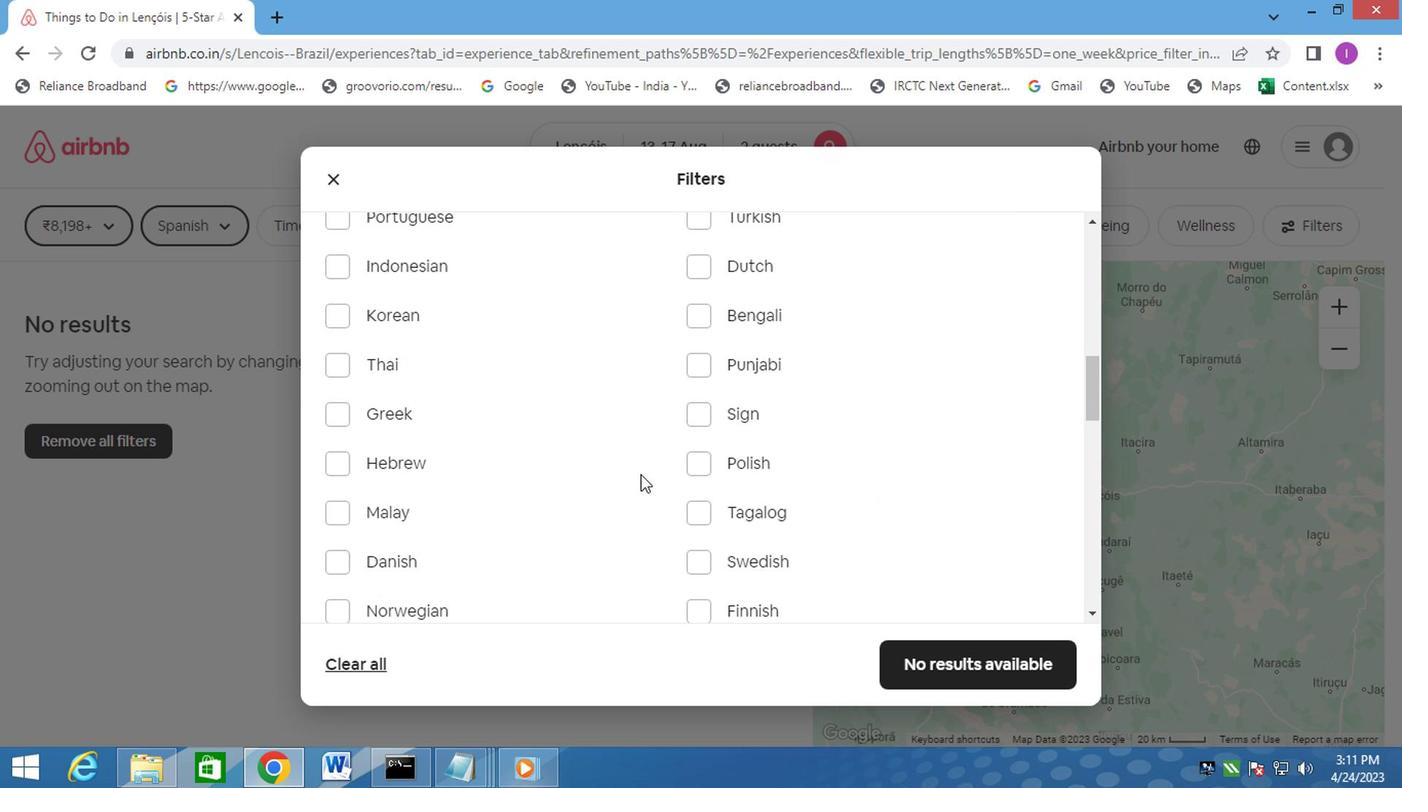 
Action: Mouse moved to (634, 482)
Screenshot: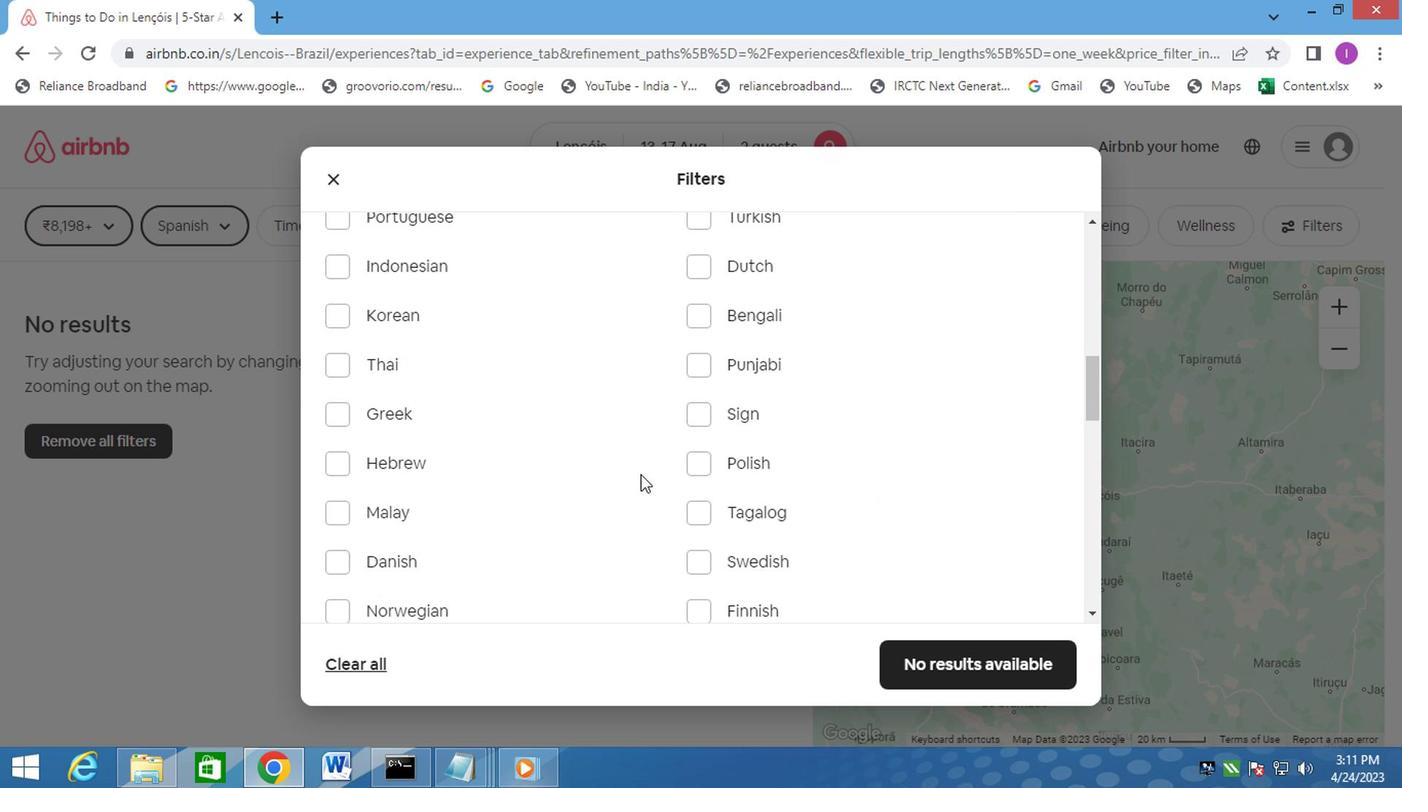 
Action: Mouse scrolled (634, 481) with delta (0, 0)
Screenshot: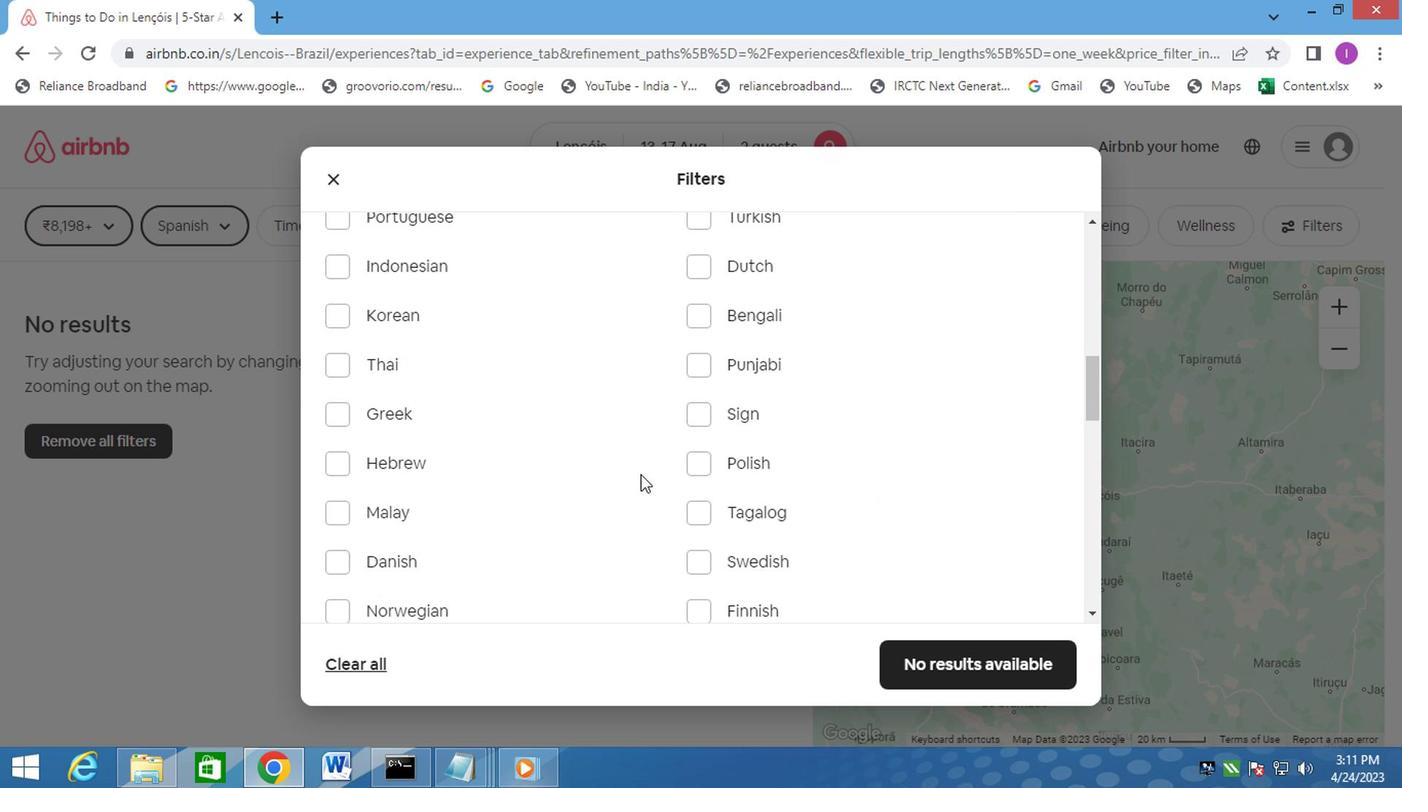 
Action: Mouse moved to (634, 483)
Screenshot: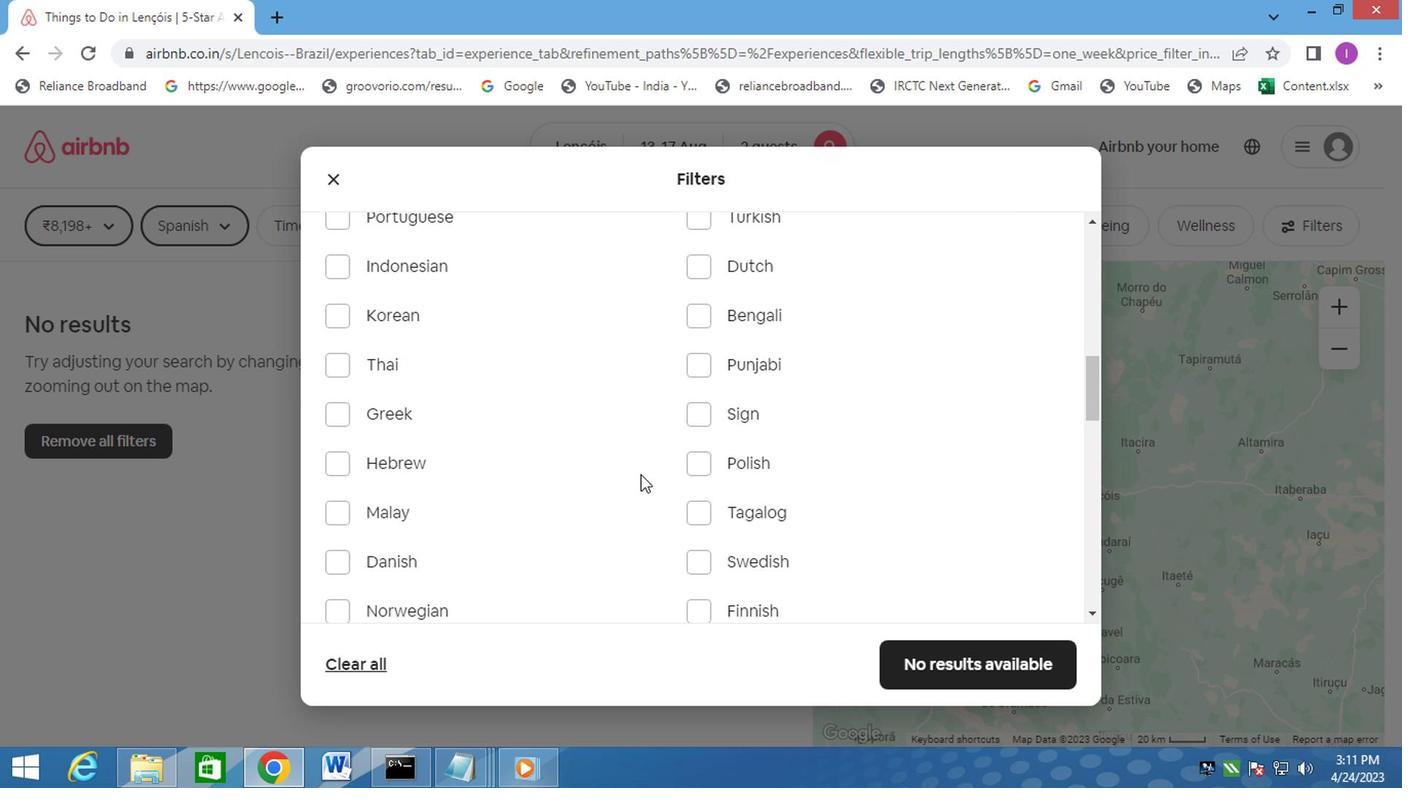 
Action: Mouse scrolled (634, 482) with delta (0, -1)
Screenshot: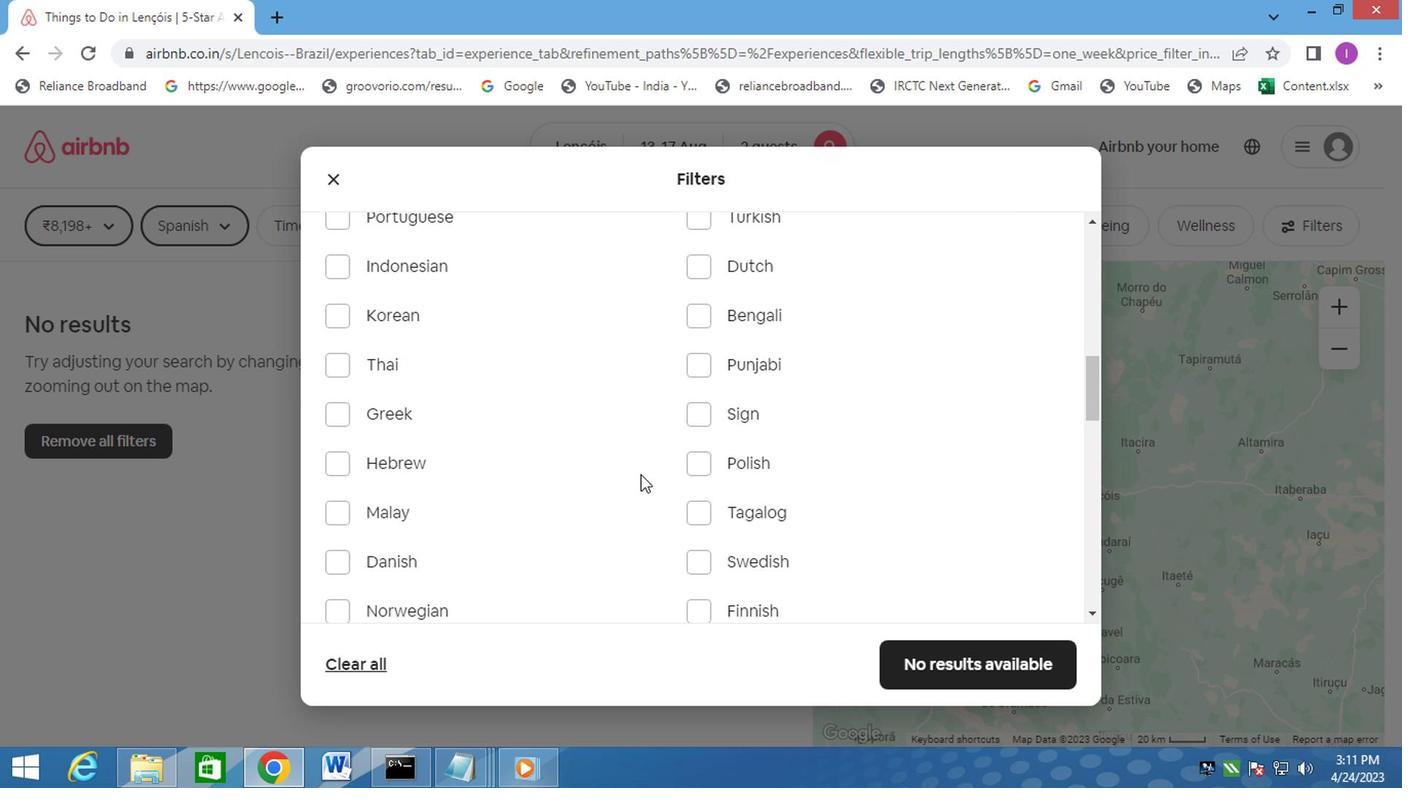 
Action: Mouse moved to (623, 493)
Screenshot: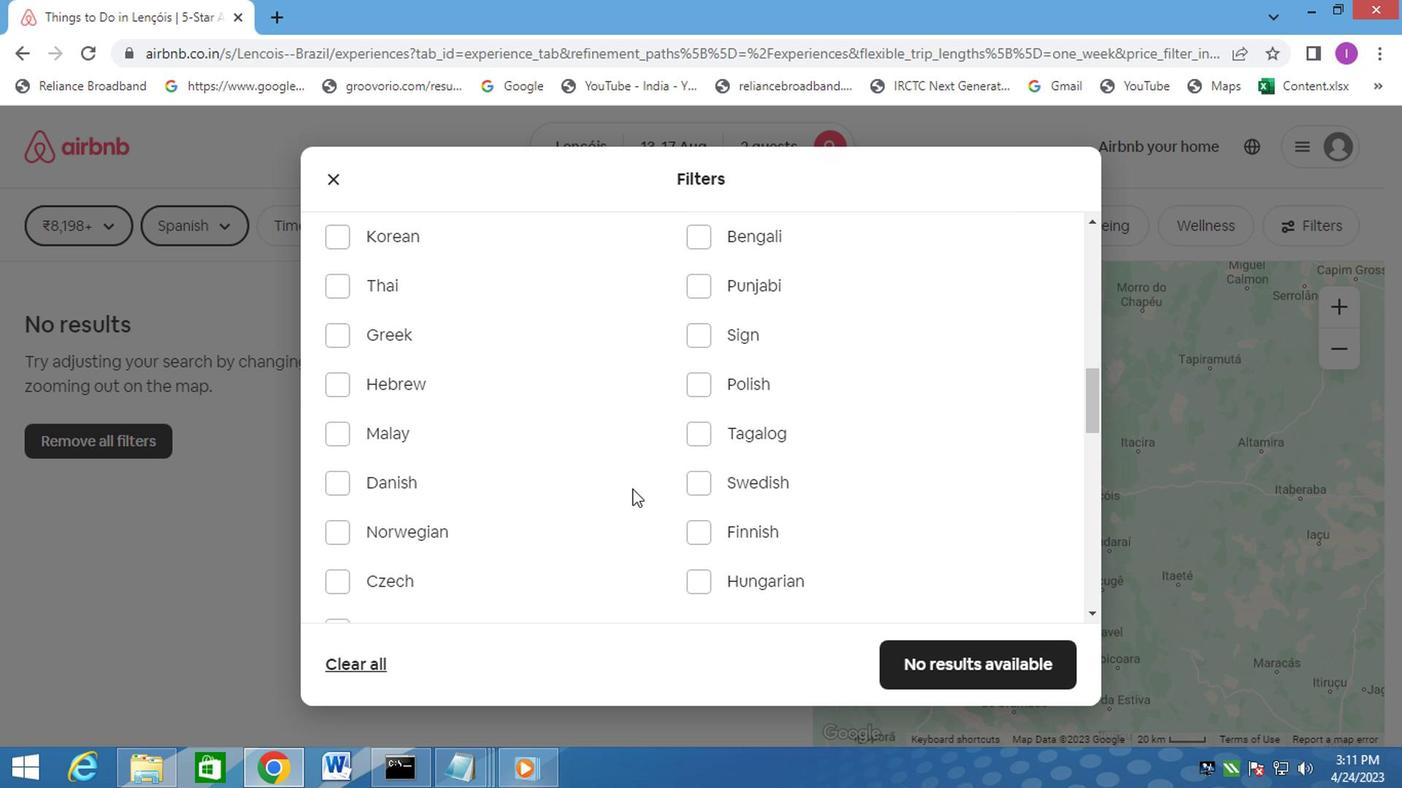 
Action: Mouse scrolled (623, 491) with delta (0, -1)
Screenshot: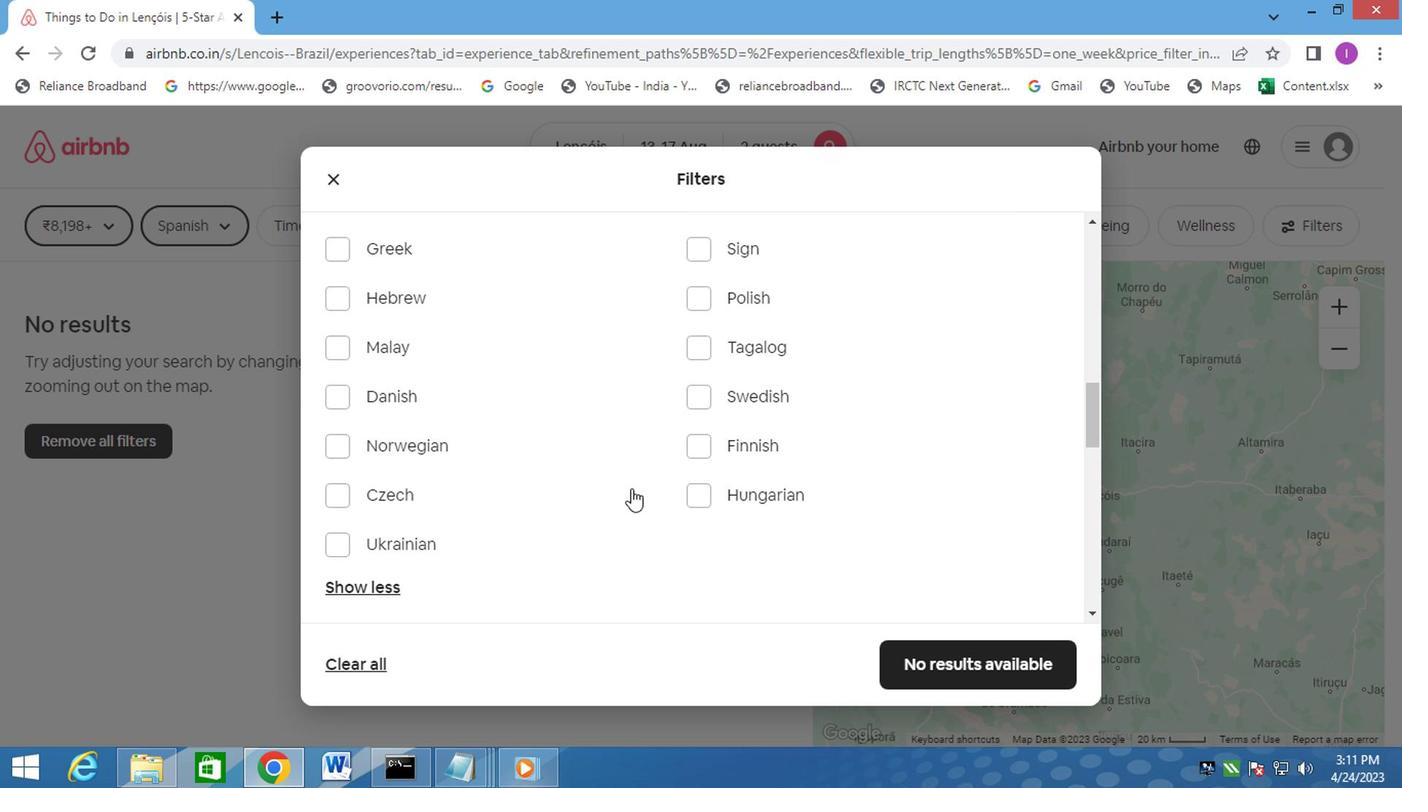 
Action: Mouse moved to (625, 493)
Screenshot: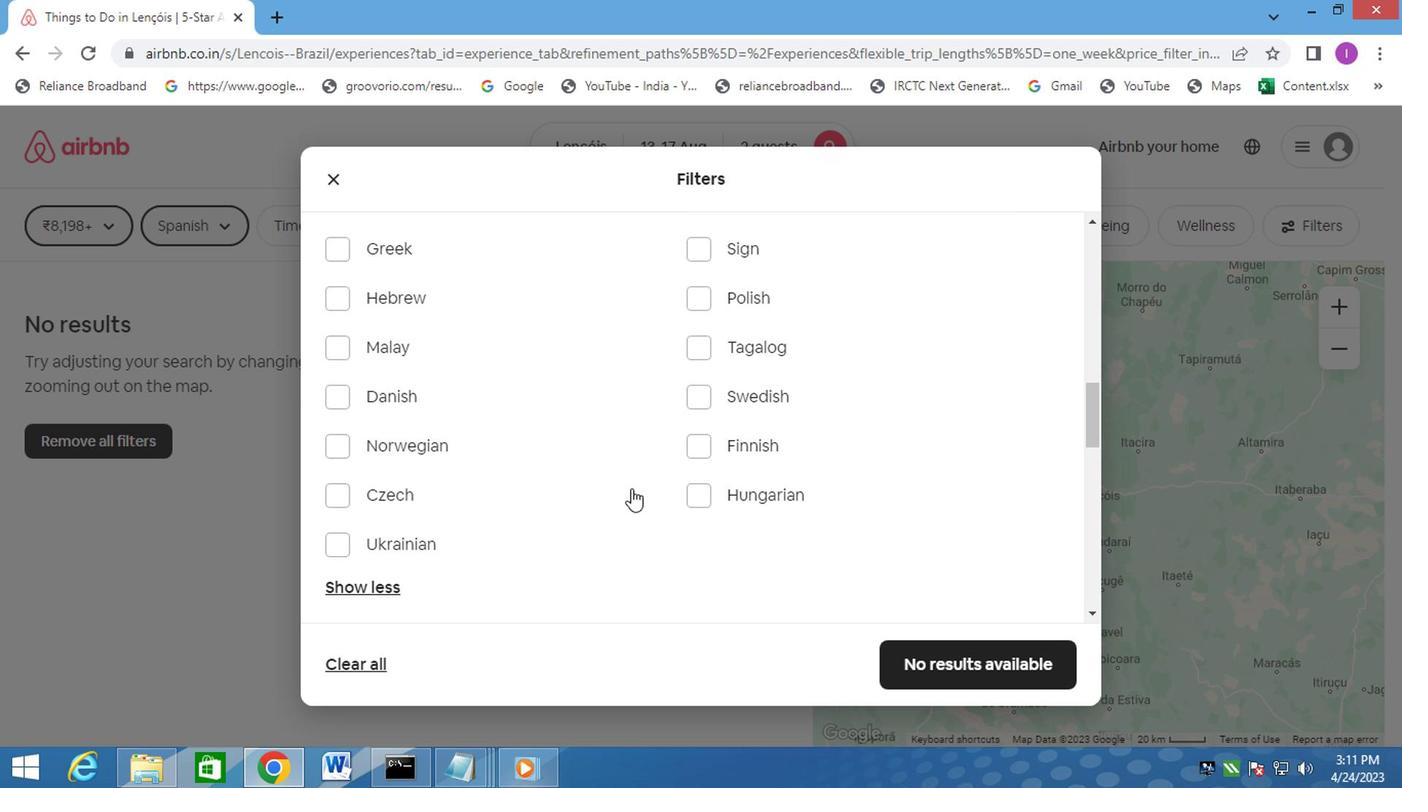 
Action: Mouse scrolled (625, 491) with delta (0, -1)
Screenshot: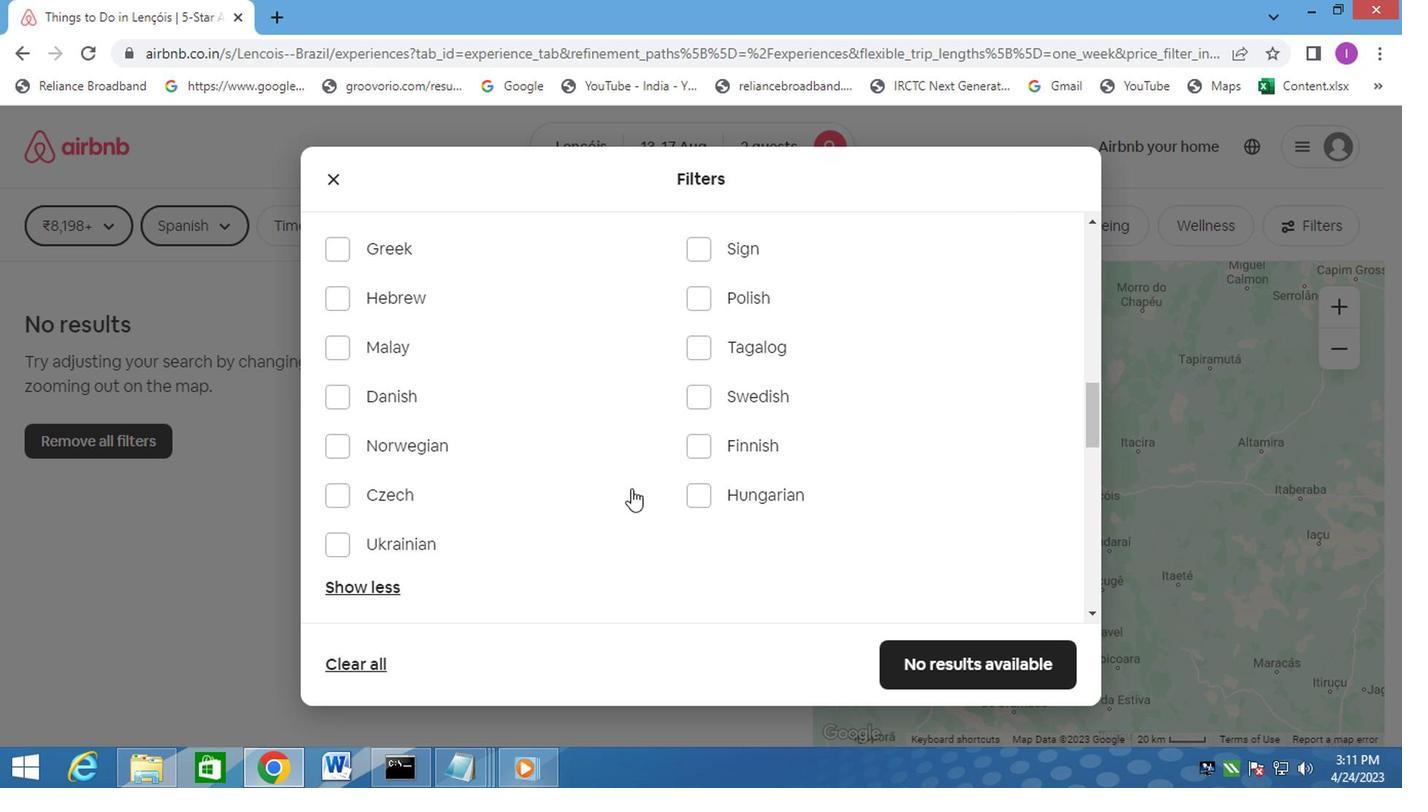 
Action: Mouse moved to (628, 493)
Screenshot: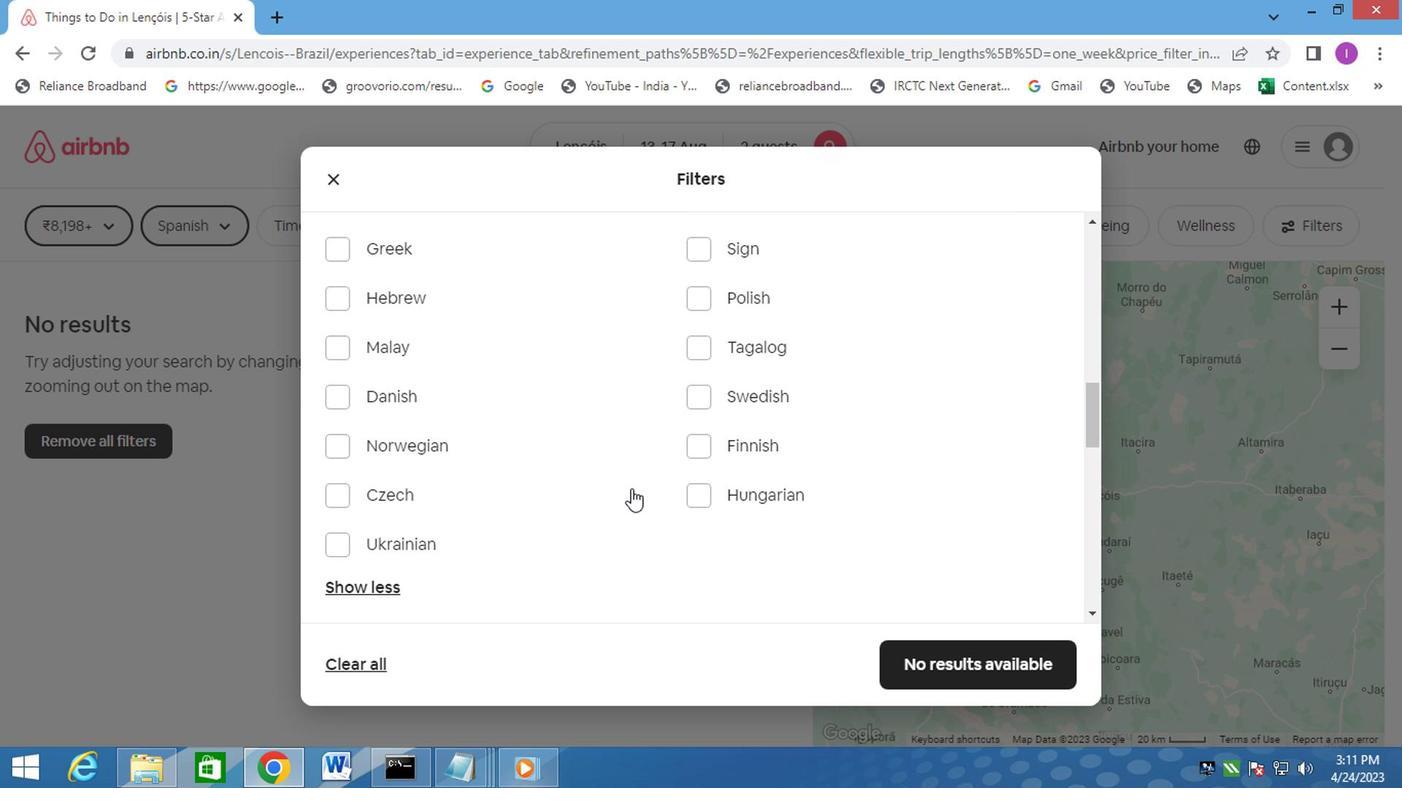 
Action: Mouse scrolled (626, 491) with delta (0, -1)
Screenshot: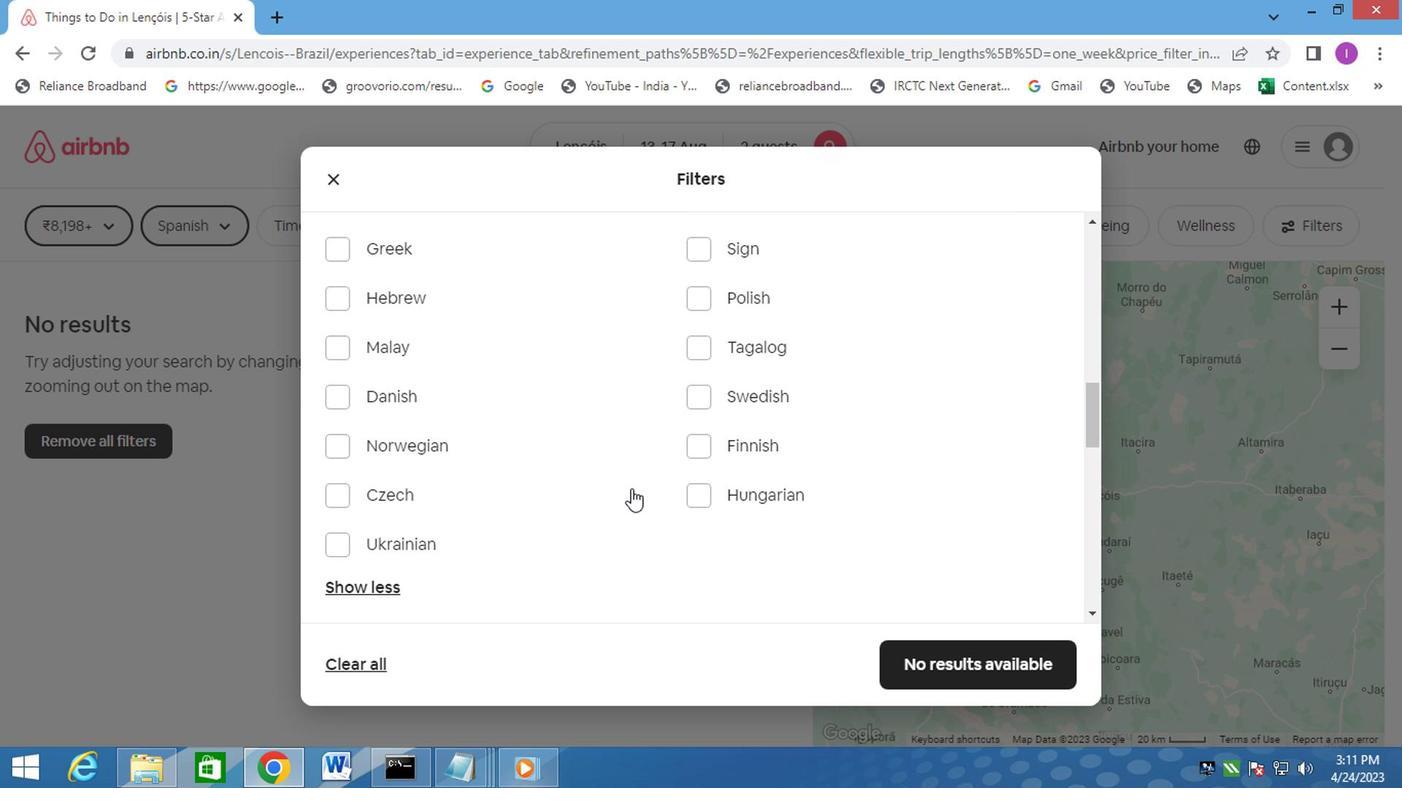 
Action: Mouse moved to (634, 498)
Screenshot: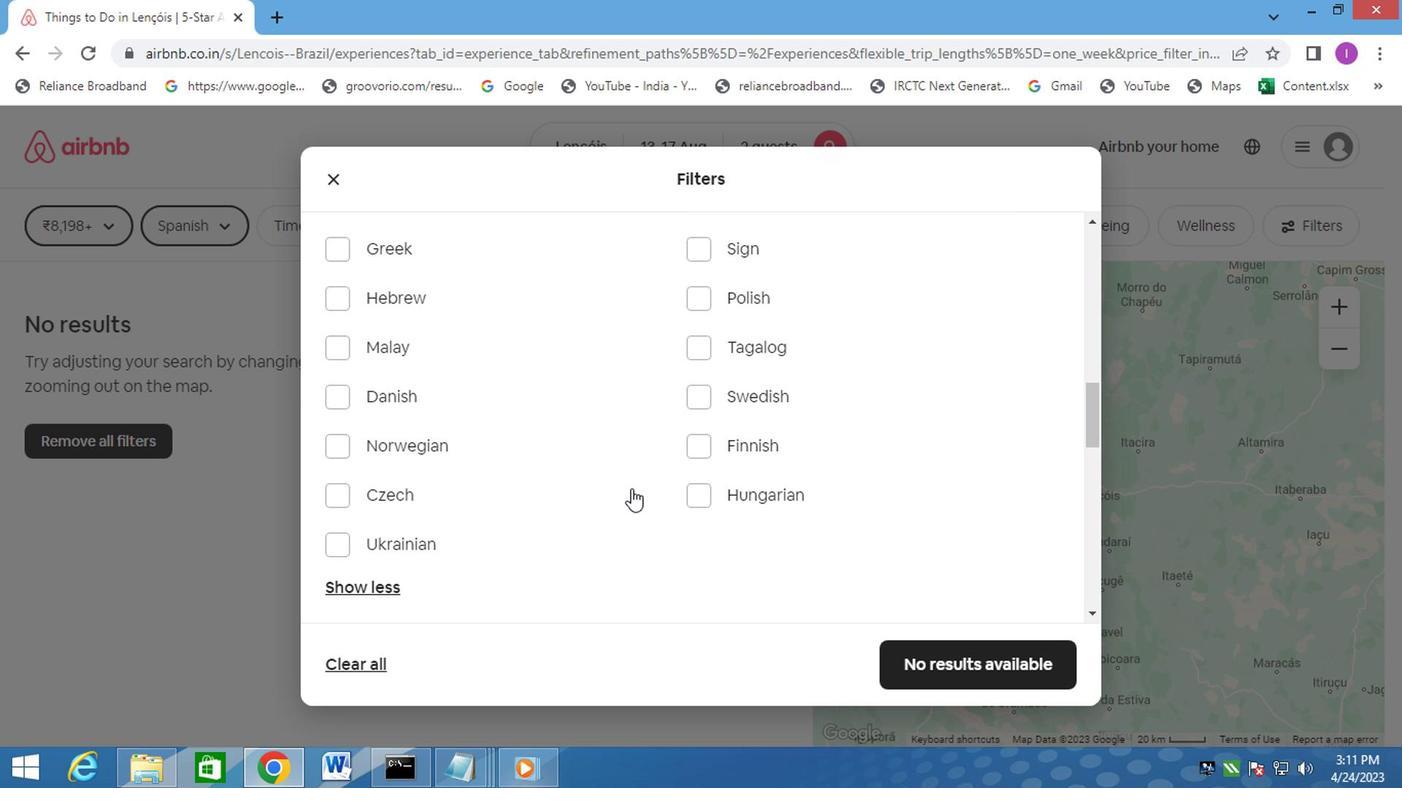 
Action: Mouse scrolled (632, 493) with delta (0, 0)
Screenshot: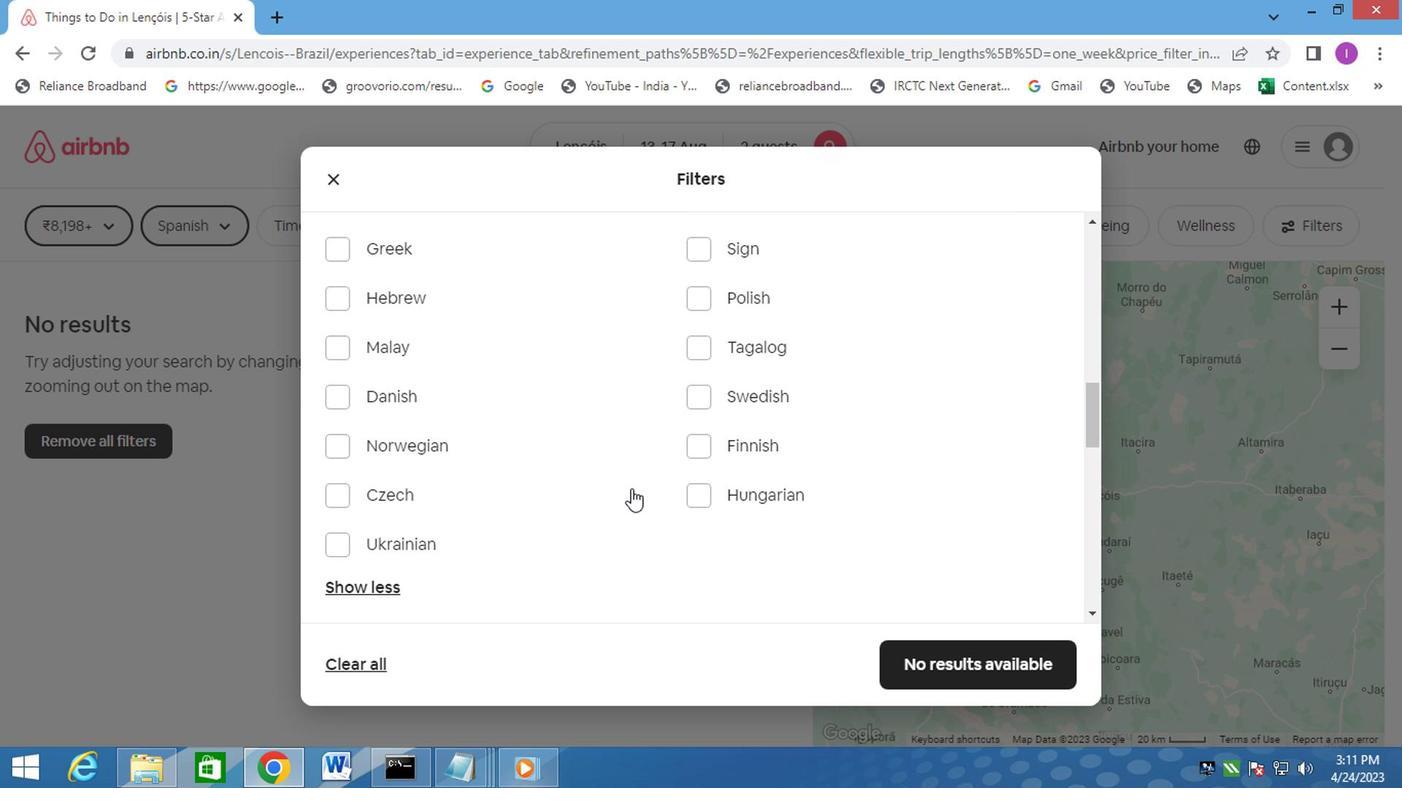 
Action: Mouse moved to (637, 503)
Screenshot: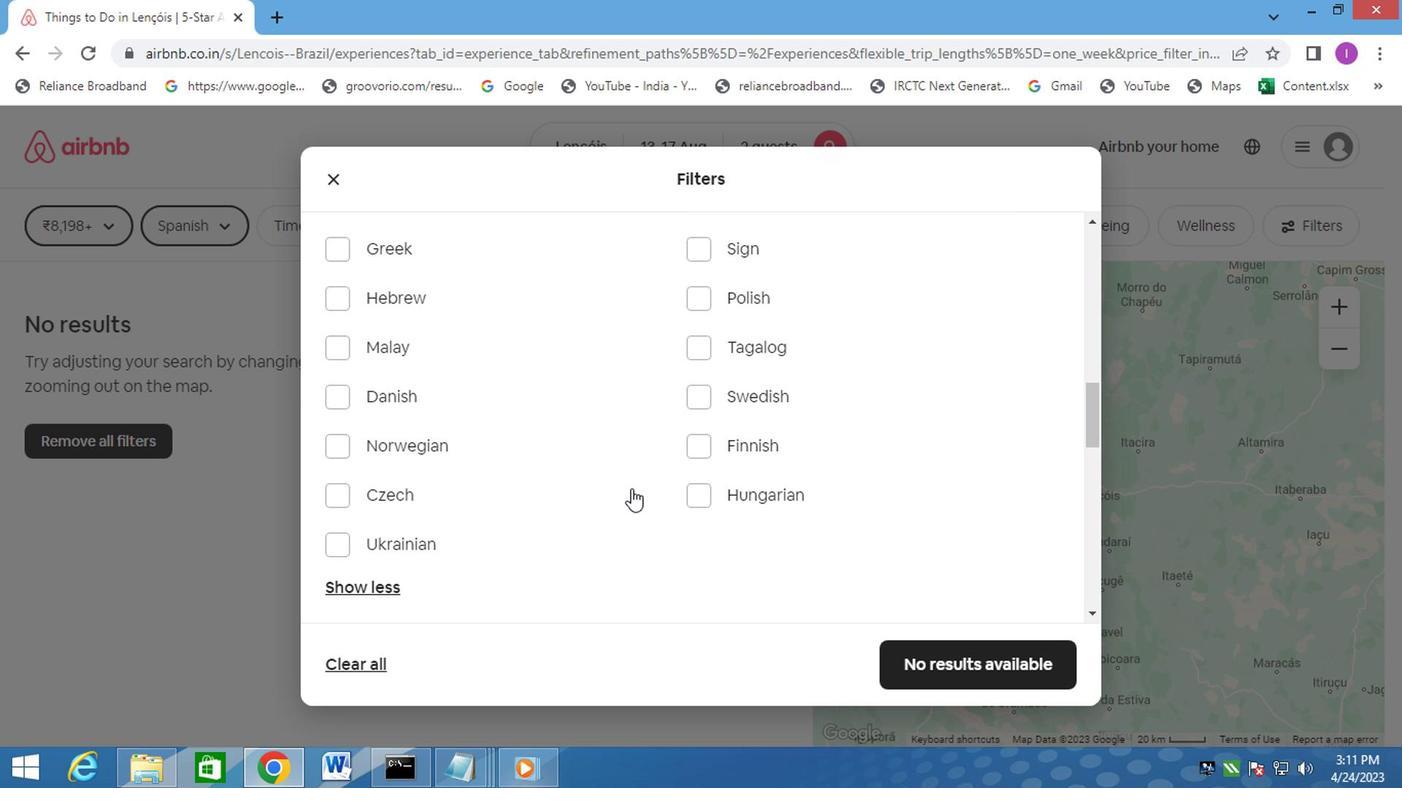 
Action: Mouse scrolled (634, 496) with delta (0, -1)
Screenshot: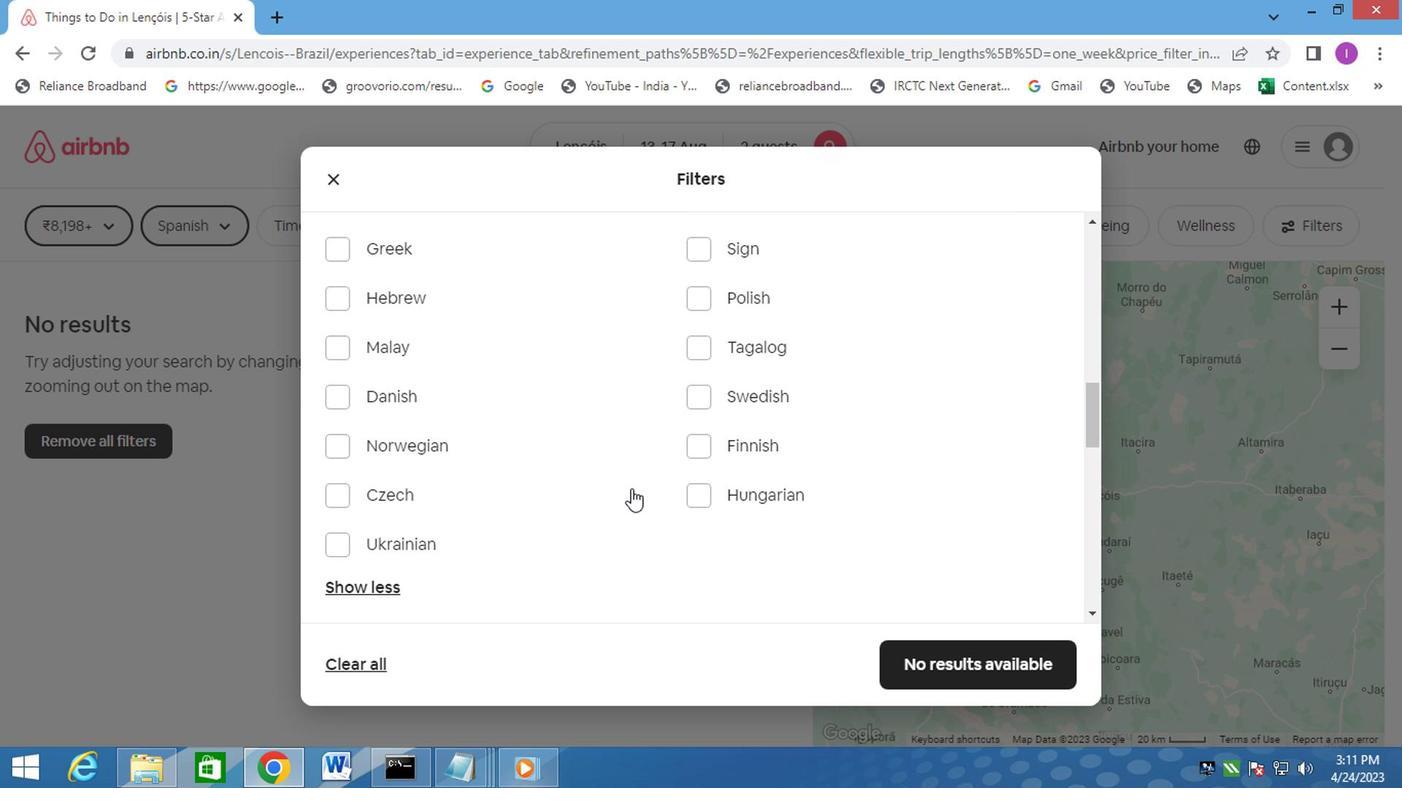 
Action: Mouse moved to (926, 660)
Screenshot: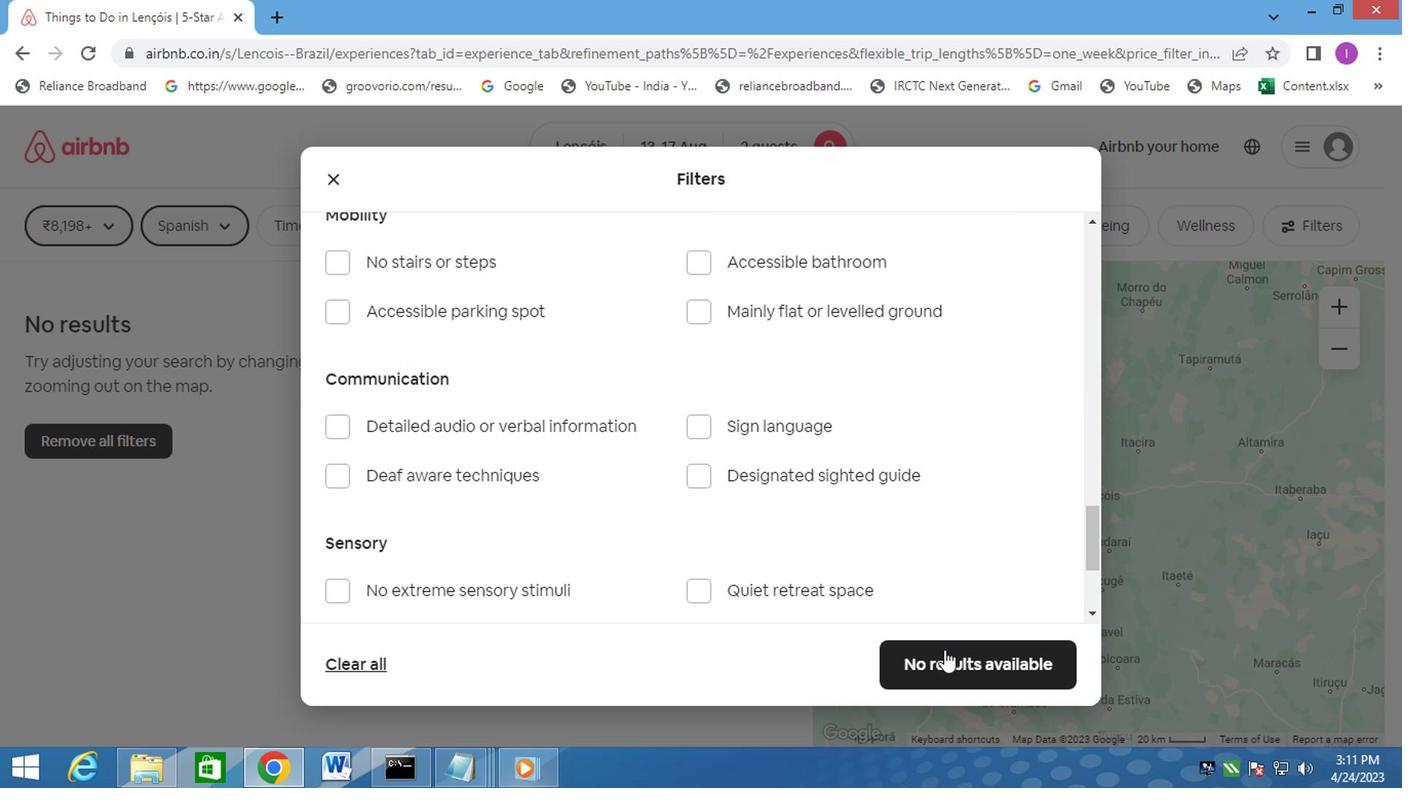 
Action: Mouse pressed left at (926, 660)
Screenshot: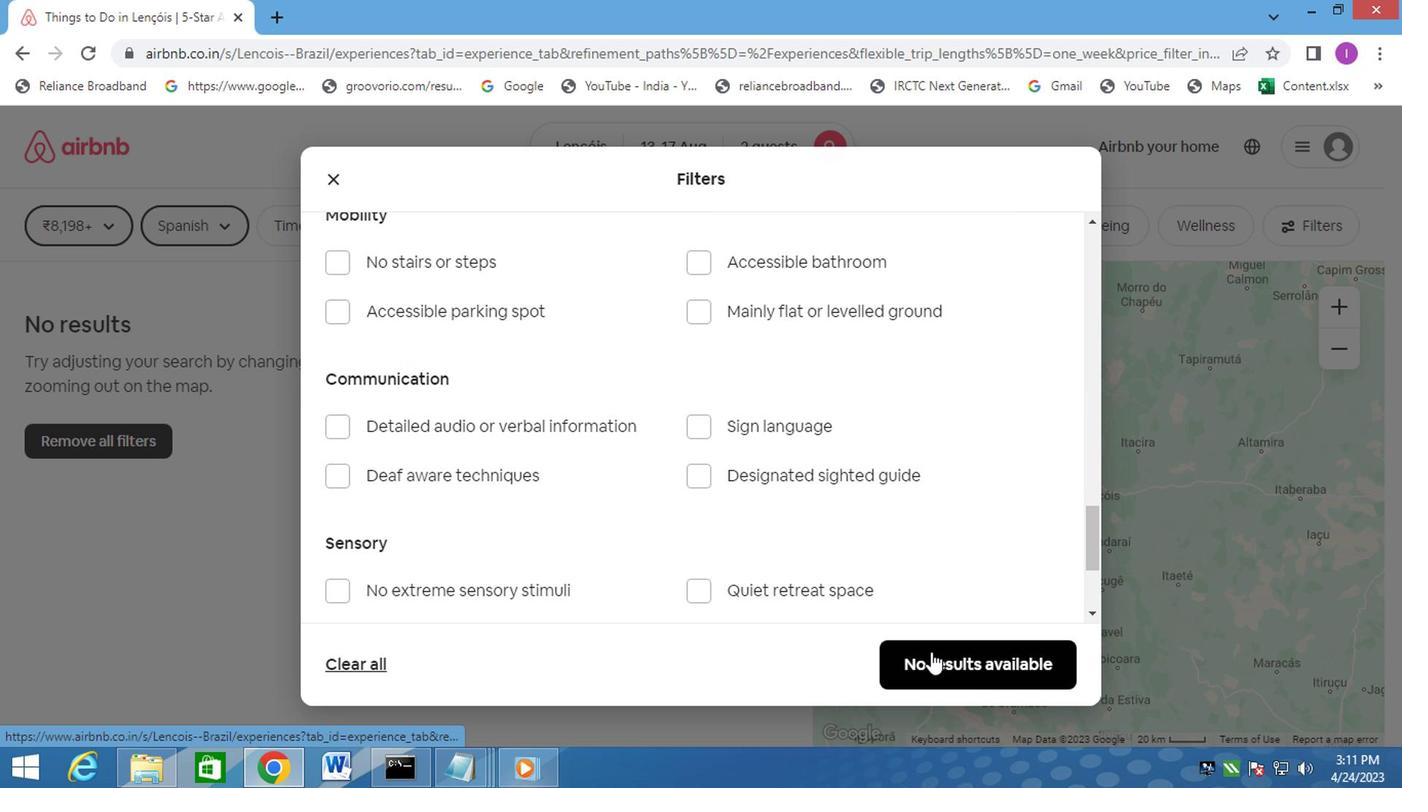 
Action: Mouse moved to (663, 328)
Screenshot: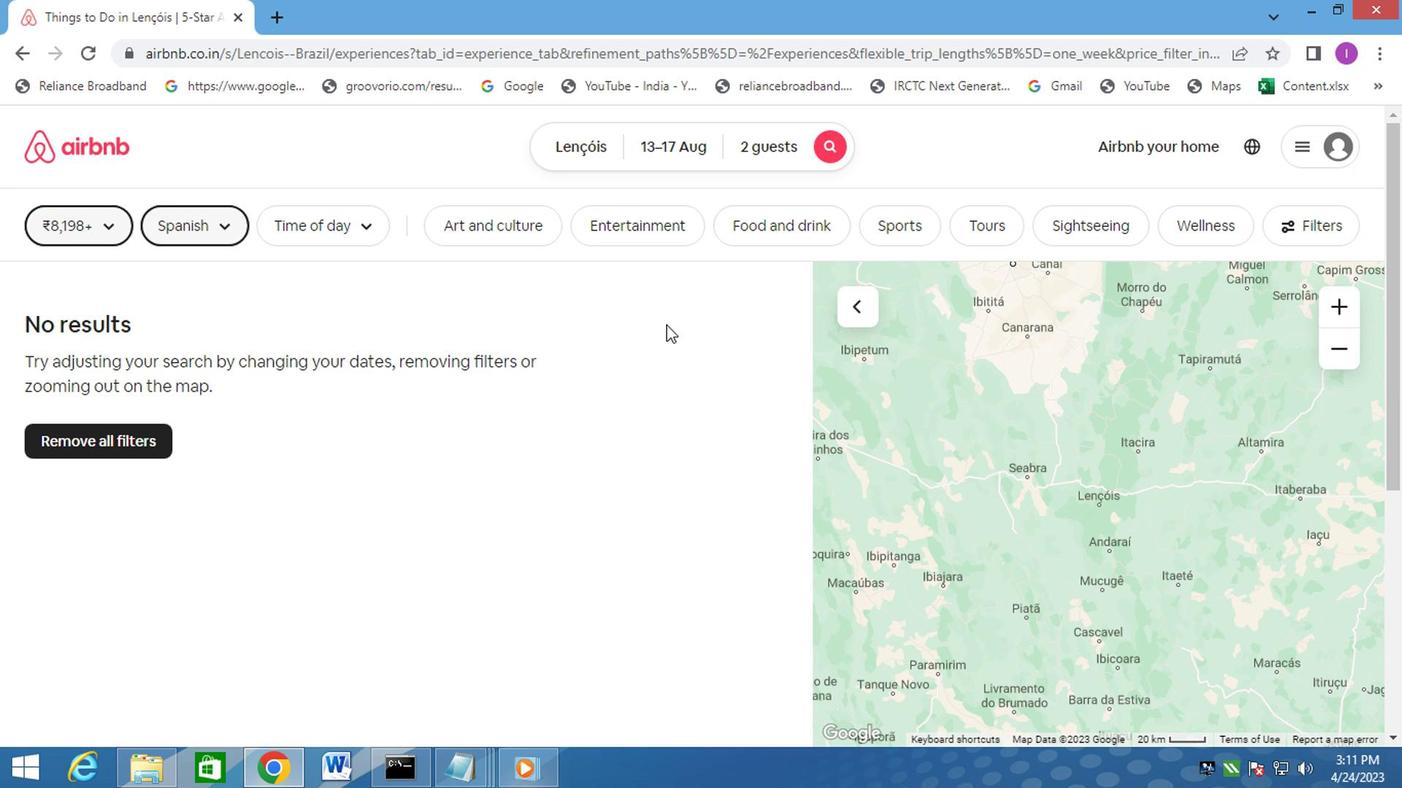 
Action: Key pressed <Key.f8>
Screenshot: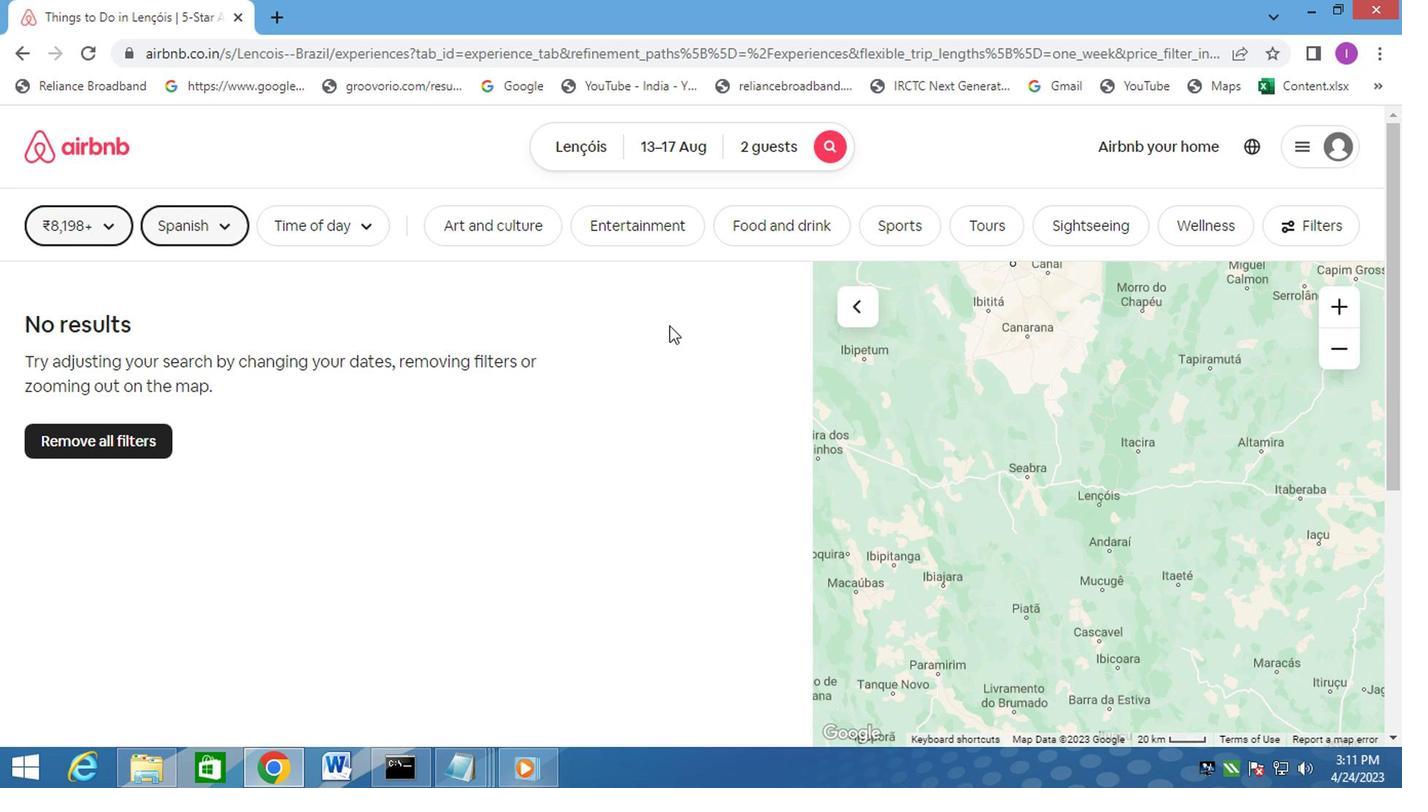 
